 Task: Go to Program & Features. Select Whole Food Market. Add to cart Organic Garlic-2. Select Amazon Health. Add to cart Glucosamine and chondroitin supplement-1. Place order for Dominique Adams, _x000D_
1834 Forehand Rd_x000D_
Vienna, Georgia(GA), 31092, Cell Number (229) 268-4953
Action: Mouse moved to (17, 101)
Screenshot: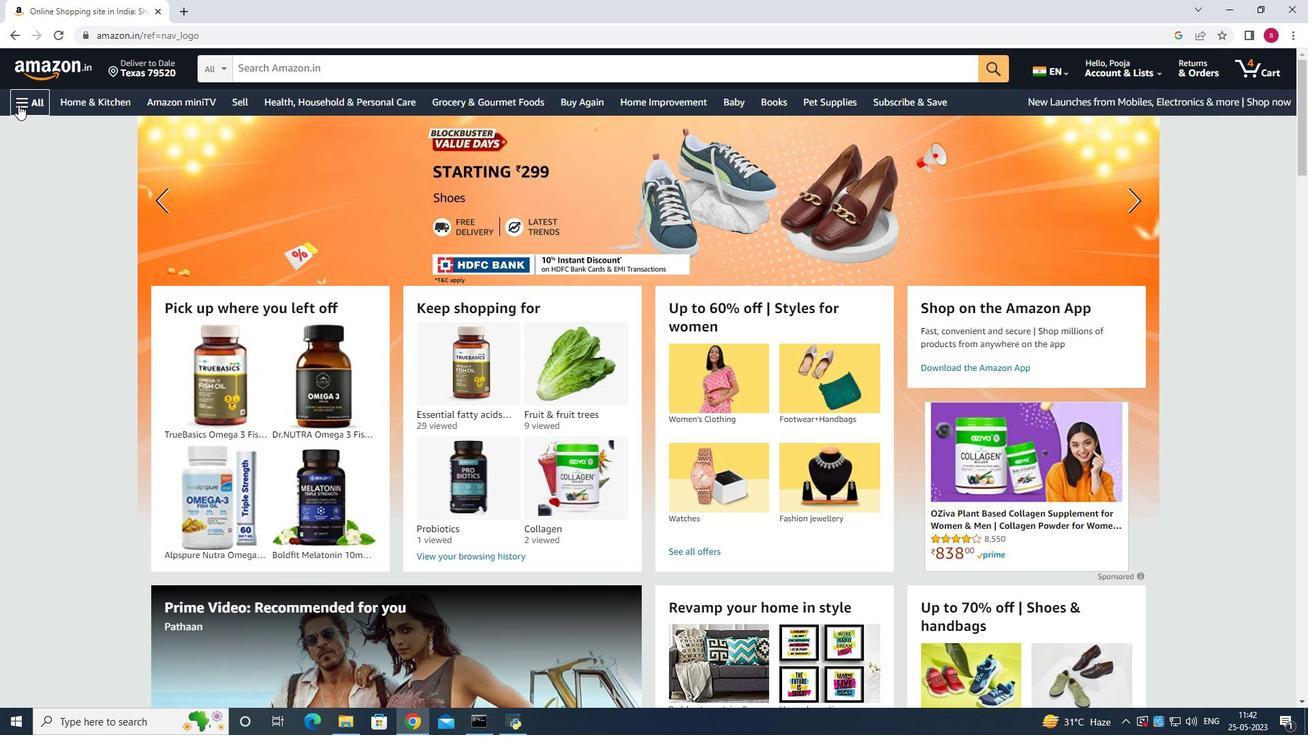
Action: Mouse pressed left at (17, 101)
Screenshot: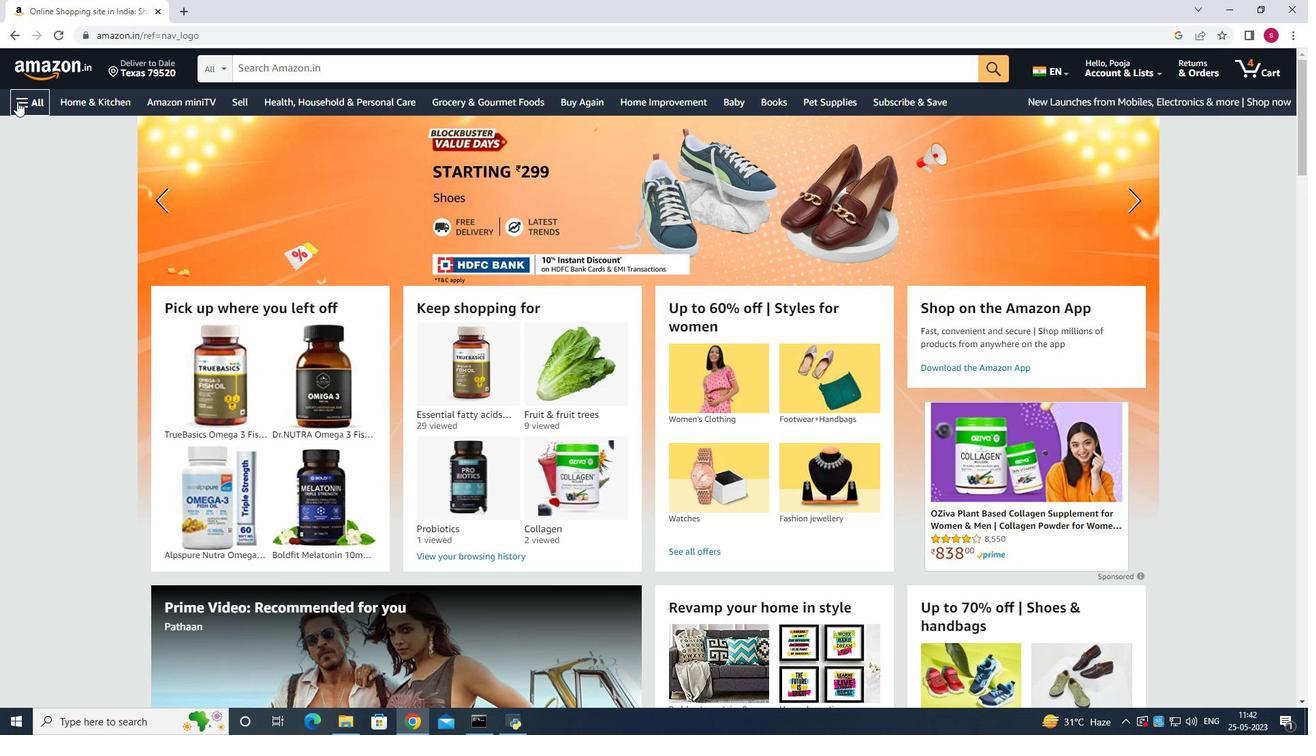 
Action: Mouse moved to (153, 273)
Screenshot: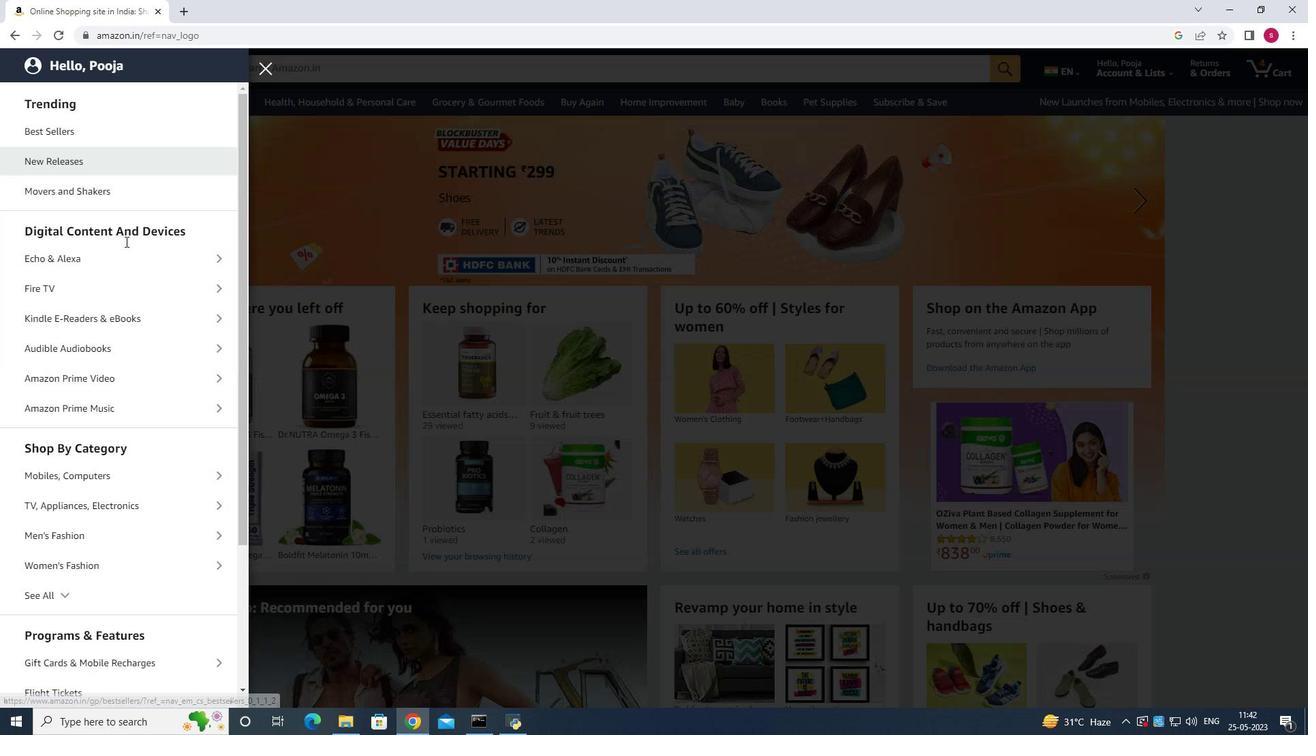 
Action: Mouse scrolled (153, 273) with delta (0, 0)
Screenshot: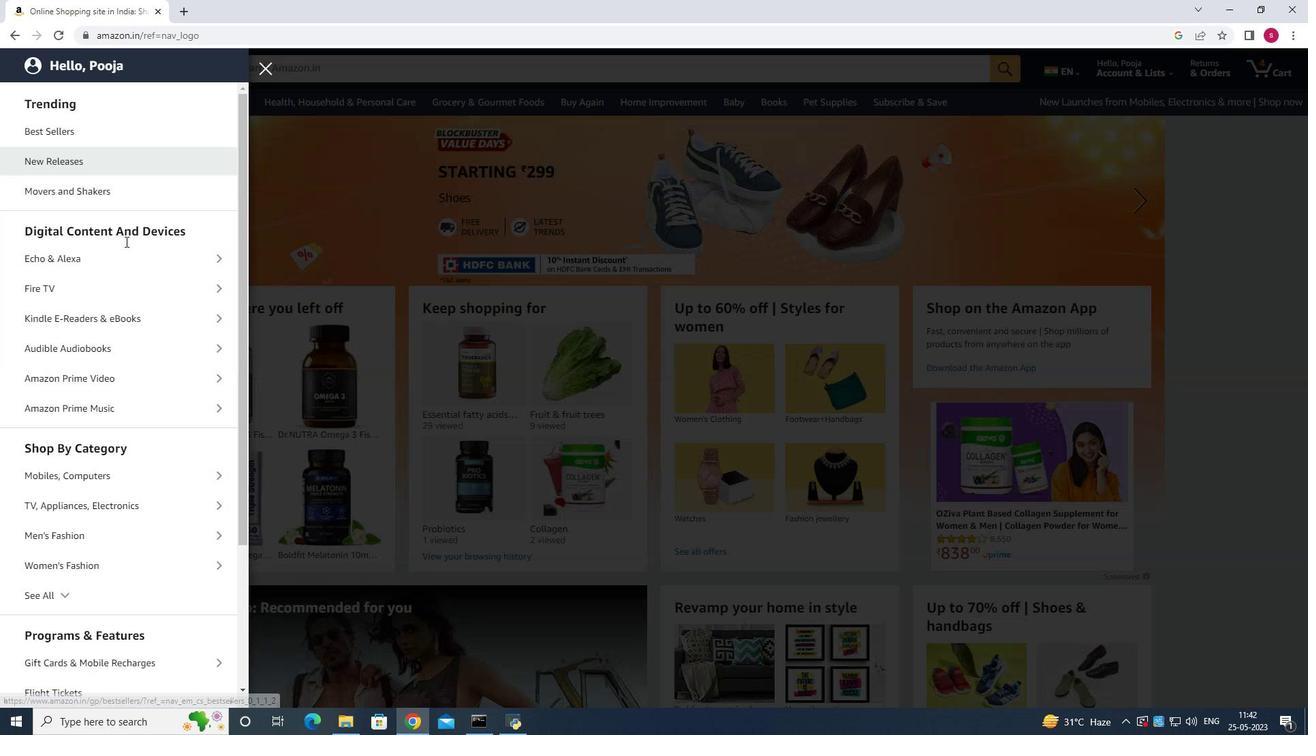 
Action: Mouse moved to (157, 287)
Screenshot: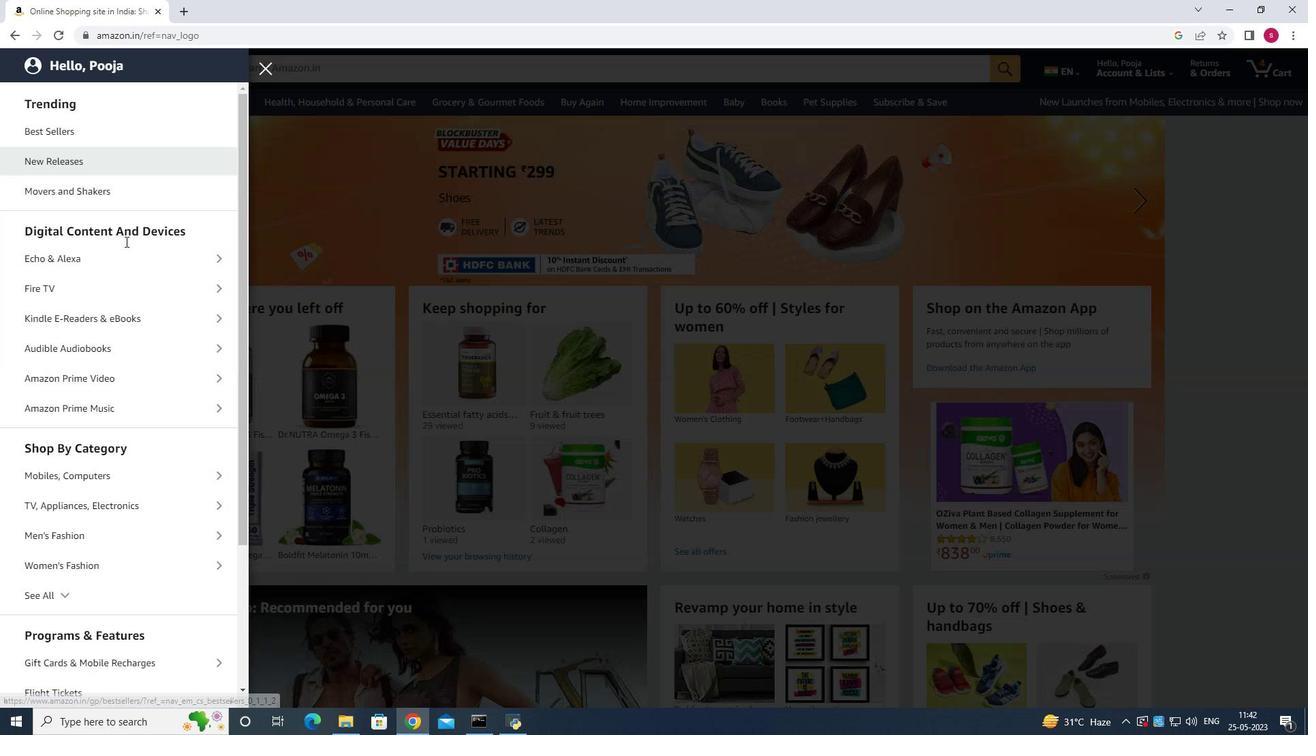 
Action: Mouse scrolled (157, 286) with delta (0, 0)
Screenshot: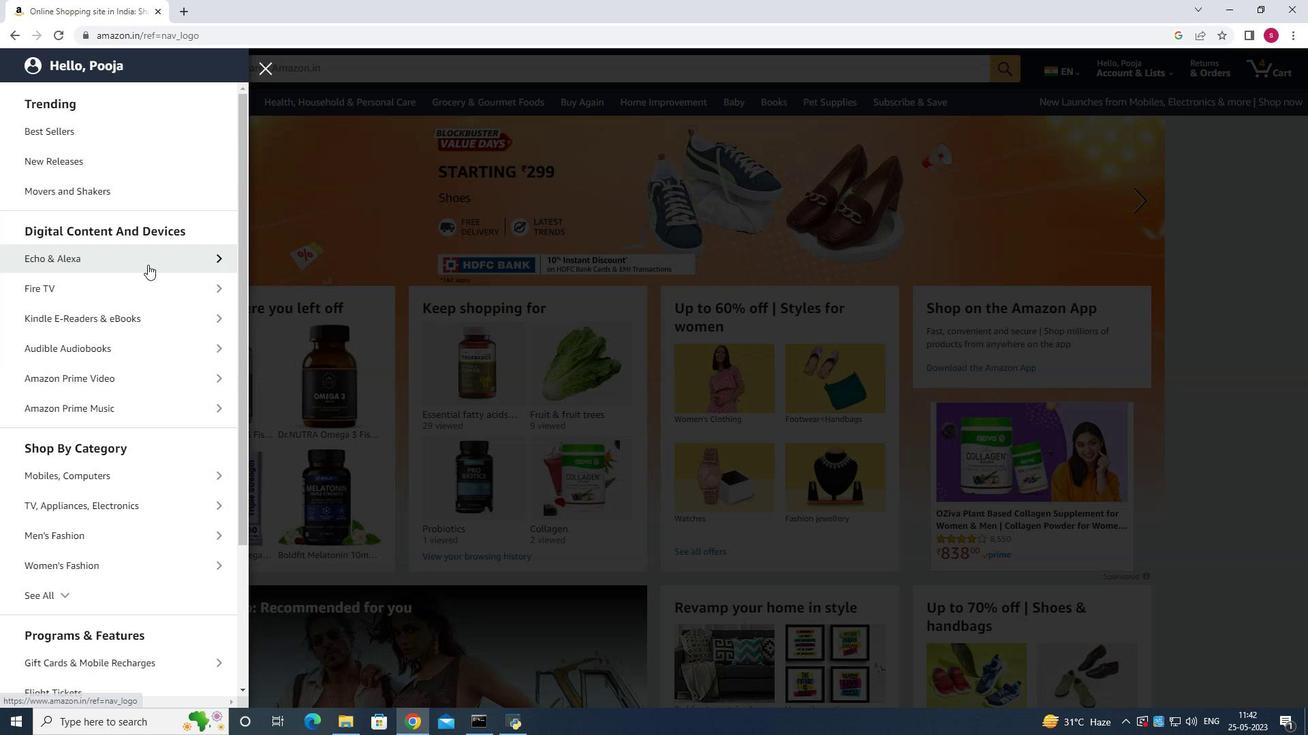 
Action: Mouse moved to (158, 291)
Screenshot: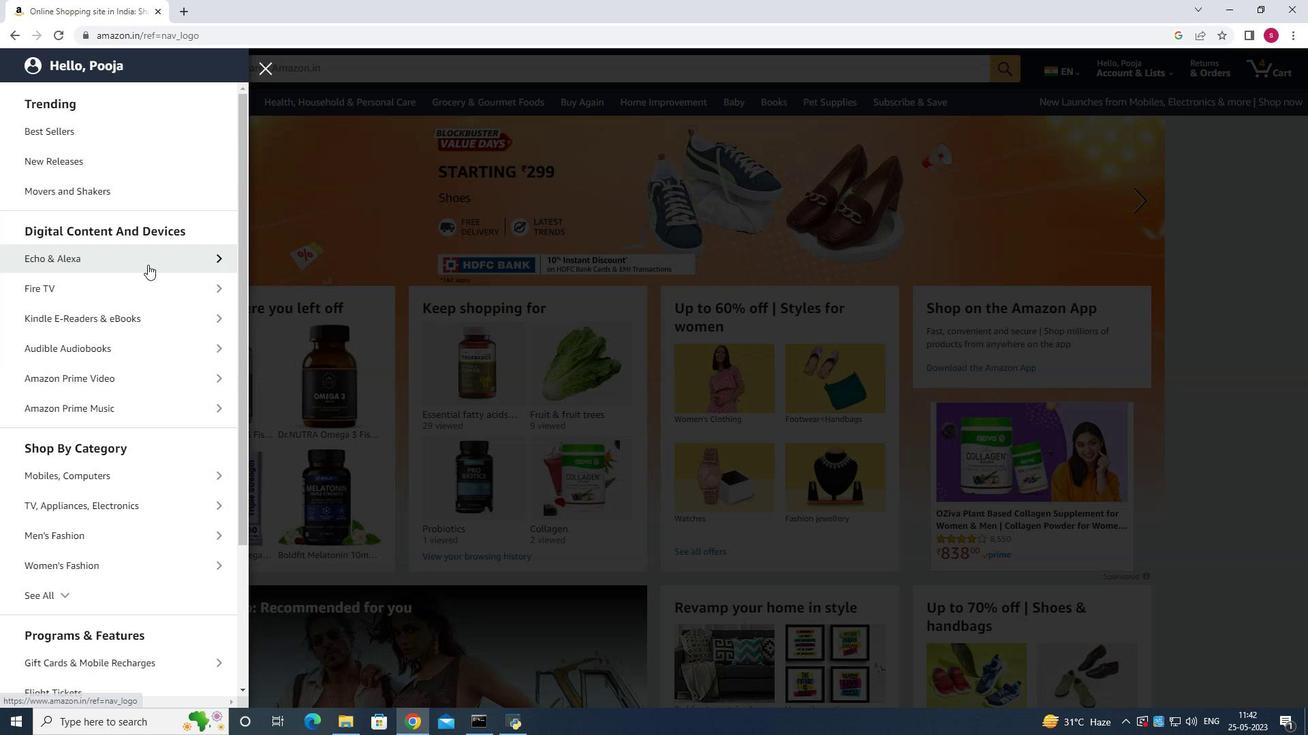 
Action: Mouse scrolled (158, 290) with delta (0, 0)
Screenshot: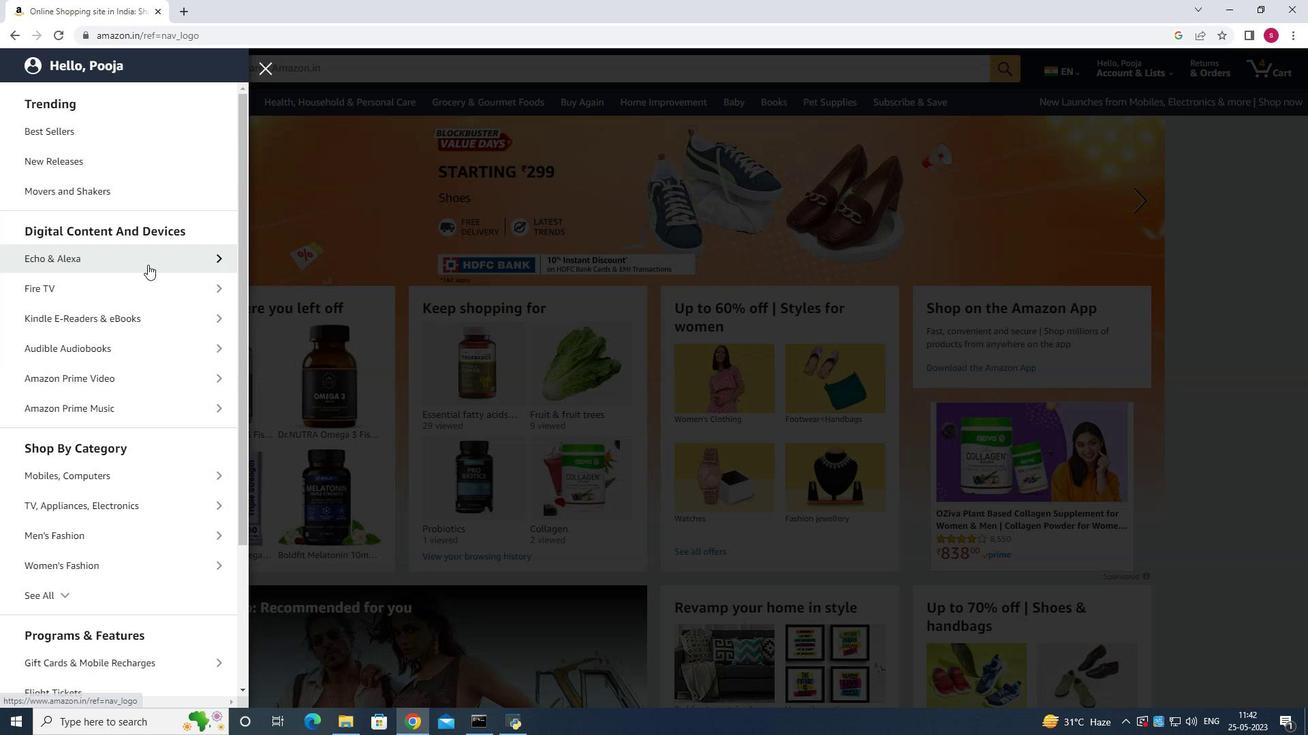 
Action: Mouse scrolled (158, 290) with delta (0, 0)
Screenshot: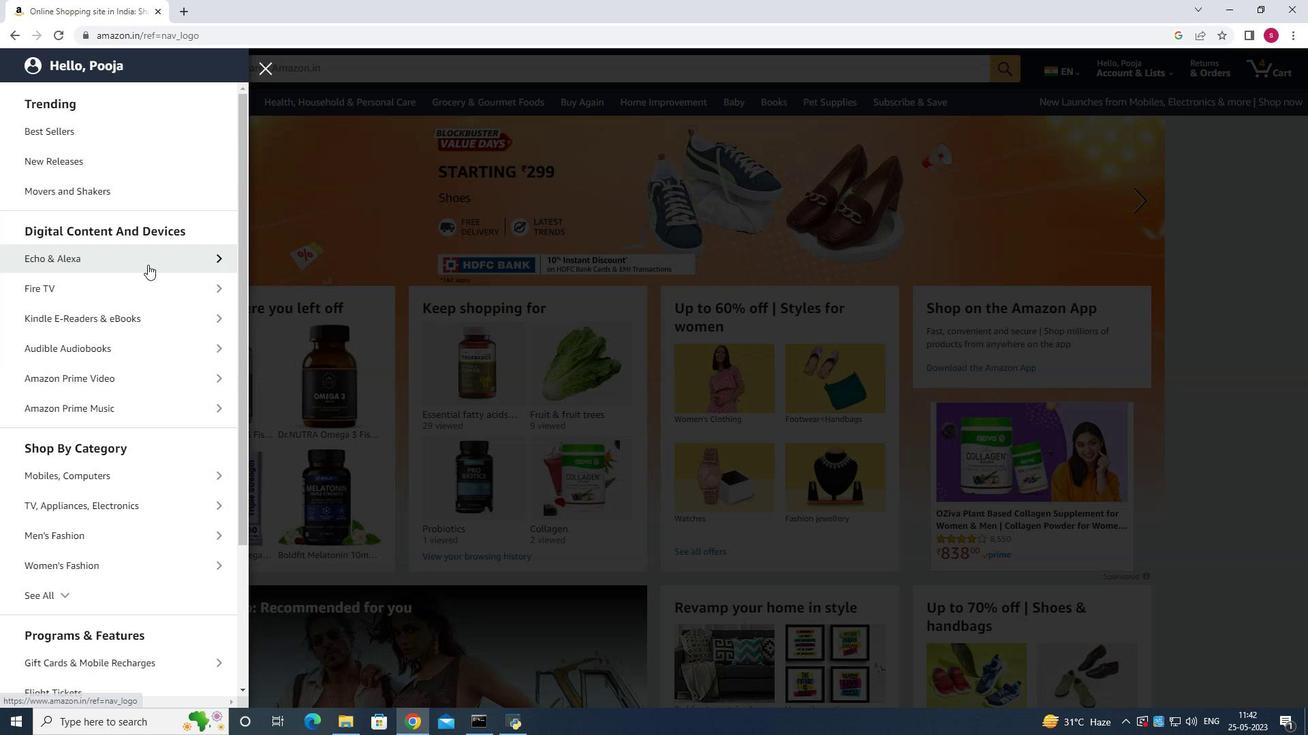 
Action: Mouse moved to (159, 292)
Screenshot: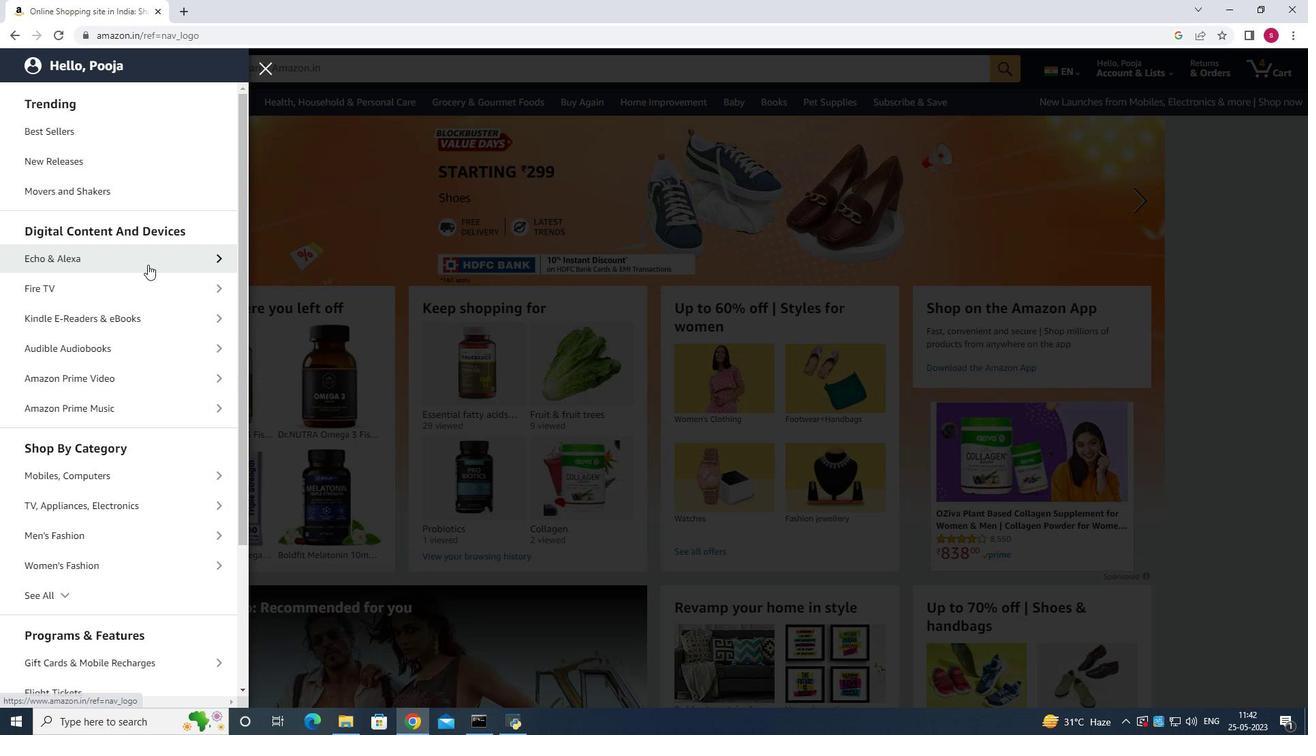 
Action: Mouse scrolled (159, 291) with delta (0, 0)
Screenshot: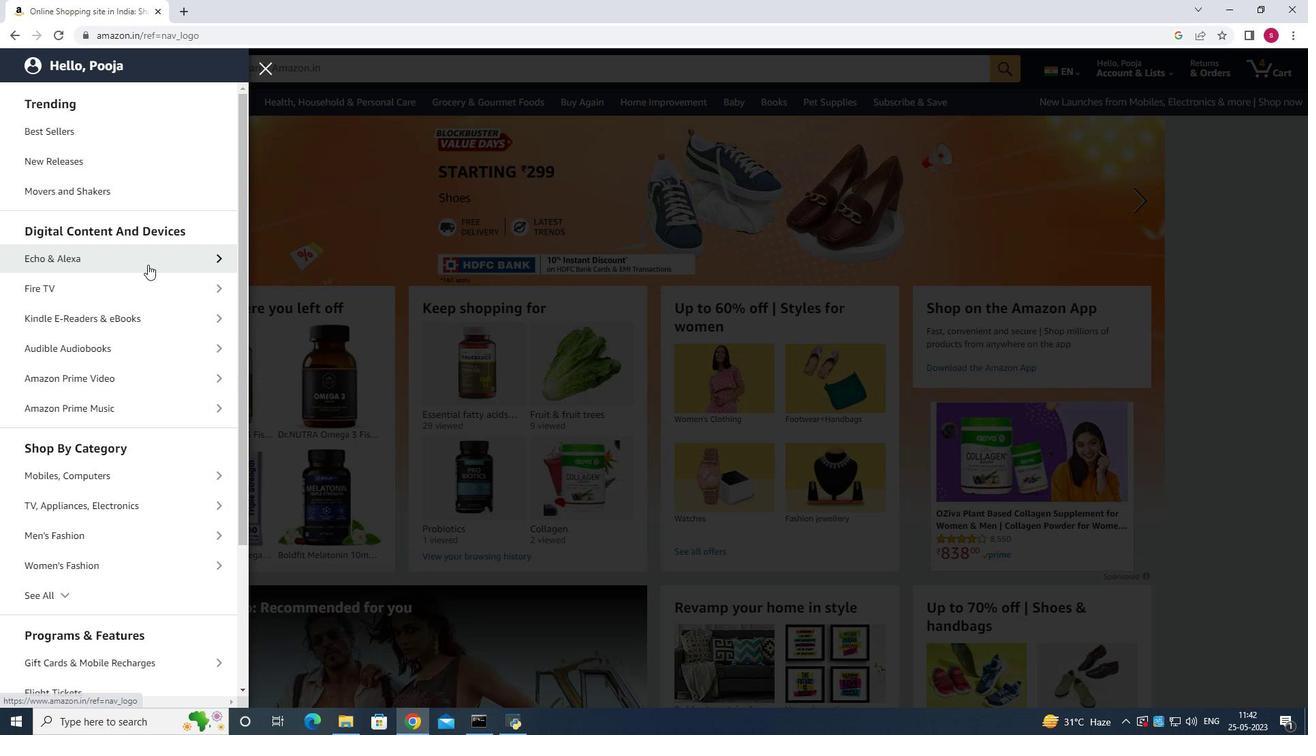 
Action: Mouse moved to (160, 292)
Screenshot: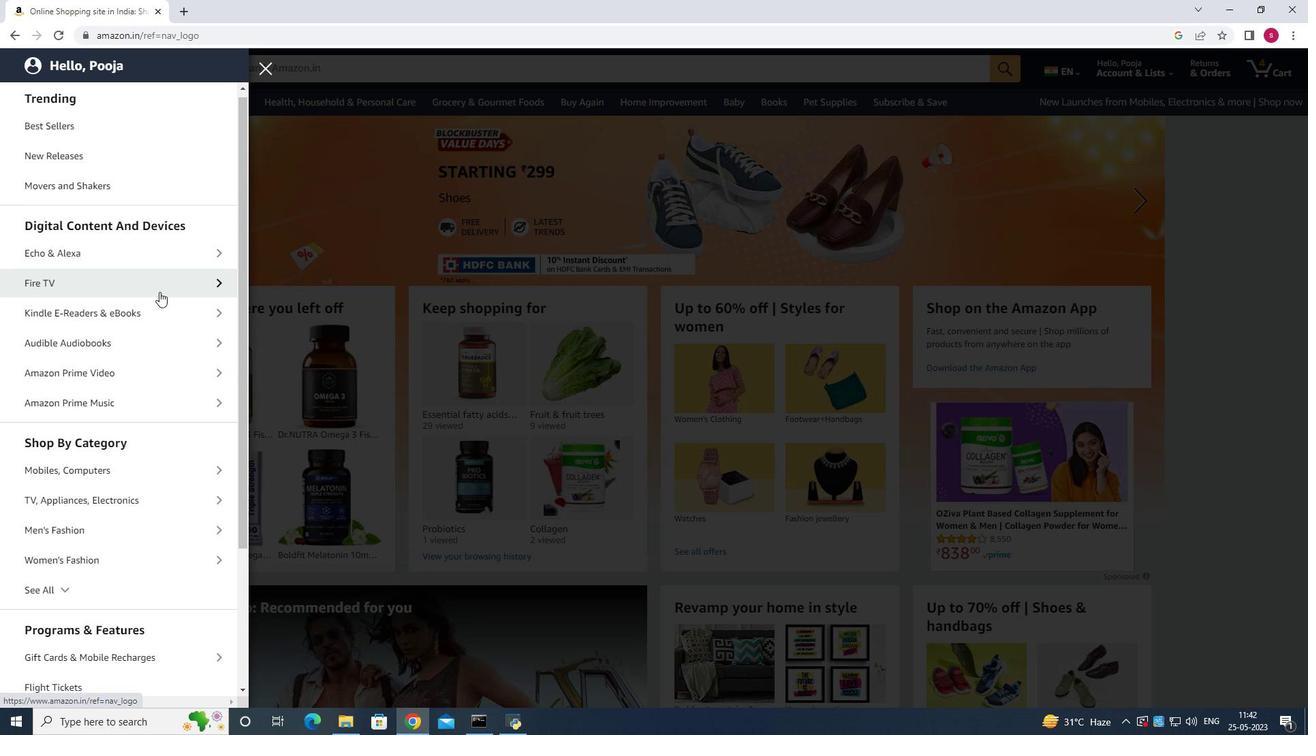 
Action: Mouse scrolled (160, 291) with delta (0, 0)
Screenshot: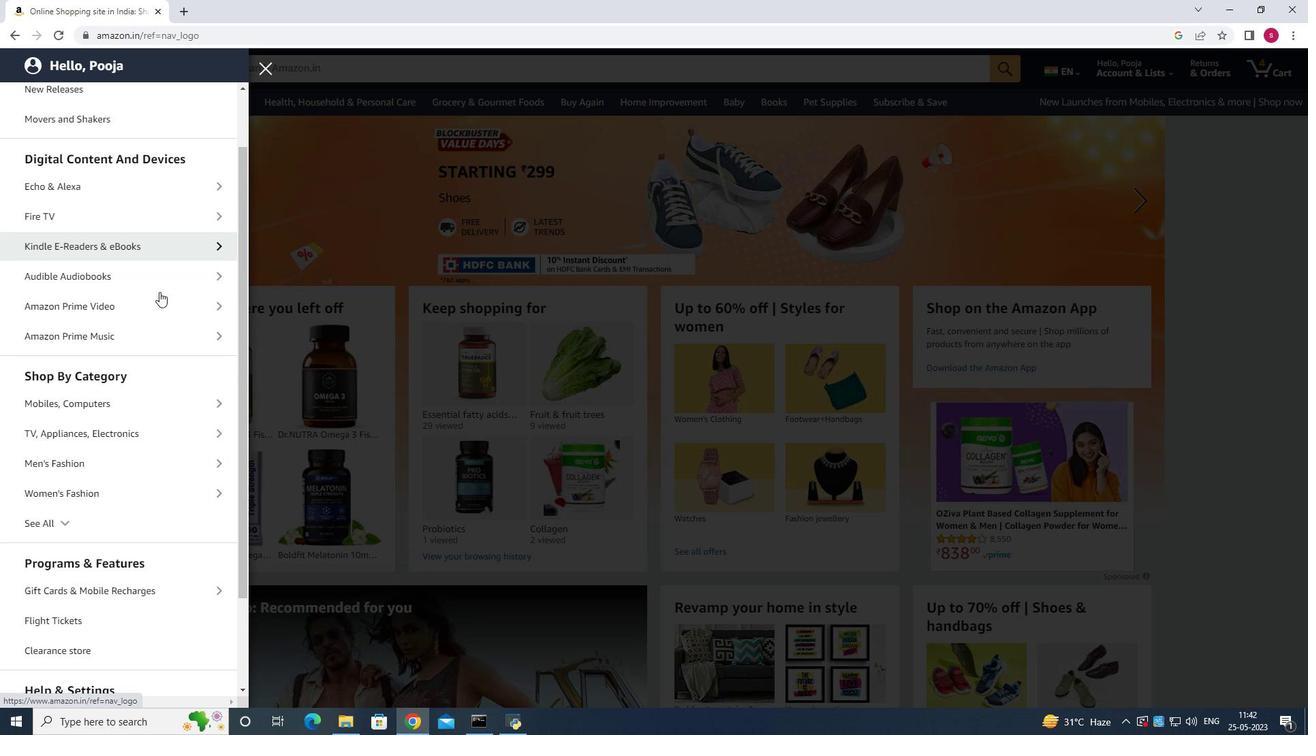 
Action: Mouse scrolled (160, 291) with delta (0, 0)
Screenshot: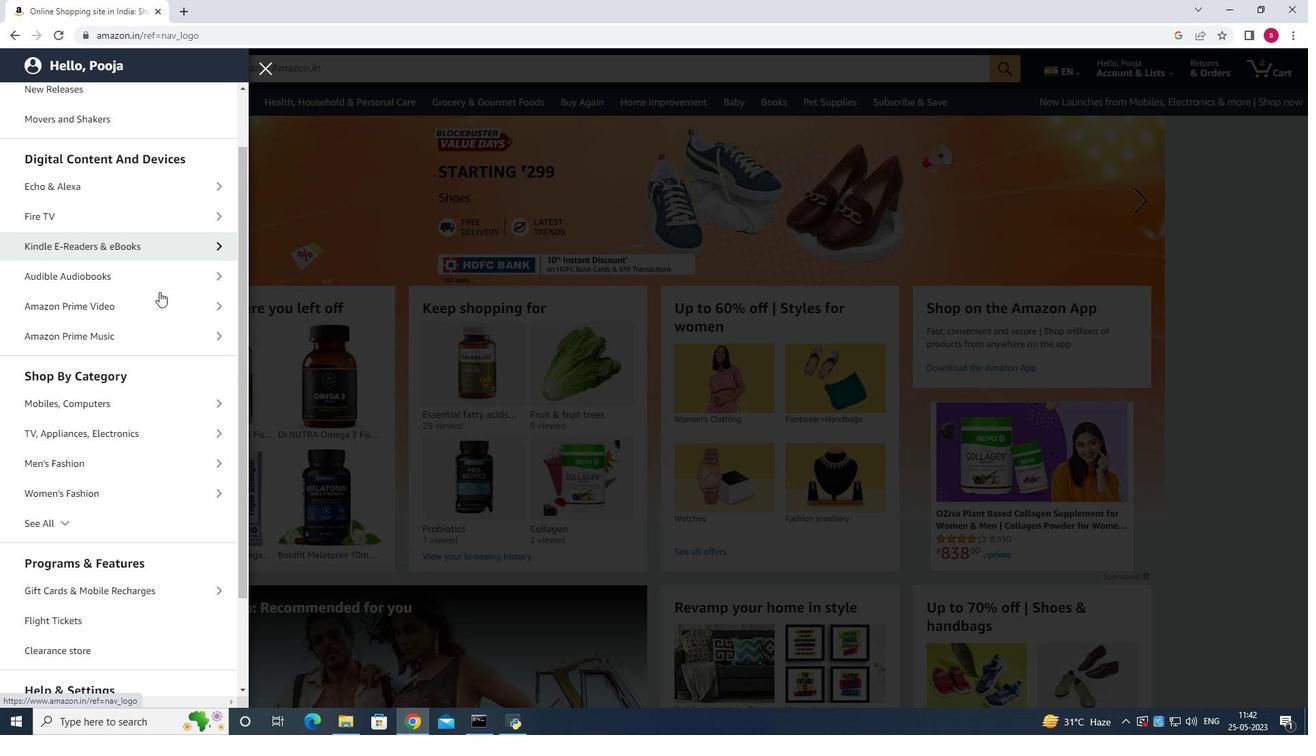 
Action: Mouse scrolled (160, 291) with delta (0, 0)
Screenshot: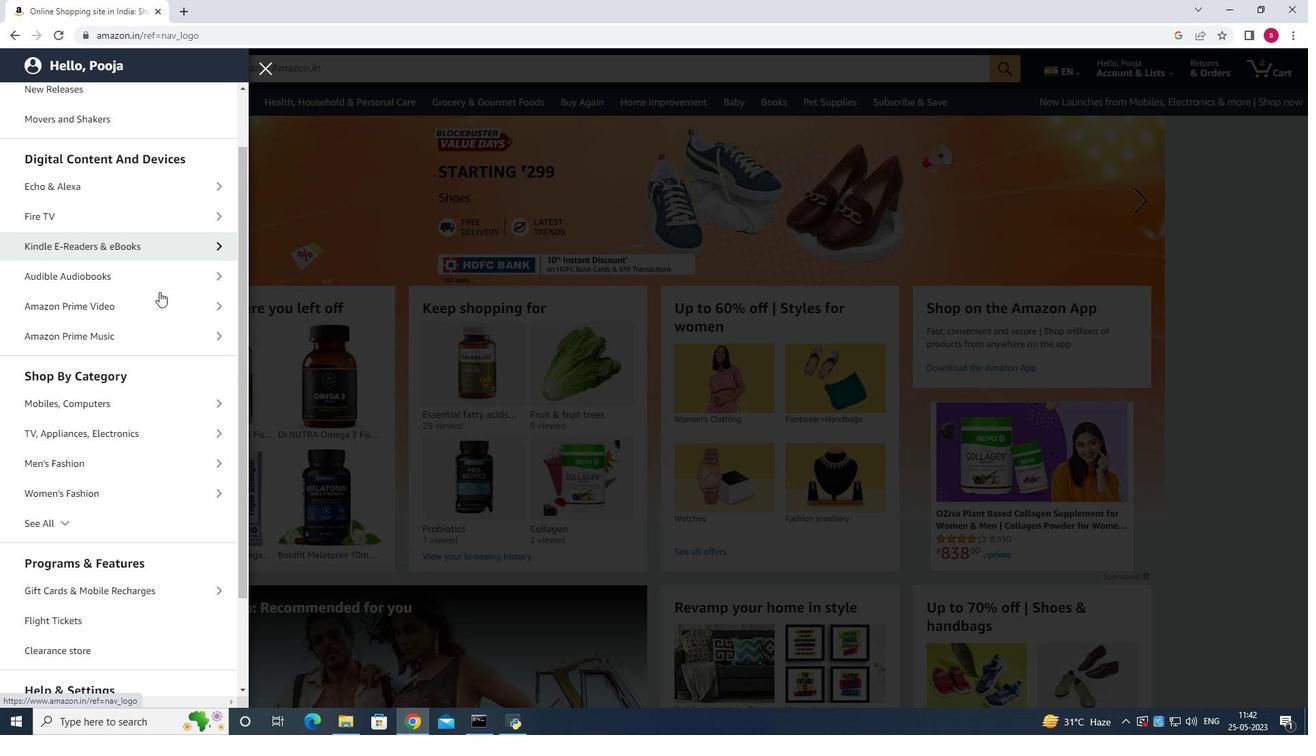 
Action: Mouse scrolled (160, 291) with delta (0, 0)
Screenshot: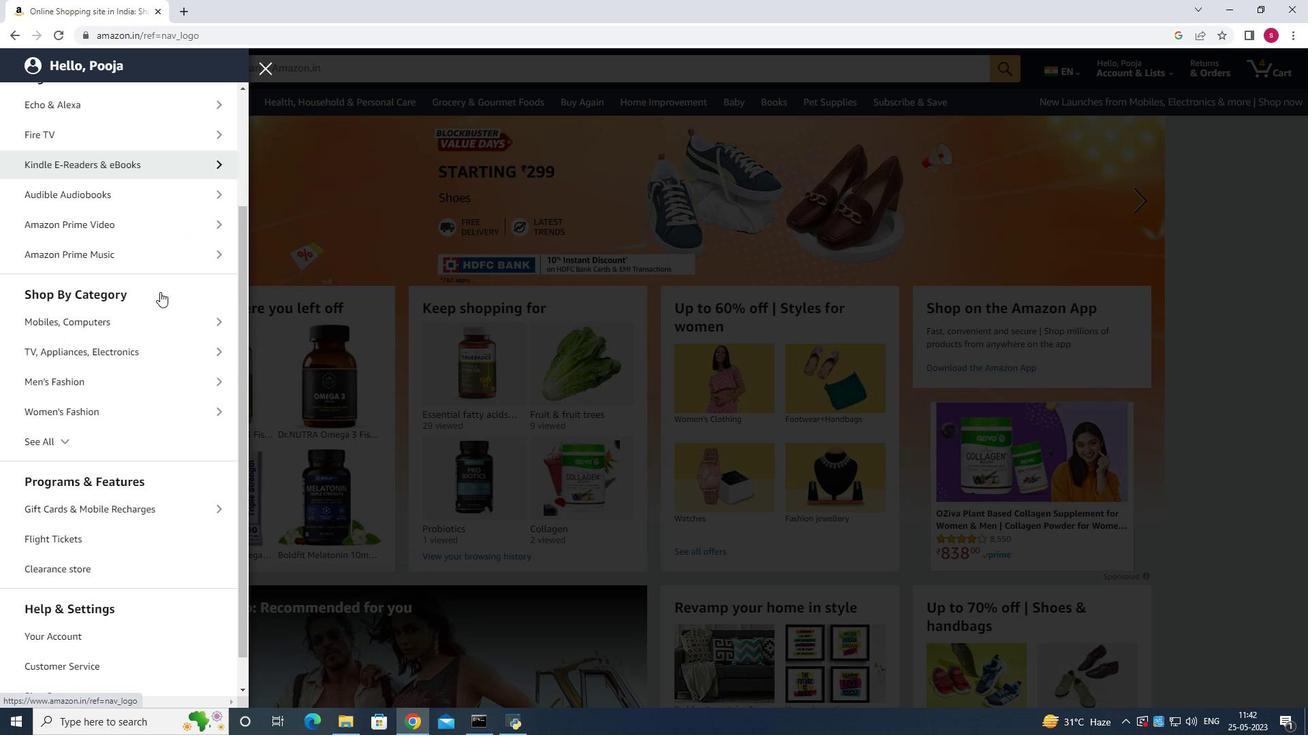 
Action: Mouse scrolled (160, 291) with delta (0, 0)
Screenshot: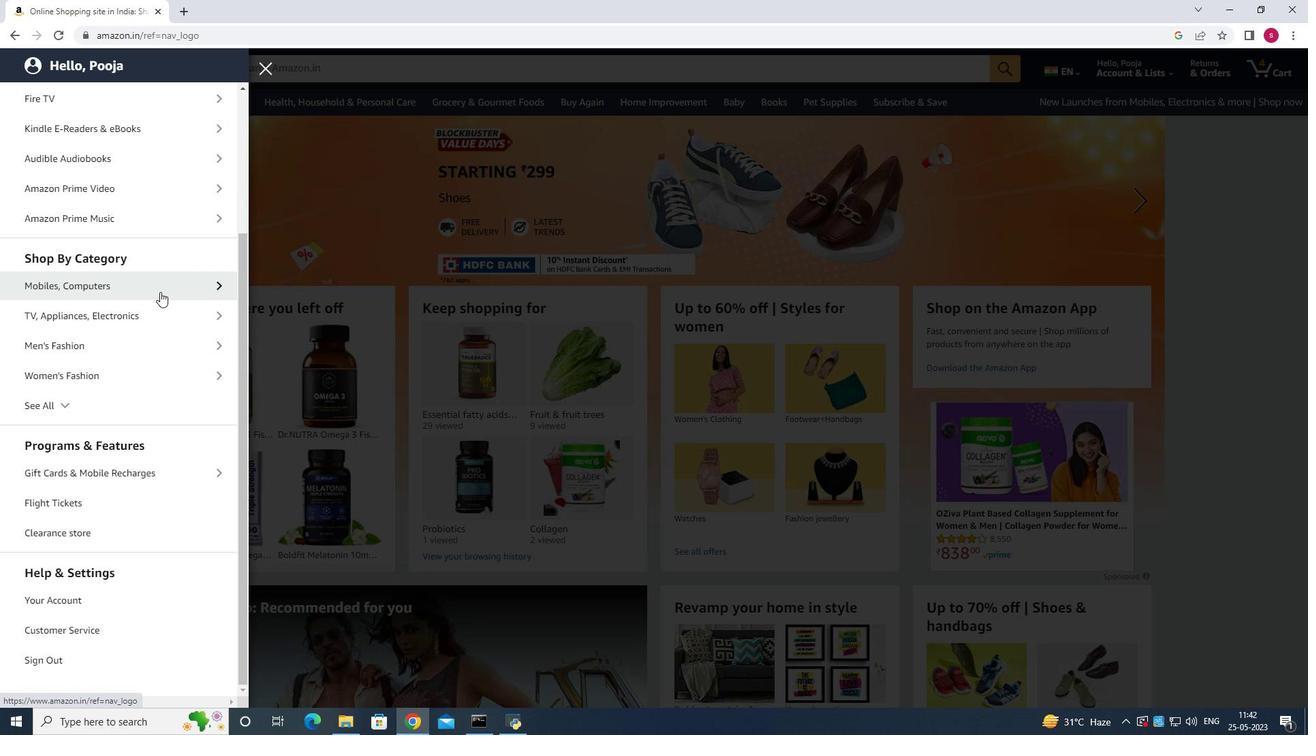 
Action: Mouse moved to (167, 477)
Screenshot: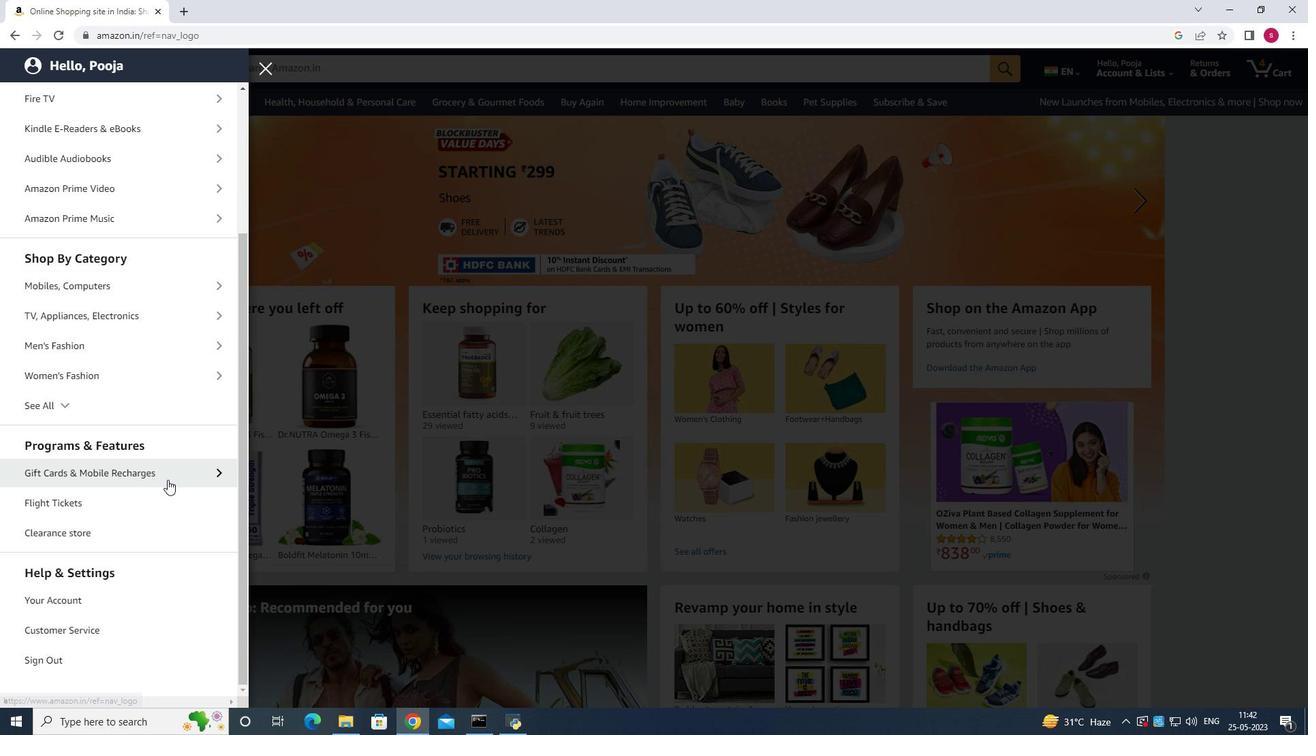 
Action: Mouse pressed left at (167, 477)
Screenshot: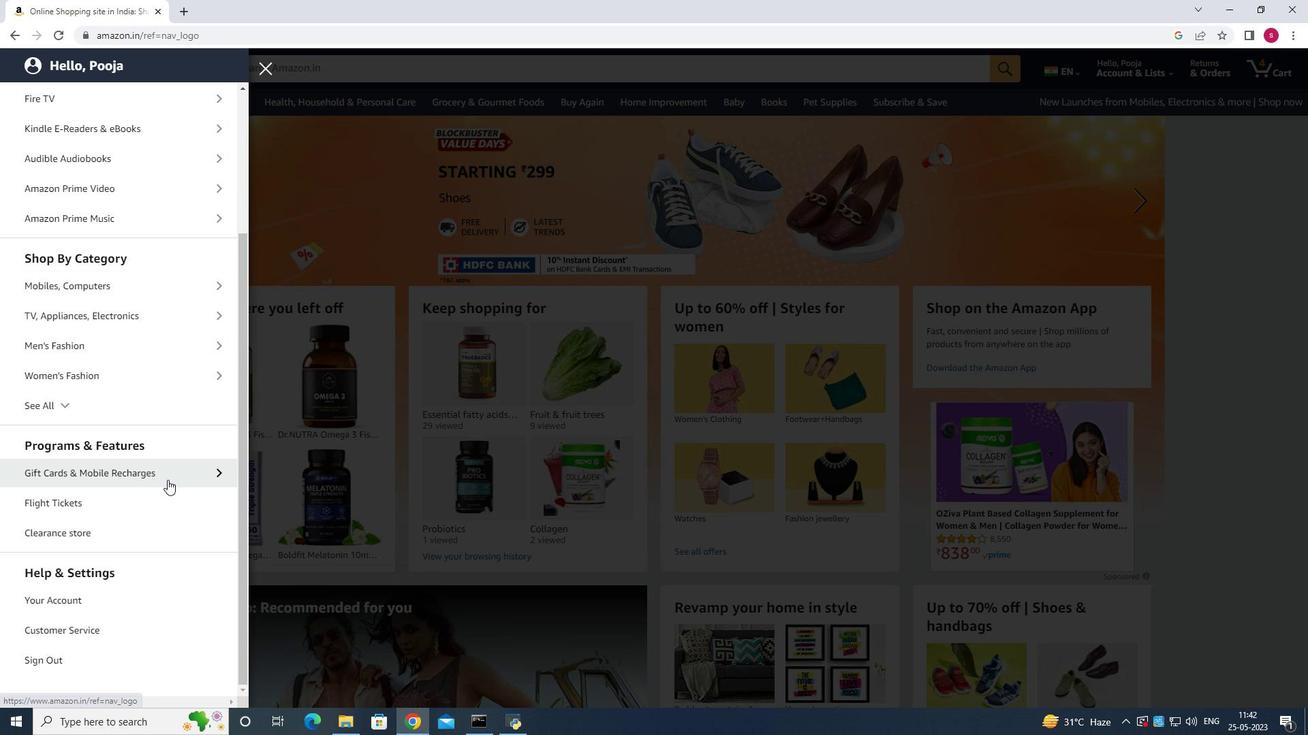
Action: Mouse moved to (268, 60)
Screenshot: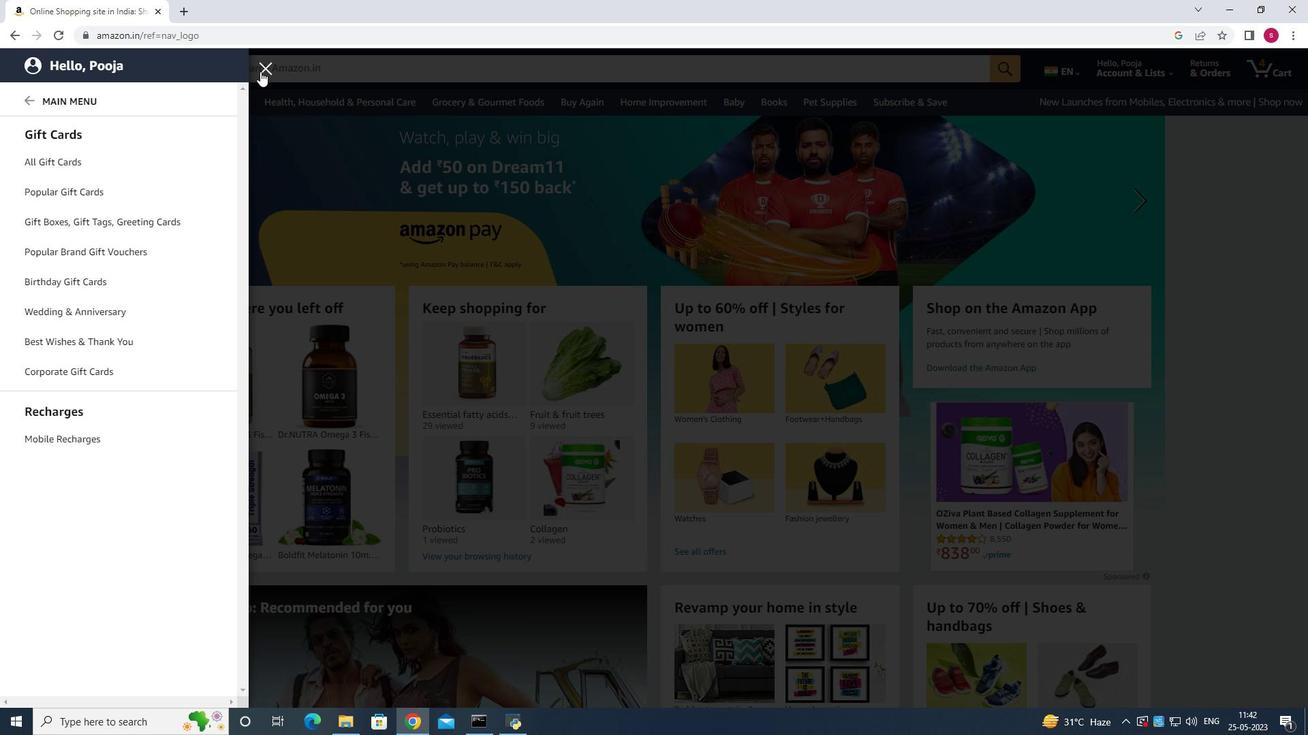 
Action: Mouse pressed left at (268, 60)
Screenshot: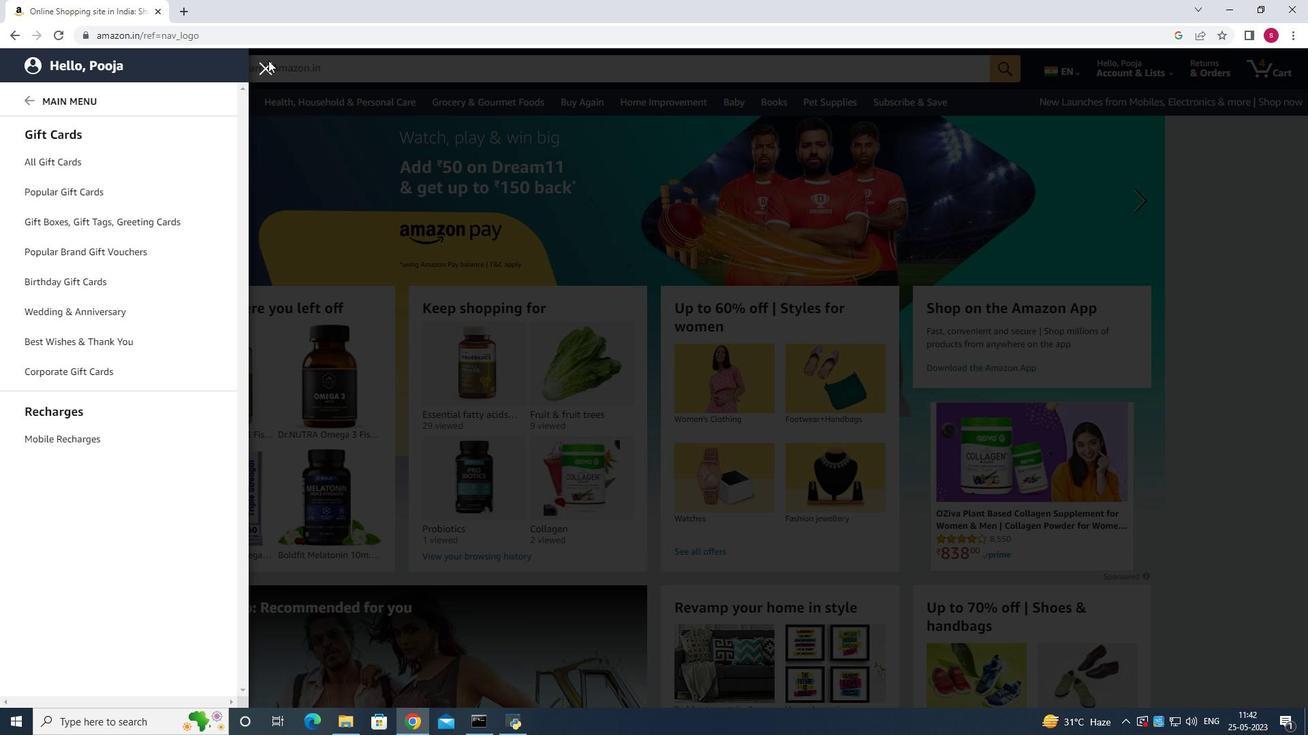 
Action: Mouse moved to (310, 64)
Screenshot: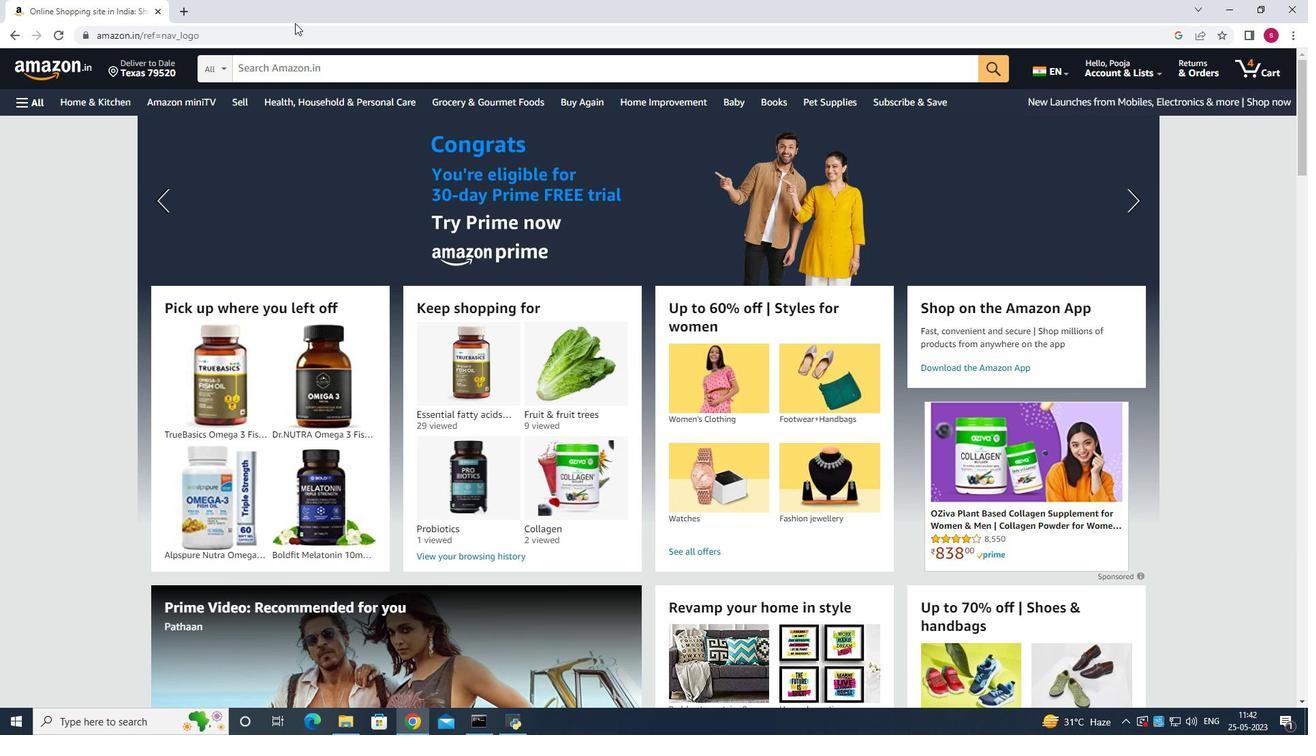
Action: Mouse pressed left at (310, 64)
Screenshot: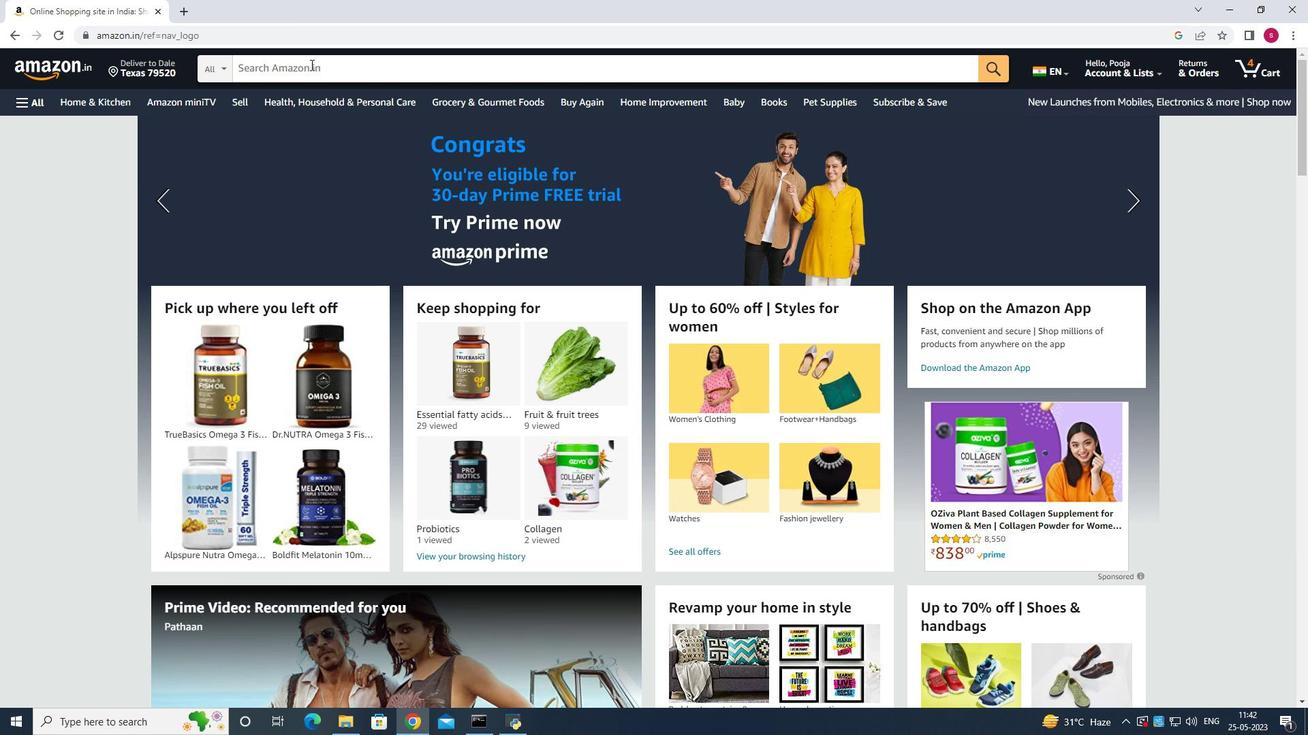 
Action: Mouse moved to (298, 64)
Screenshot: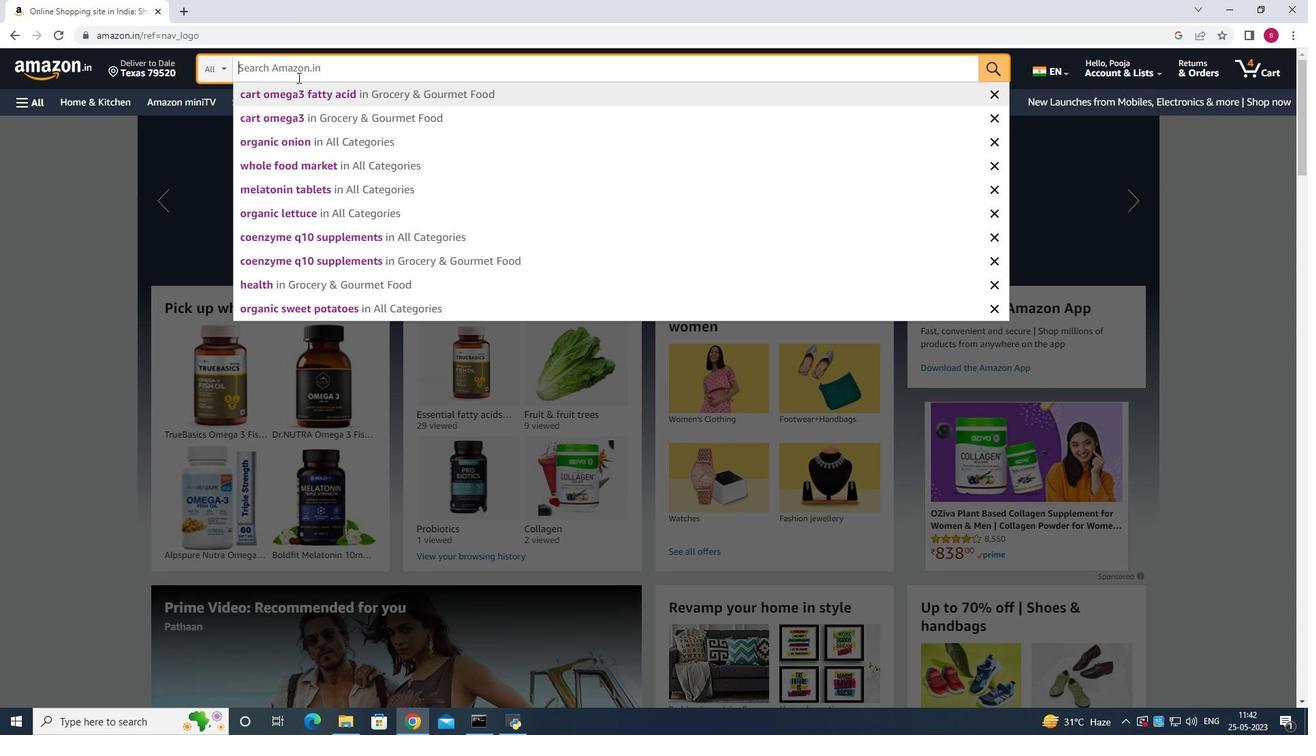 
Action: Mouse pressed left at (298, 64)
Screenshot: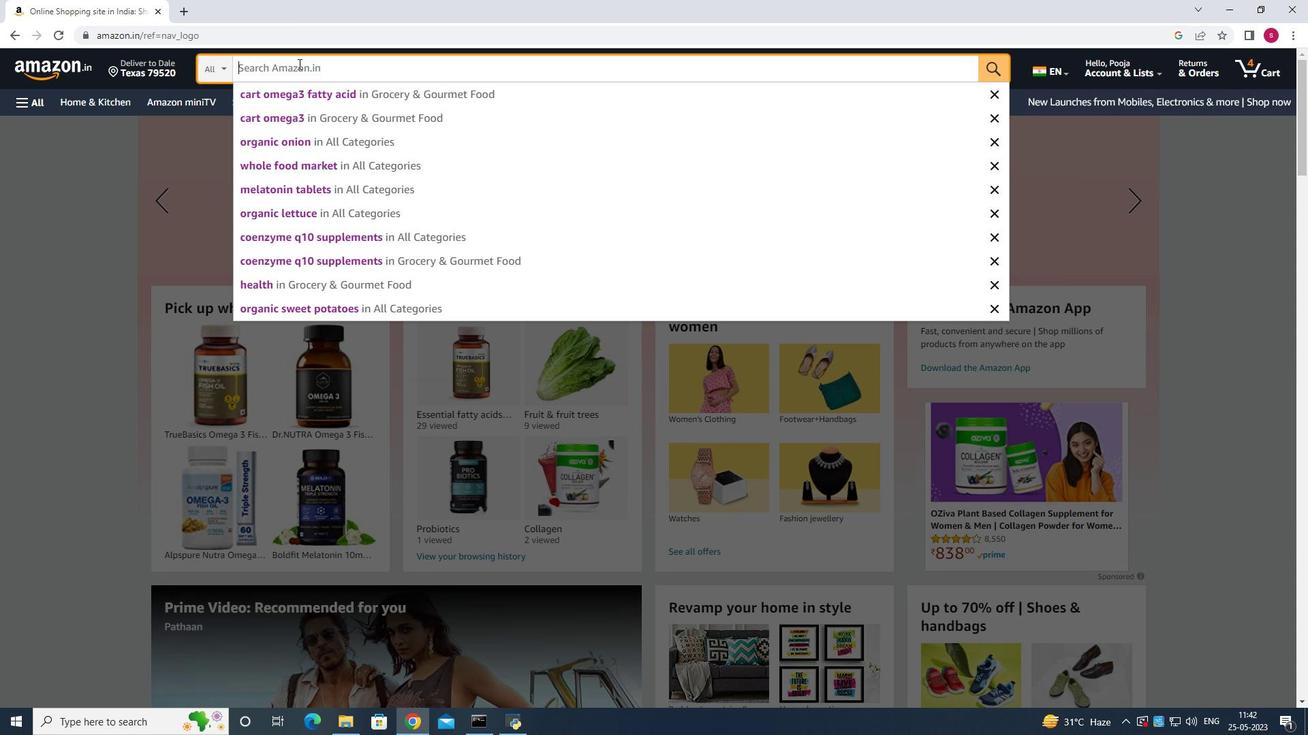 
Action: Mouse moved to (292, 67)
Screenshot: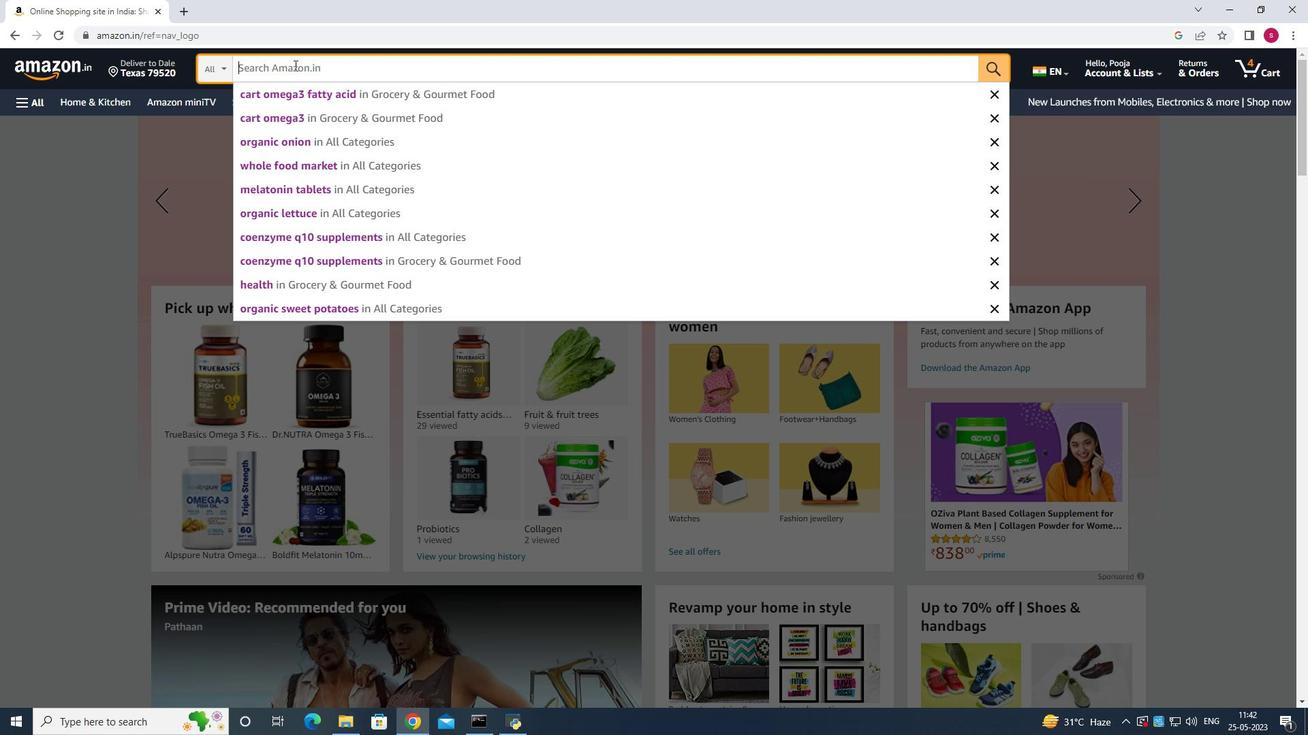 
Action: Key pressed whole<Key.space>food<Key.space>market<Key.enter>
Screenshot: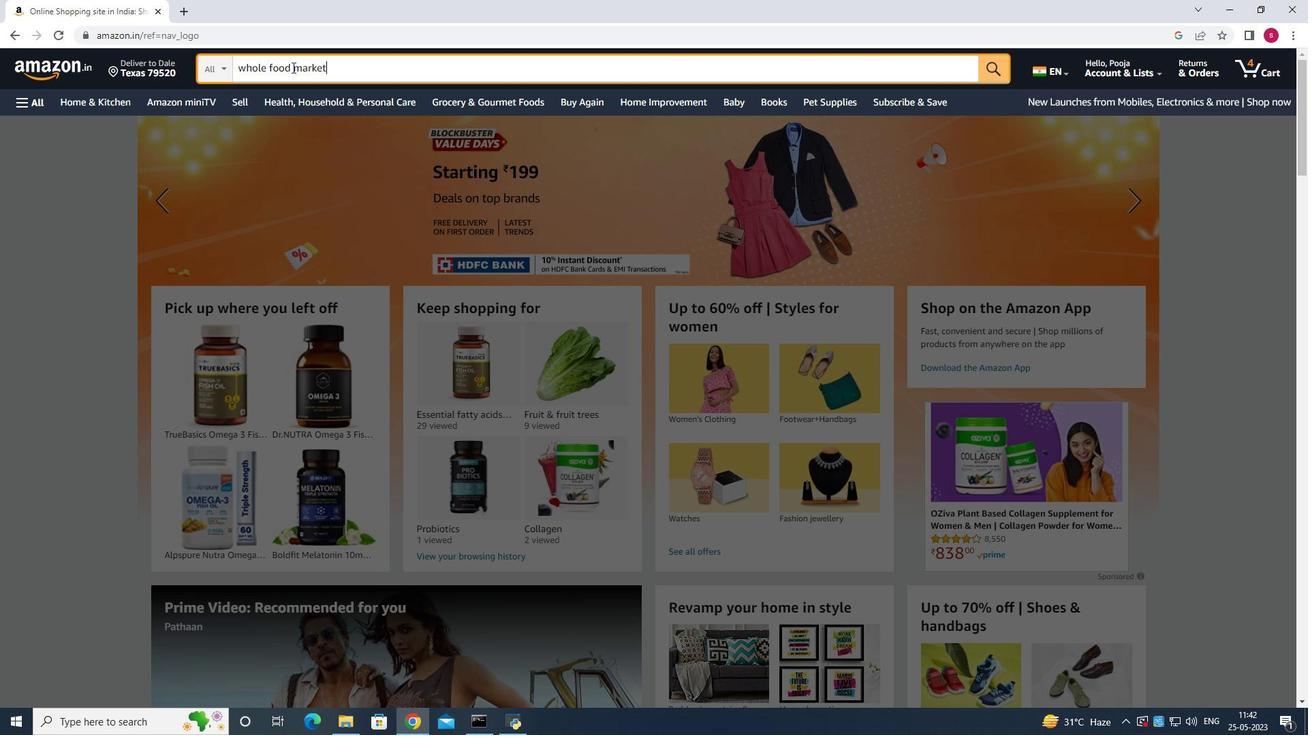 
Action: Mouse moved to (415, 66)
Screenshot: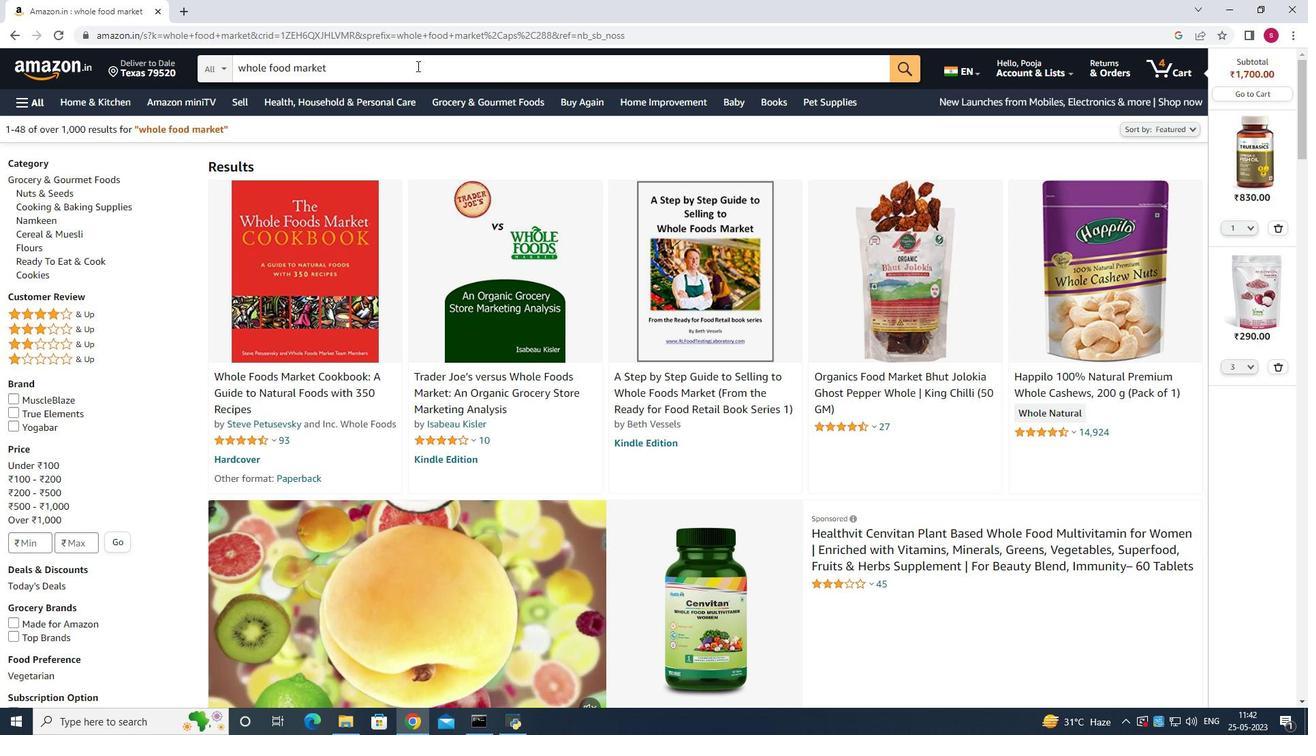 
Action: Mouse pressed left at (415, 66)
Screenshot: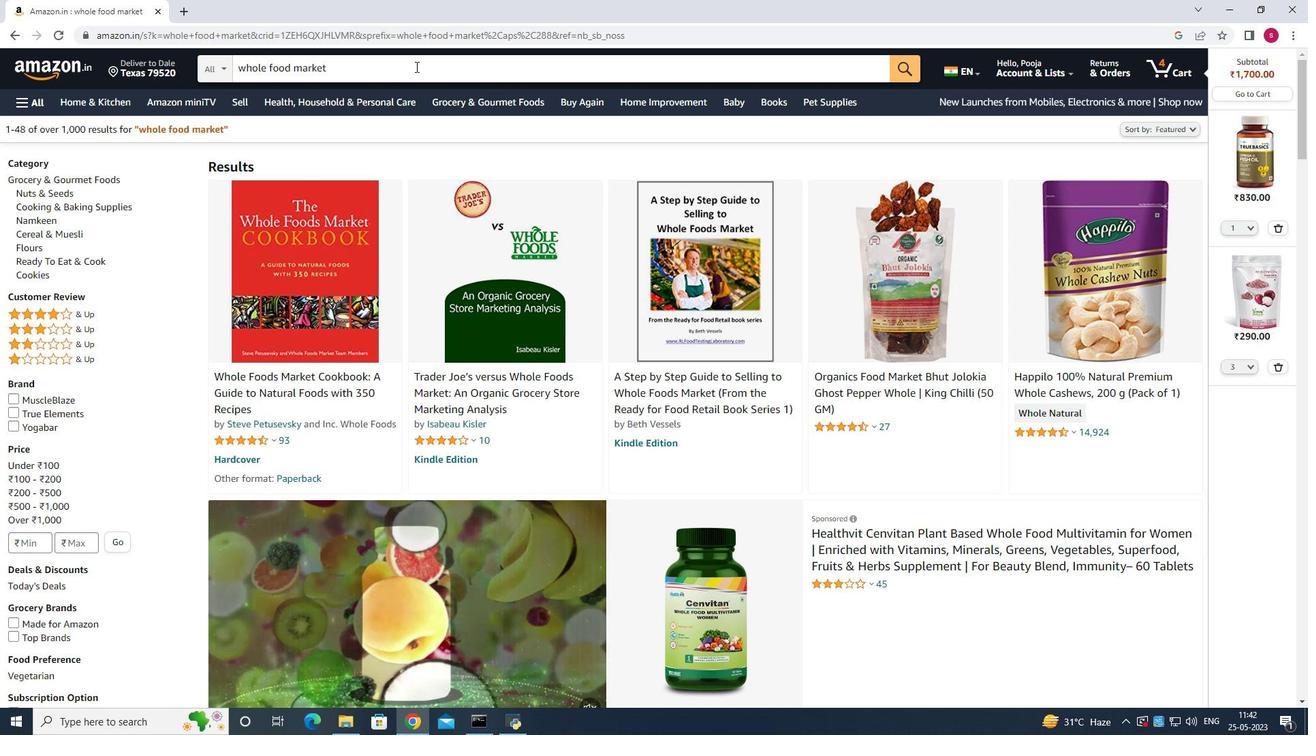 
Action: Key pressed <Key.enter>
Screenshot: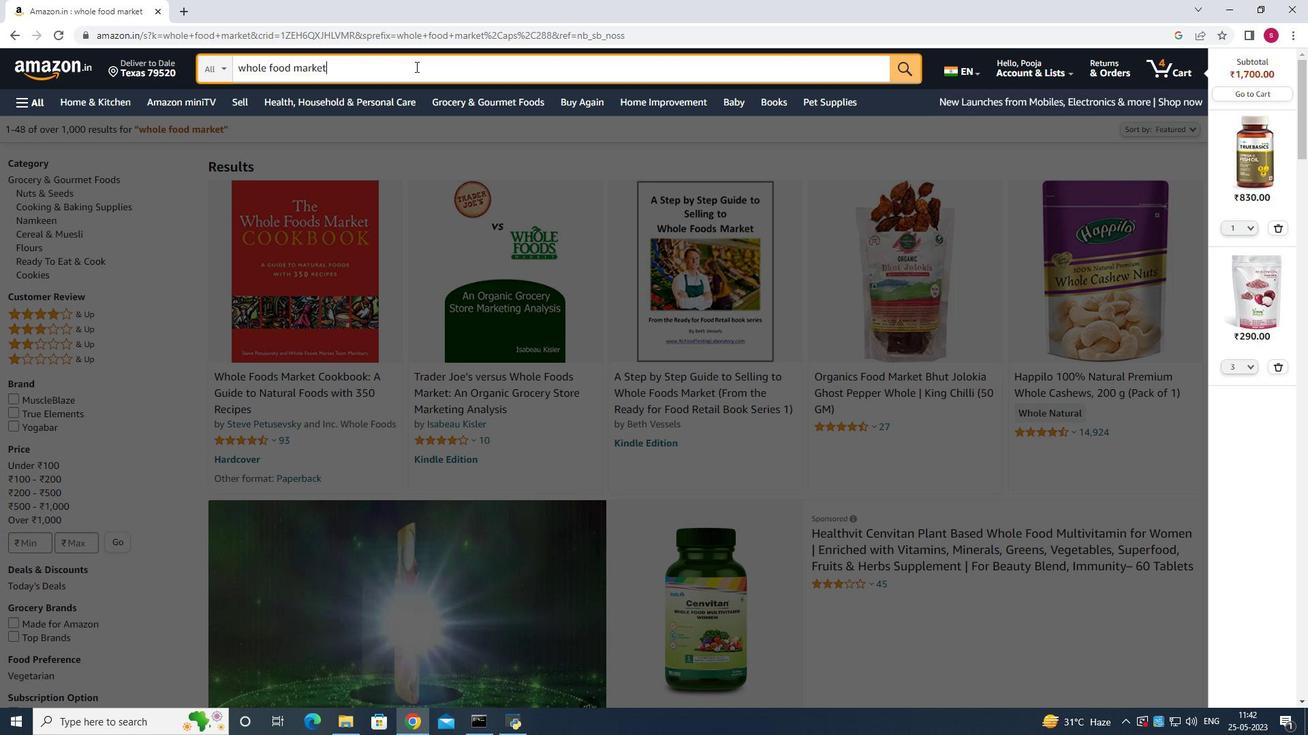
Action: Mouse pressed left at (415, 66)
Screenshot: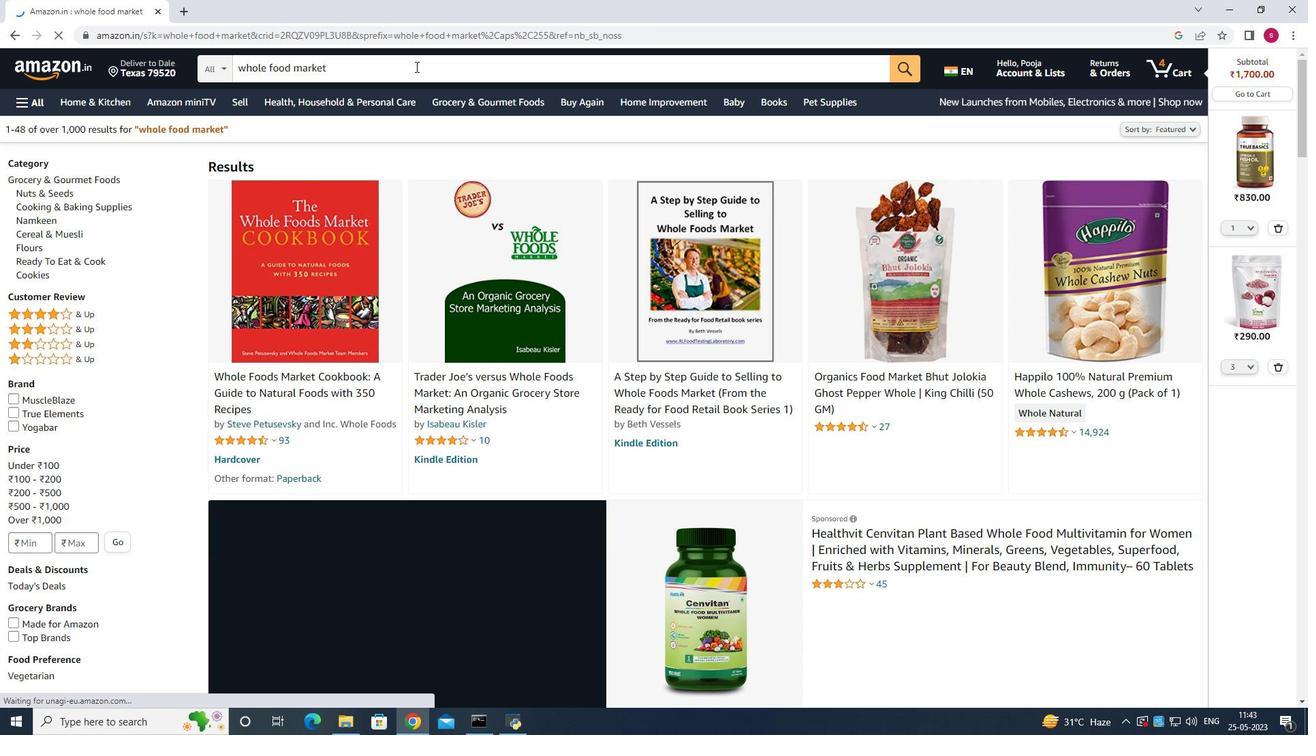 
Action: Key pressed <Key.backspace><Key.backspace><Key.backspace><Key.backspace><Key.backspace><Key.backspace><Key.backspace><Key.backspace><Key.backspace><Key.backspace><Key.backspace><Key.backspace><Key.backspace><Key.backspace><Key.backspace><Key.backspace><Key.backspace><Key.backspace><Key.backspace><Key.backspace><Key.backspace><Key.backspace><Key.backspace><Key.backspace><Key.backspace><Key.backspace><Key.backspace><Key.backspace><Key.backspace><Key.backspace><Key.backspace><Key.backspace><Key.backspace><Key.backspace><Key.backspace><Key.backspace><Key.backspace><Key.backspace><Key.backspace><Key.backspace><Key.shift>Organic<Key.space>garlic
Screenshot: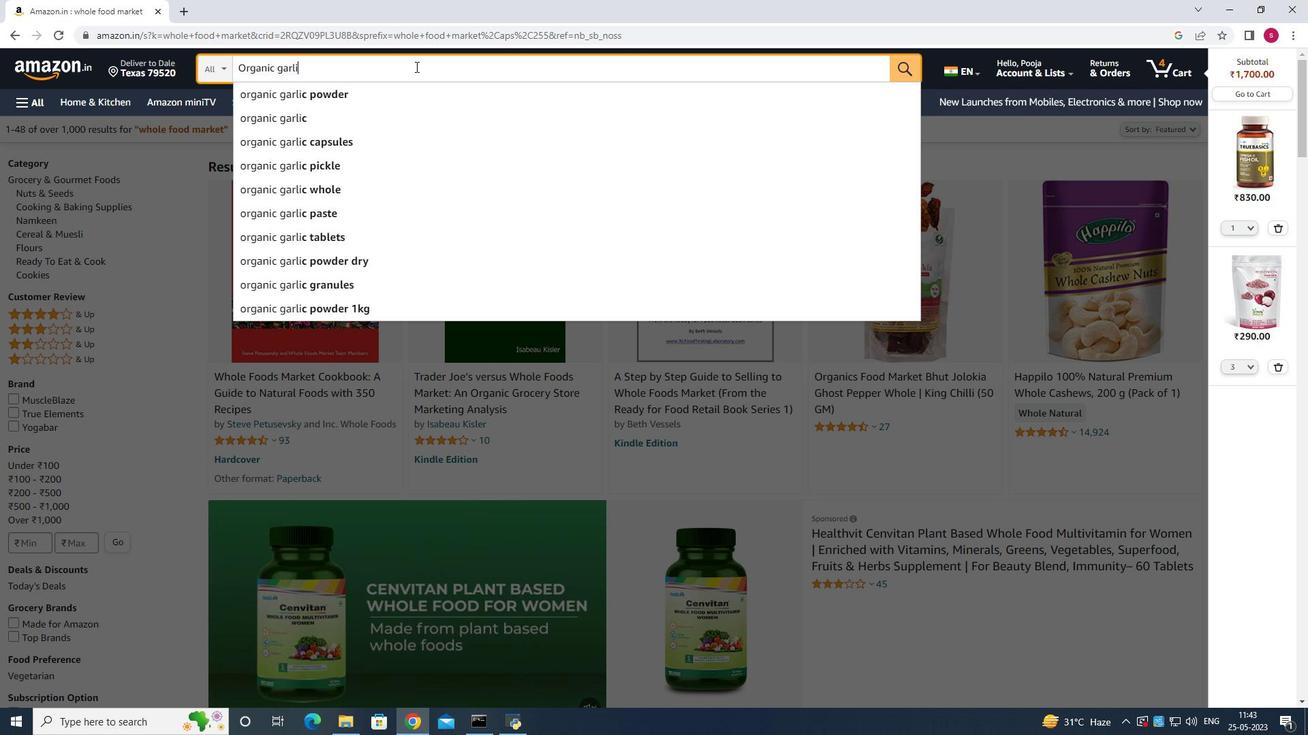 
Action: Mouse moved to (412, 66)
Screenshot: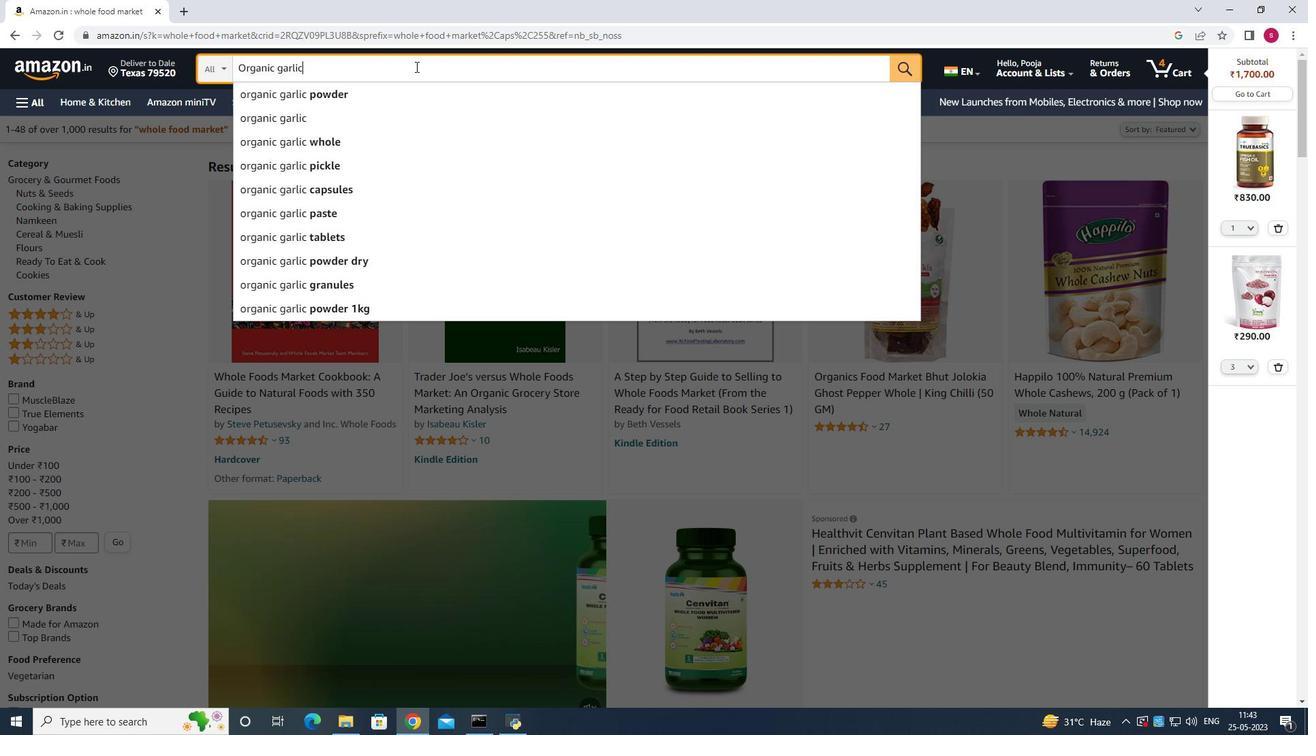 
Action: Key pressed <Key.enter>
Screenshot: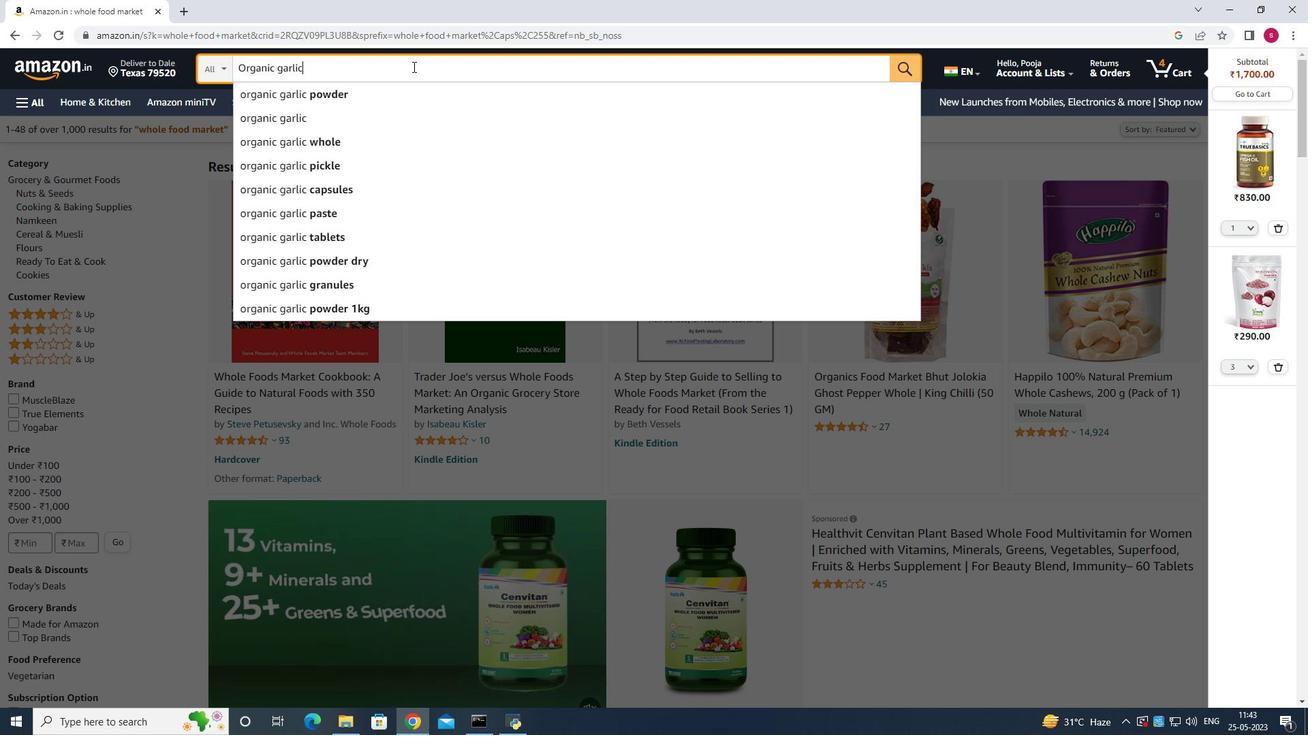 
Action: Mouse moved to (317, 492)
Screenshot: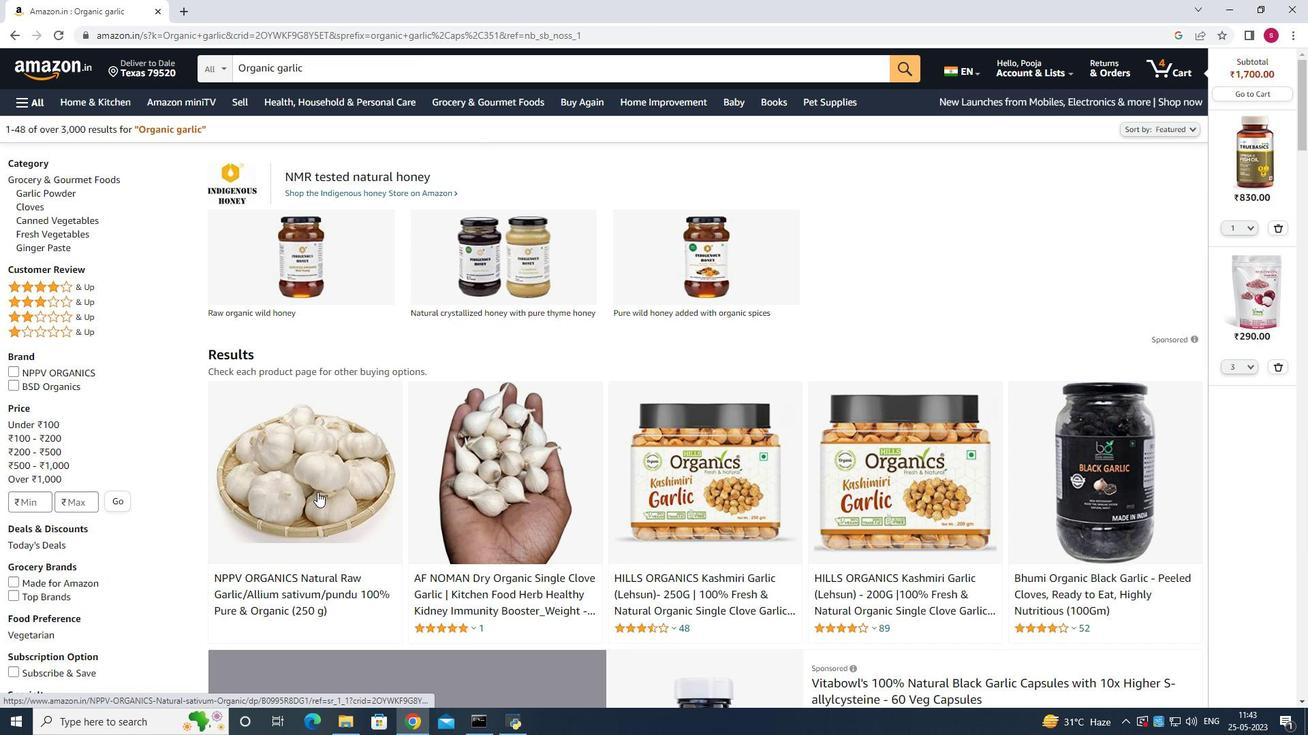 
Action: Mouse scrolled (317, 491) with delta (0, 0)
Screenshot: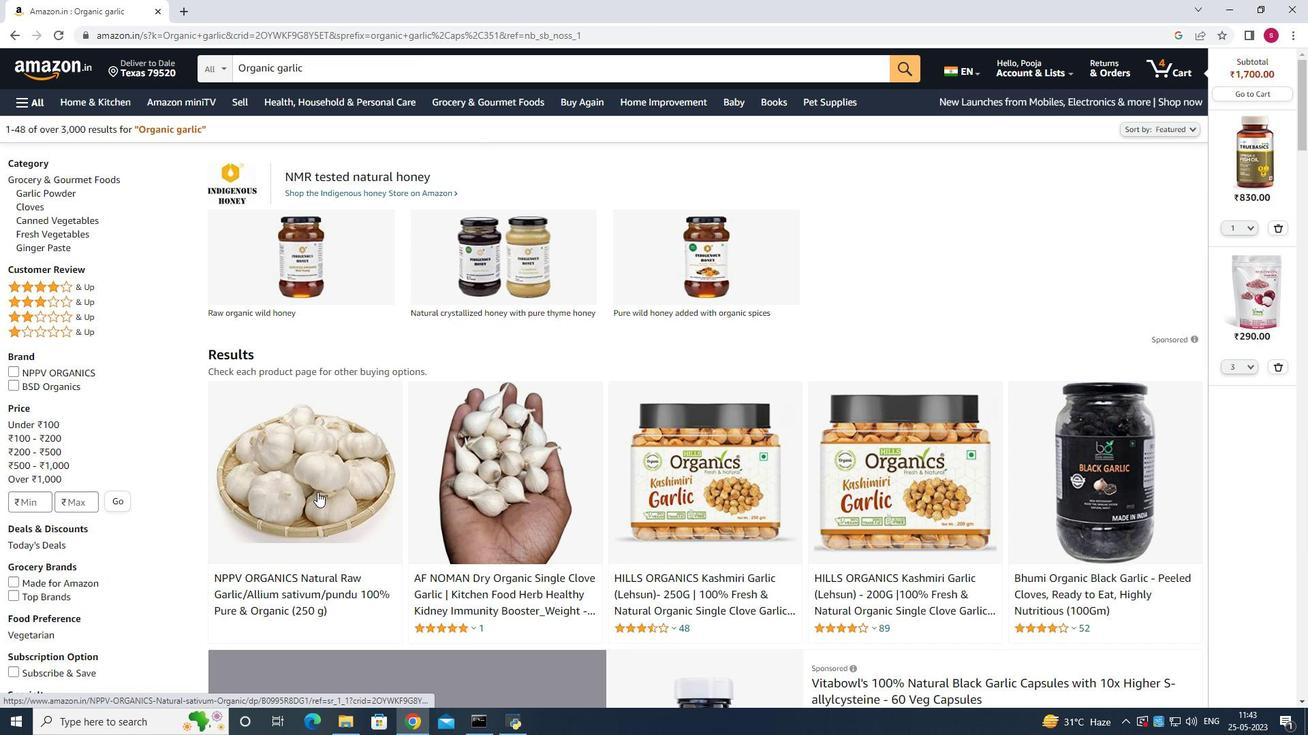 
Action: Mouse scrolled (317, 491) with delta (0, 0)
Screenshot: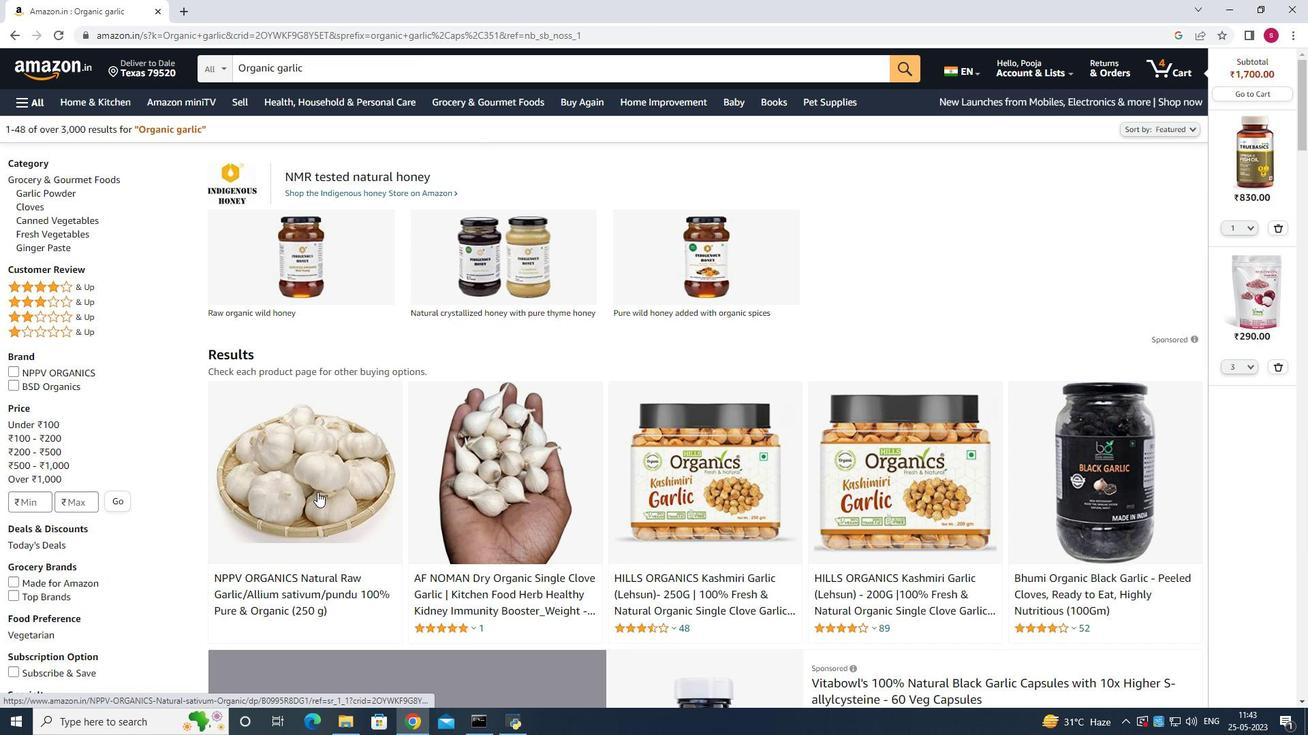 
Action: Mouse scrolled (317, 491) with delta (0, 0)
Screenshot: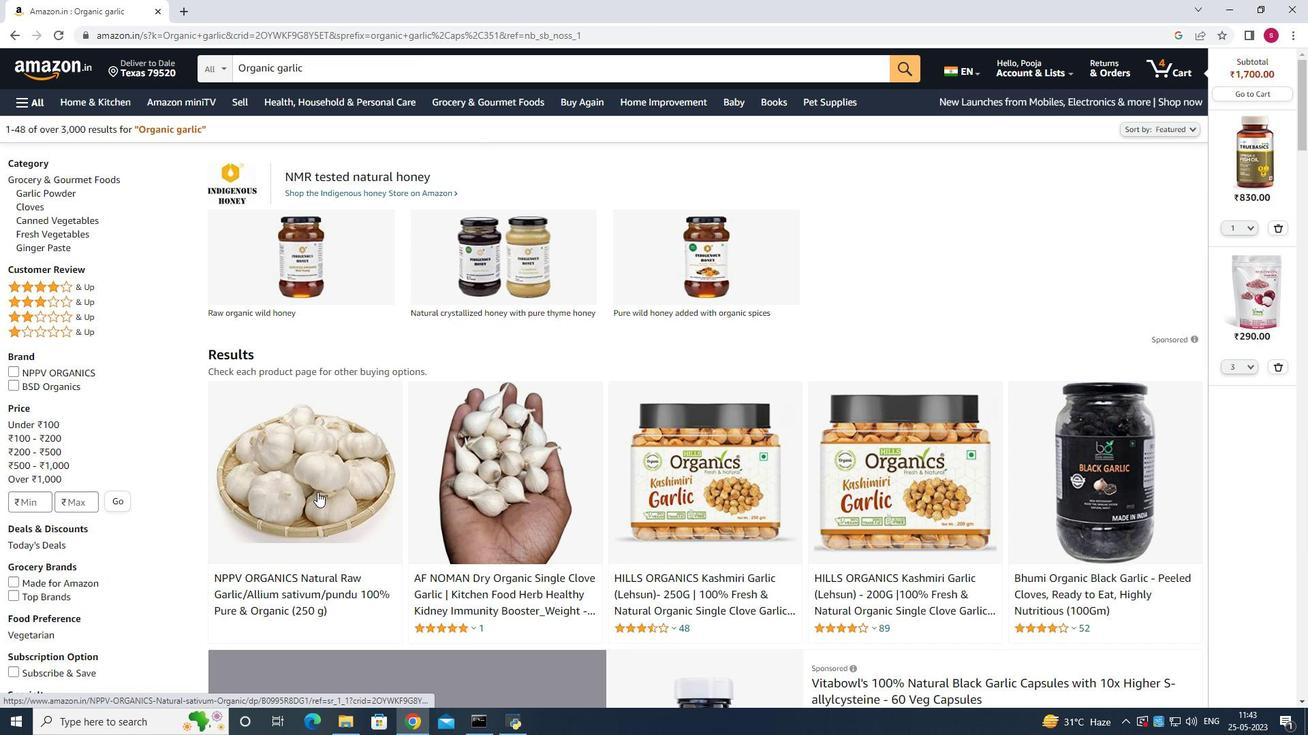 
Action: Mouse moved to (526, 323)
Screenshot: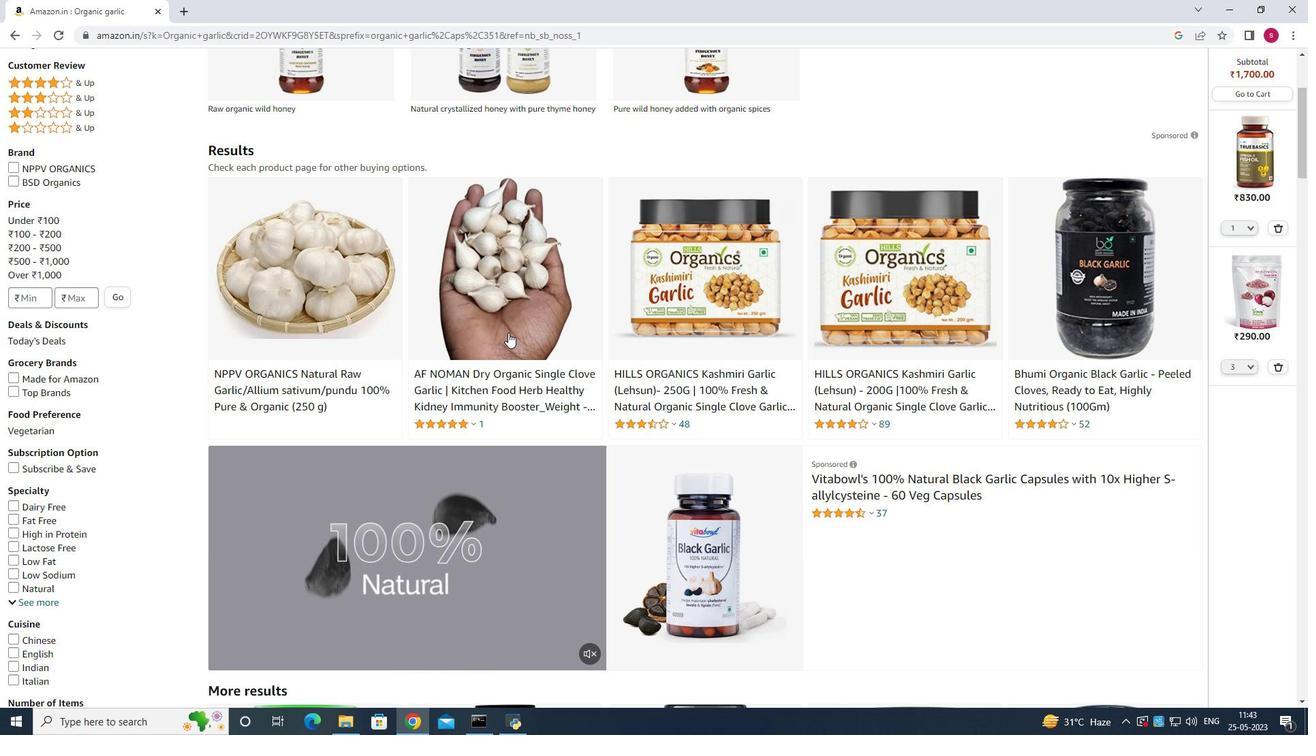 
Action: Mouse pressed left at (526, 323)
Screenshot: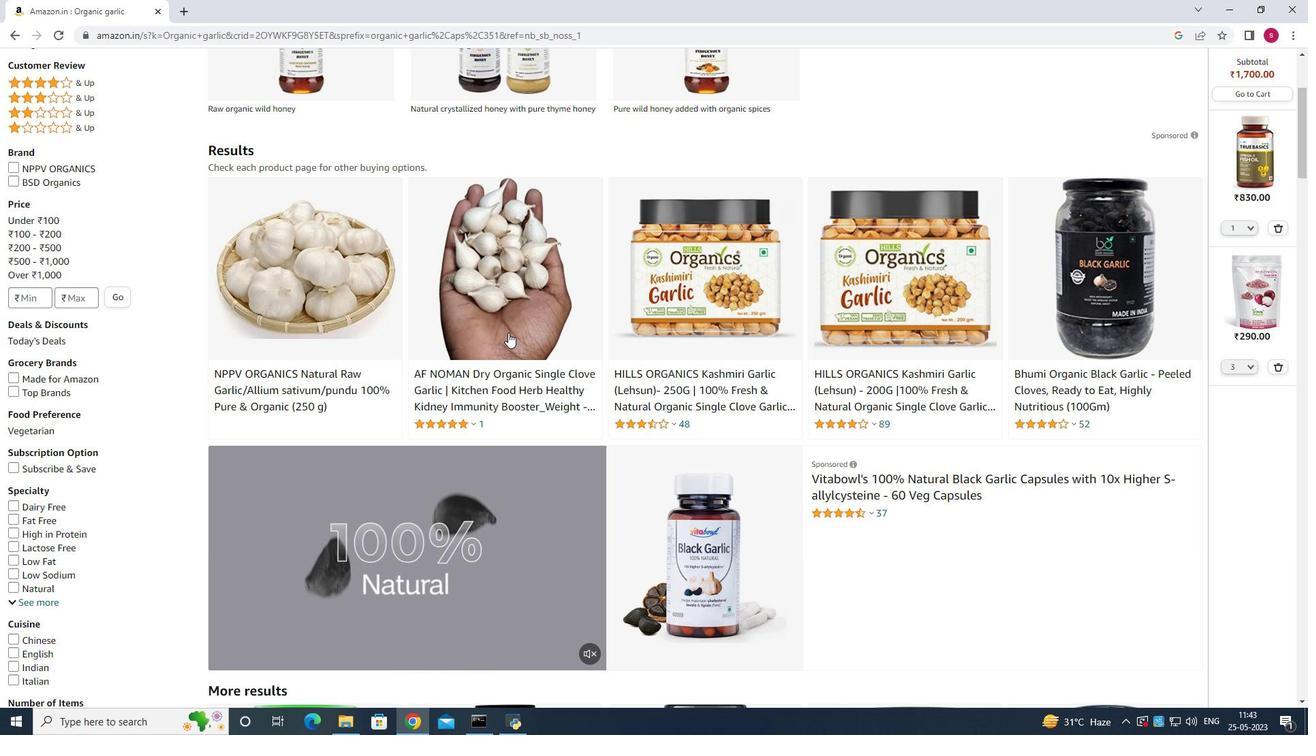 
Action: Mouse moved to (527, 322)
Screenshot: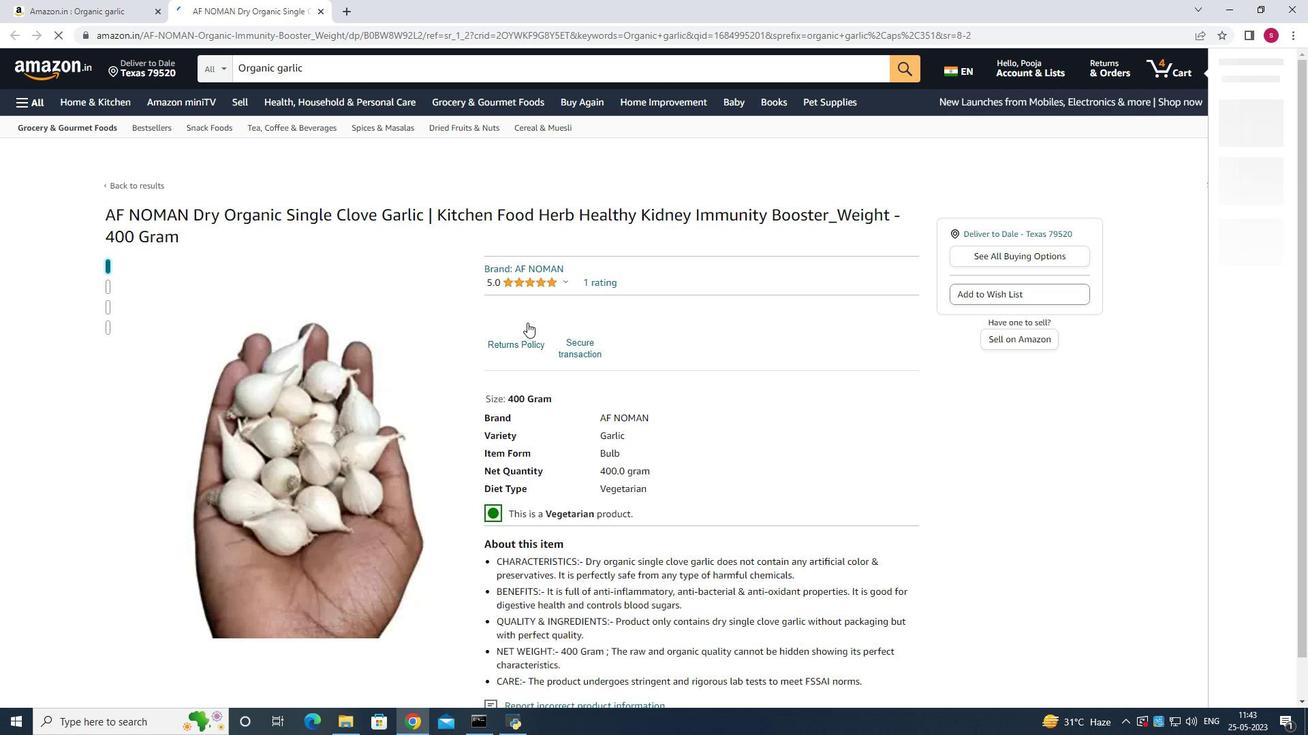
Action: Mouse scrolled (527, 321) with delta (0, 0)
Screenshot: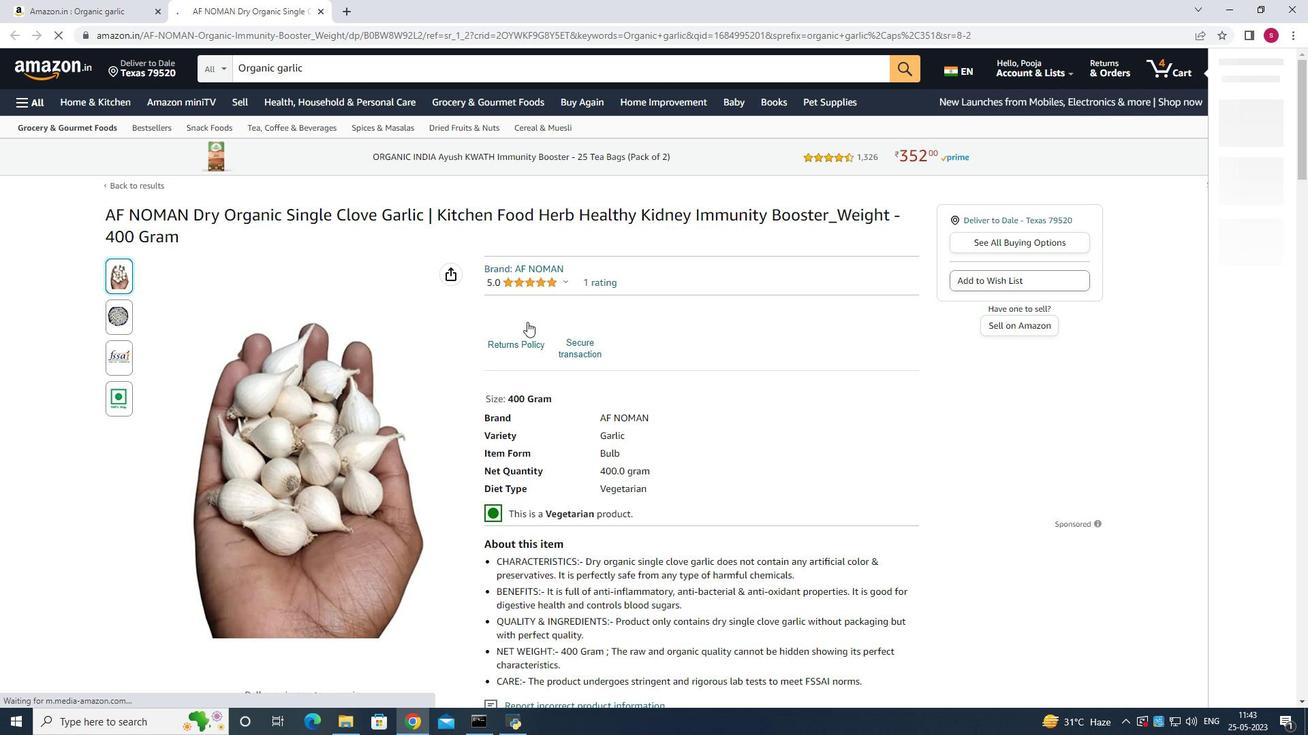 
Action: Mouse scrolled (527, 321) with delta (0, 0)
Screenshot: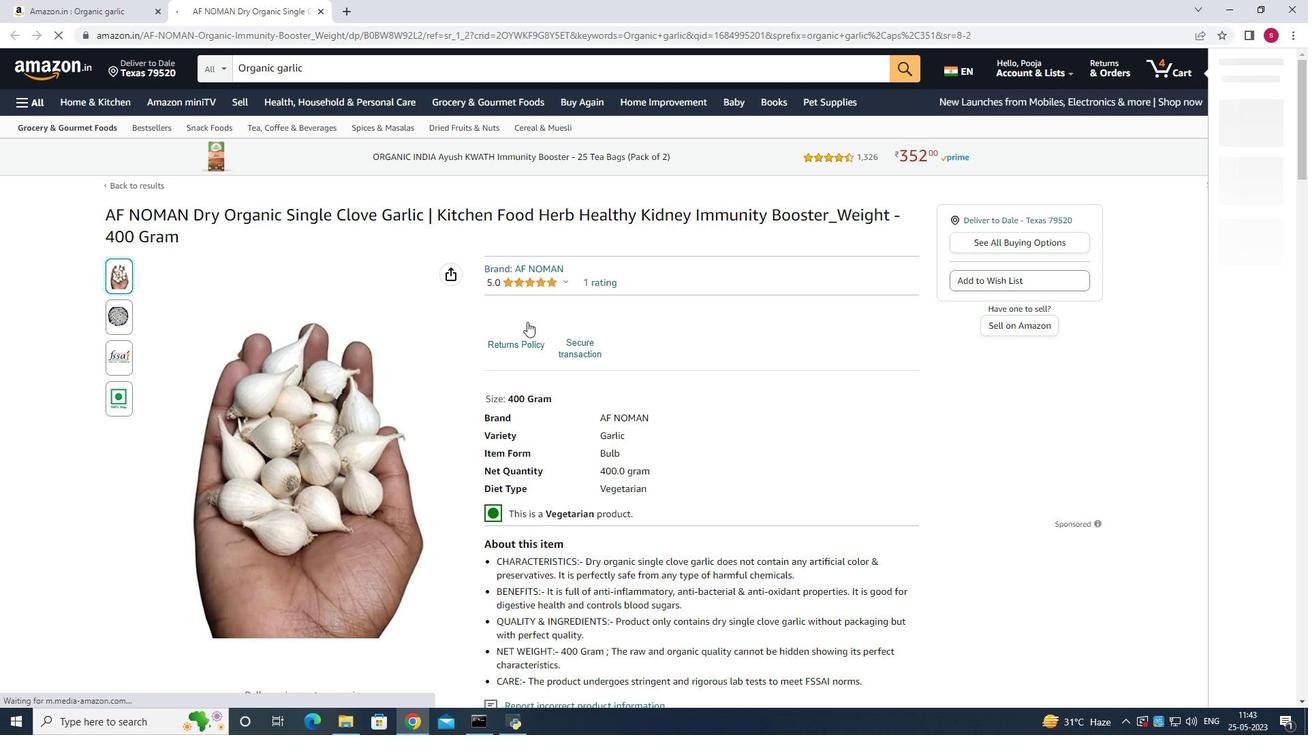 
Action: Mouse scrolled (527, 321) with delta (0, 0)
Screenshot: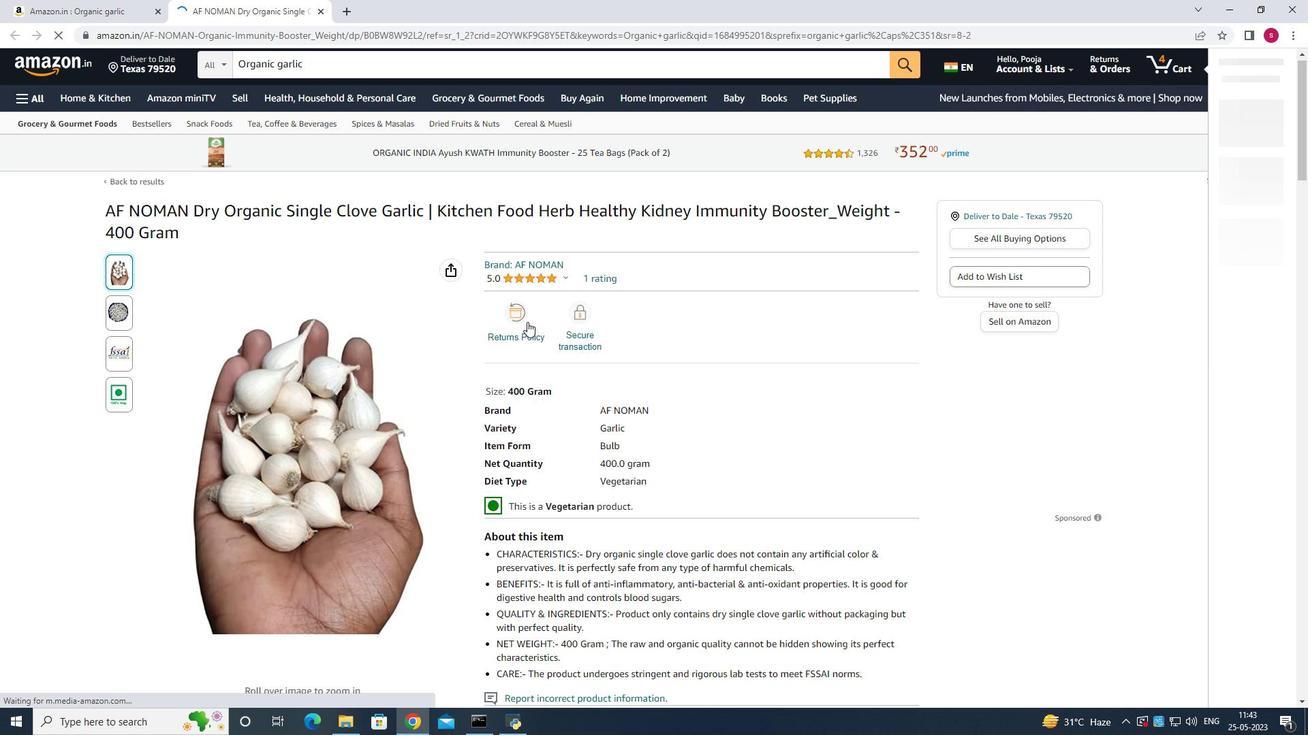 
Action: Mouse scrolled (527, 322) with delta (0, 0)
Screenshot: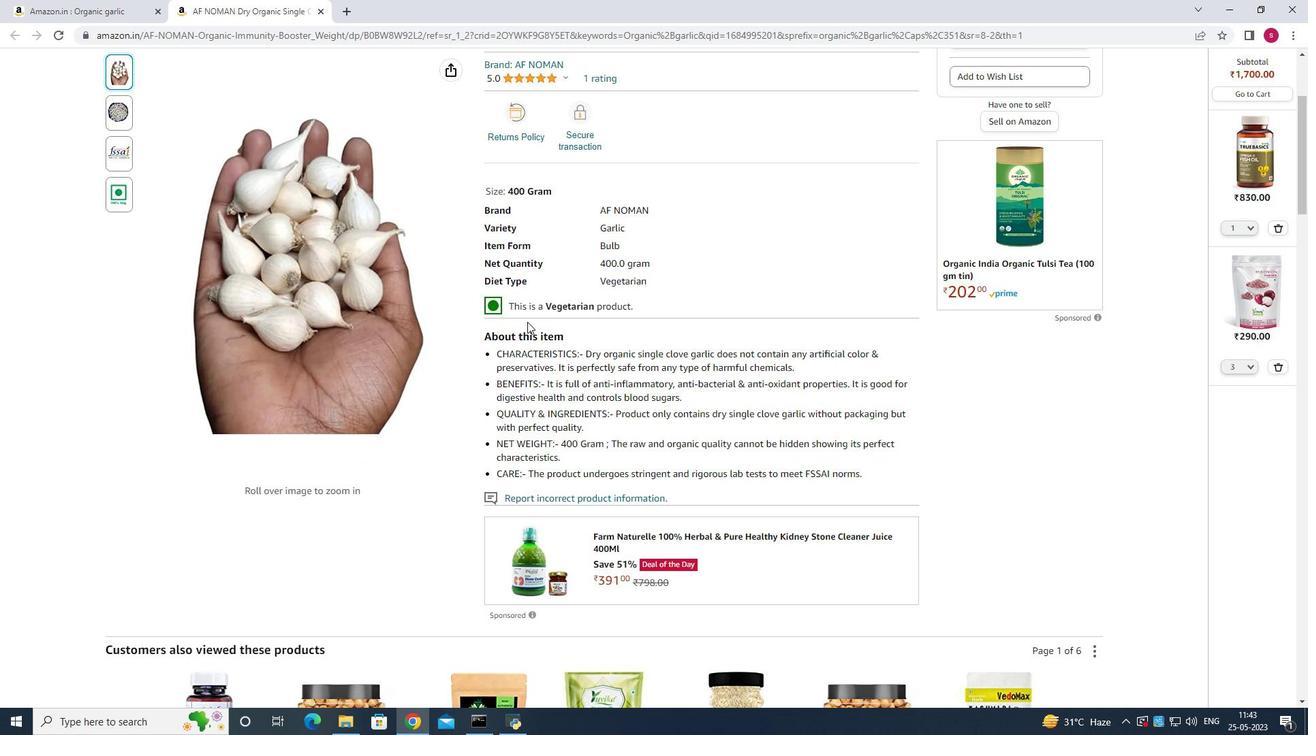 
Action: Mouse moved to (509, 233)
Screenshot: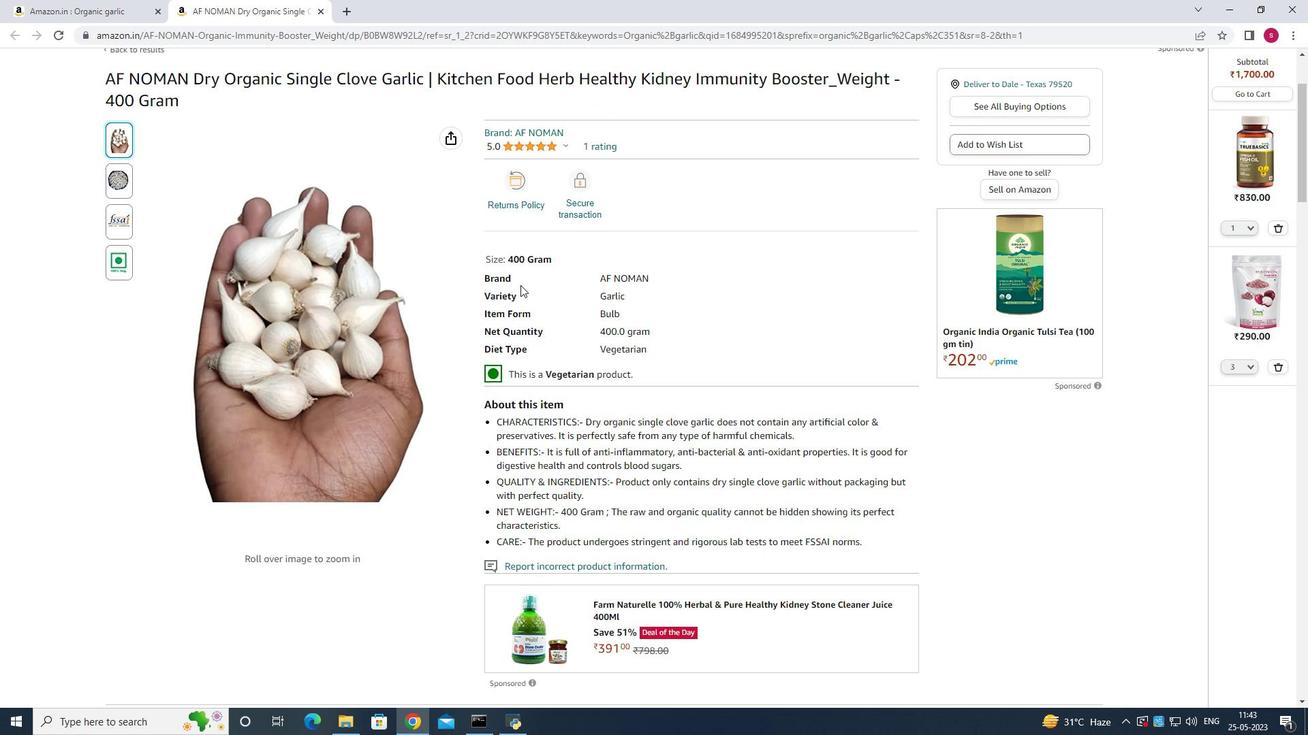 
Action: Mouse scrolled (509, 234) with delta (0, 0)
Screenshot: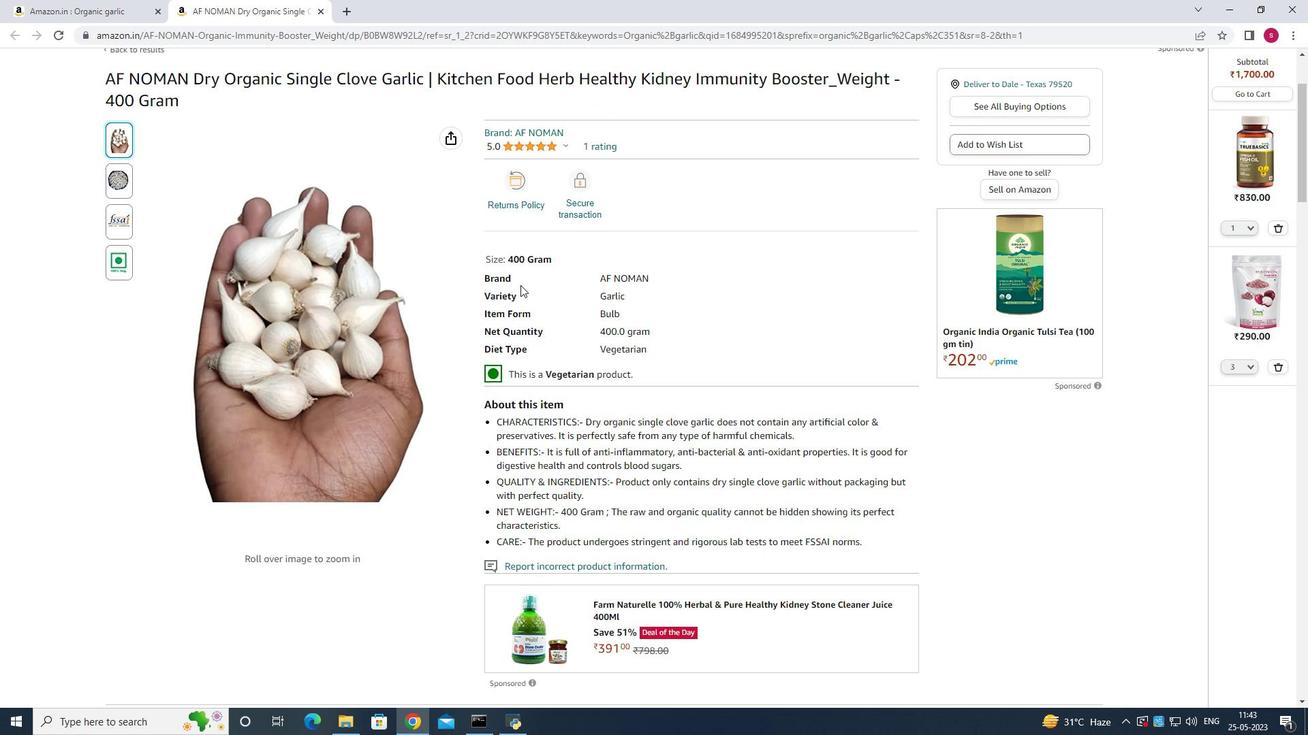 
Action: Mouse moved to (513, 314)
Screenshot: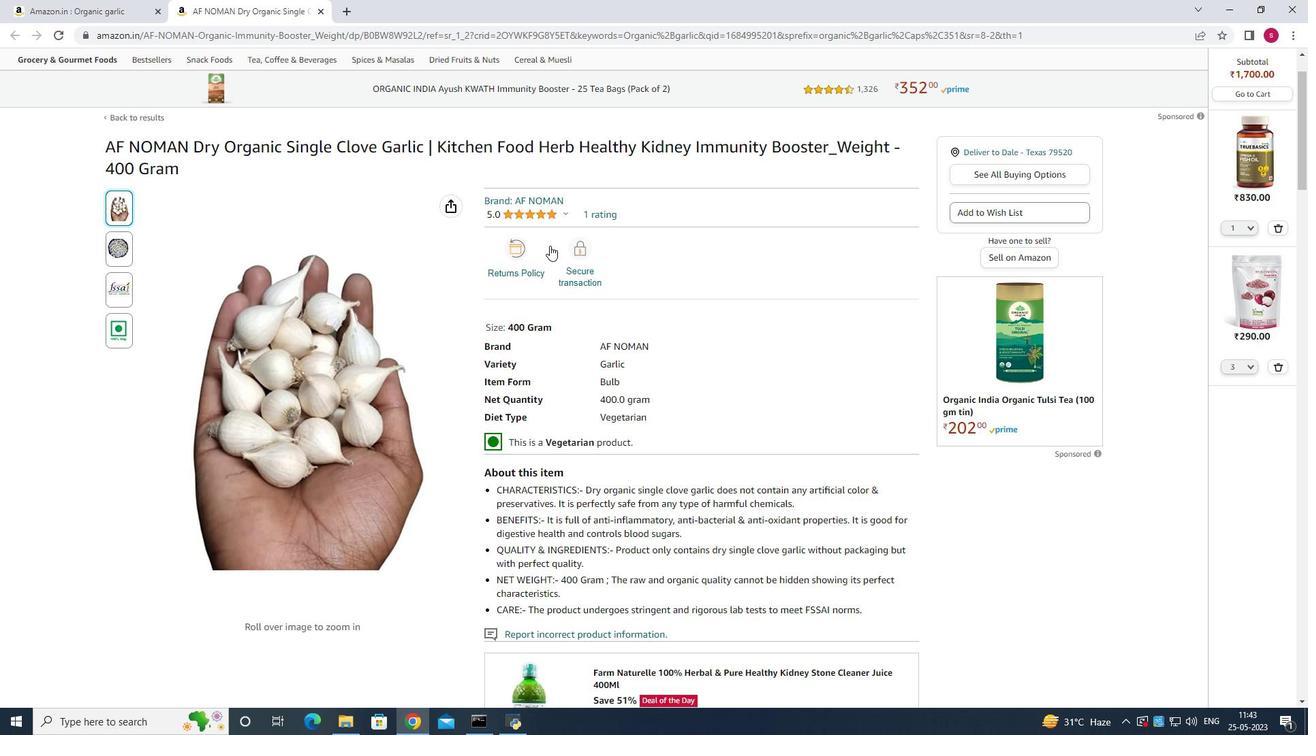 
Action: Mouse scrolled (513, 314) with delta (0, 0)
Screenshot: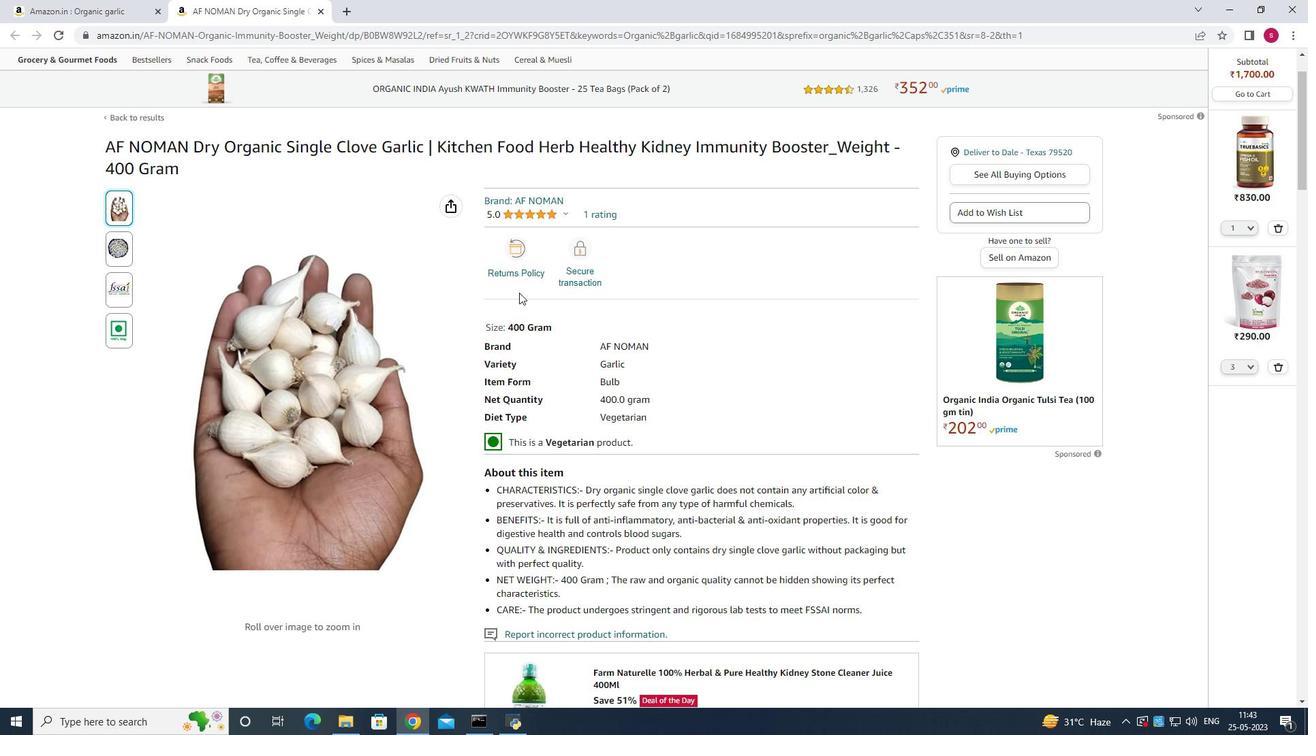 
Action: Mouse scrolled (513, 314) with delta (0, 0)
Screenshot: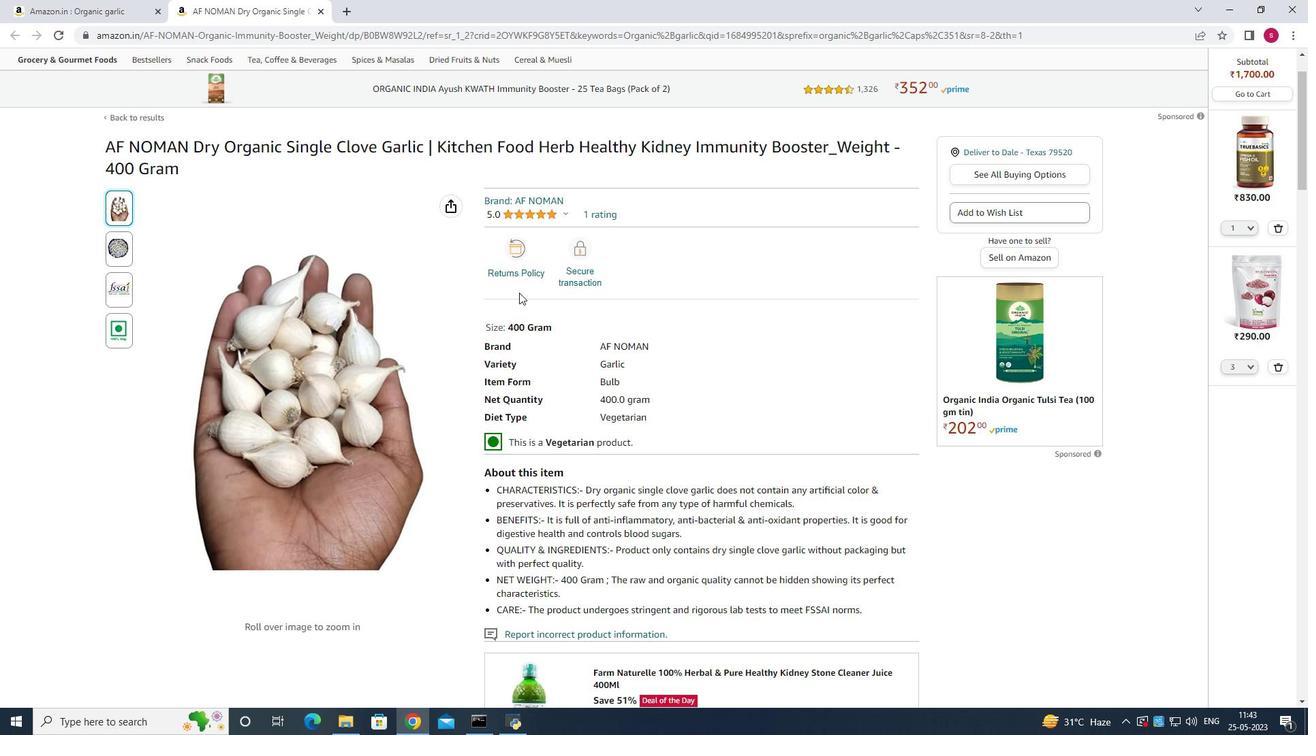
Action: Mouse scrolled (513, 314) with delta (0, 0)
Screenshot: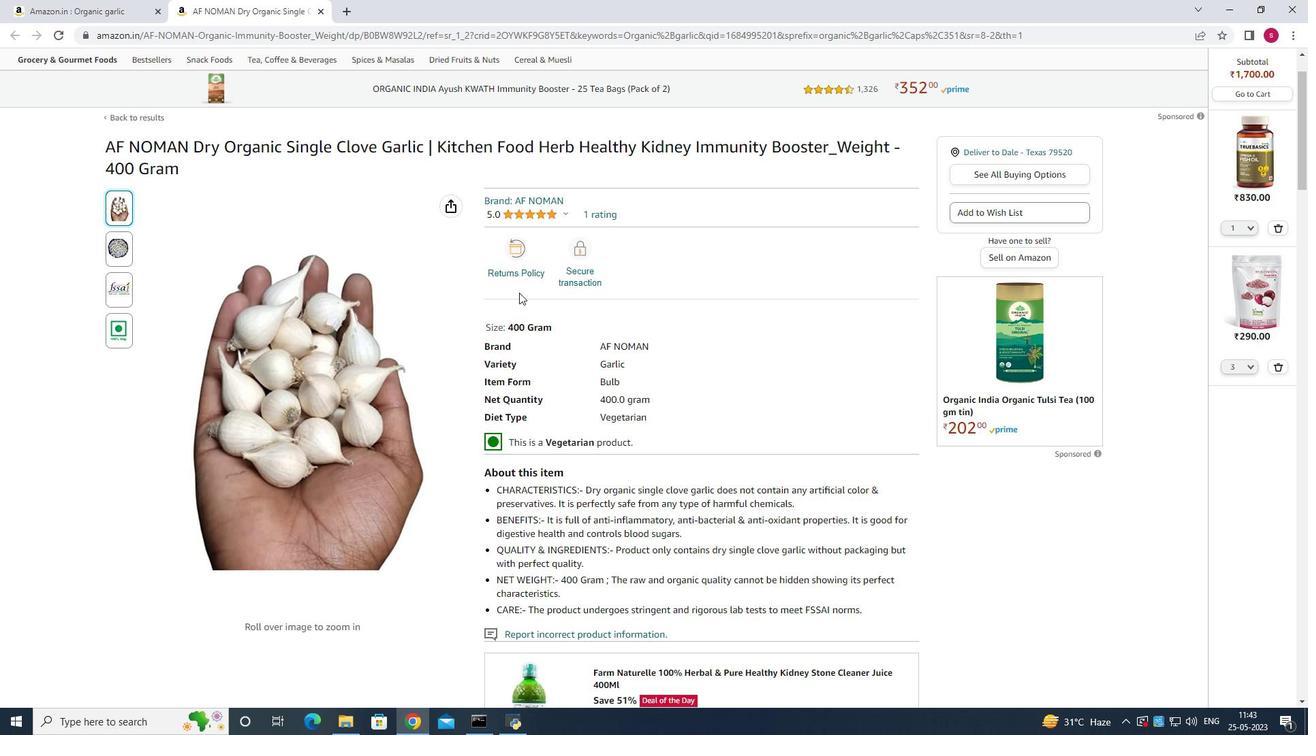
Action: Mouse scrolled (513, 314) with delta (0, 0)
Screenshot: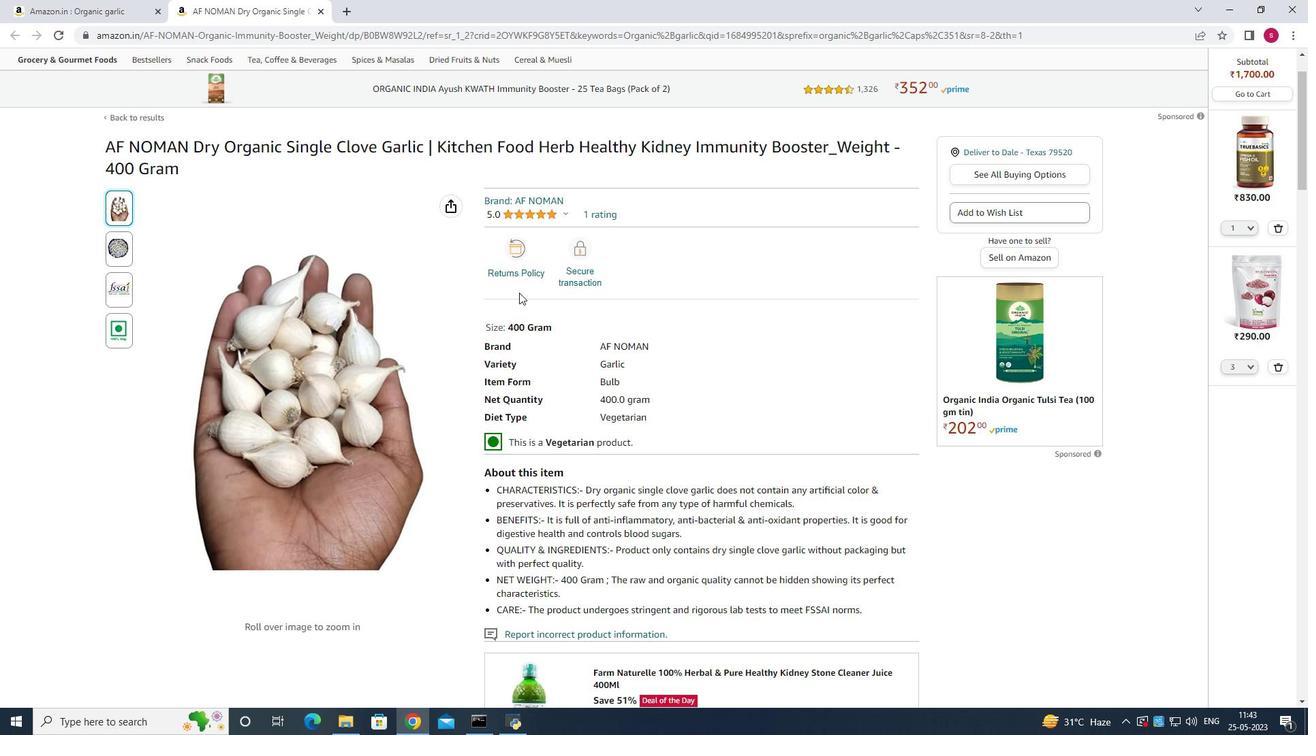 
Action: Mouse scrolled (513, 314) with delta (0, 0)
Screenshot: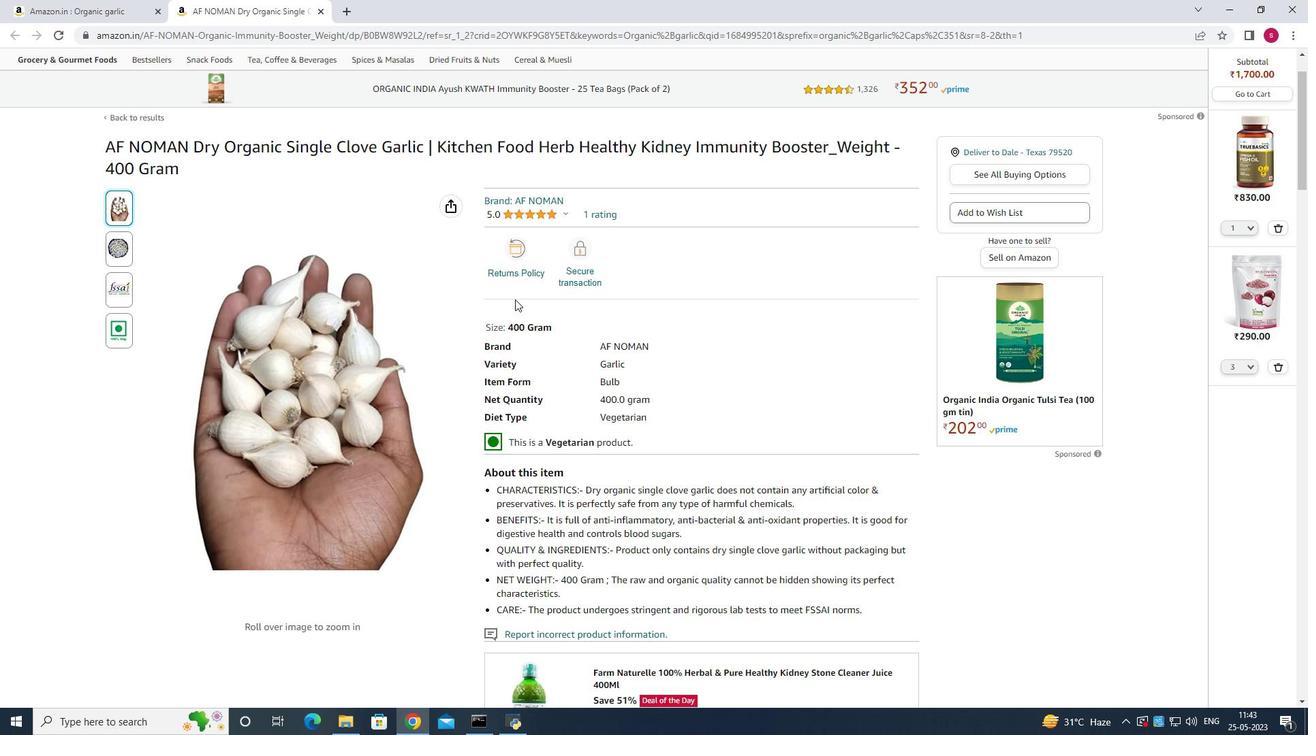 
Action: Mouse scrolled (513, 314) with delta (0, 0)
Screenshot: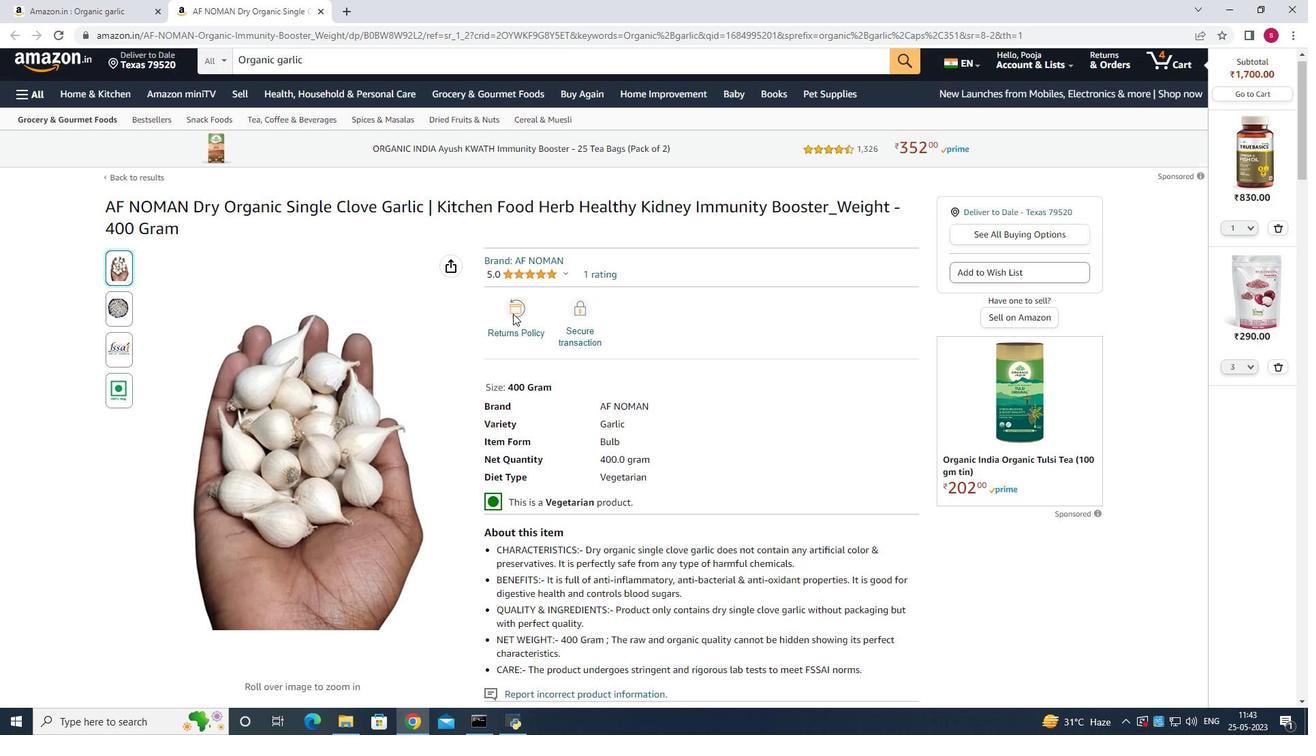 
Action: Mouse scrolled (513, 314) with delta (0, 0)
Screenshot: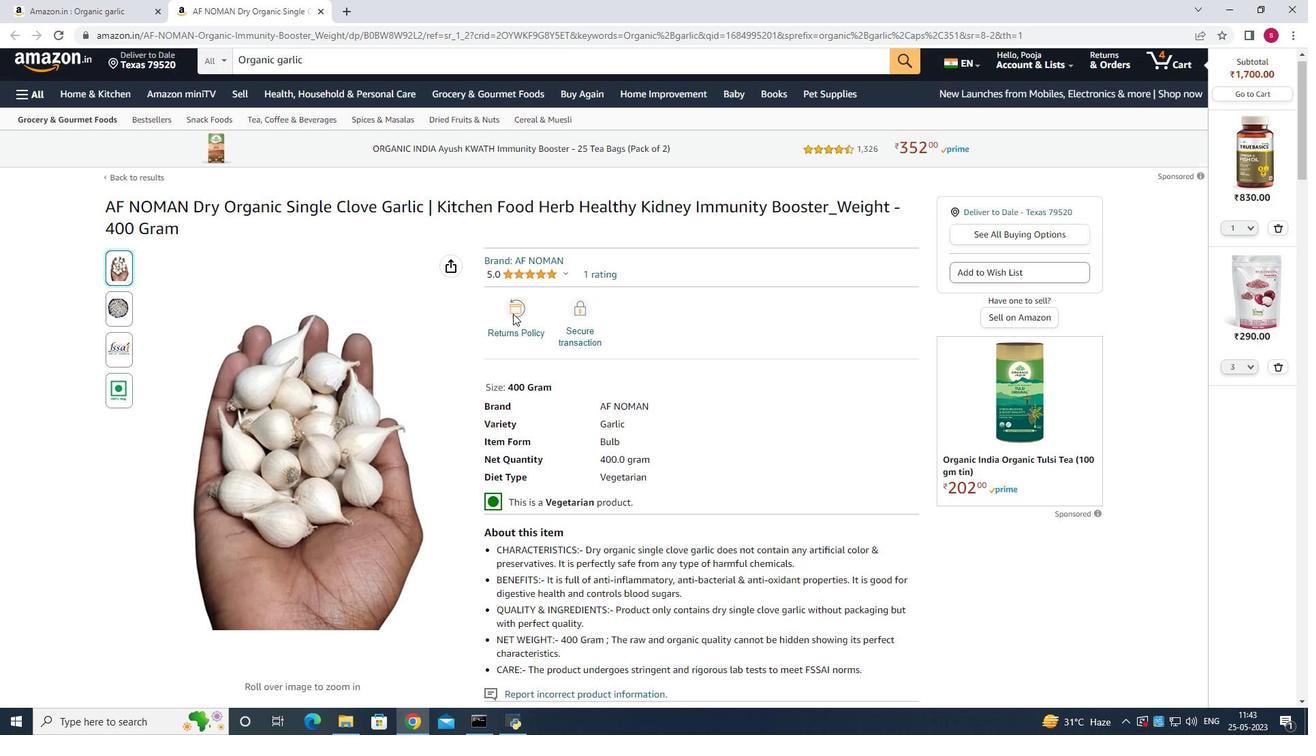 
Action: Mouse scrolled (513, 314) with delta (0, 0)
Screenshot: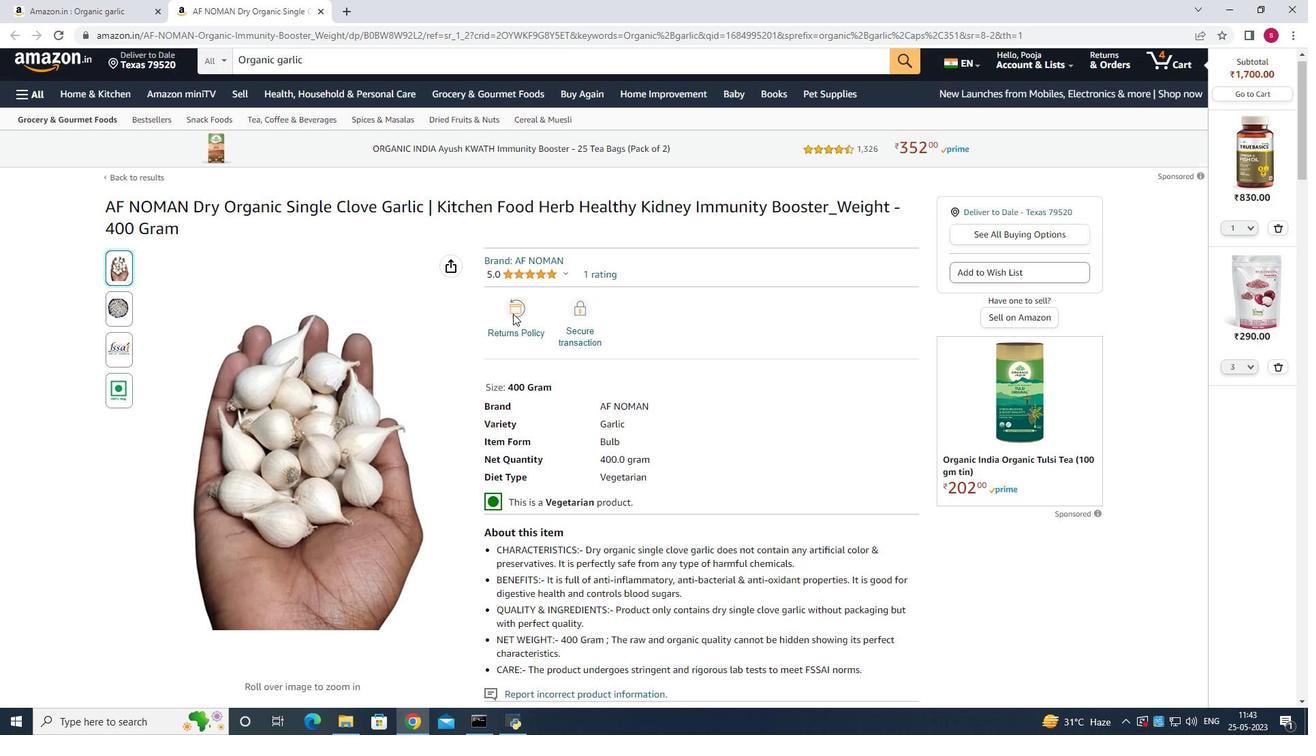
Action: Mouse scrolled (513, 314) with delta (0, 0)
Screenshot: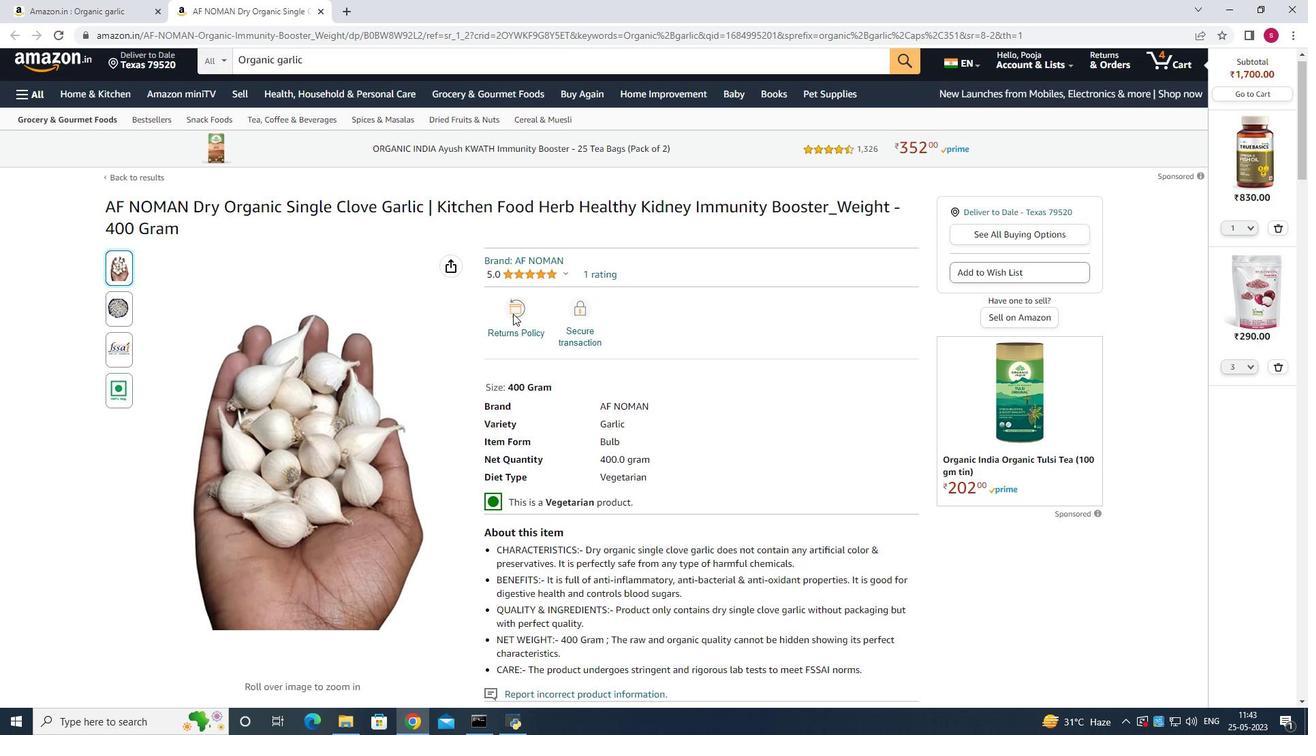
Action: Mouse moved to (989, 238)
Screenshot: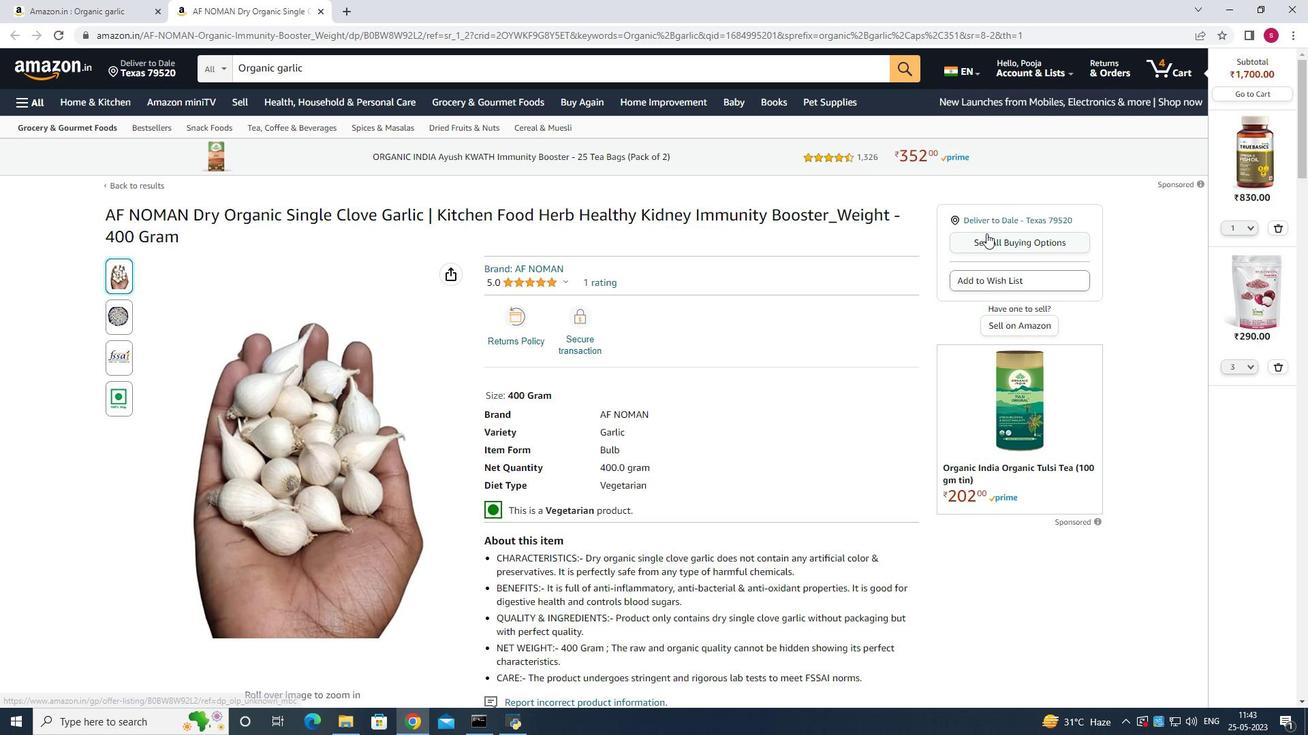 
Action: Mouse pressed left at (989, 238)
Screenshot: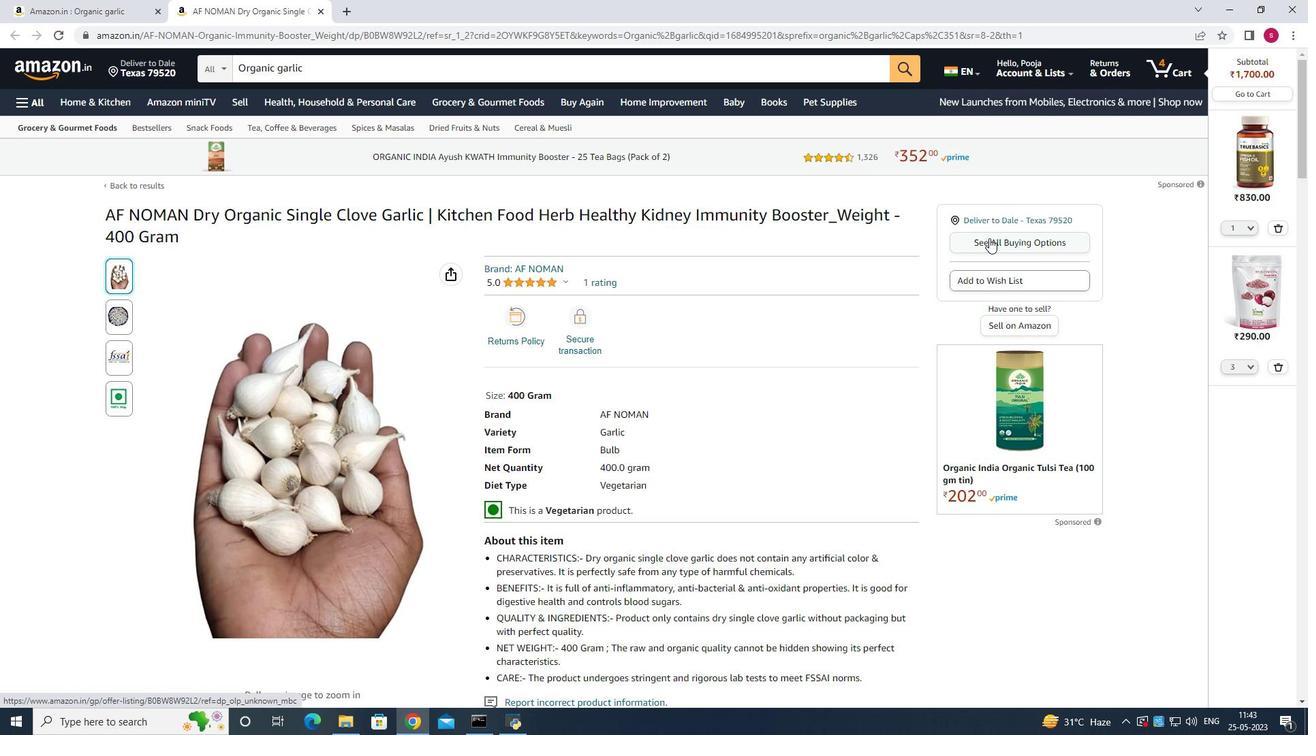 
Action: Mouse moved to (1245, 233)
Screenshot: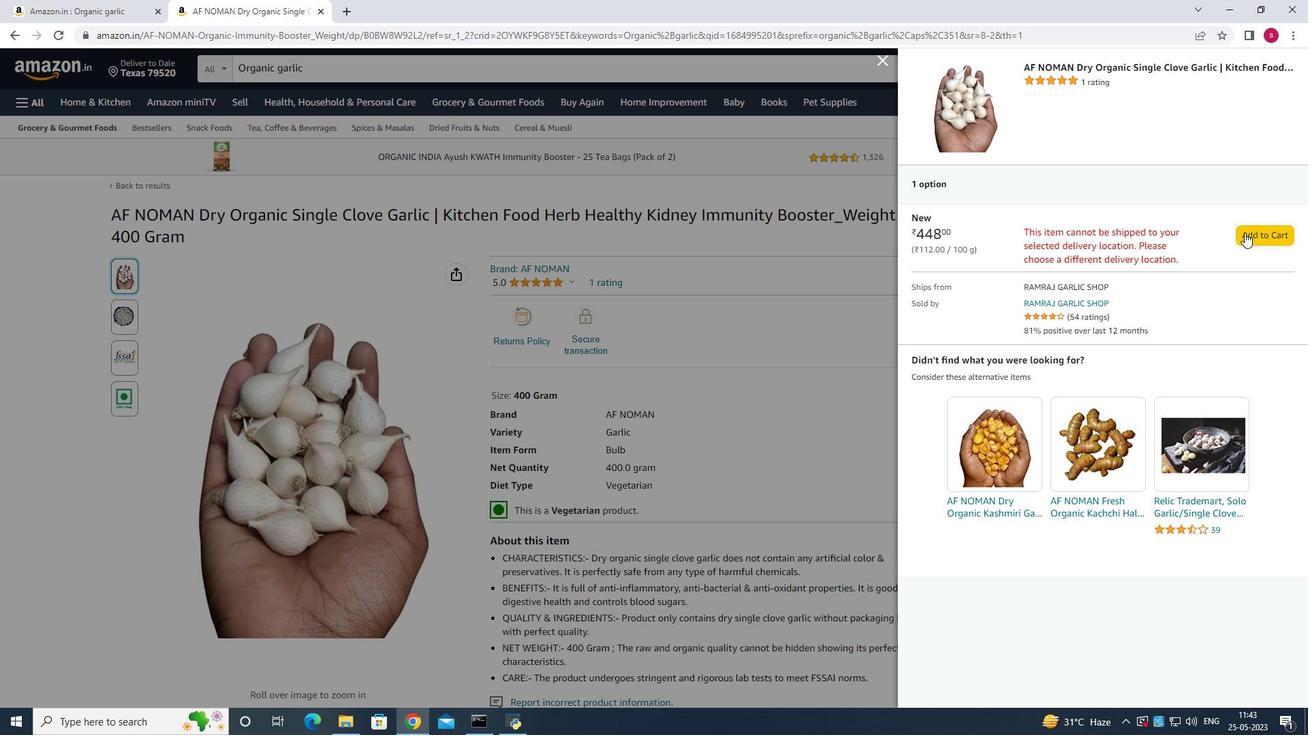 
Action: Mouse pressed left at (1245, 233)
Screenshot: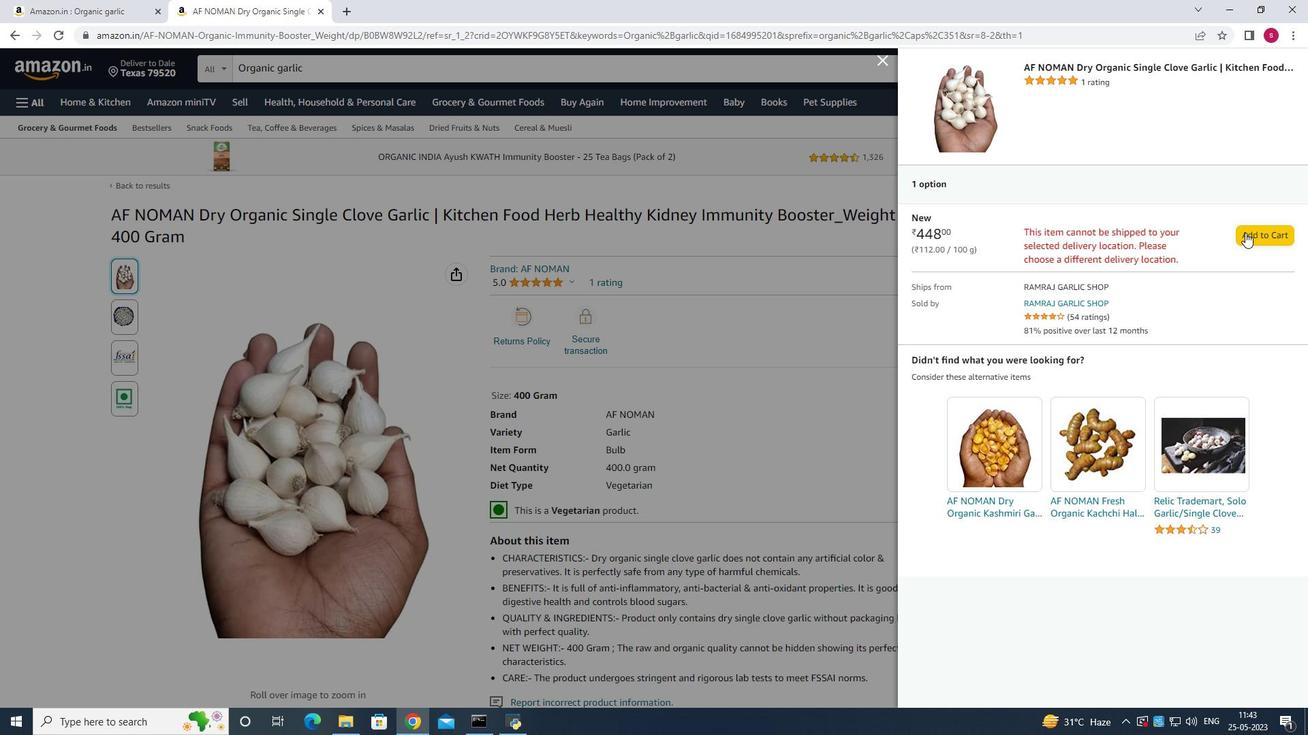 
Action: Mouse moved to (1270, 229)
Screenshot: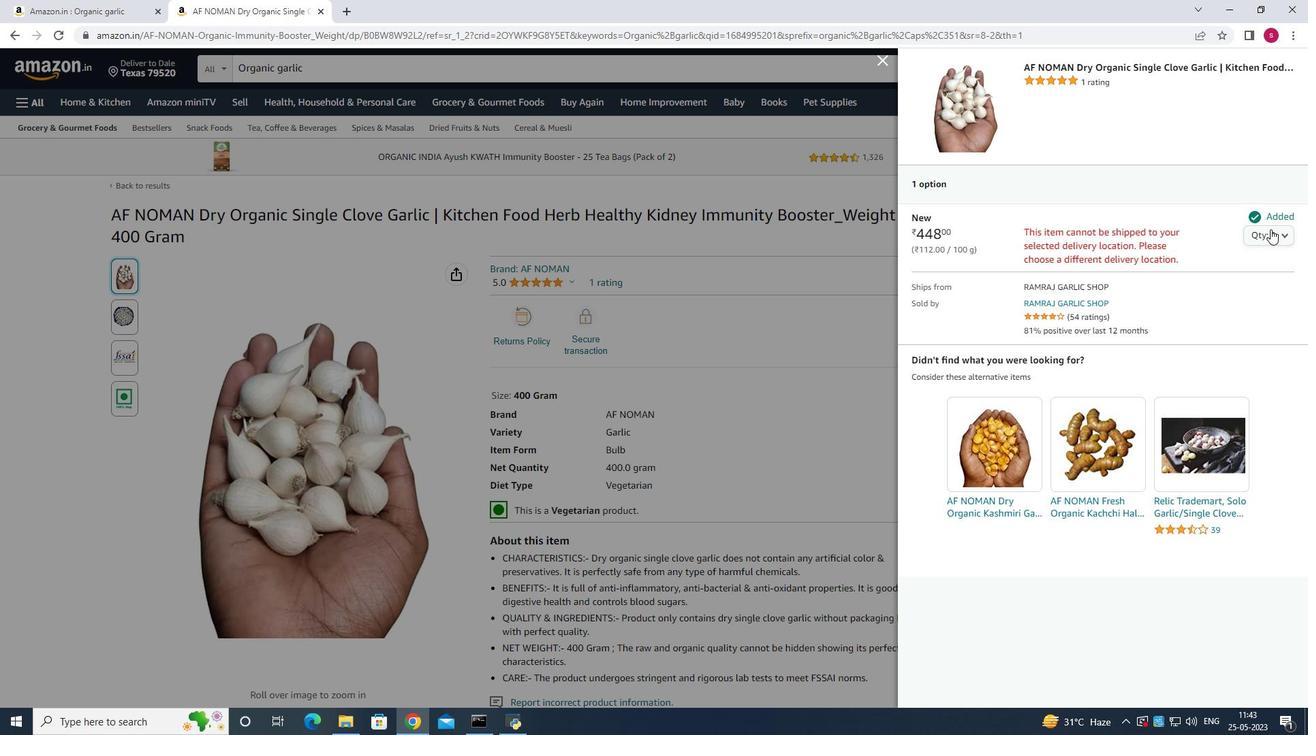 
Action: Mouse pressed left at (1270, 229)
Screenshot: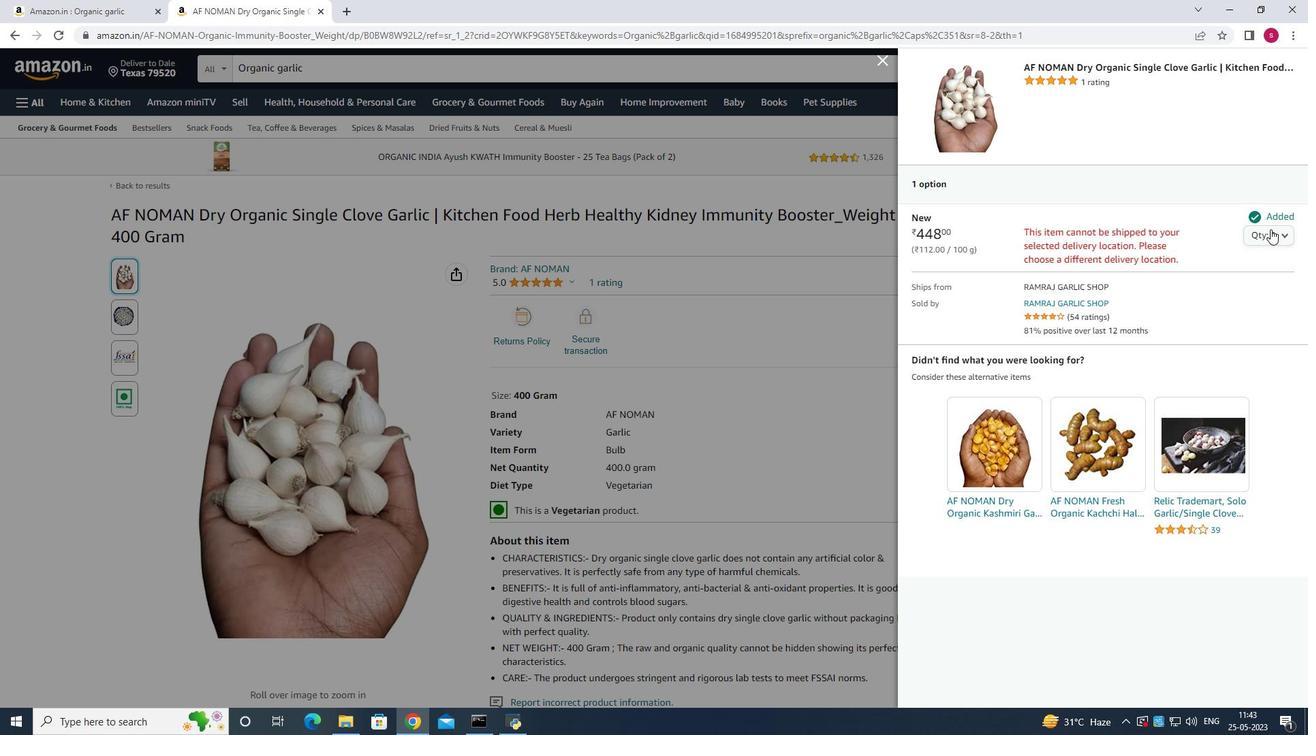 
Action: Mouse moved to (1268, 254)
Screenshot: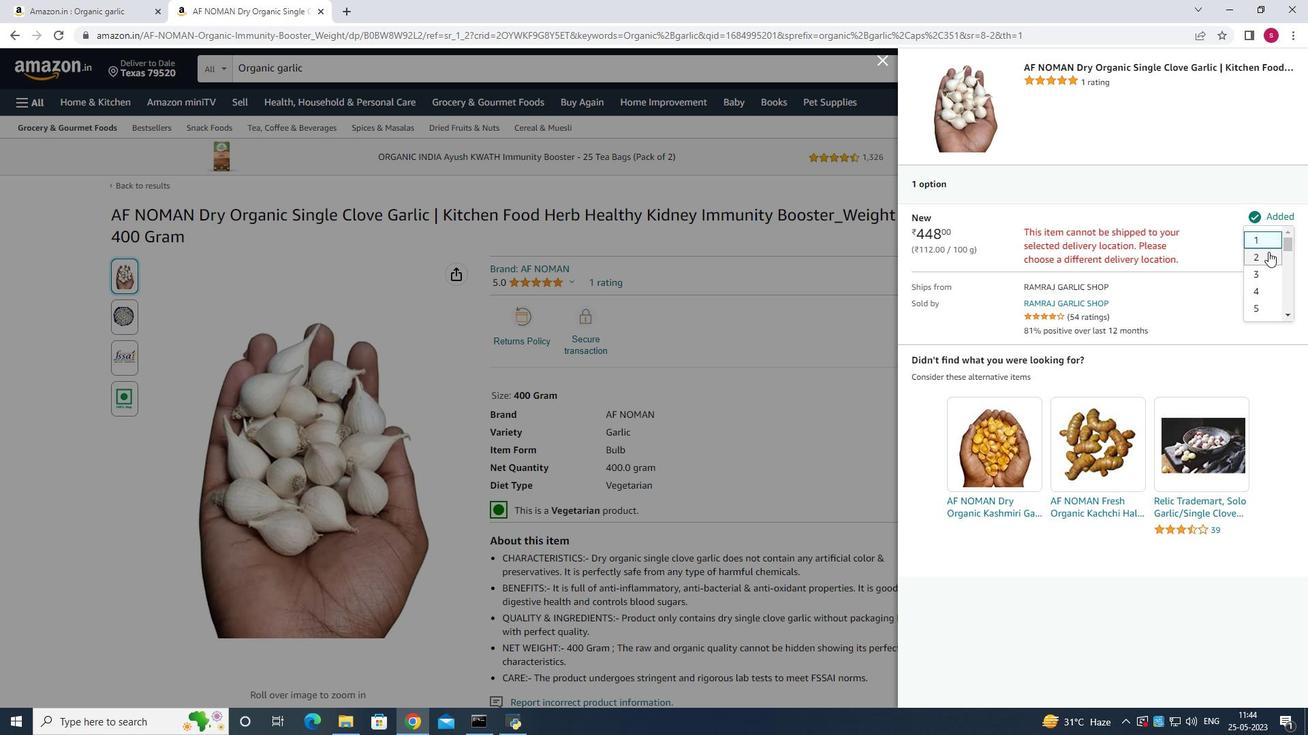 
Action: Mouse pressed left at (1268, 254)
Screenshot: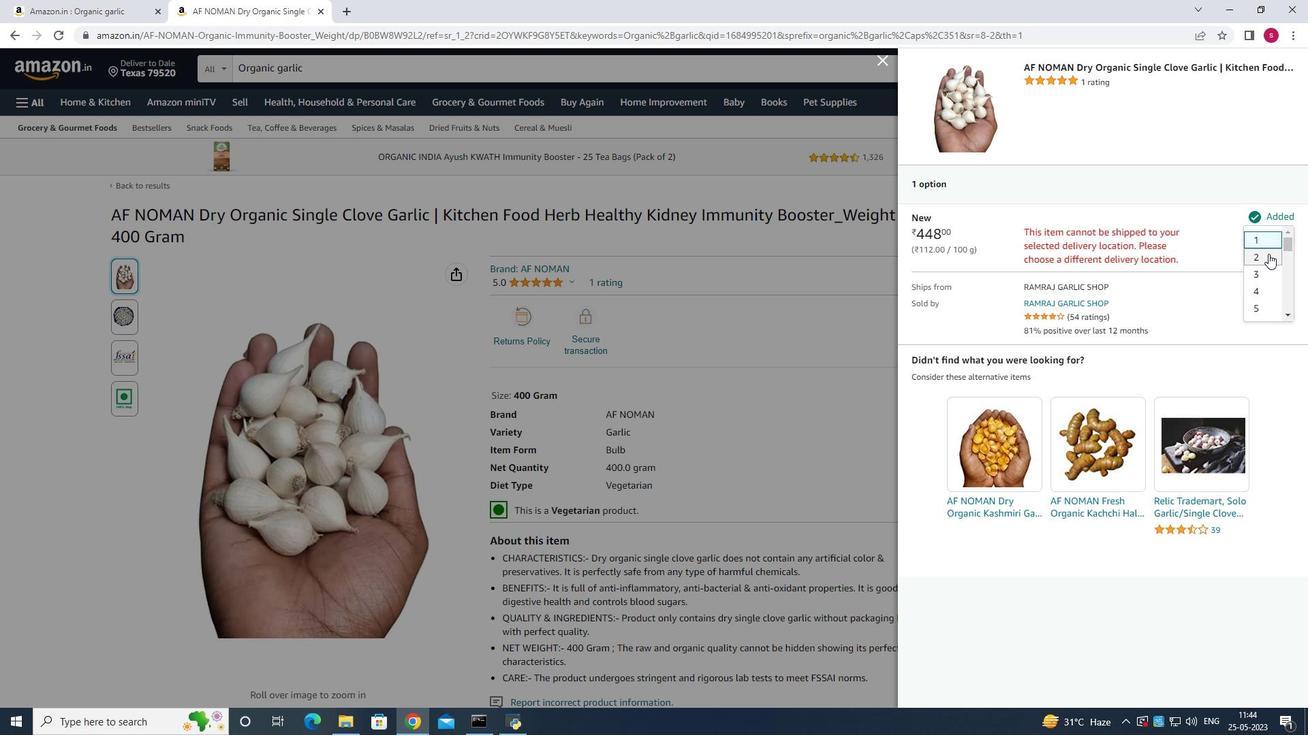 
Action: Mouse moved to (739, 367)
Screenshot: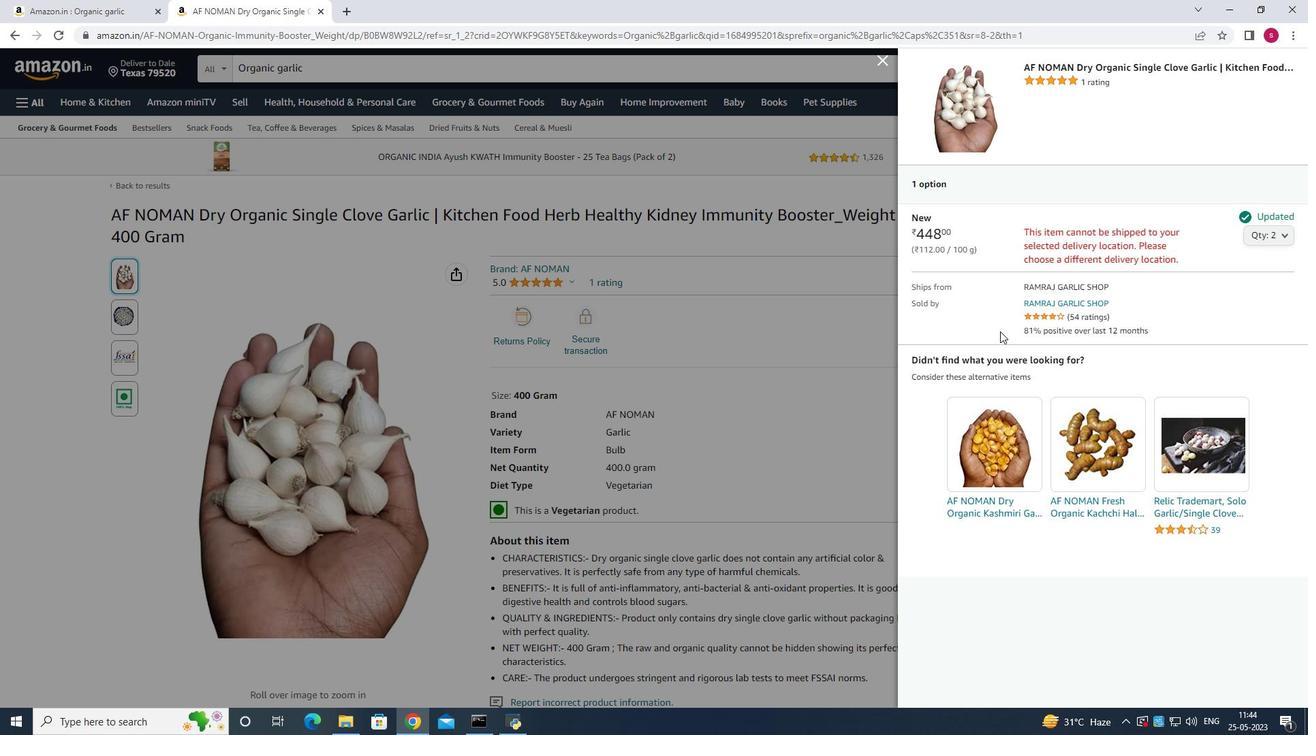 
Action: Mouse pressed left at (739, 367)
Screenshot: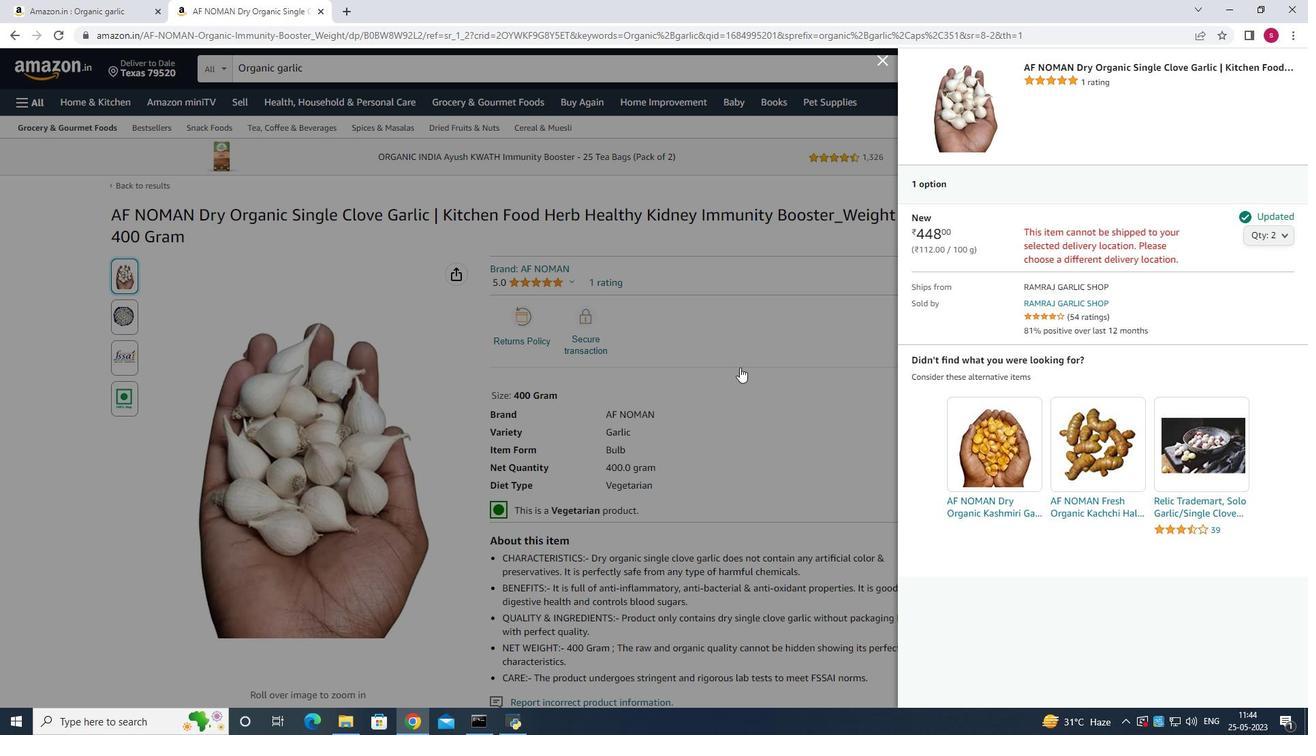 
Action: Mouse moved to (1231, 231)
Screenshot: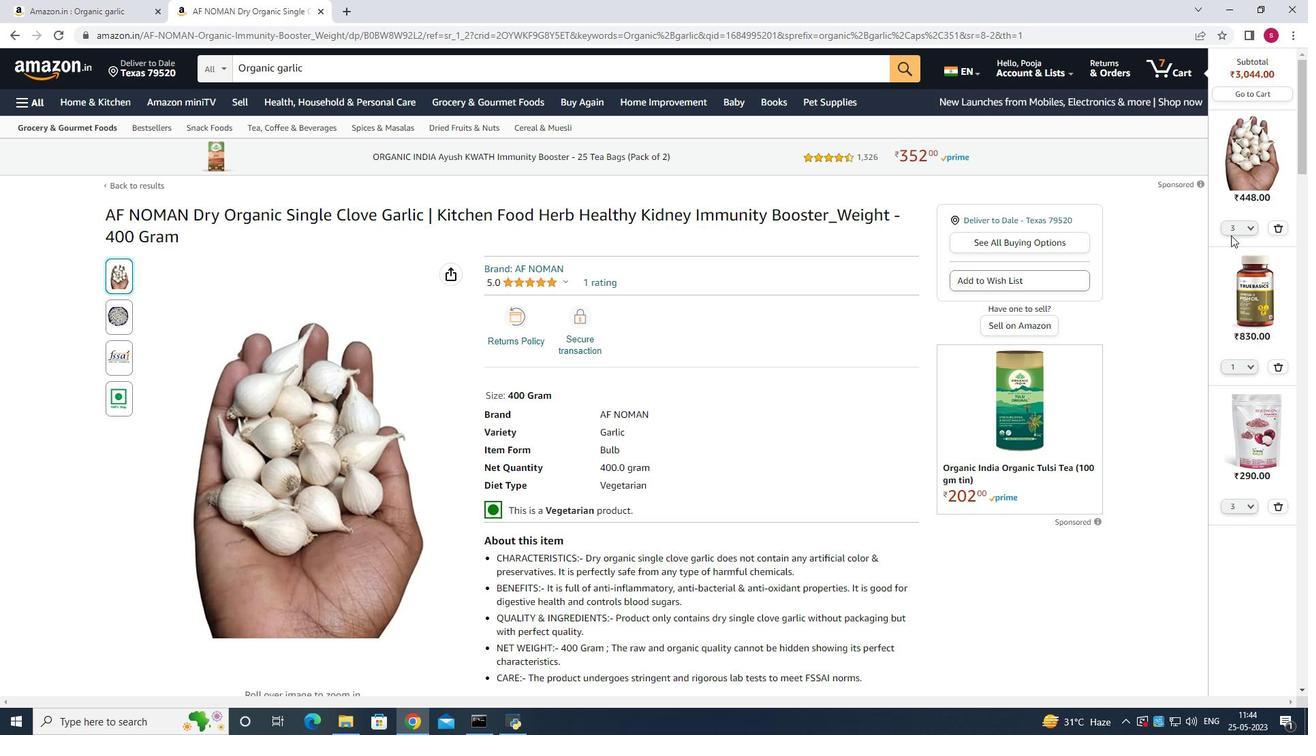 
Action: Mouse pressed left at (1231, 231)
Screenshot: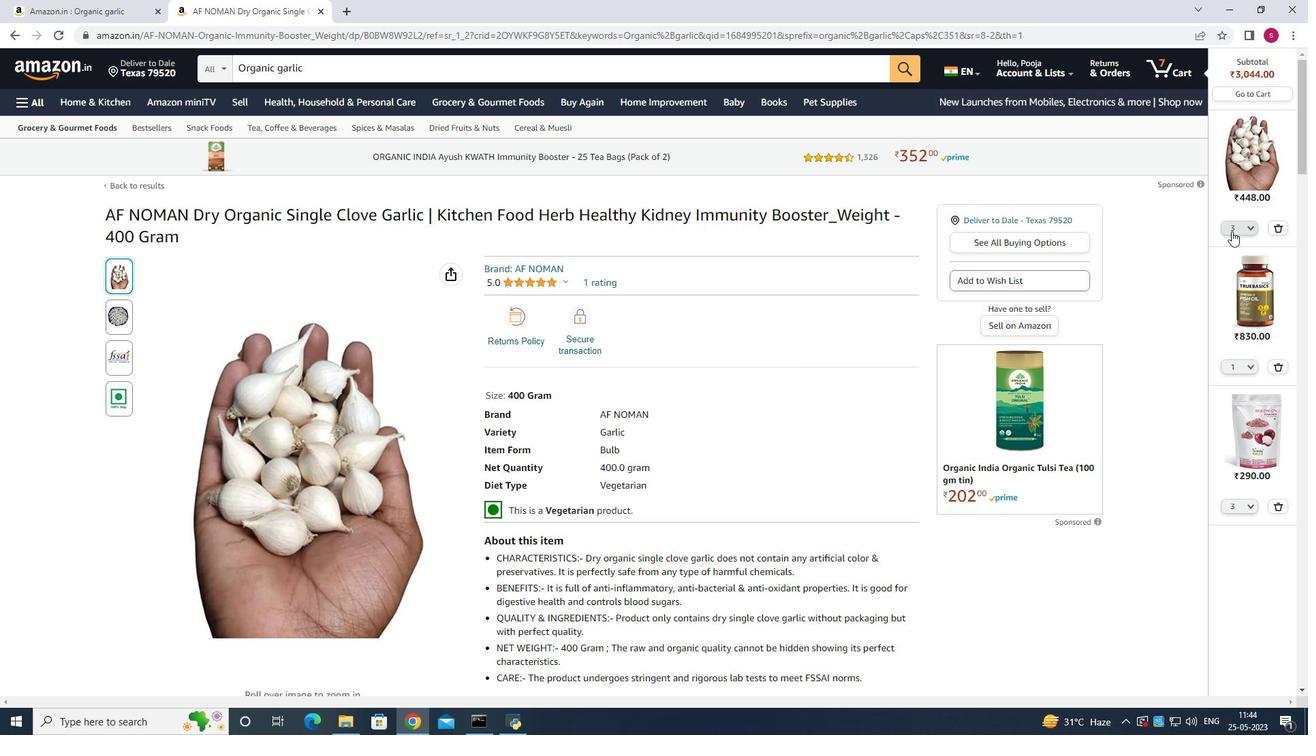 
Action: Mouse moved to (1221, 267)
Screenshot: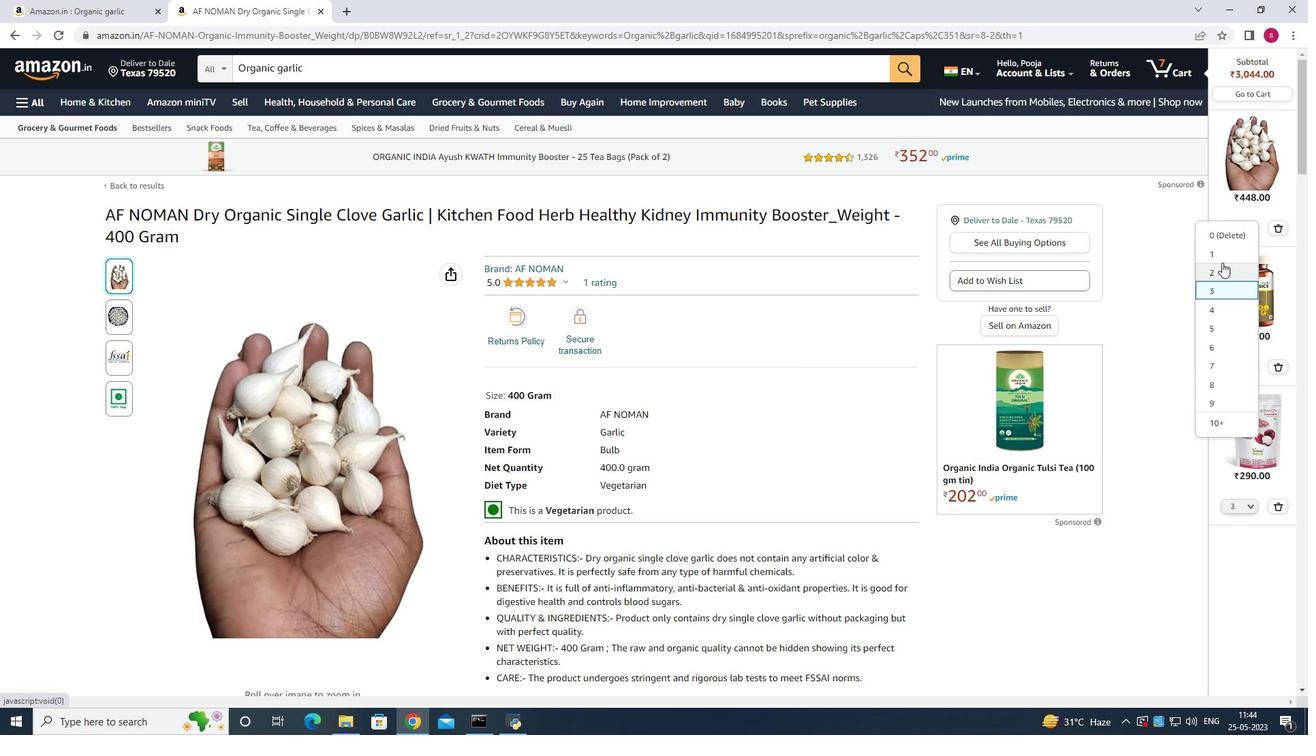 
Action: Mouse pressed left at (1221, 267)
Screenshot: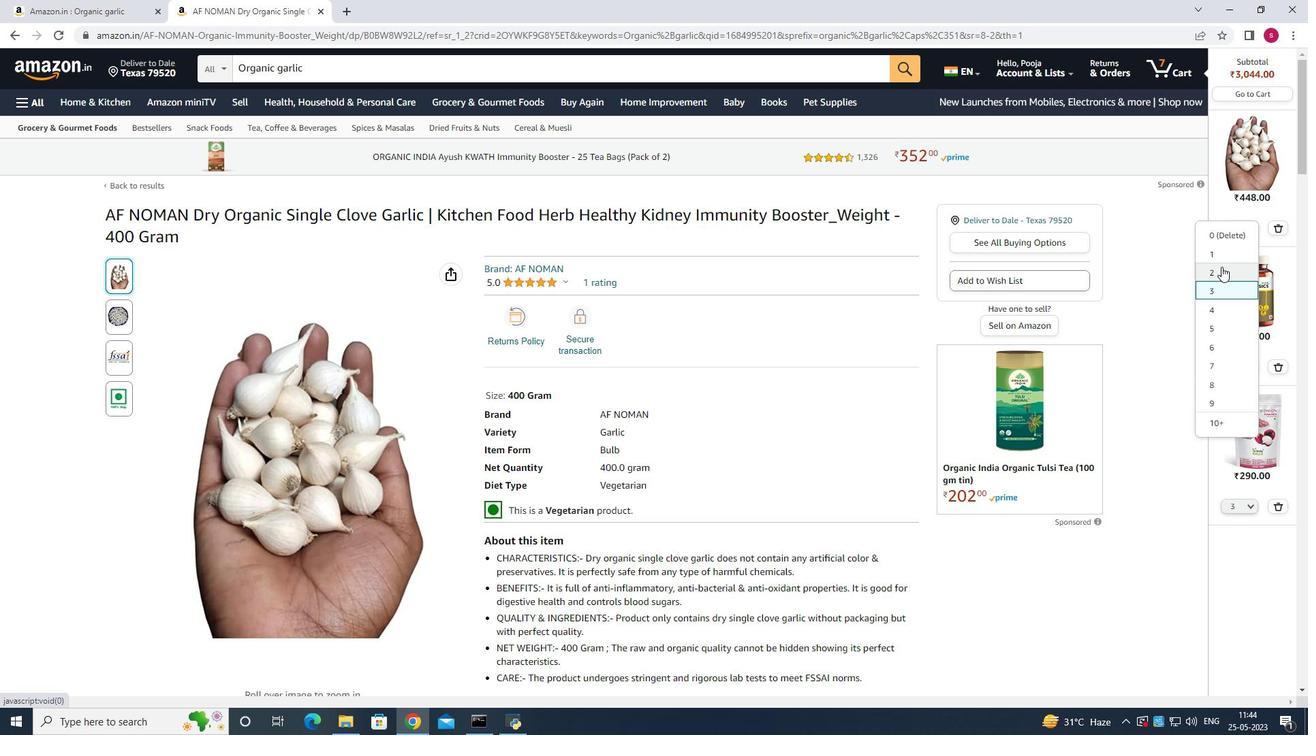 
Action: Mouse moved to (1276, 363)
Screenshot: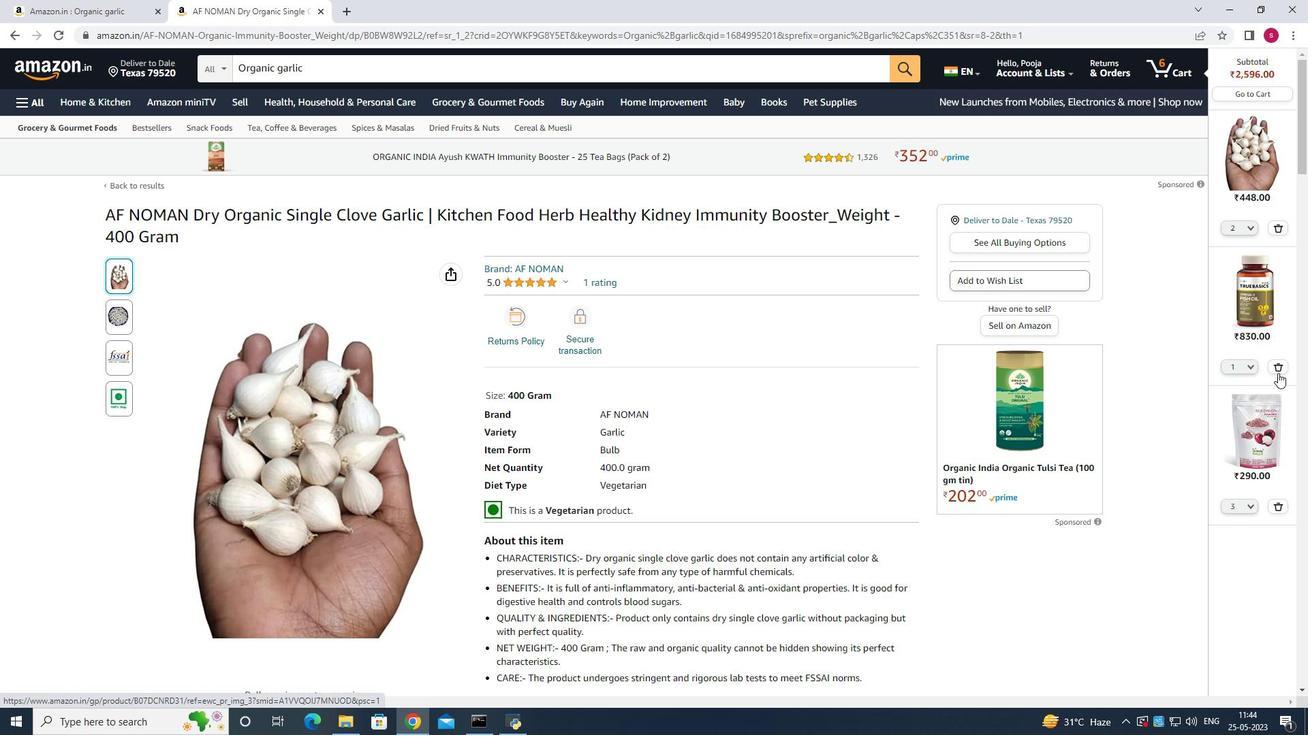 
Action: Mouse pressed left at (1276, 363)
Screenshot: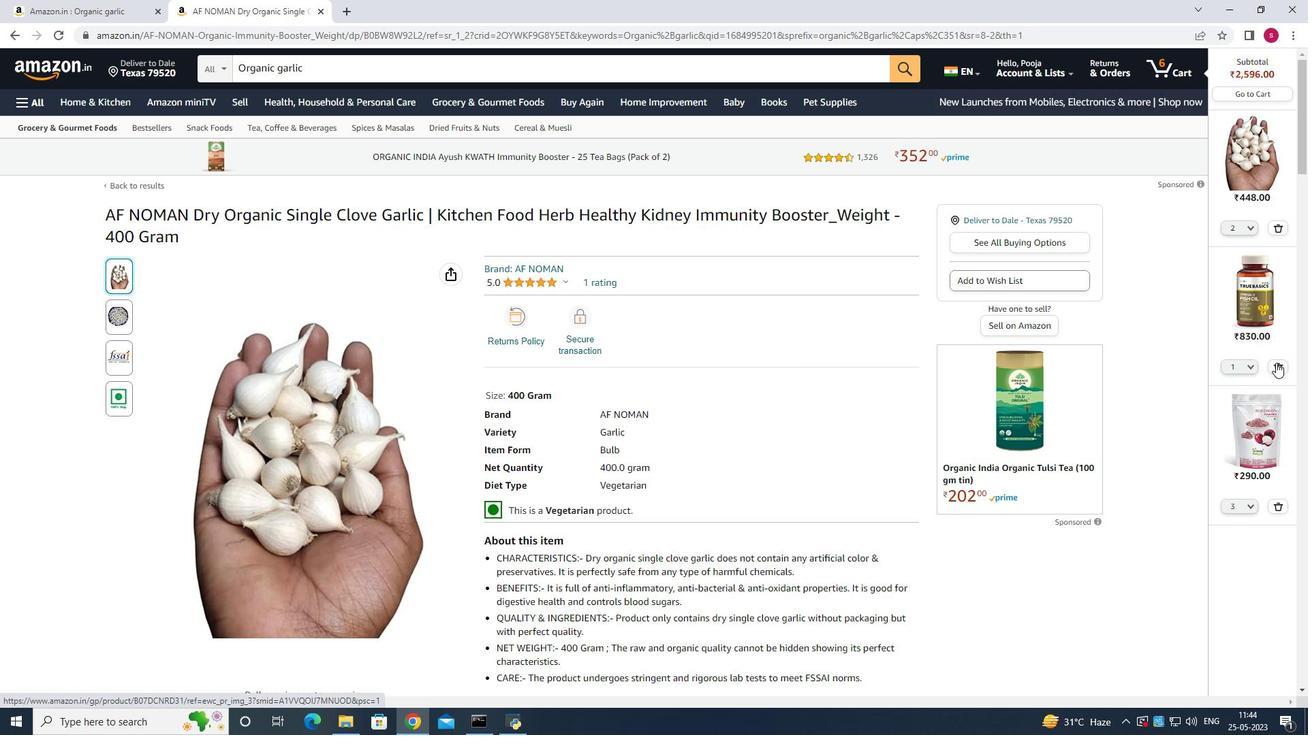 
Action: Mouse moved to (1271, 432)
Screenshot: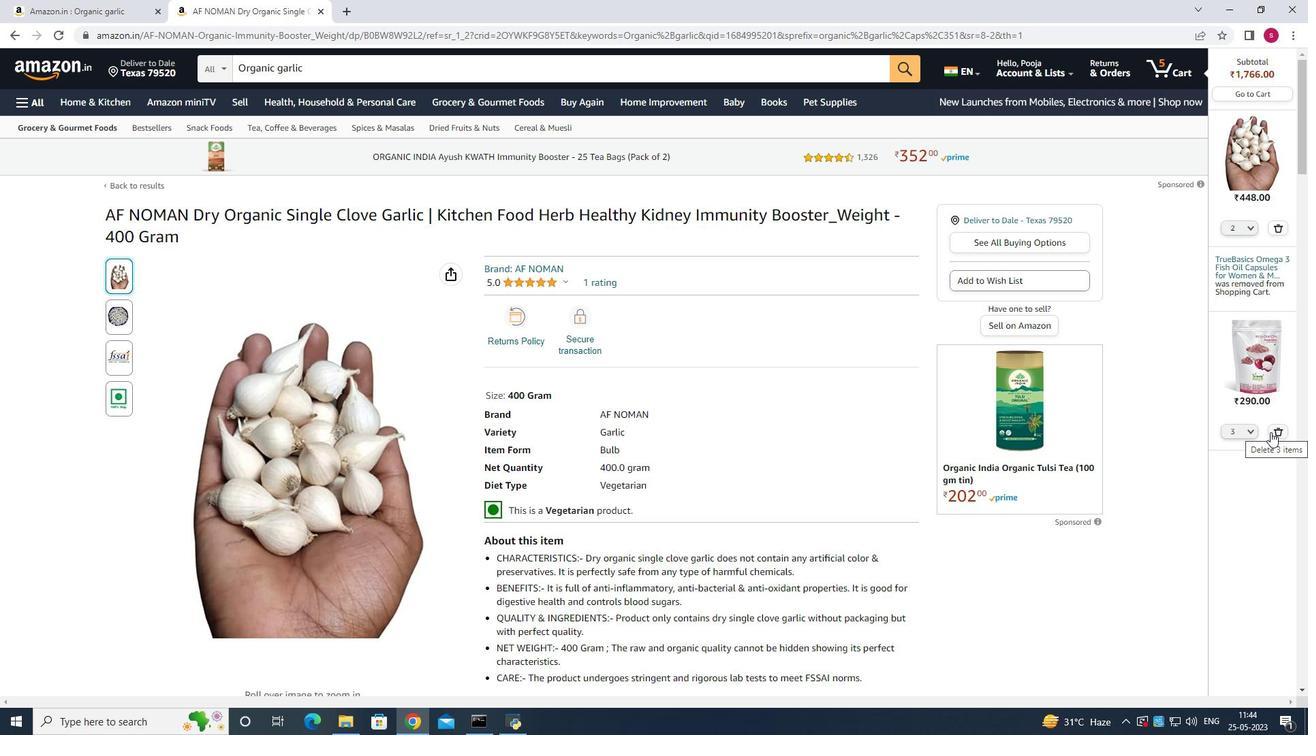
Action: Mouse pressed left at (1271, 432)
Screenshot: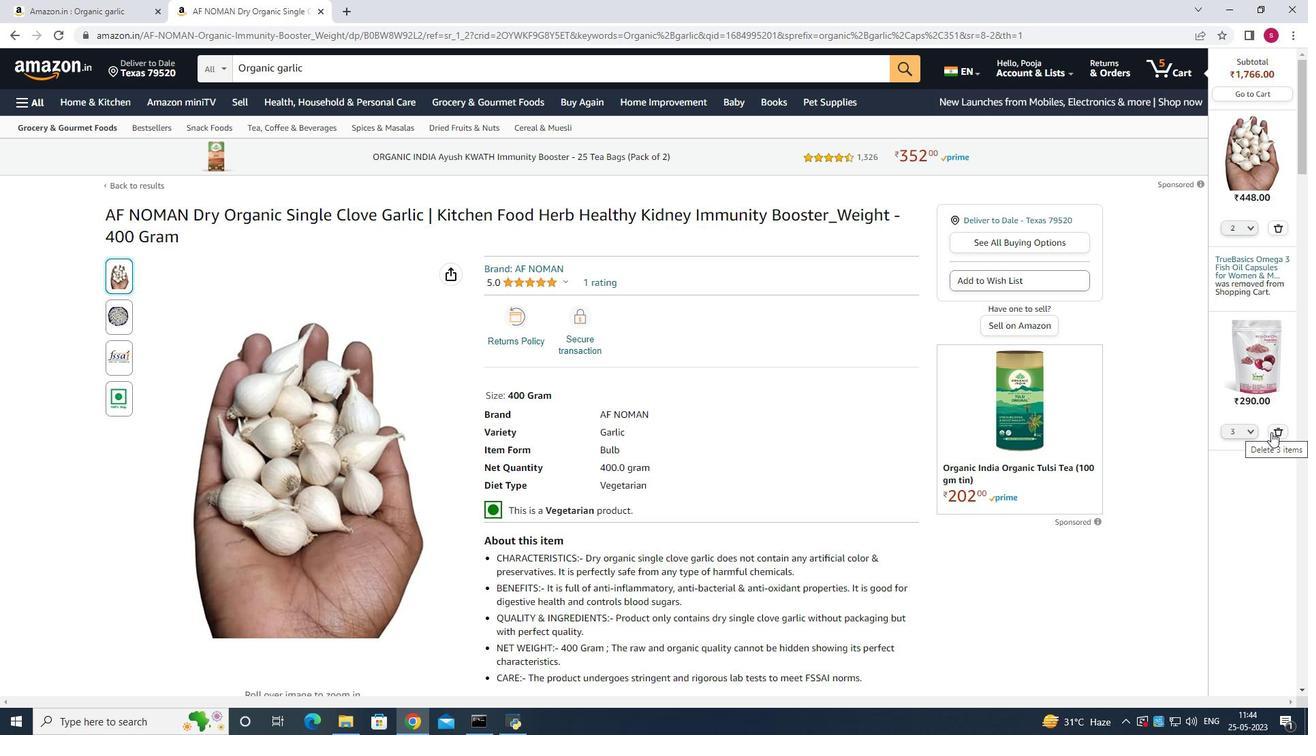 
Action: Mouse moved to (579, 57)
Screenshot: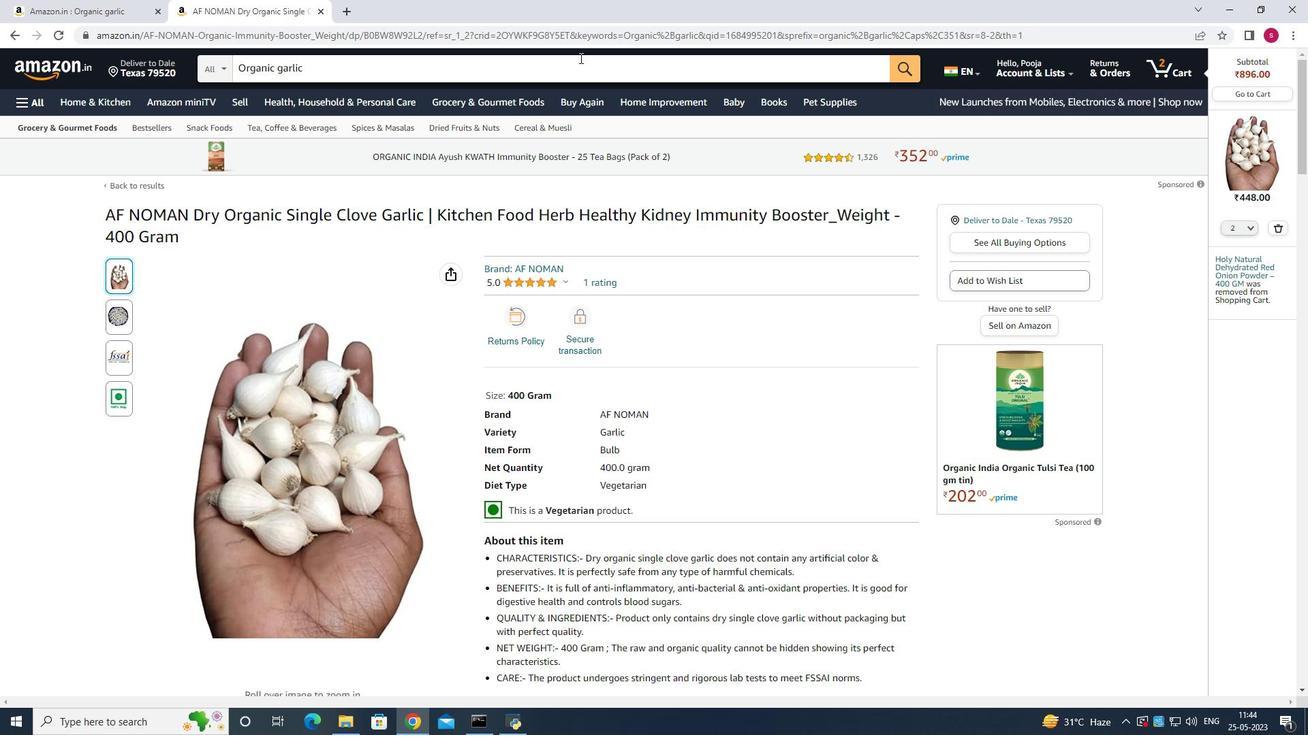 
Action: Mouse pressed left at (579, 57)
Screenshot: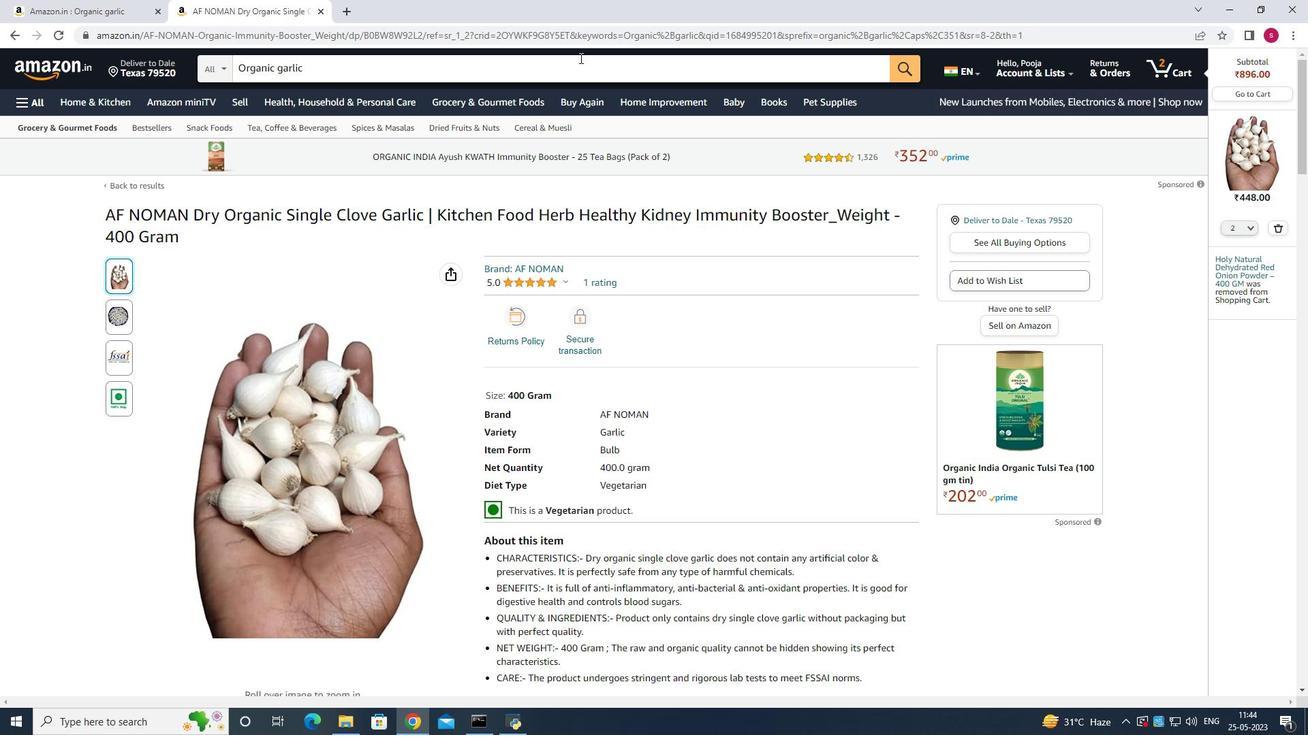 
Action: Key pressed <Key.backspace><Key.backspace><Key.backspace><Key.backspace><Key.backspace><Key.backspace><Key.backspace><Key.backspace><Key.backspace><Key.backspace><Key.backspace><Key.backspace><Key.backspace><Key.backspace><Key.backspace><Key.backspace><Key.backspace><Key.backspace><Key.backspace><Key.backspace><Key.backspace><Key.backspace><Key.backspace><Key.backspace><Key.backspace><Key.backspace><Key.backspace><Key.backspace><Key.backspace><Key.backspace><Key.backspace>g<Key.shift>lucosamine<Key.space>am<Key.backspace>nd<Key.space>chordtroiyin<Key.enter>
Screenshot: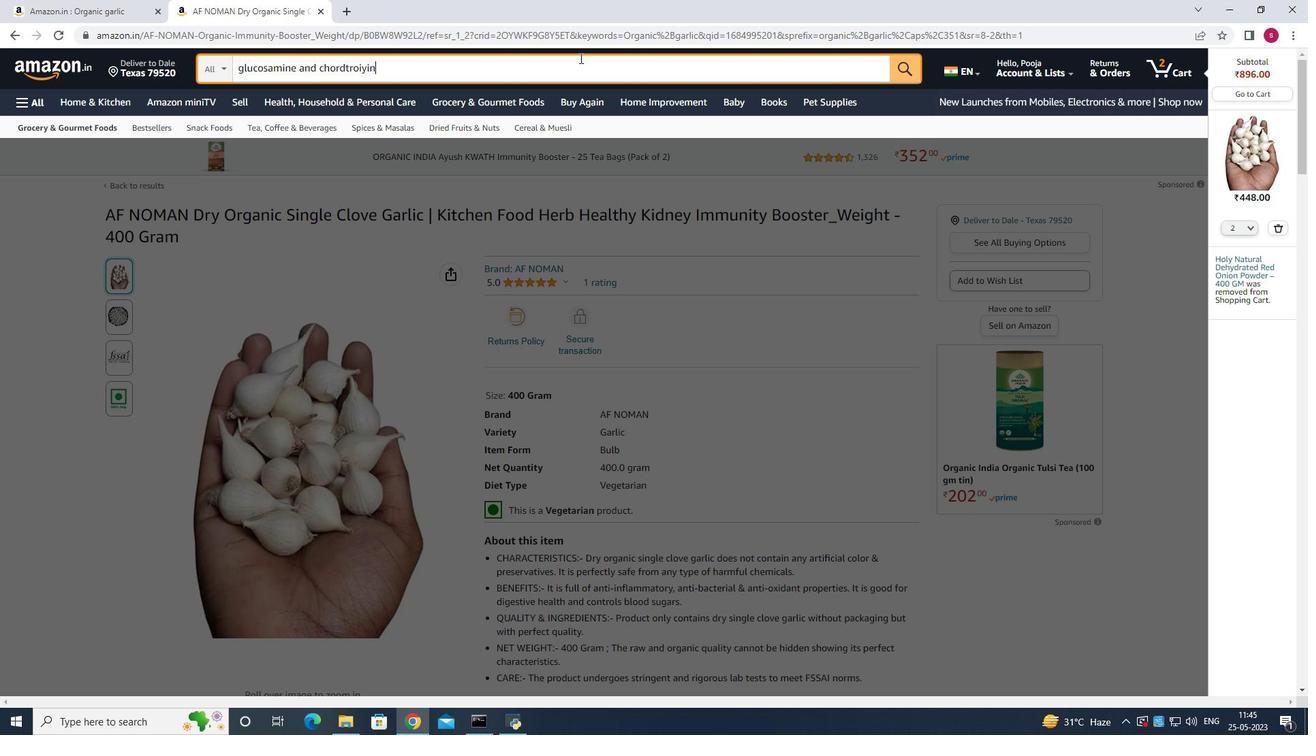 
Action: Mouse moved to (368, 70)
Screenshot: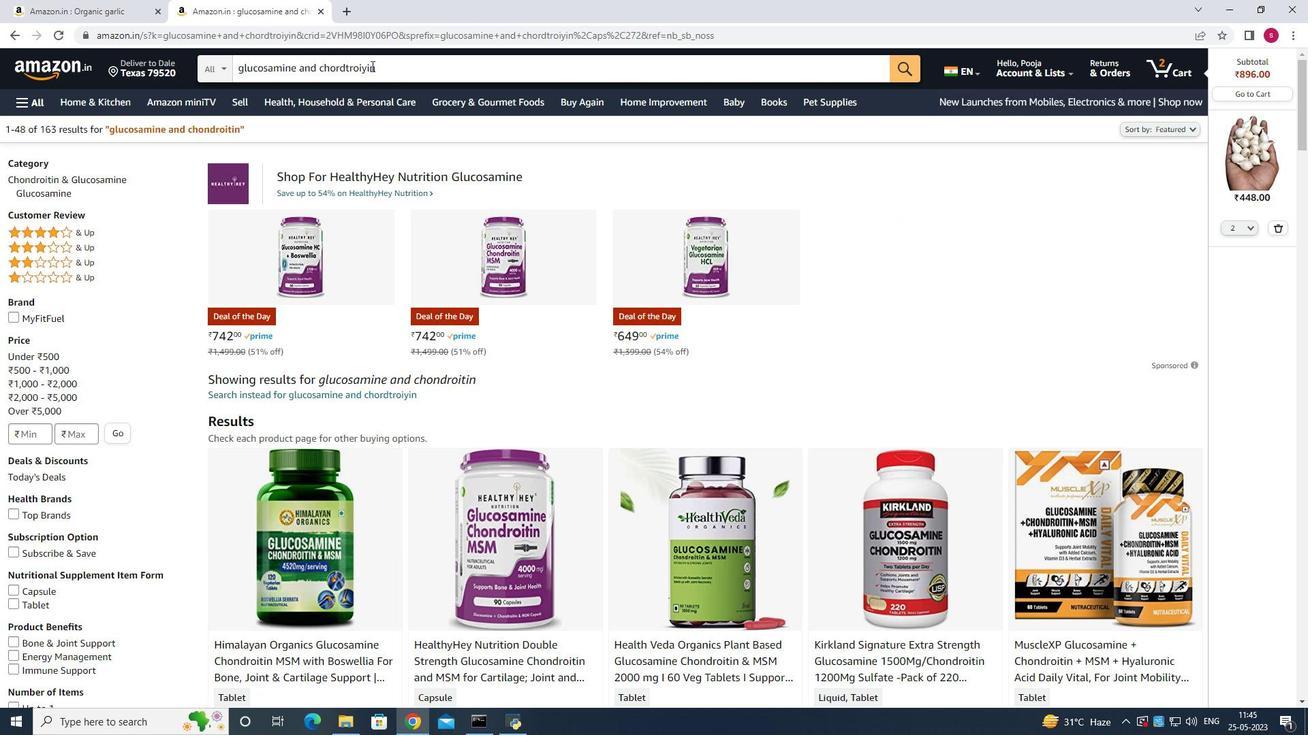 
Action: Mouse pressed left at (368, 70)
Screenshot: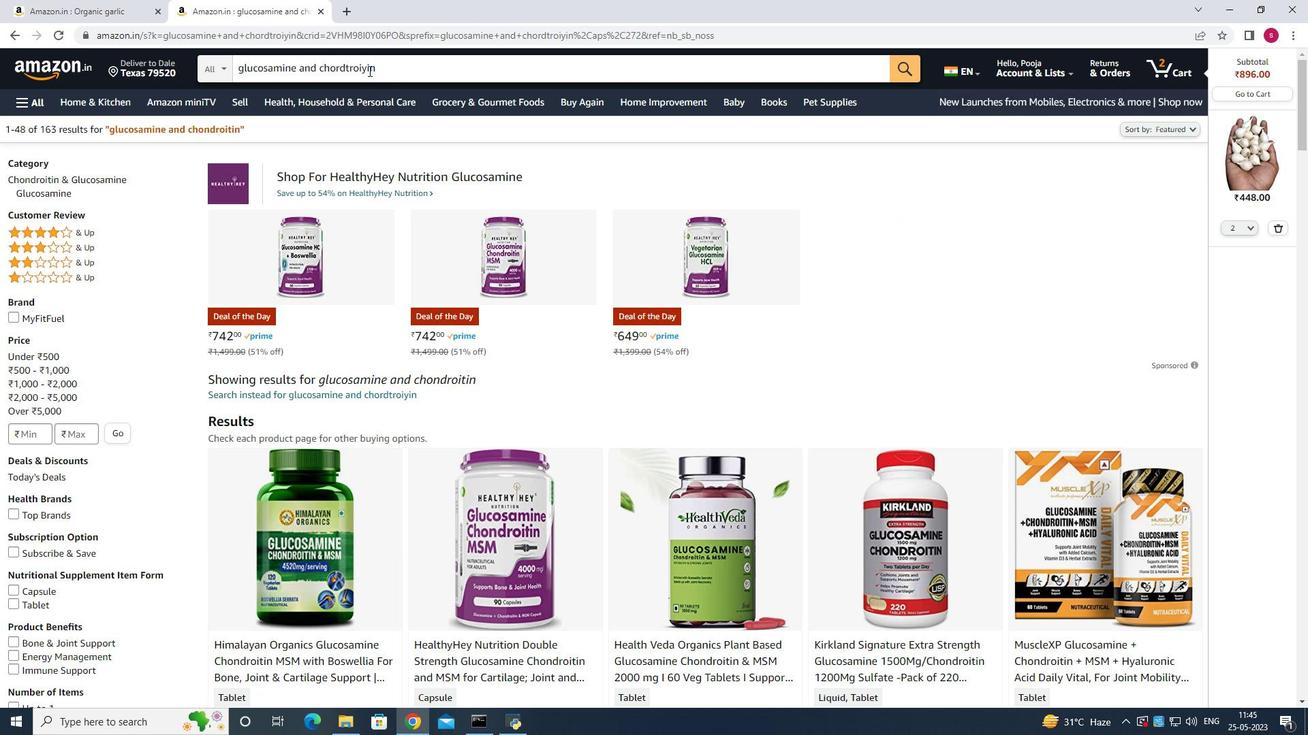 
Action: Mouse moved to (369, 70)
Screenshot: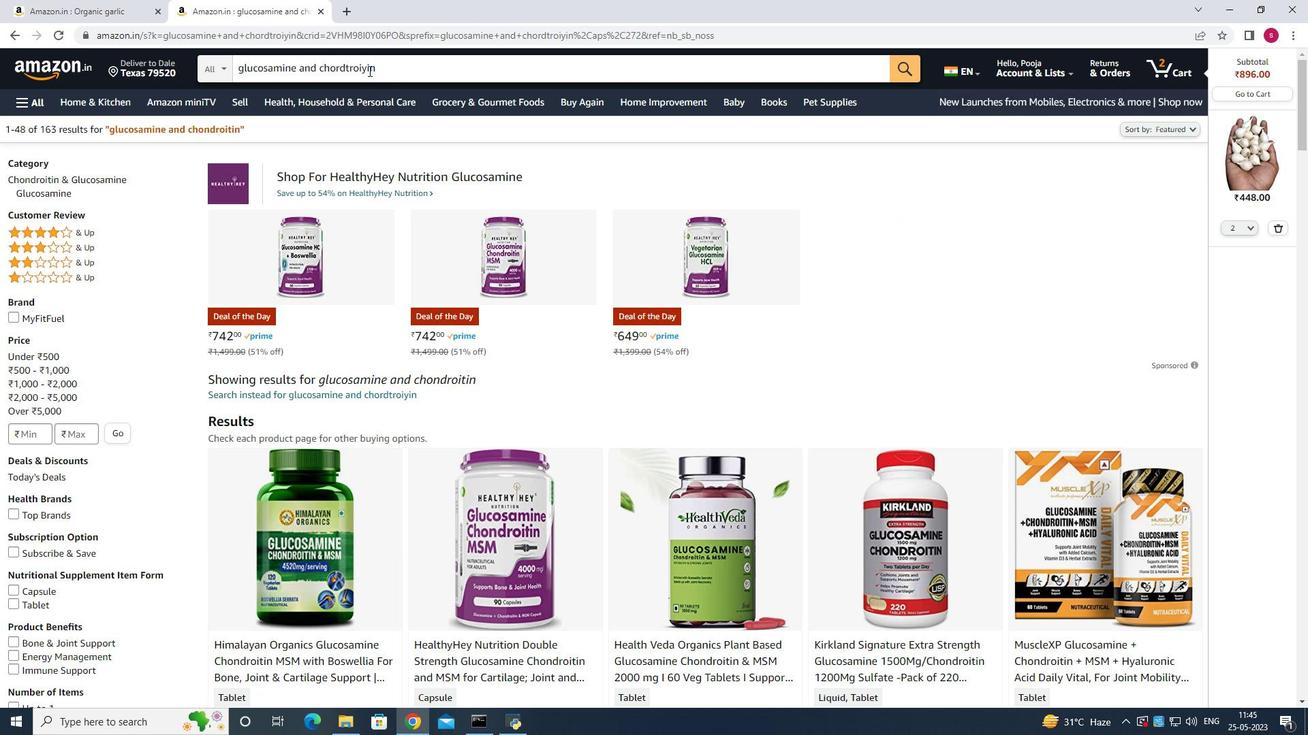 
Action: Key pressed <Key.backspace>
Screenshot: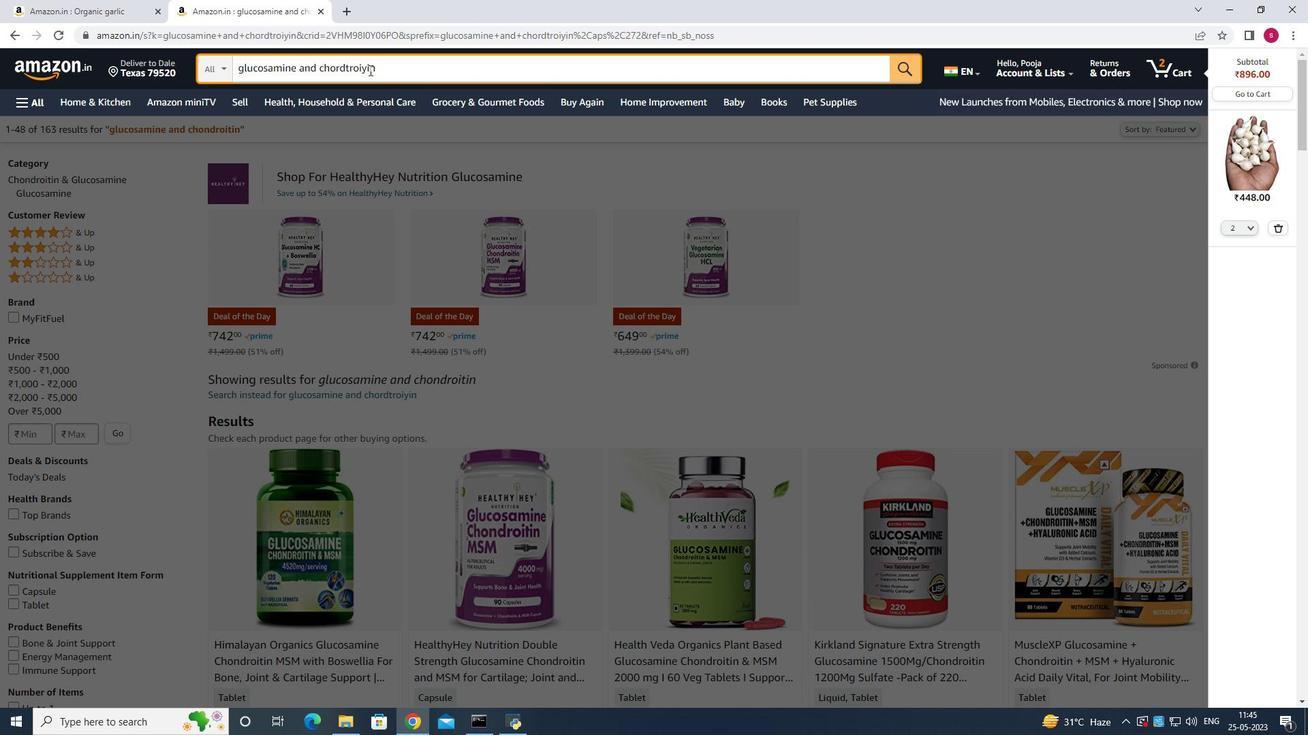
Action: Mouse moved to (343, 68)
Screenshot: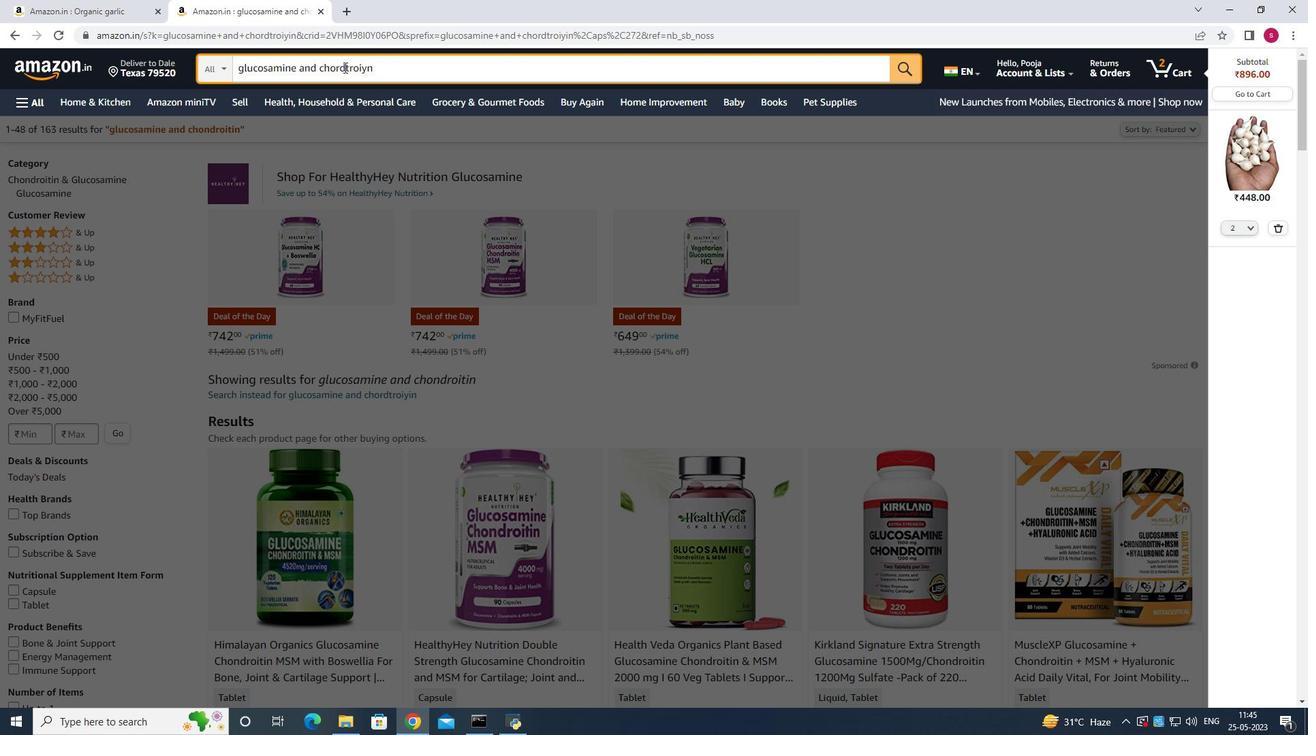 
Action: Mouse pressed left at (343, 68)
Screenshot: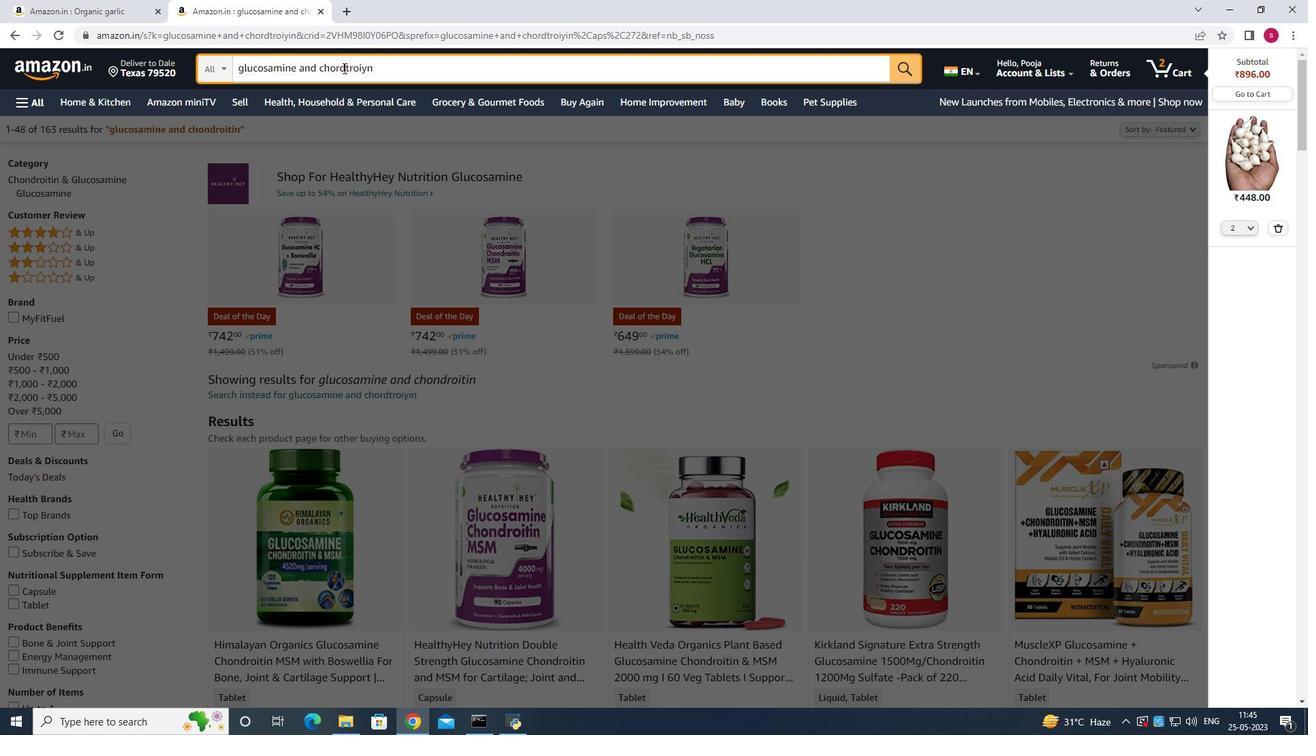 
Action: Key pressed <Key.backspace>n
Screenshot: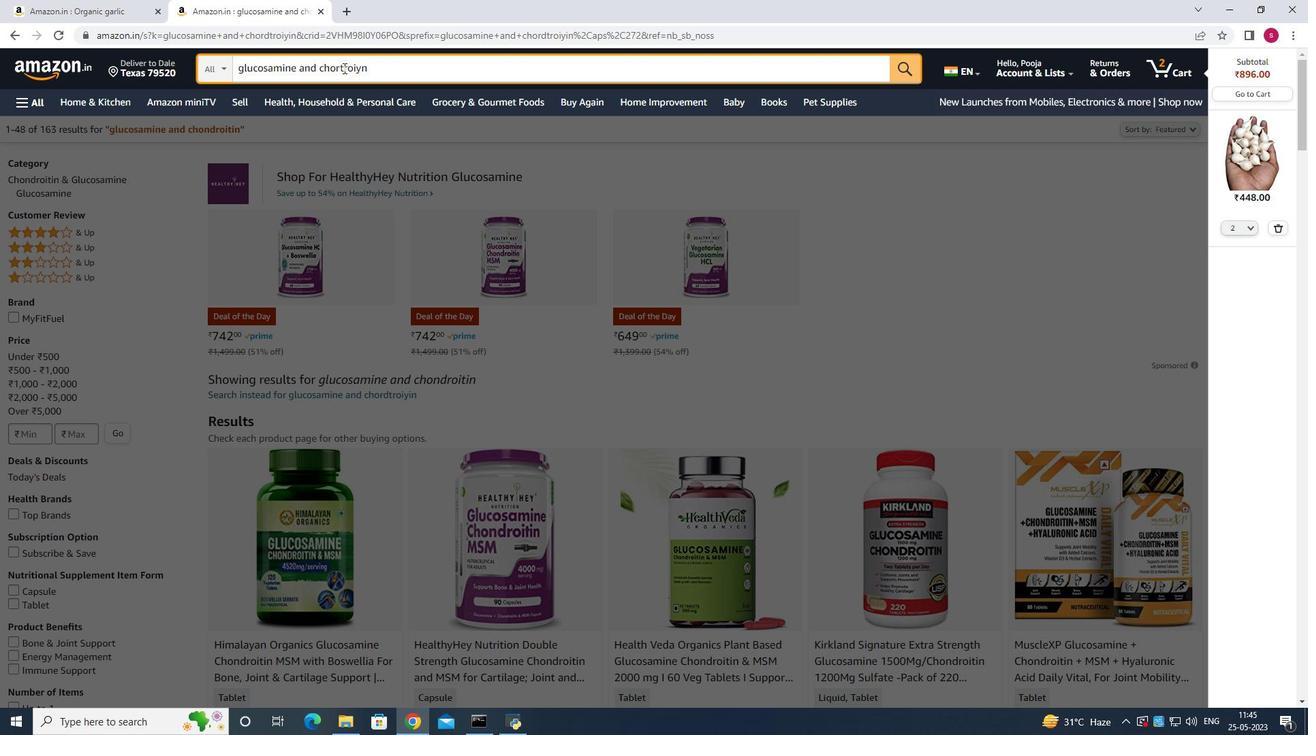 
Action: Mouse moved to (352, 63)
Screenshot: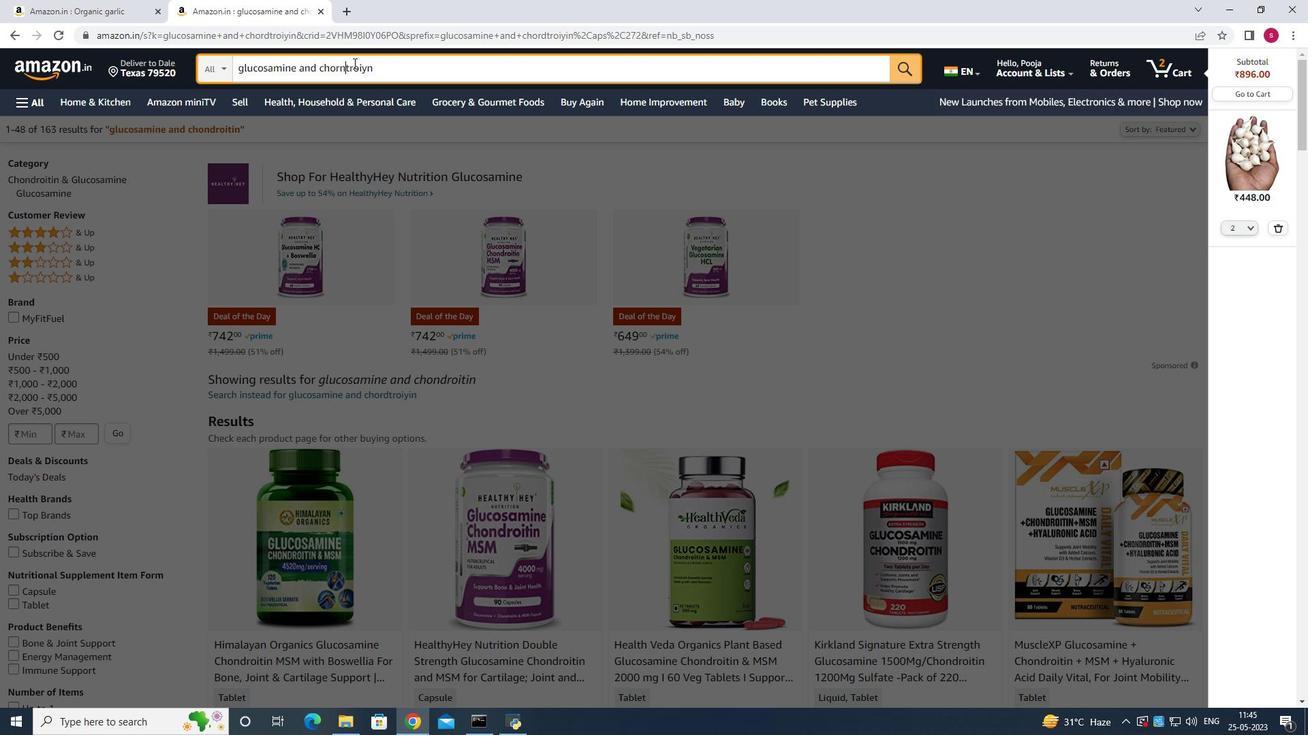 
Action: Key pressed dr
Screenshot: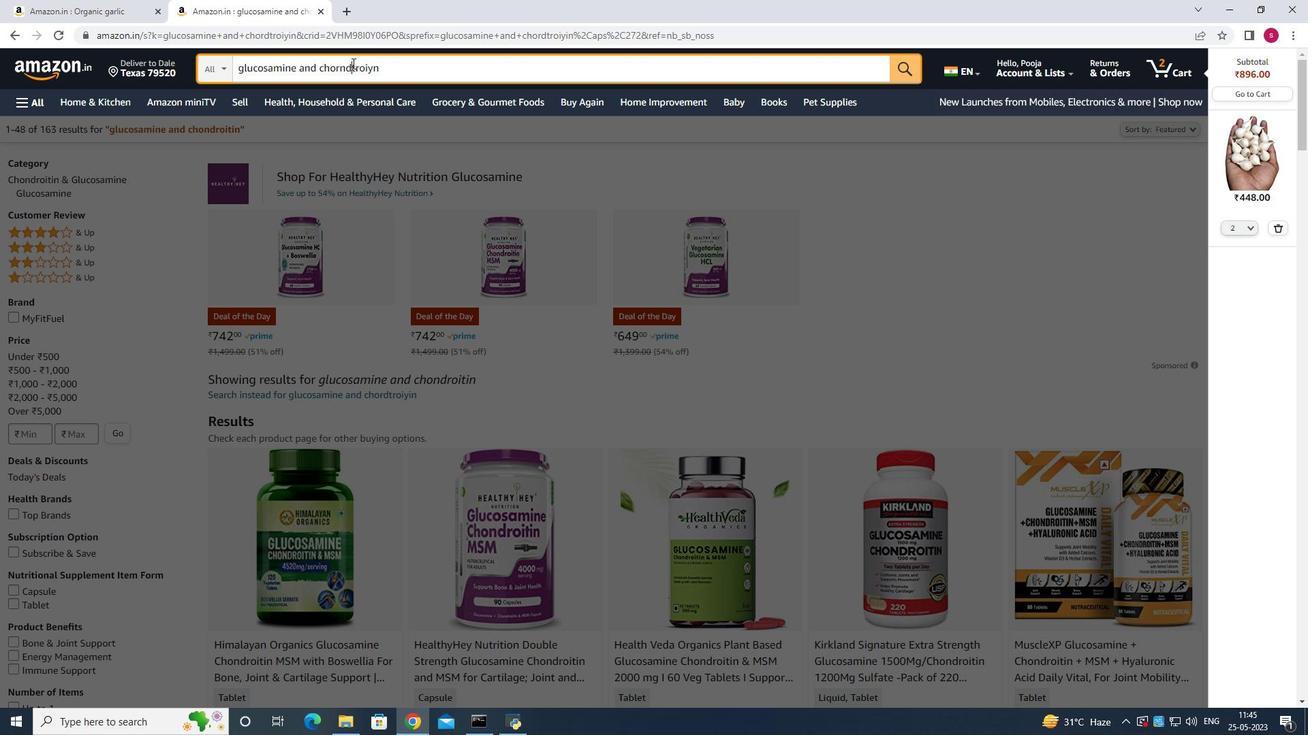 
Action: Mouse moved to (377, 67)
Screenshot: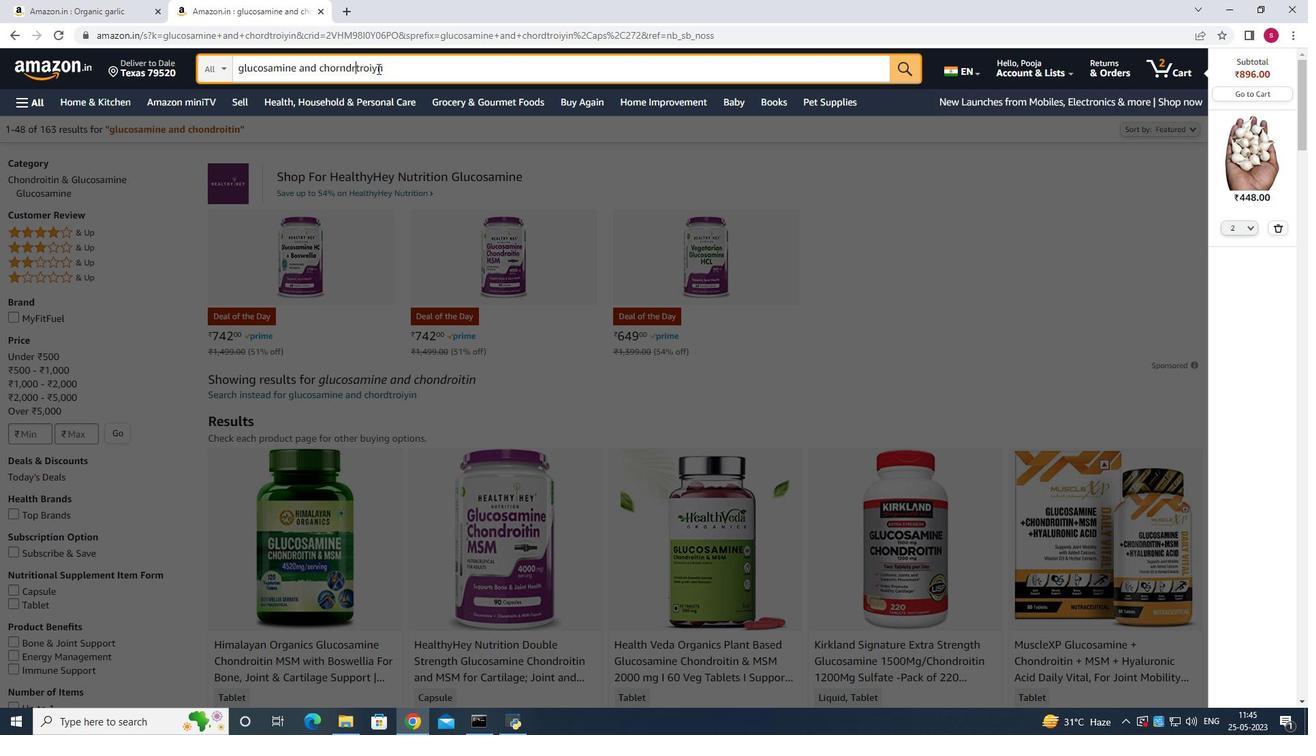 
Action: Mouse pressed left at (377, 67)
Screenshot: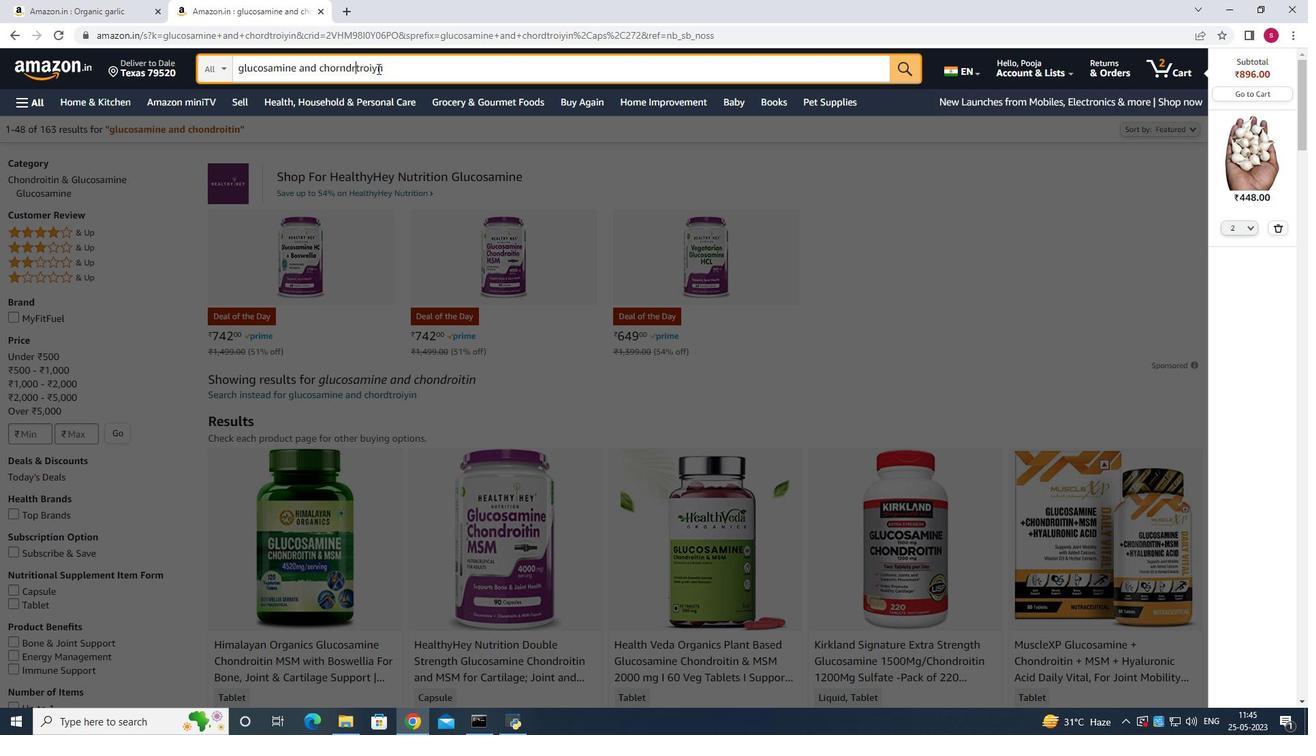 
Action: Key pressed <Key.backspace>
Screenshot: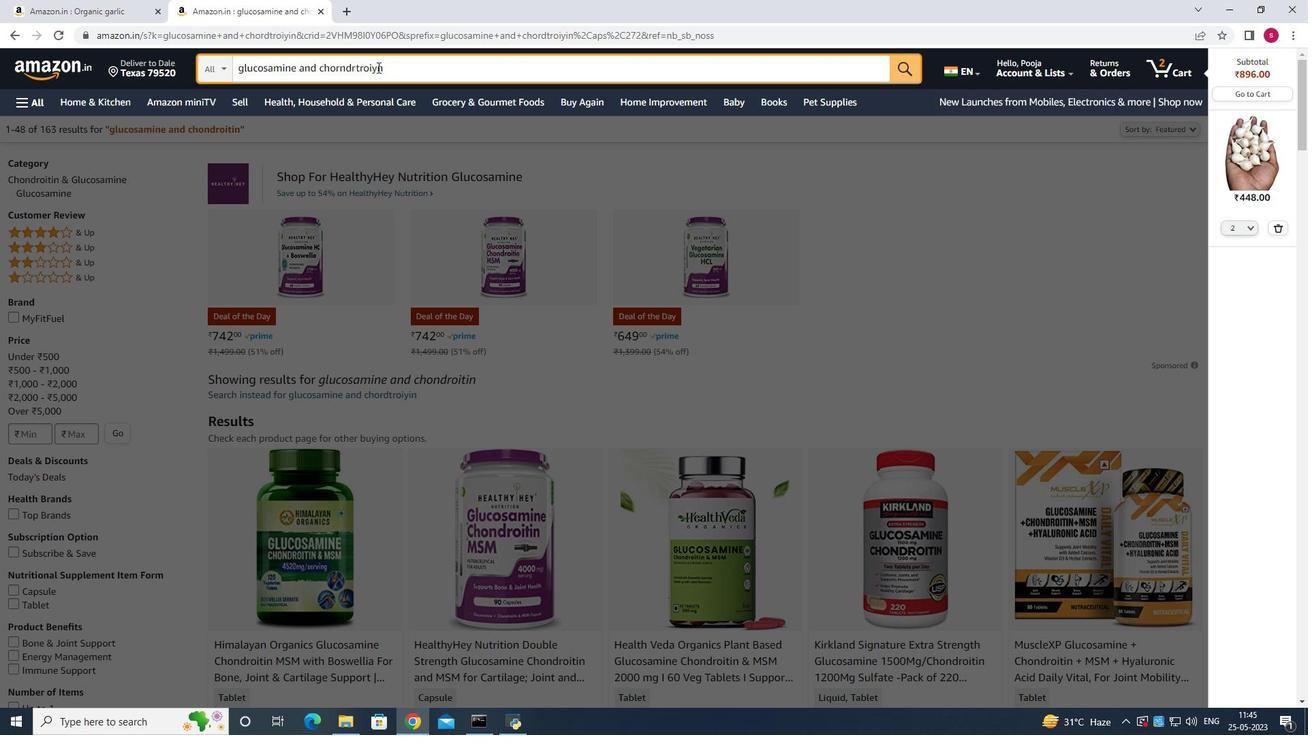 
Action: Mouse moved to (436, 68)
Screenshot: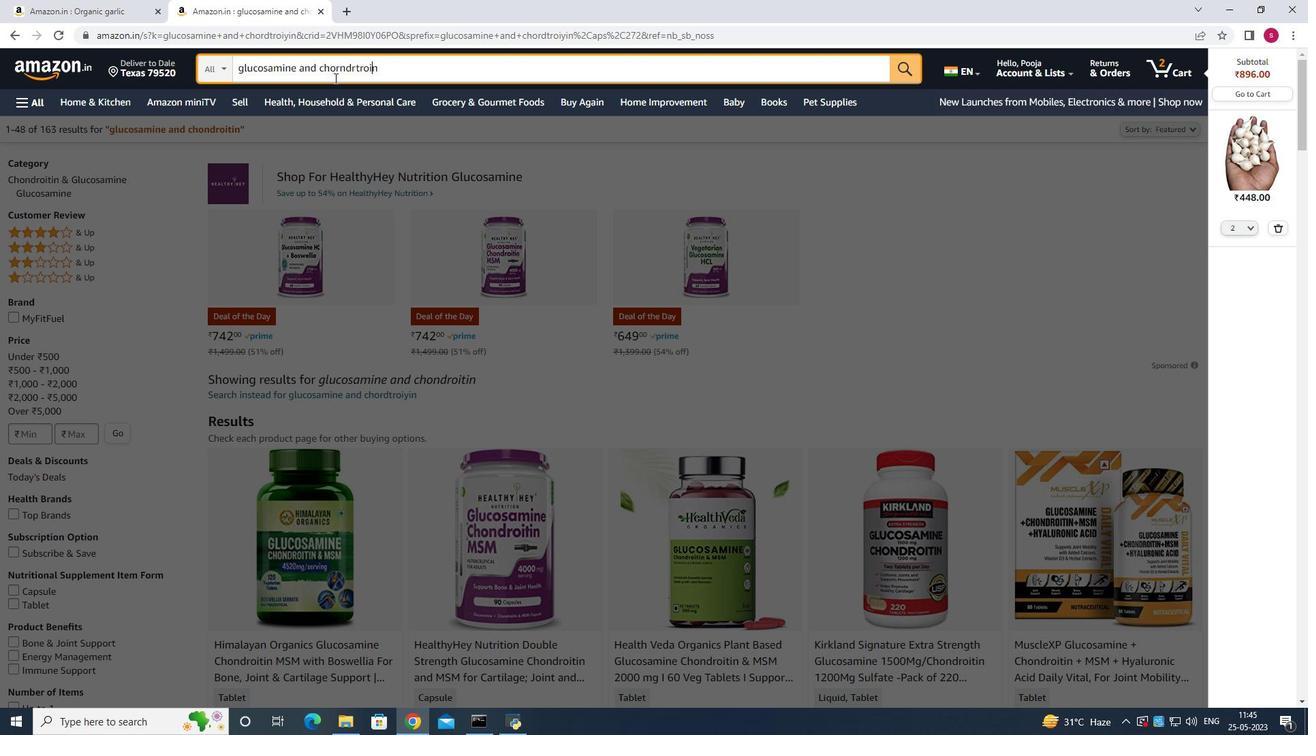 
Action: Mouse pressed left at (436, 68)
Screenshot: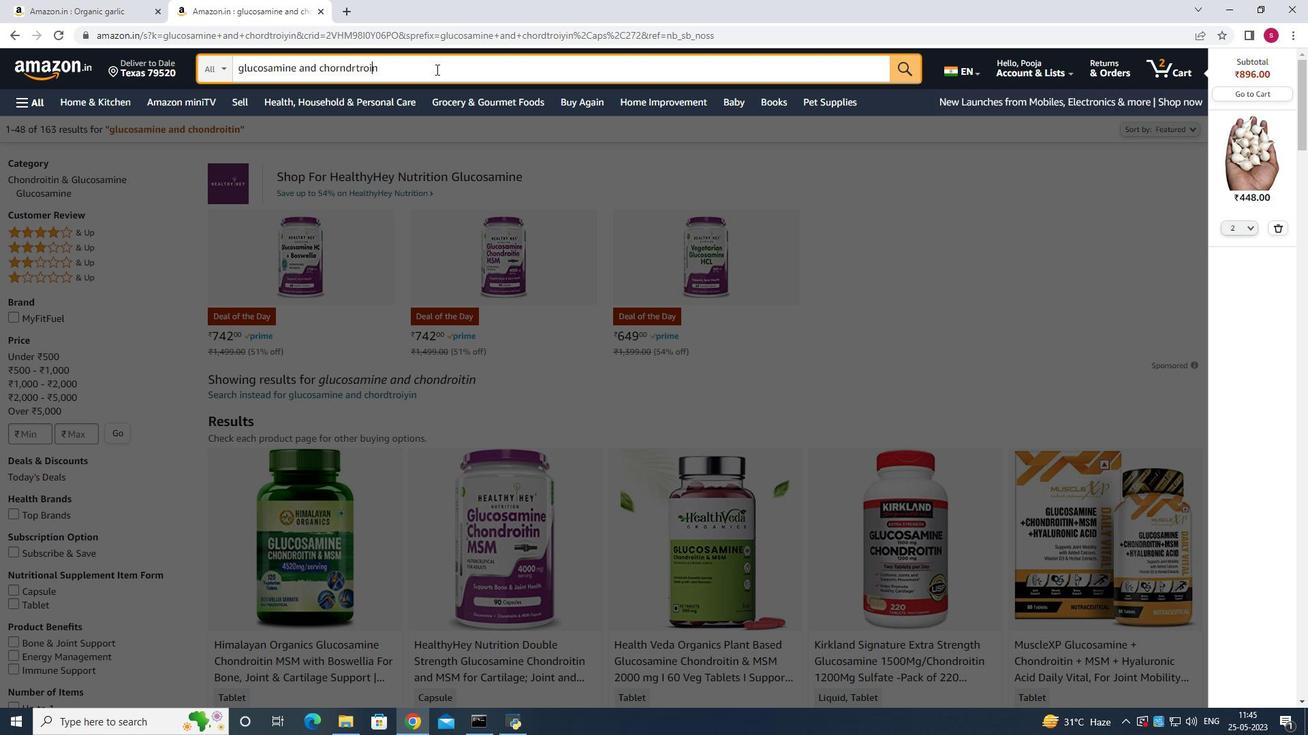 
Action: Mouse moved to (437, 68)
Screenshot: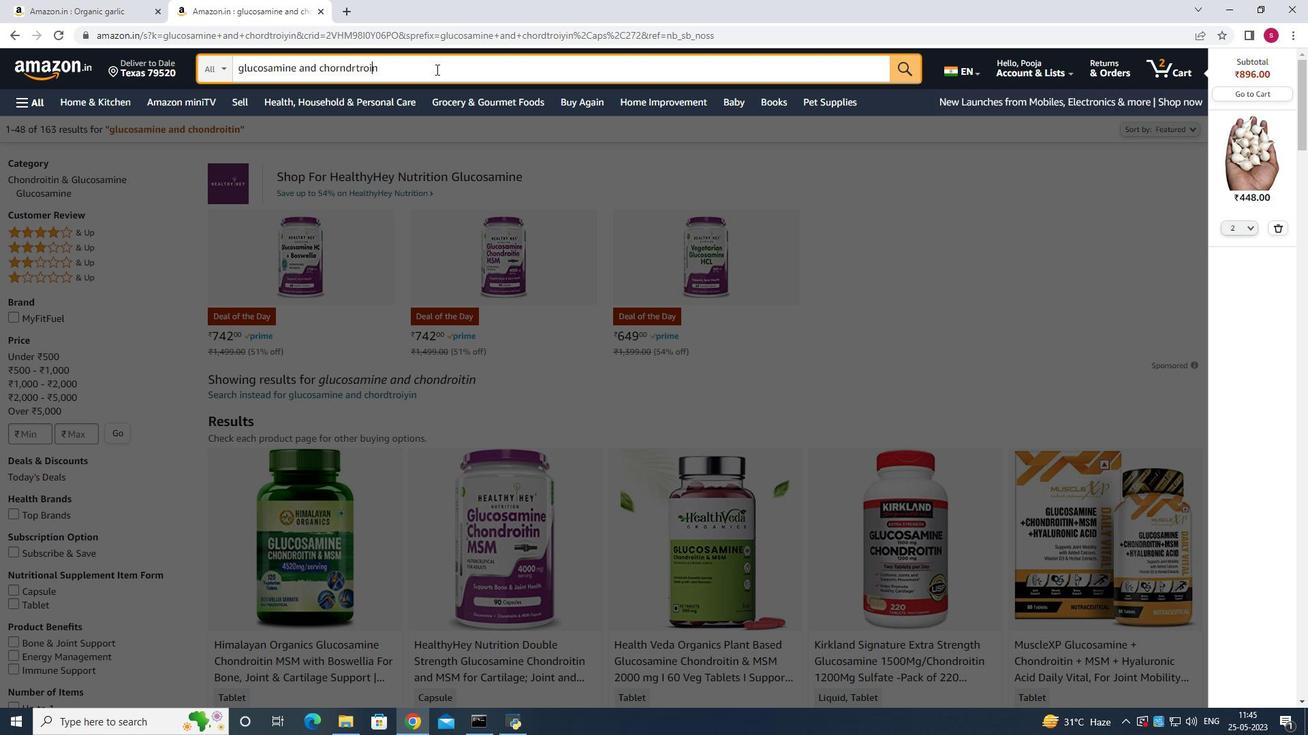 
Action: Key pressed <Key.backspace><Key.backspace><Key.backspace><Key.backspace><Key.backspace><Key.backspace><Key.backspace><Key.backspace><Key.backspace><Key.backspace><Key.backspace><Key.backspace>
Screenshot: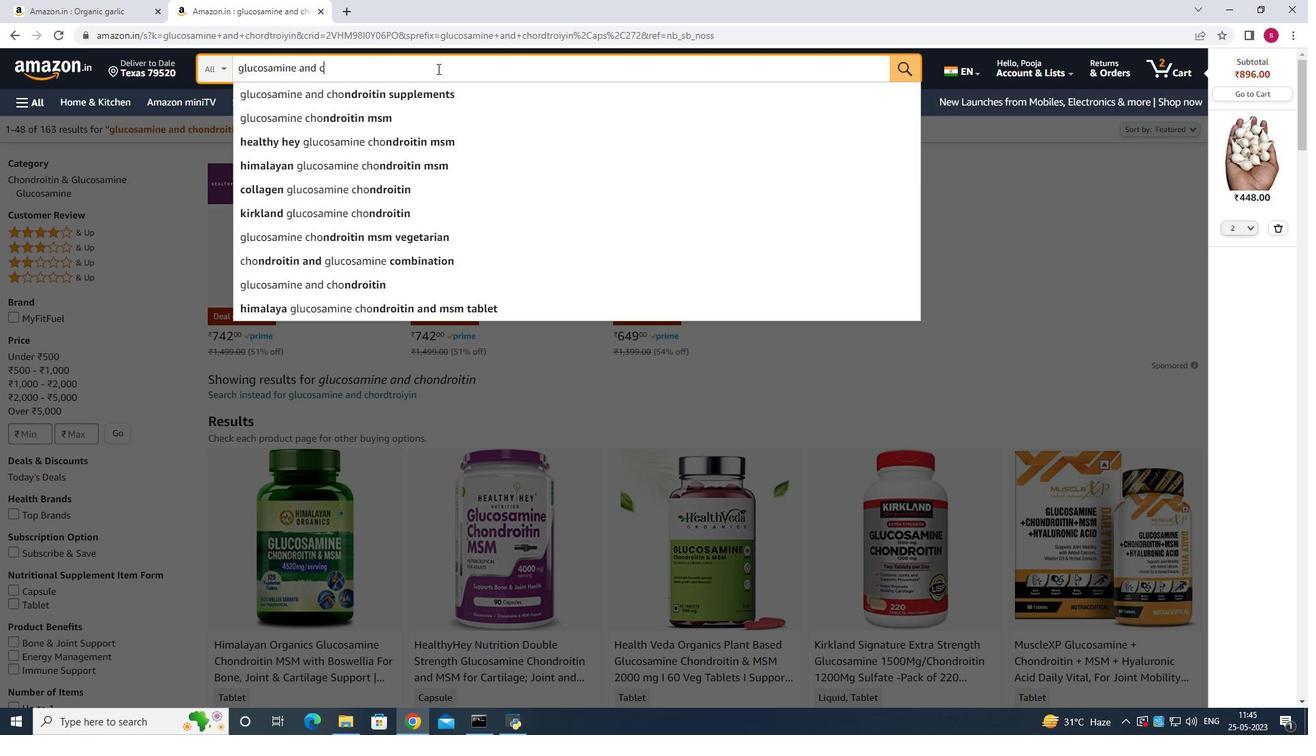 
Action: Mouse moved to (422, 100)
Screenshot: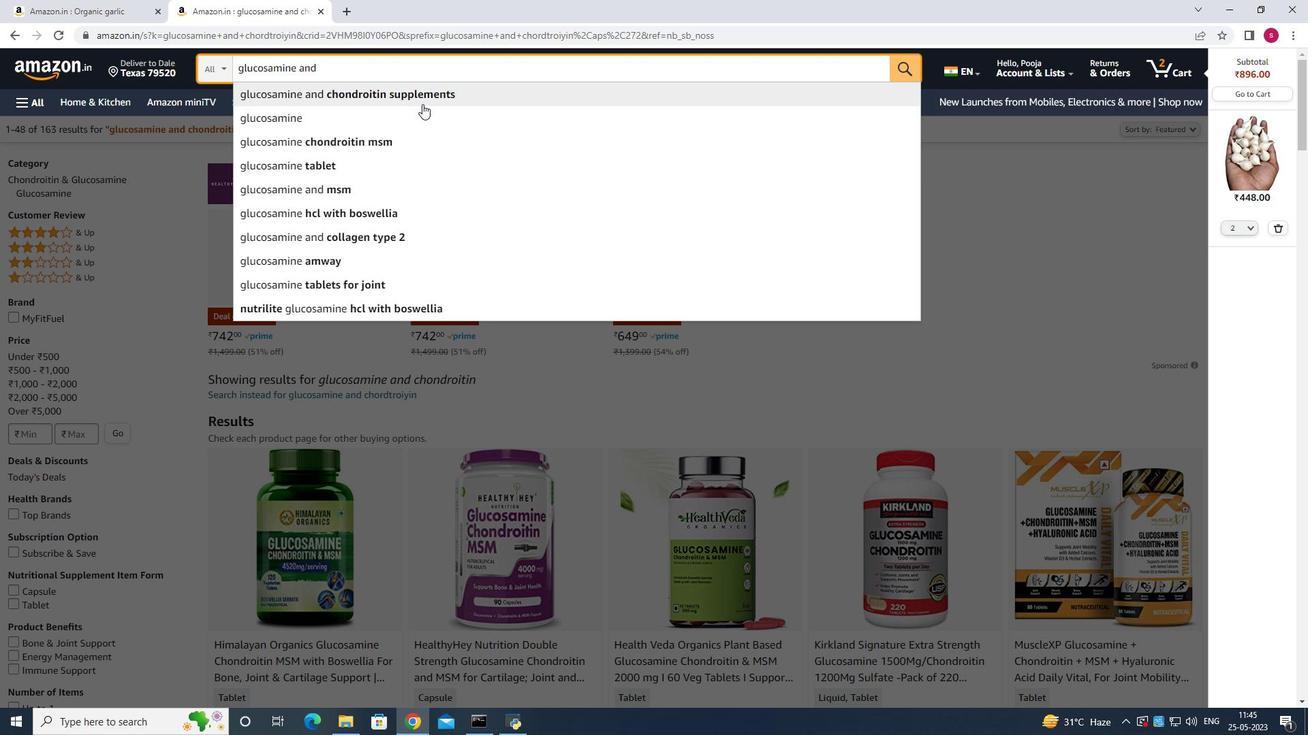 
Action: Mouse pressed left at (422, 100)
Screenshot: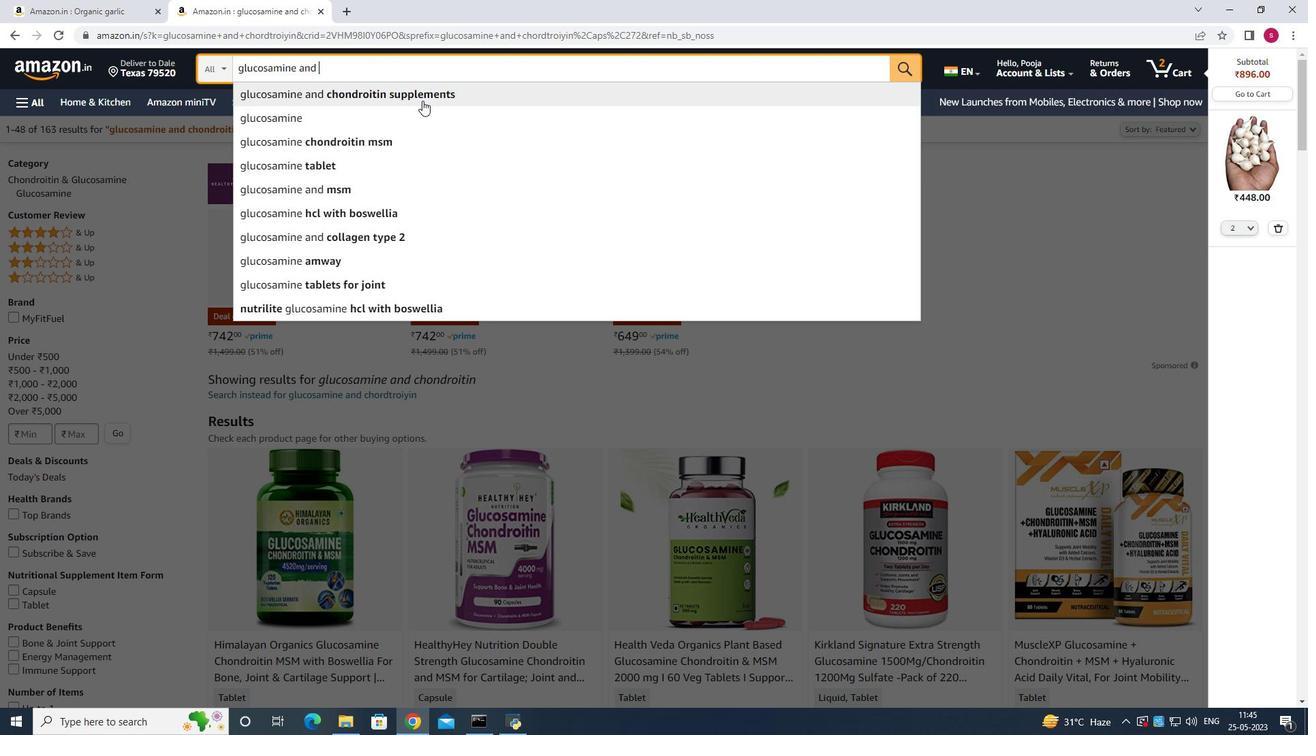 
Action: Mouse moved to (464, 313)
Screenshot: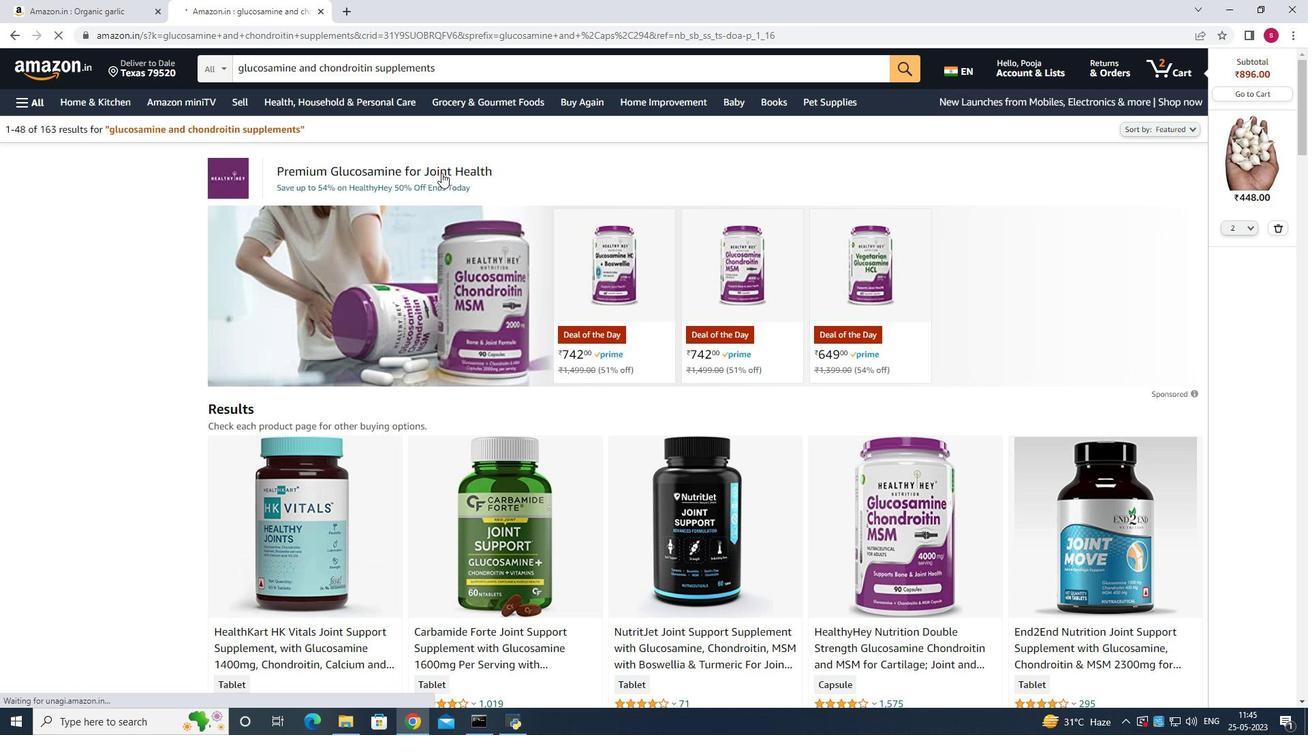 
Action: Mouse scrolled (464, 312) with delta (0, 0)
Screenshot: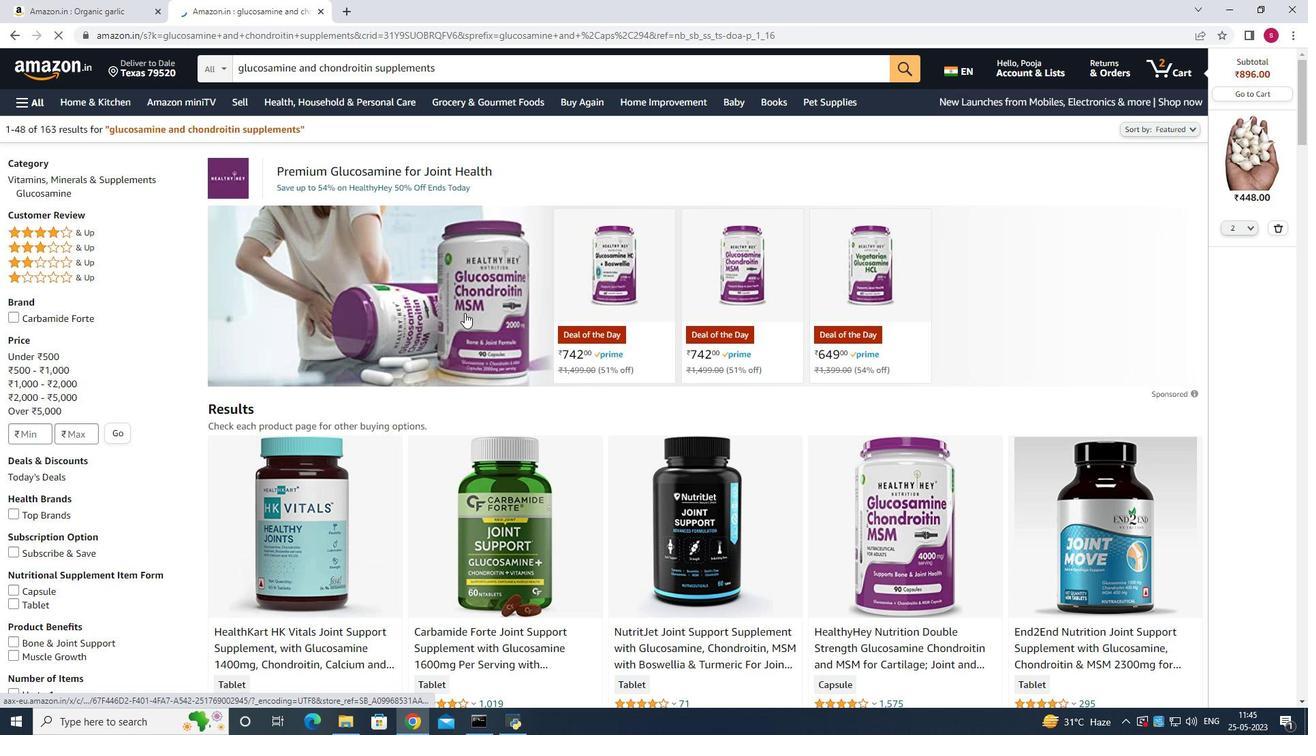 
Action: Mouse scrolled (464, 312) with delta (0, 0)
Screenshot: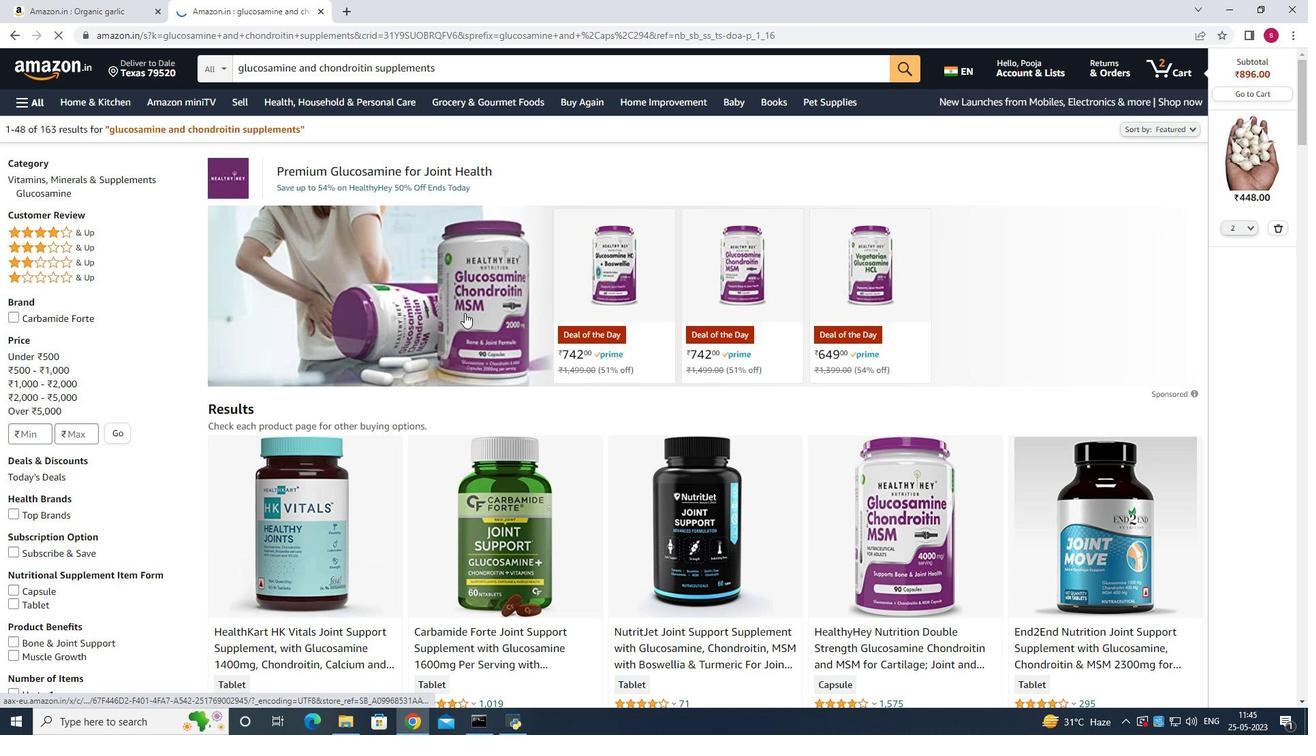 
Action: Mouse scrolled (464, 312) with delta (0, 0)
Screenshot: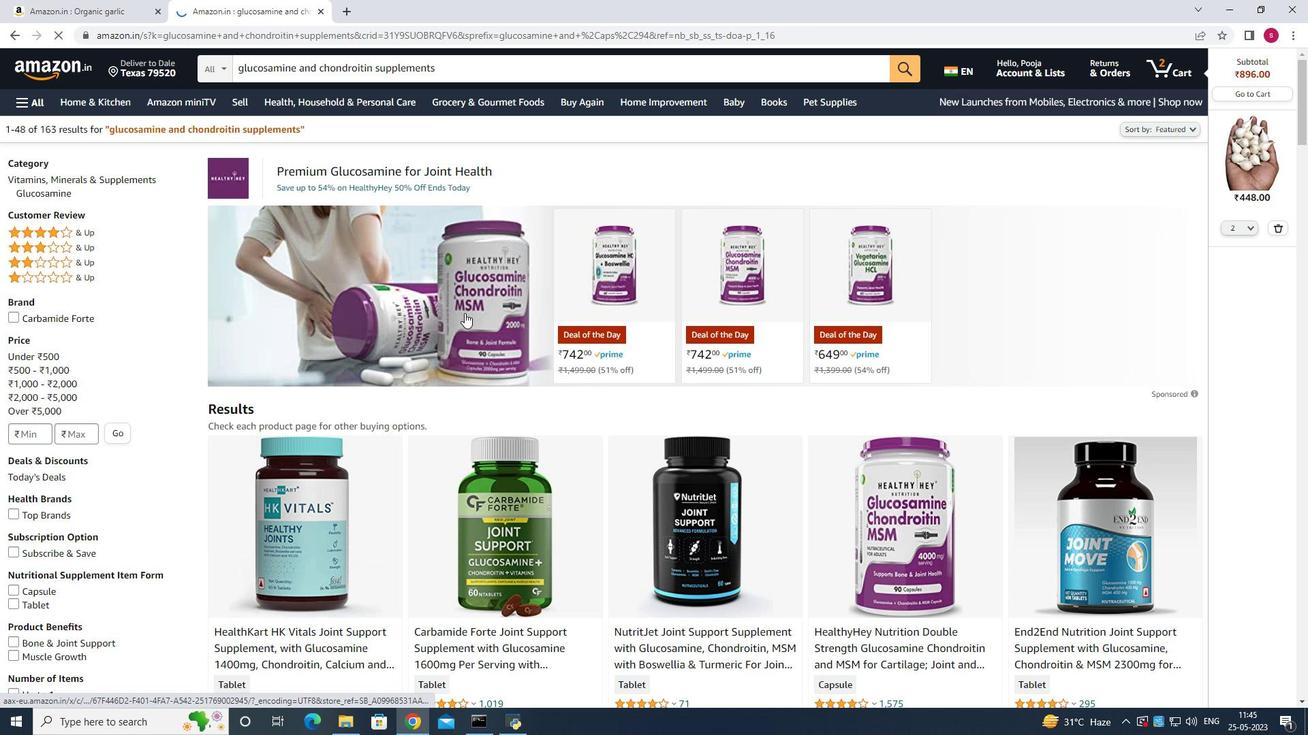 
Action: Mouse scrolled (464, 312) with delta (0, 0)
Screenshot: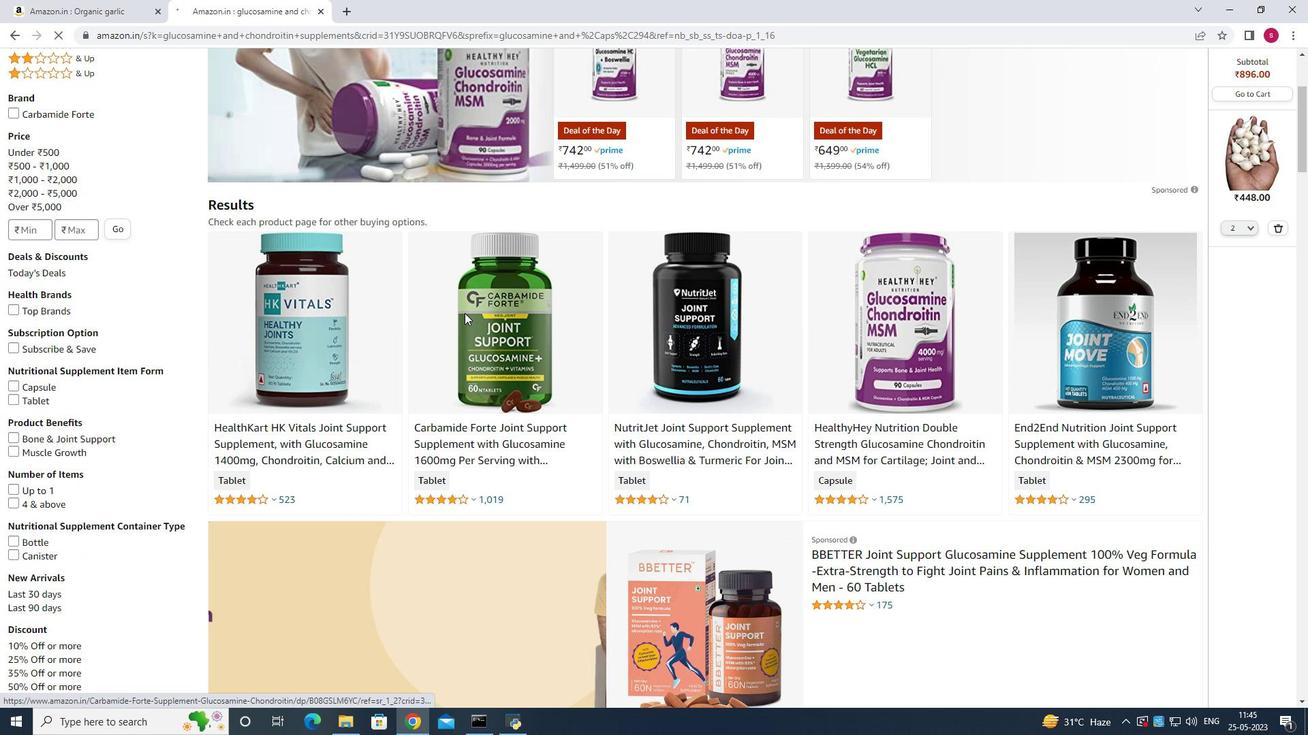 
Action: Mouse moved to (888, 285)
Screenshot: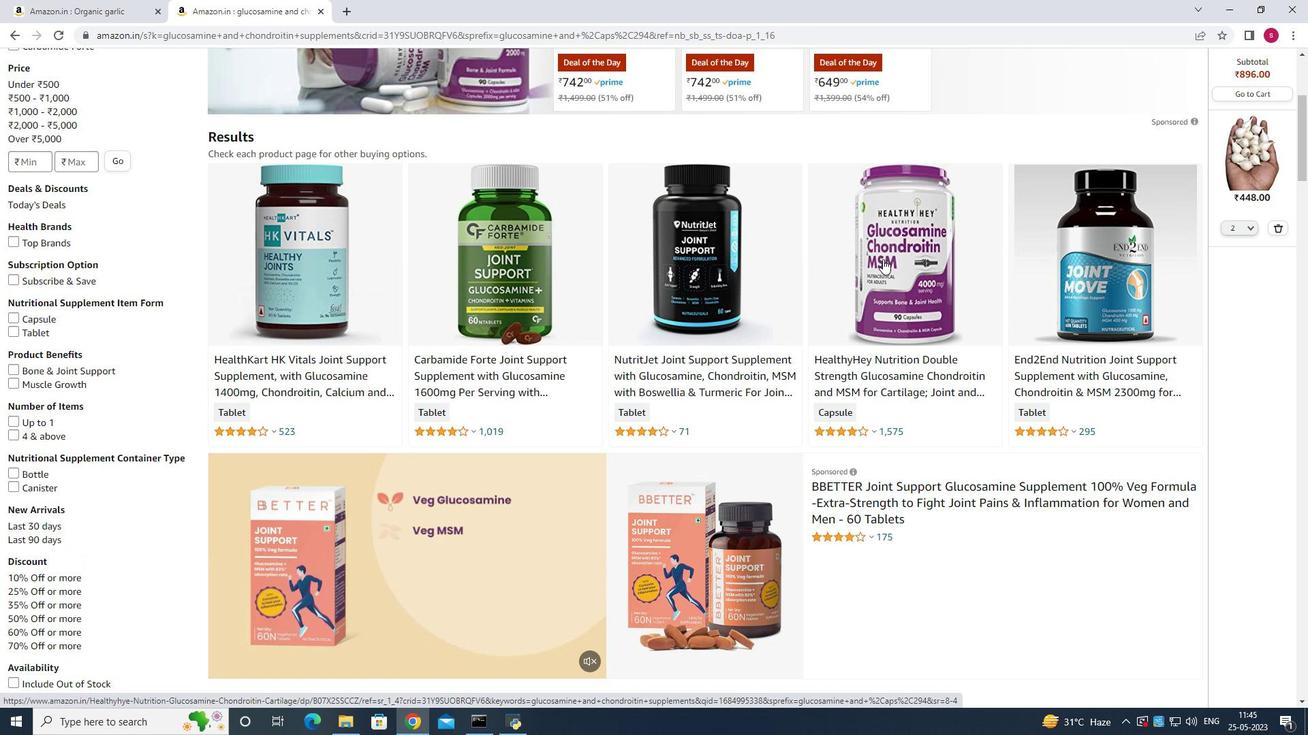 
Action: Mouse scrolled (888, 284) with delta (0, 0)
Screenshot: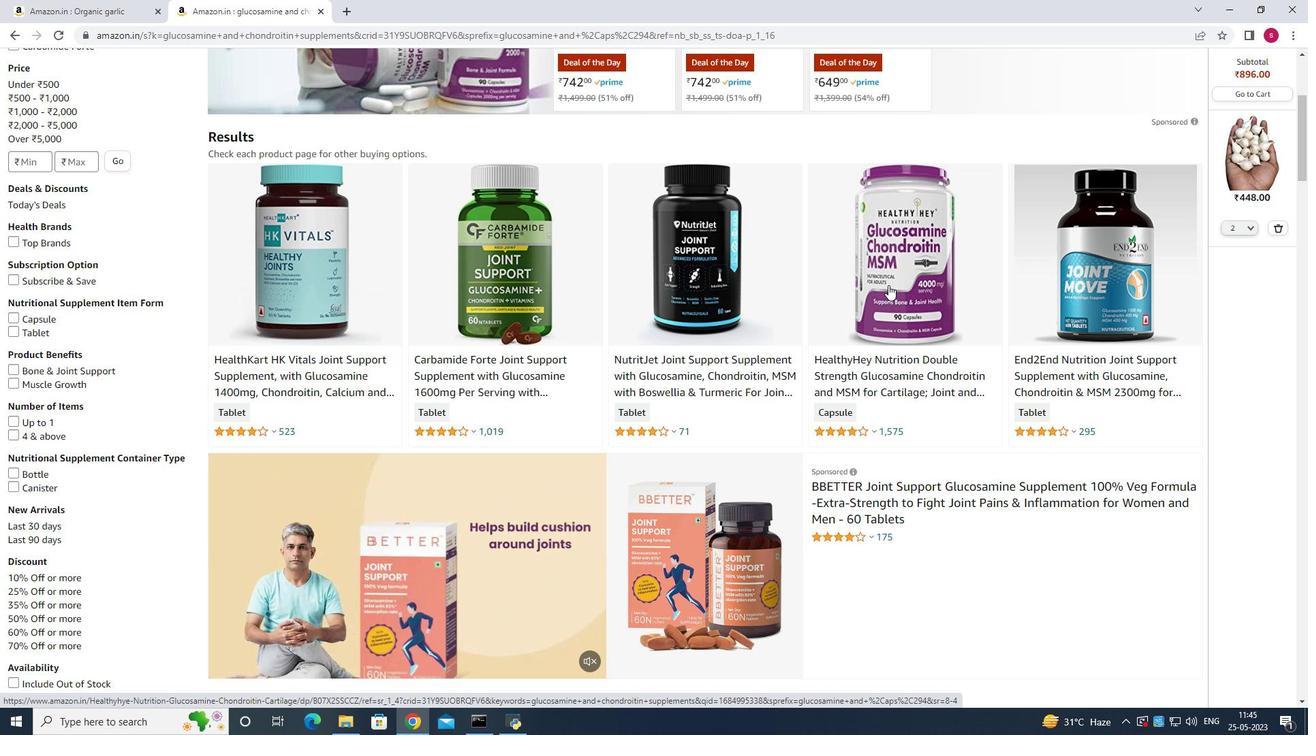 
Action: Mouse scrolled (888, 284) with delta (0, 0)
Screenshot: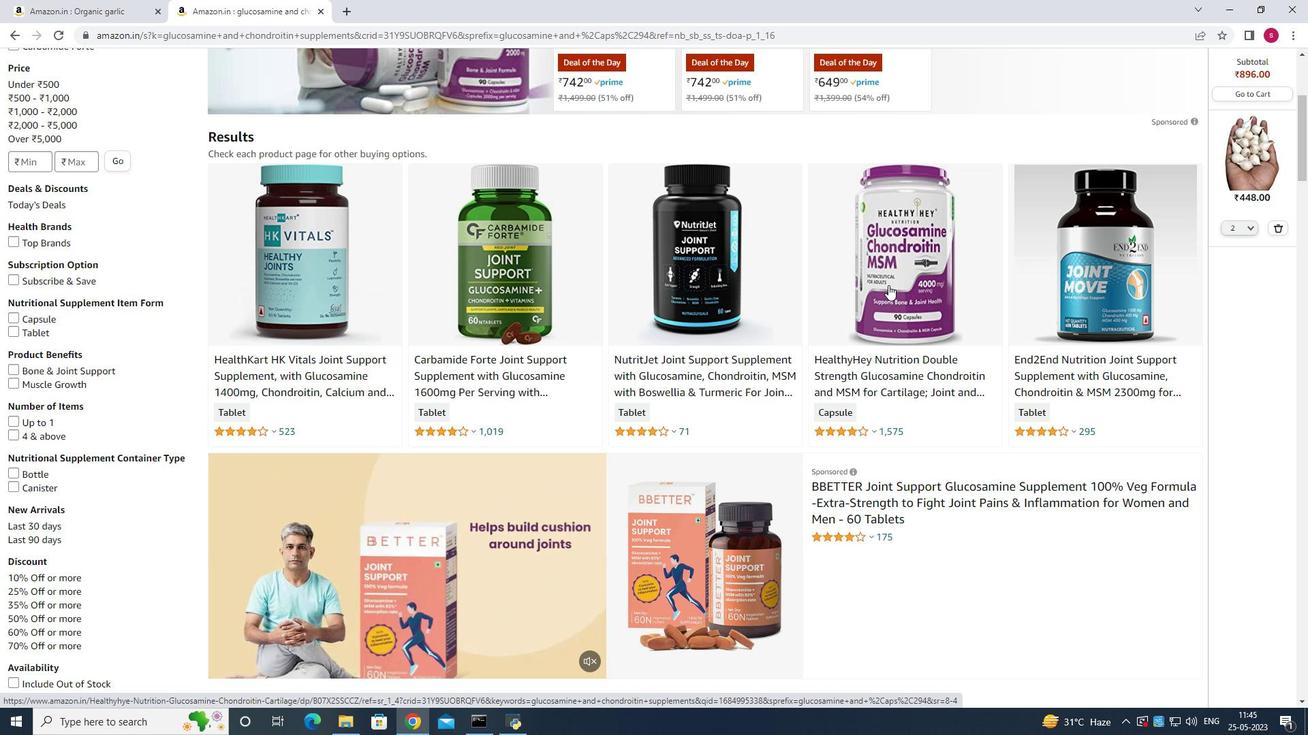 
Action: Mouse scrolled (888, 284) with delta (0, 0)
Screenshot: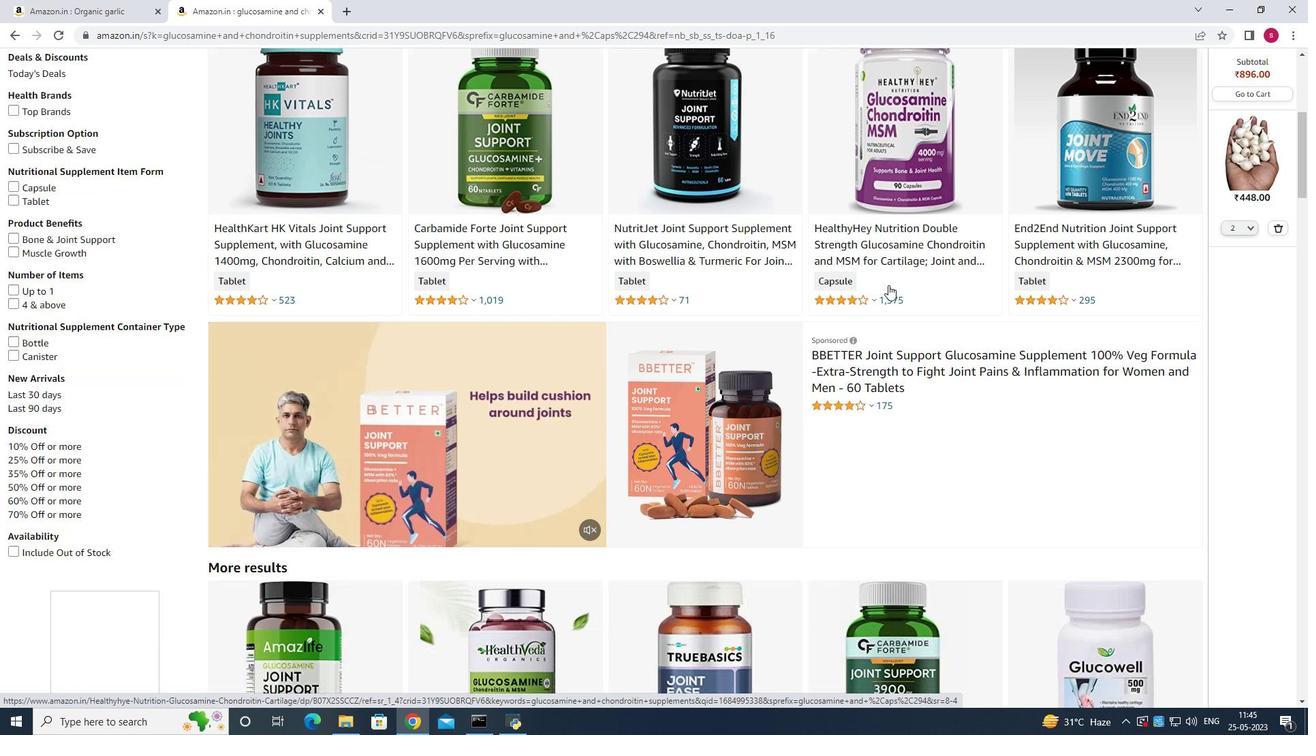 
Action: Mouse scrolled (888, 284) with delta (0, 0)
Screenshot: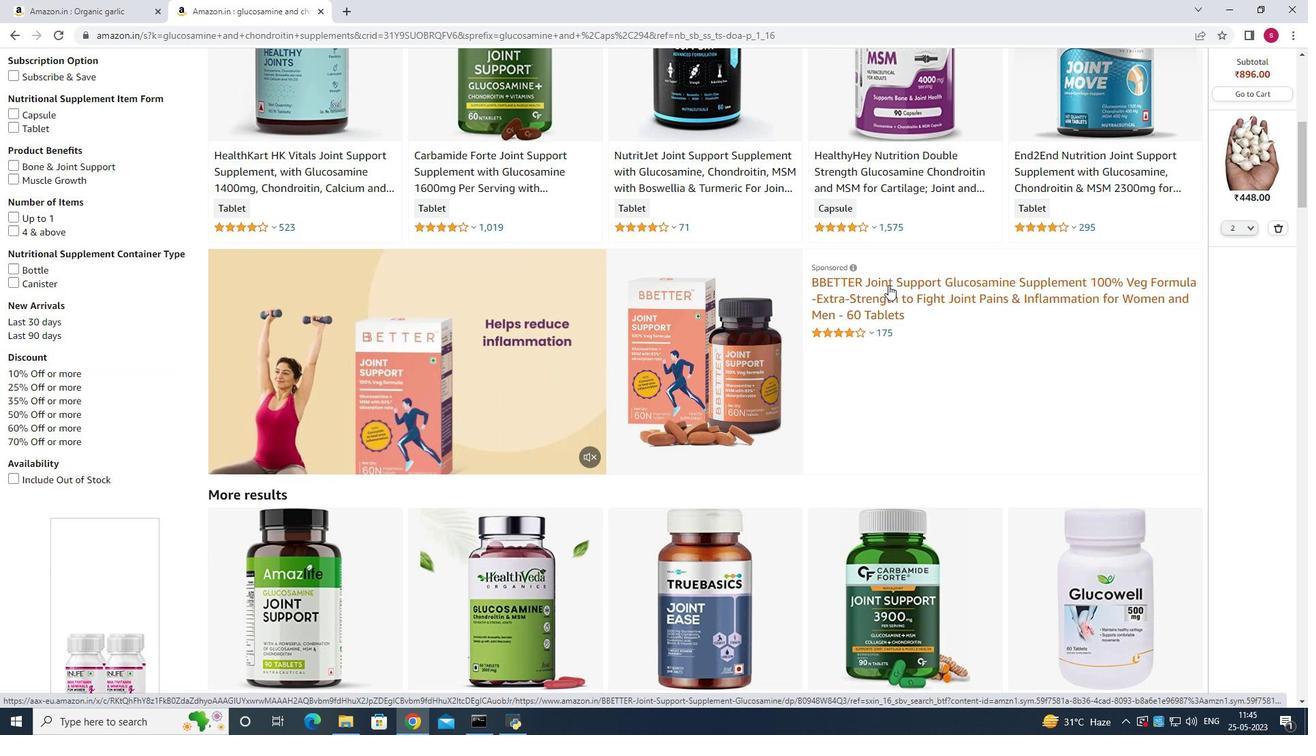 
Action: Mouse scrolled (888, 284) with delta (0, 0)
Screenshot: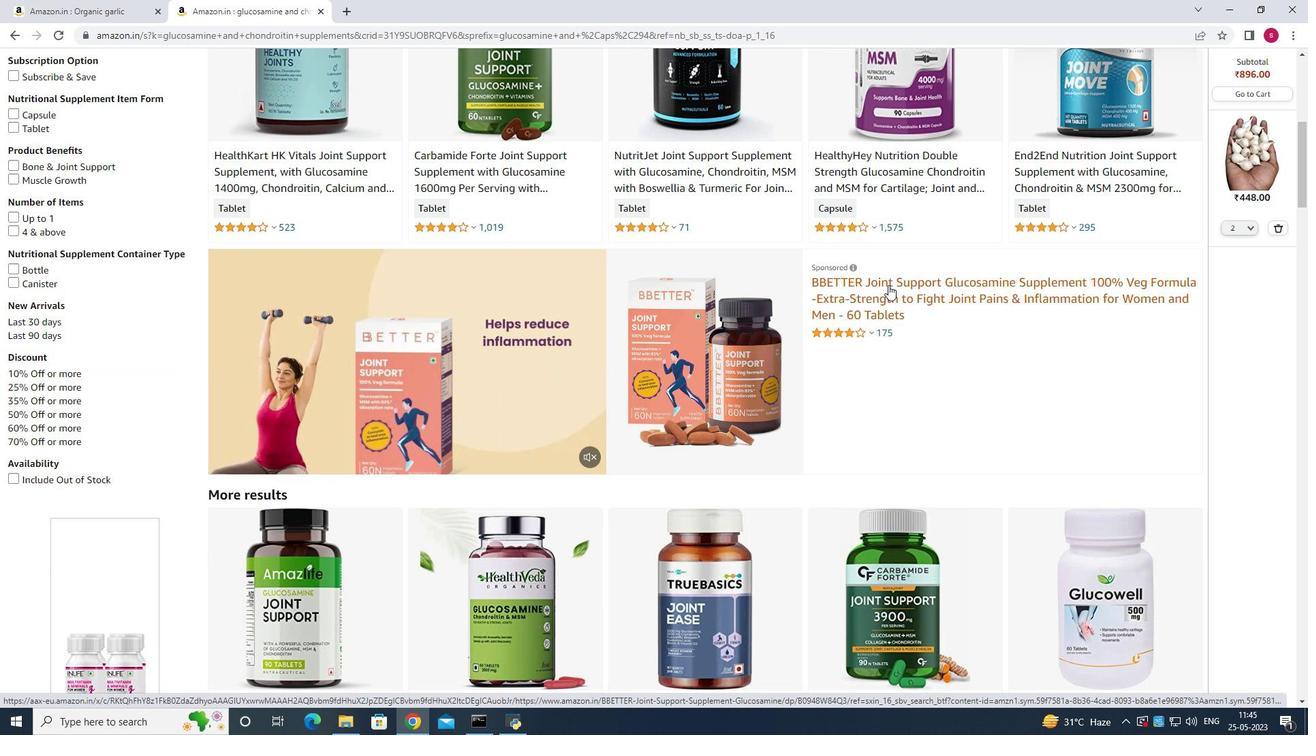 
Action: Mouse scrolled (888, 284) with delta (0, 0)
Screenshot: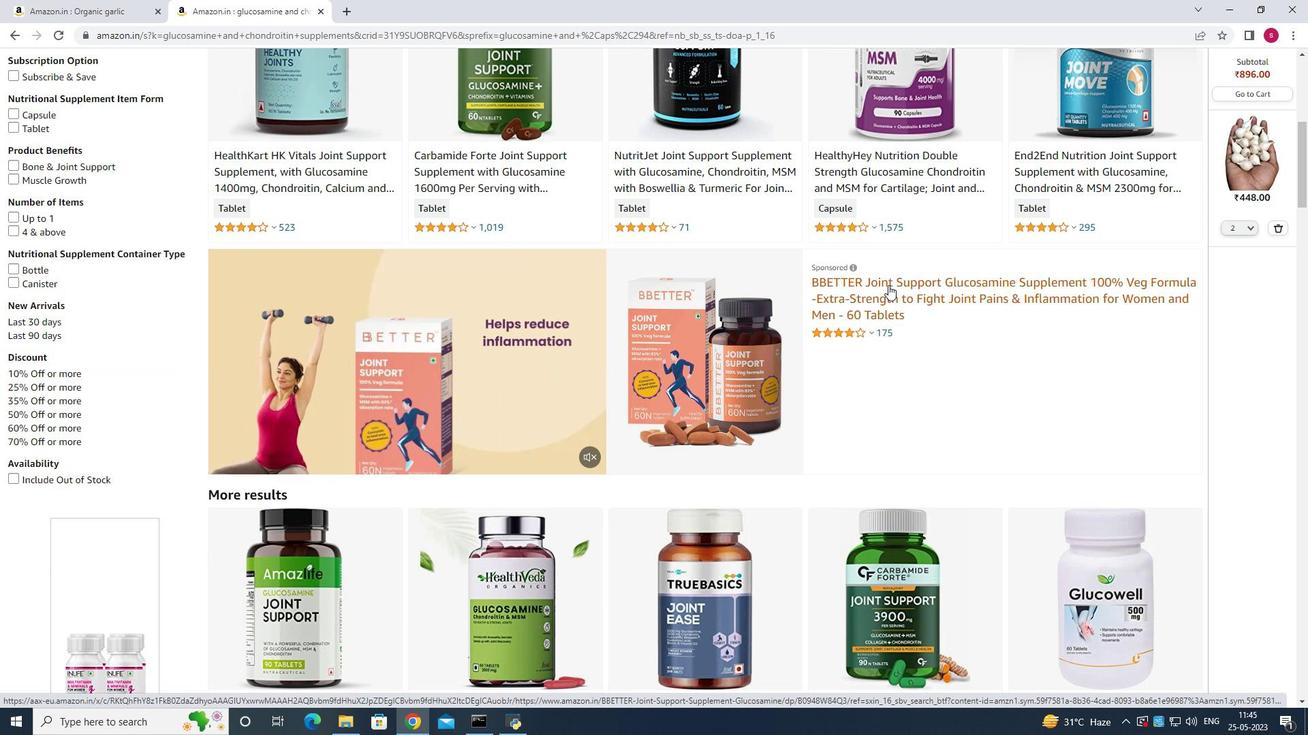 
Action: Mouse scrolled (888, 284) with delta (0, 0)
Screenshot: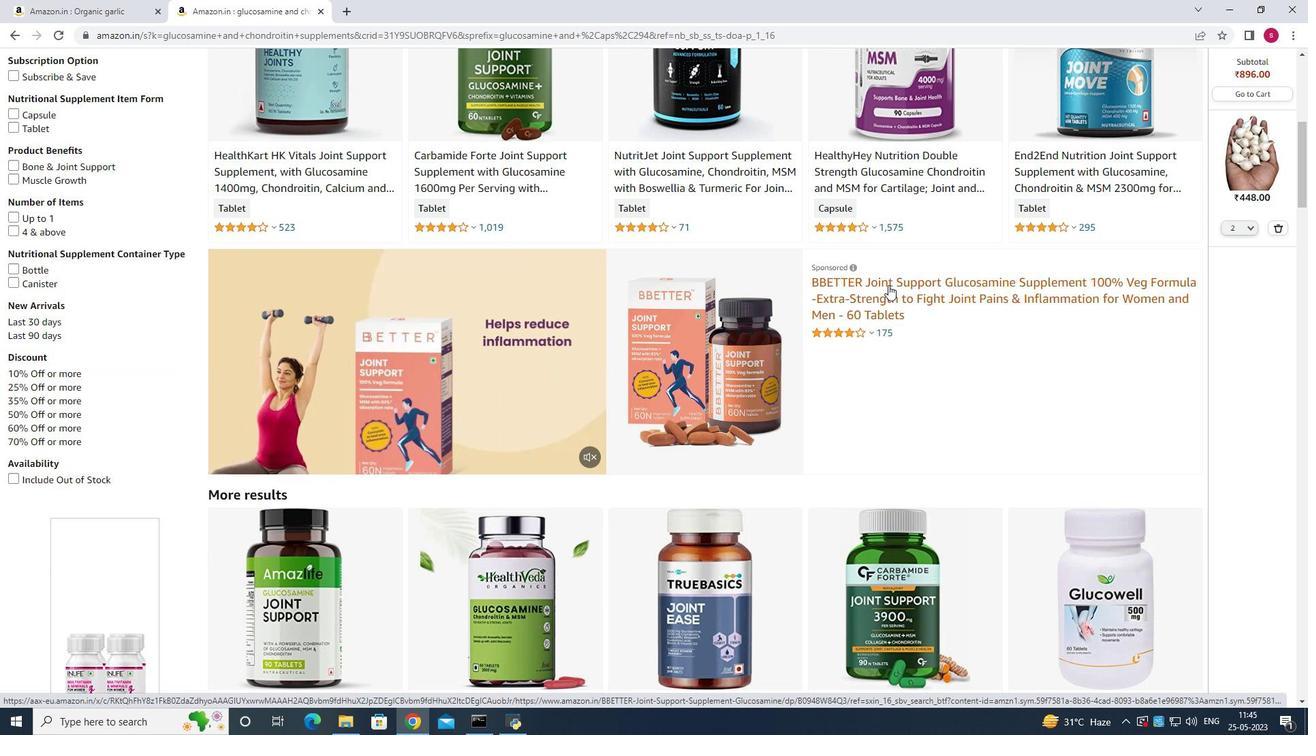 
Action: Mouse scrolled (888, 284) with delta (0, 0)
Screenshot: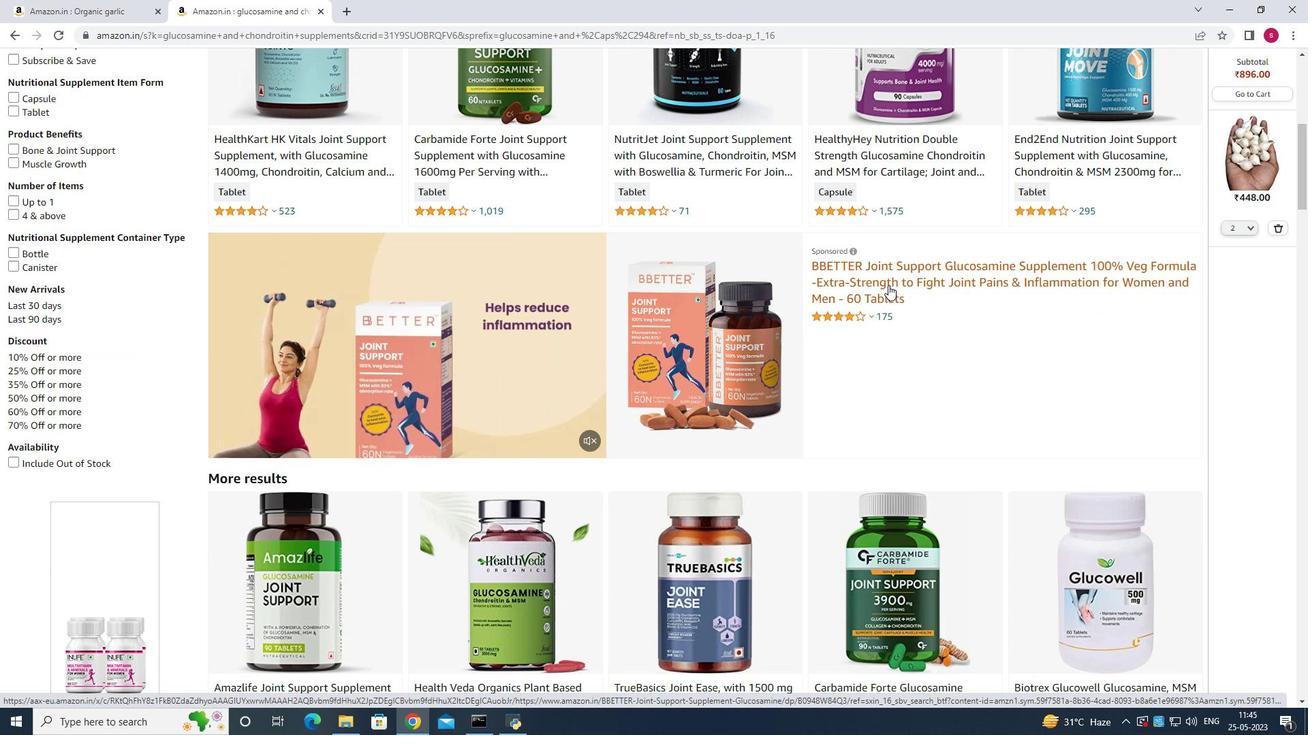 
Action: Mouse scrolled (888, 284) with delta (0, 0)
Screenshot: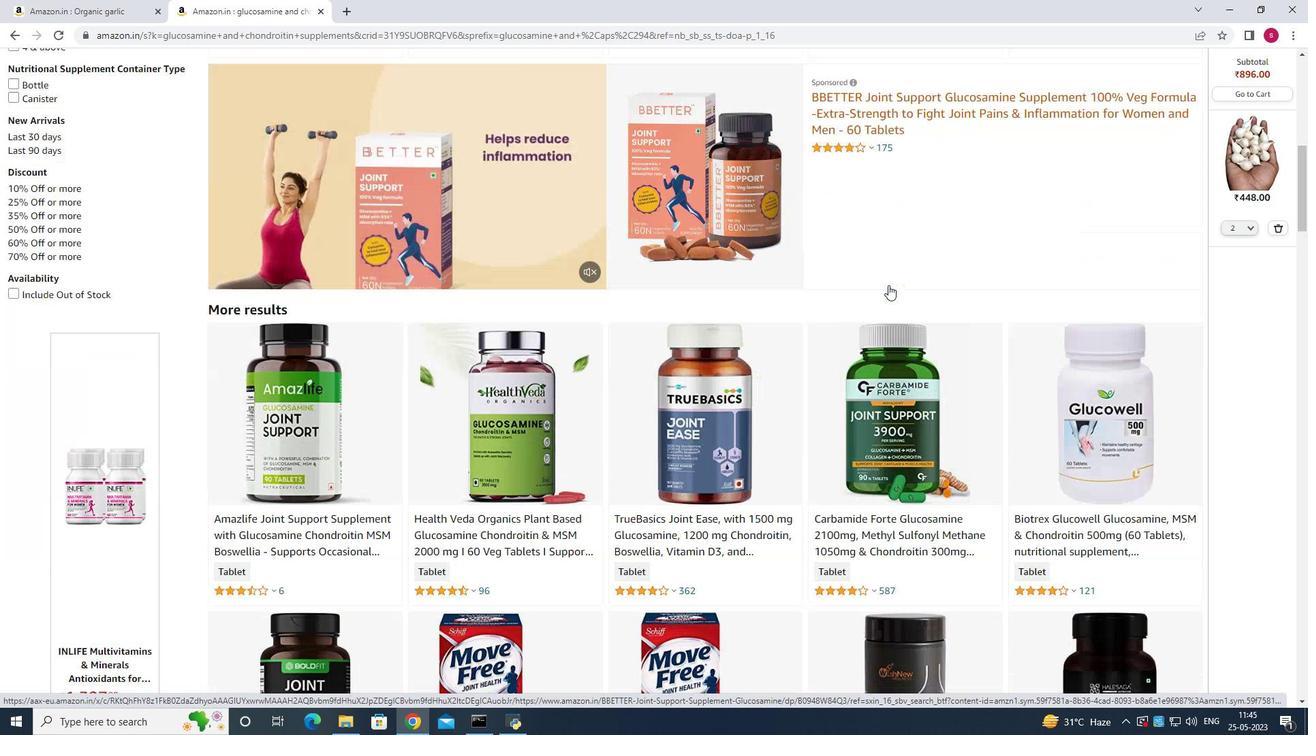 
Action: Mouse moved to (566, 534)
Screenshot: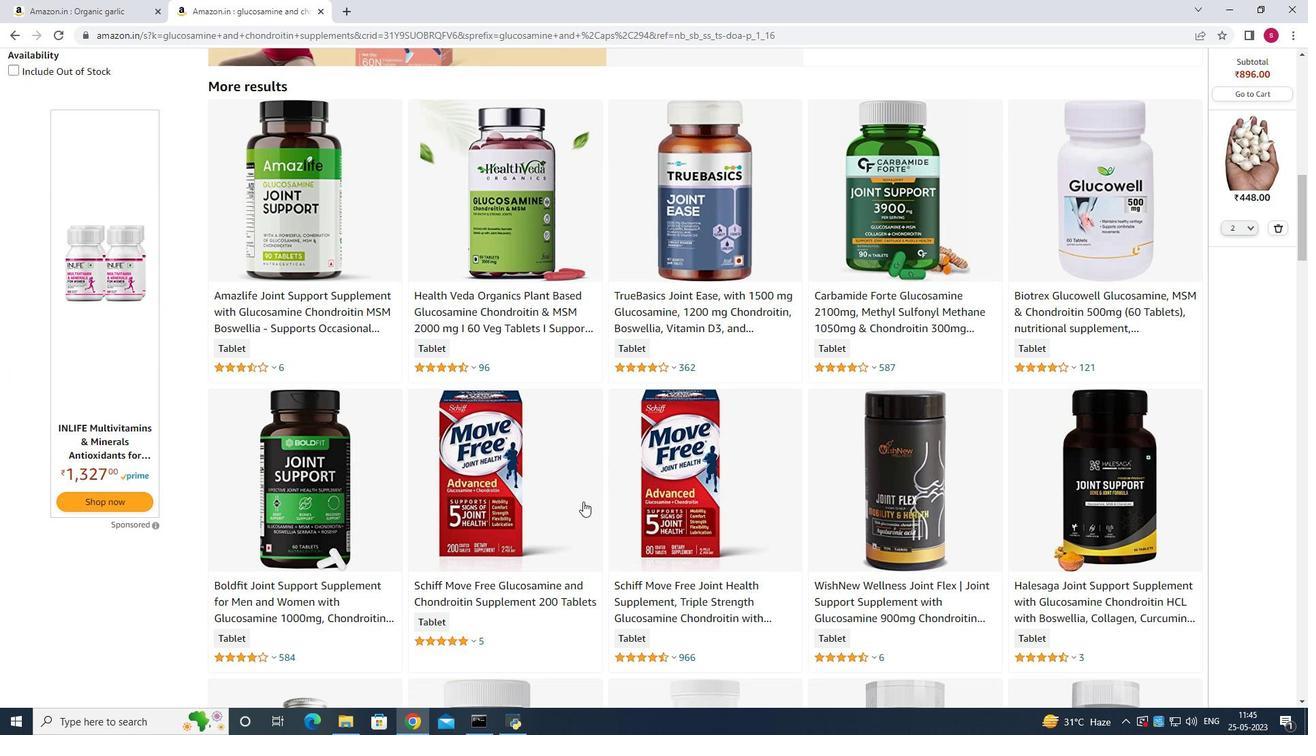 
Action: Mouse scrolled (566, 533) with delta (0, 0)
Screenshot: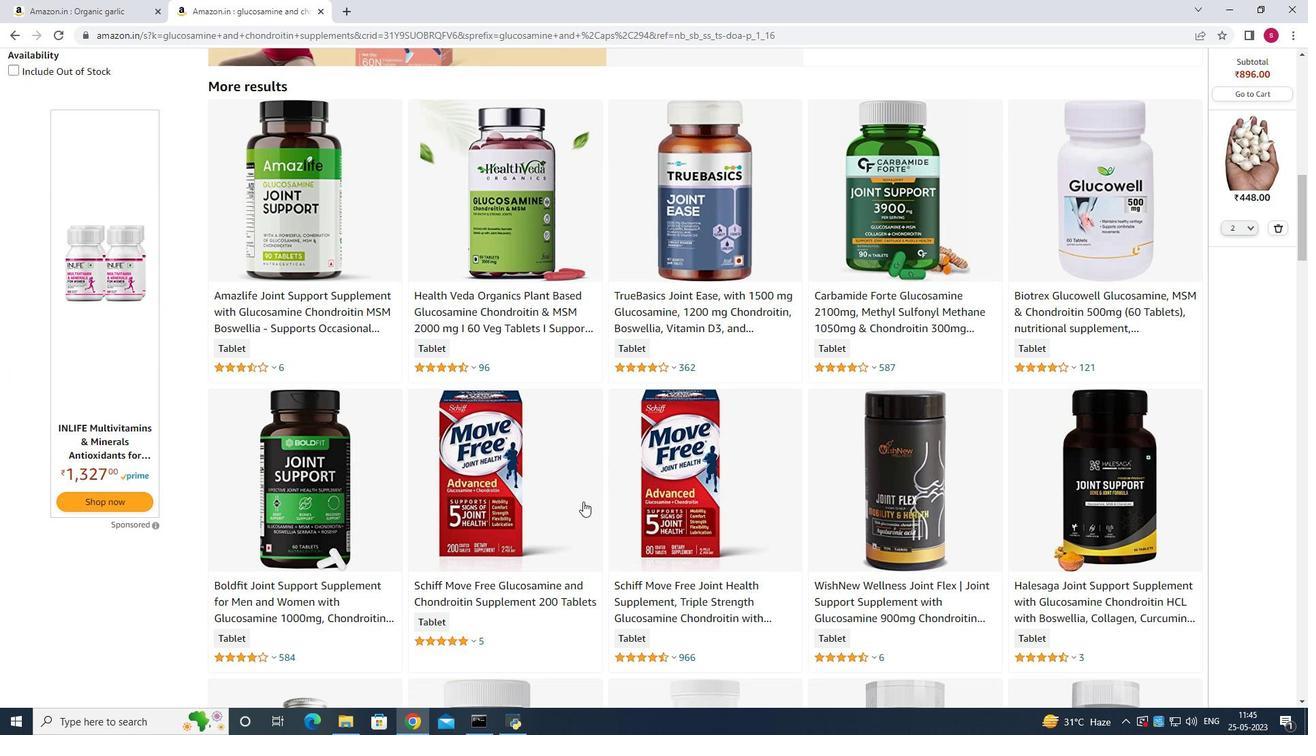 
Action: Mouse moved to (566, 534)
Screenshot: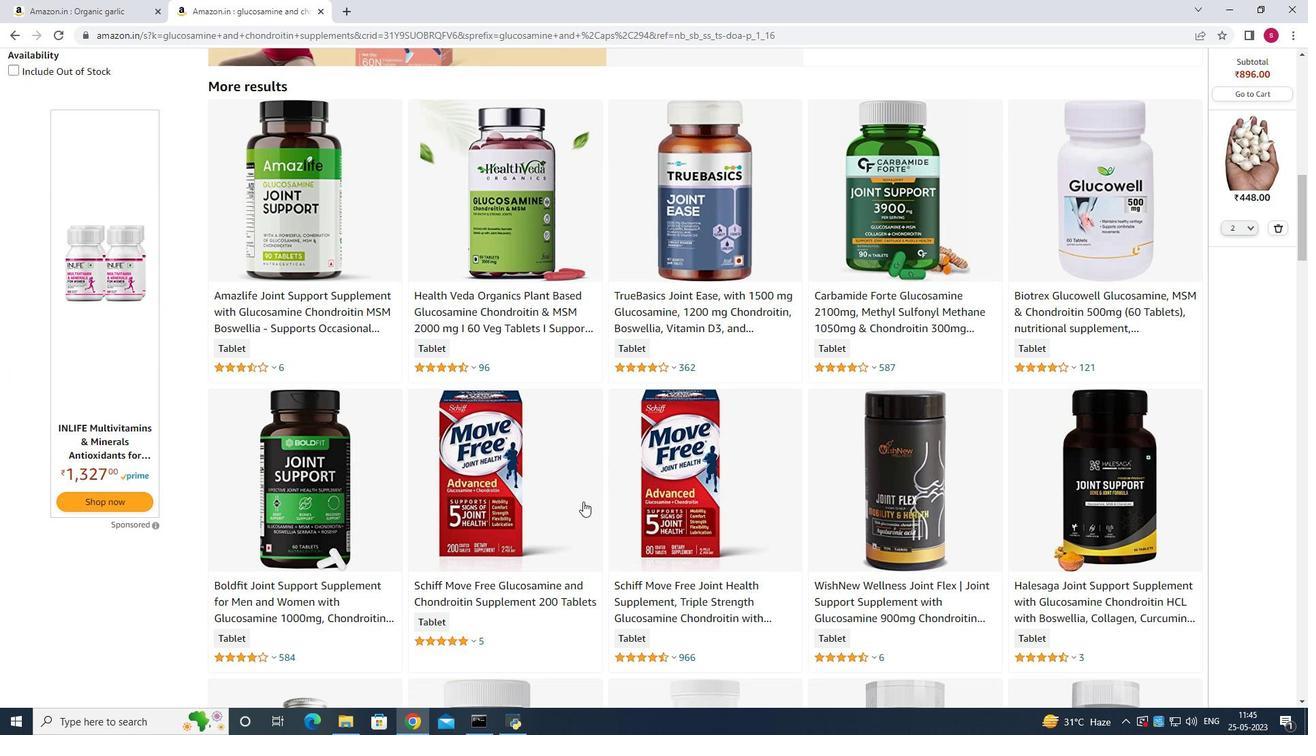 
Action: Mouse scrolled (566, 534) with delta (0, 0)
Screenshot: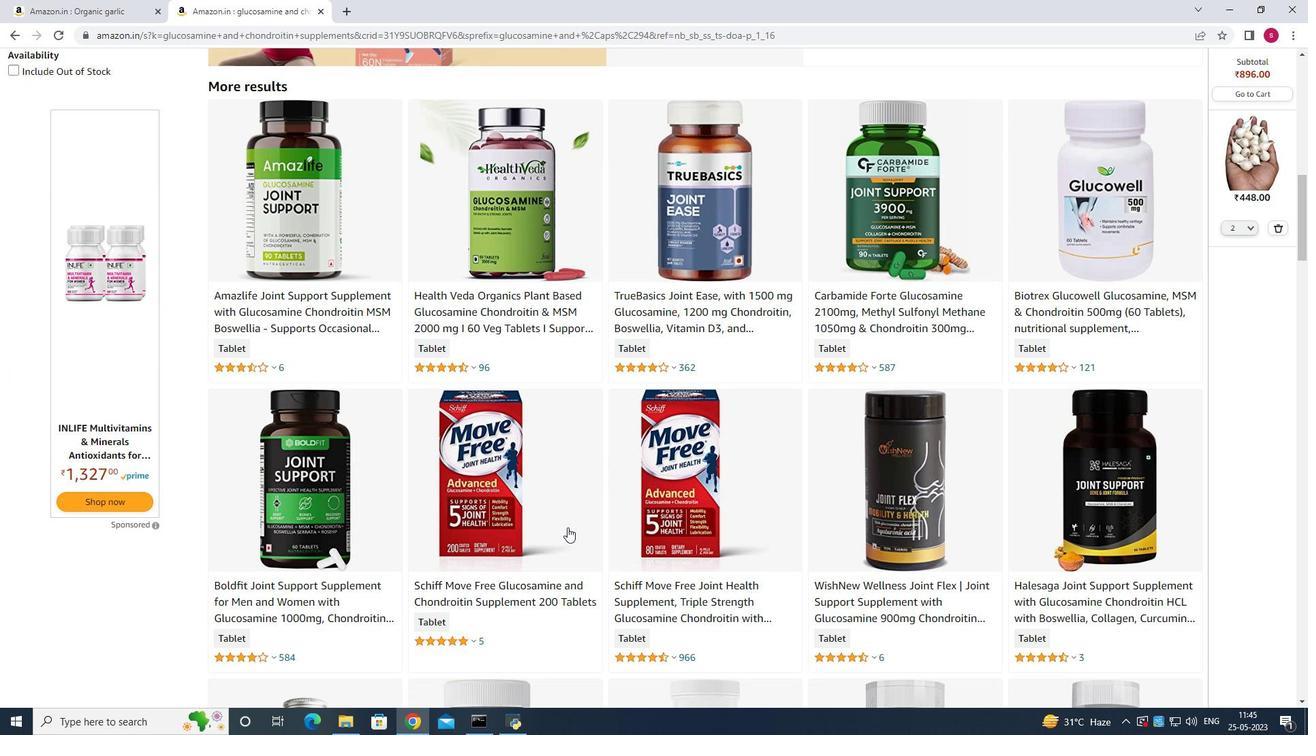 
Action: Mouse scrolled (566, 534) with delta (0, 0)
Screenshot: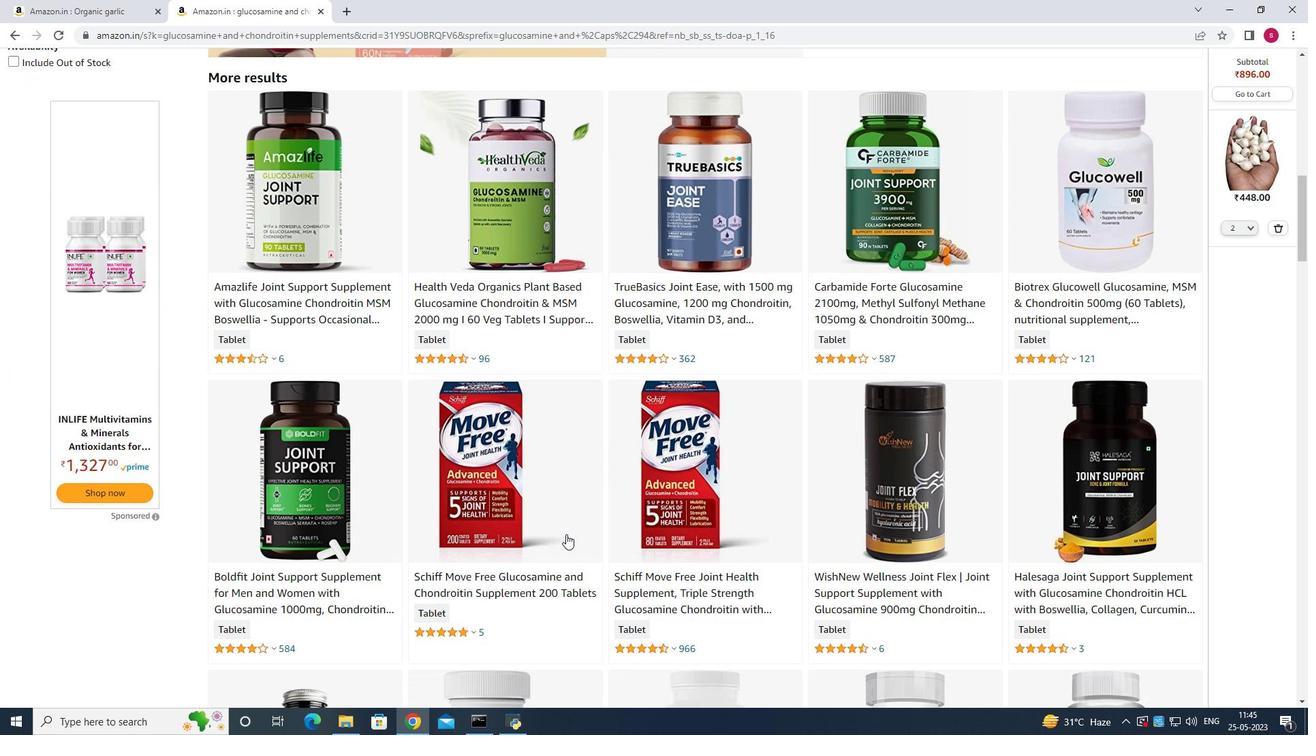 
Action: Mouse scrolled (566, 534) with delta (0, 0)
Screenshot: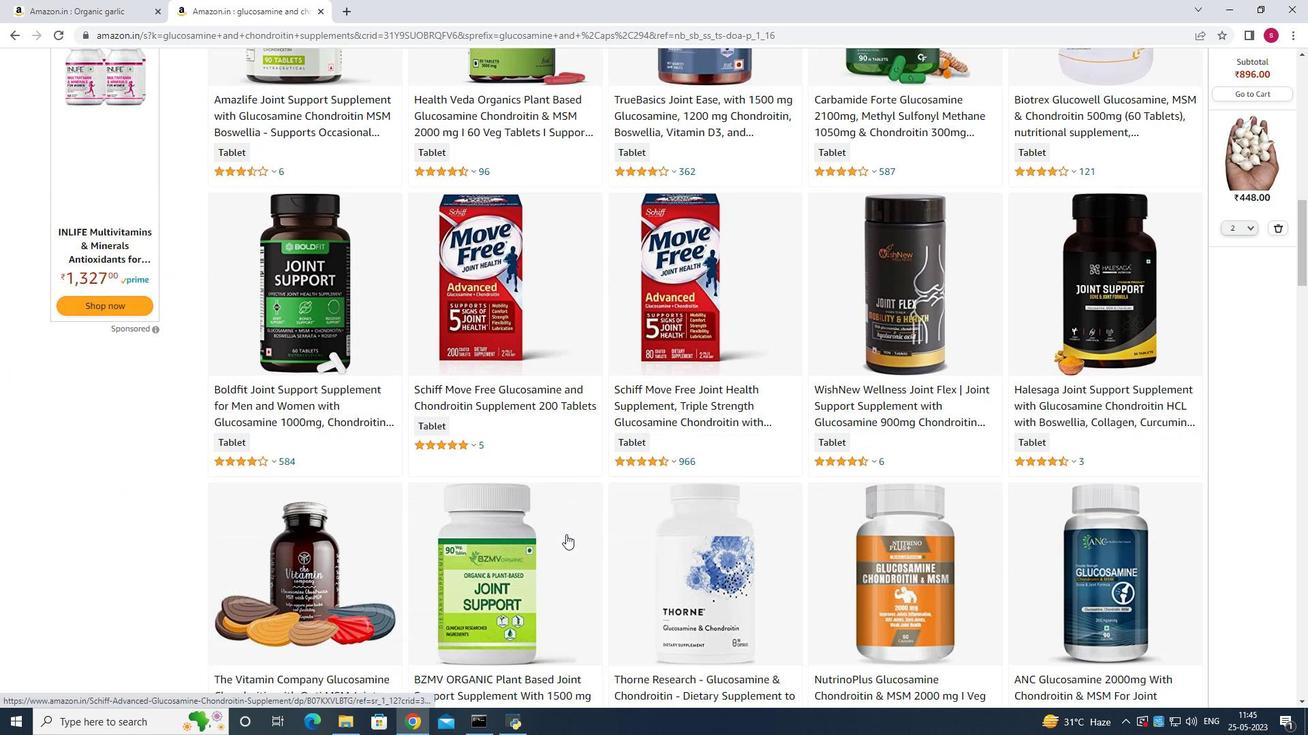 
Action: Mouse moved to (566, 534)
Screenshot: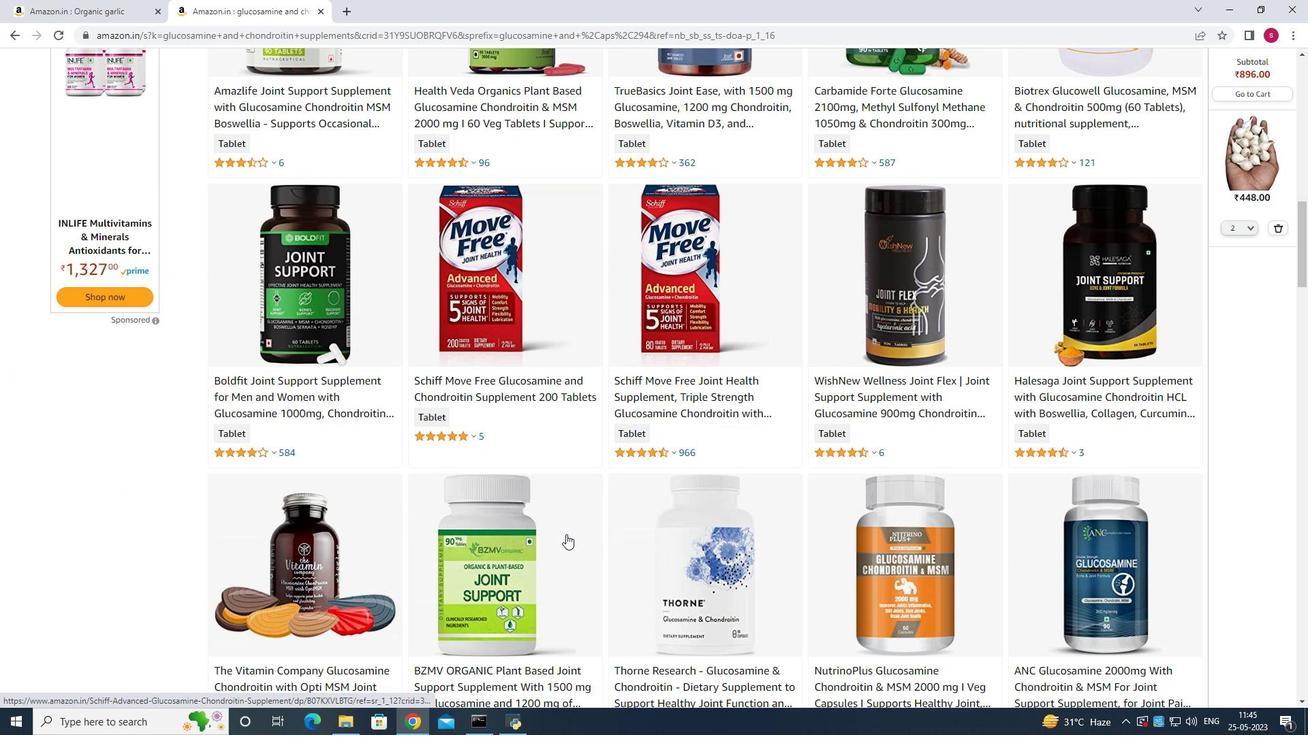 
Action: Mouse scrolled (566, 534) with delta (0, 0)
Screenshot: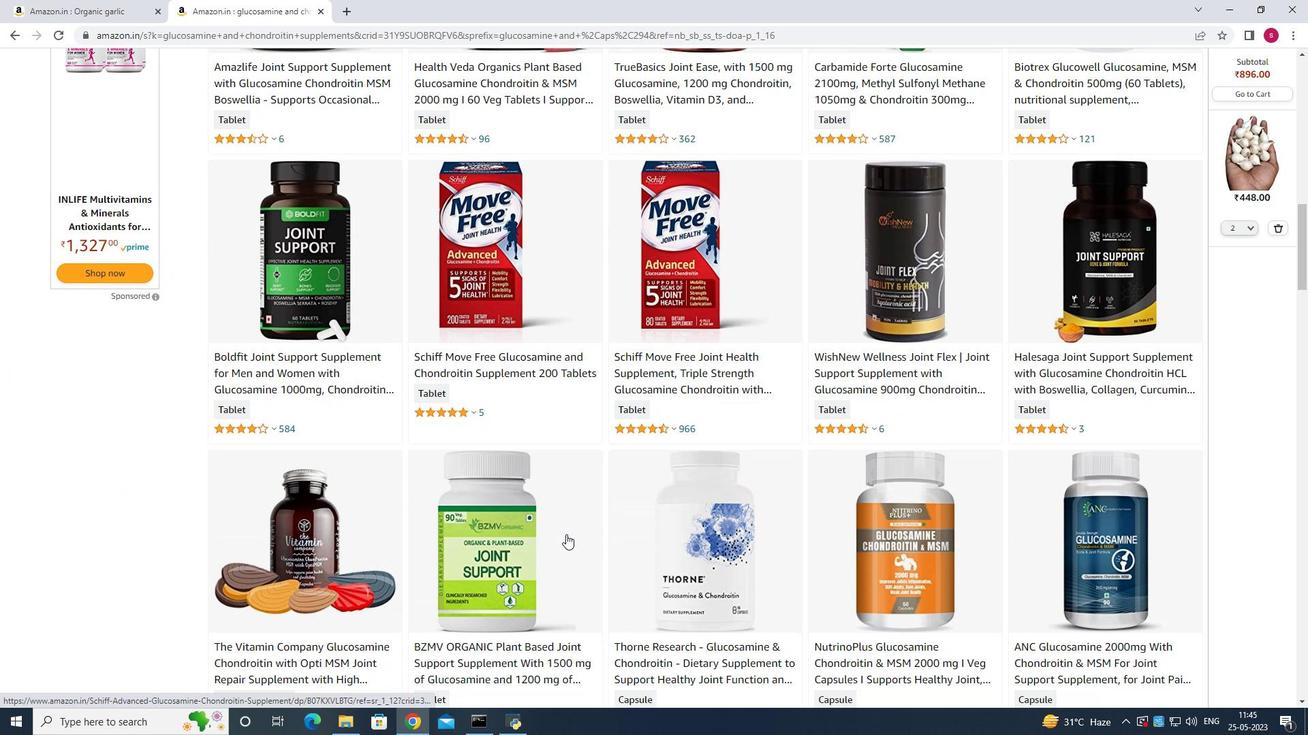 
Action: Mouse scrolled (566, 534) with delta (0, 0)
Screenshot: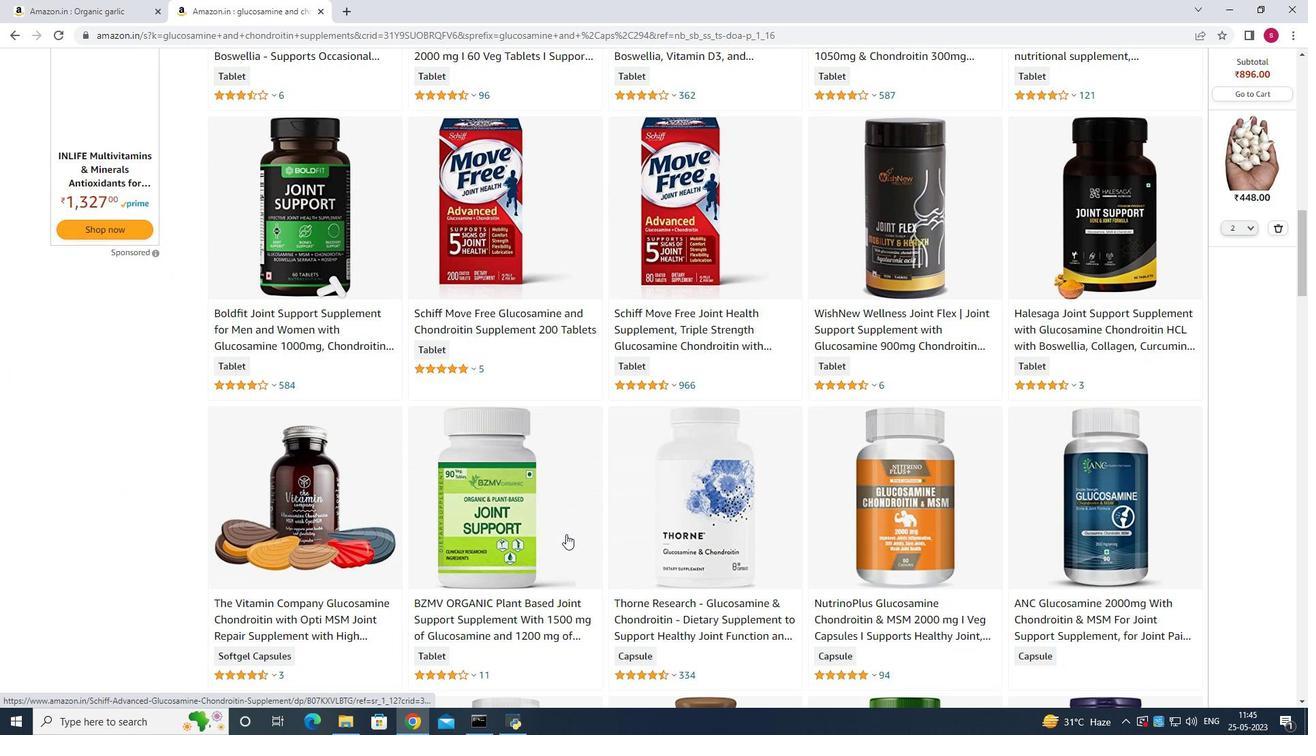 
Action: Mouse moved to (567, 534)
Screenshot: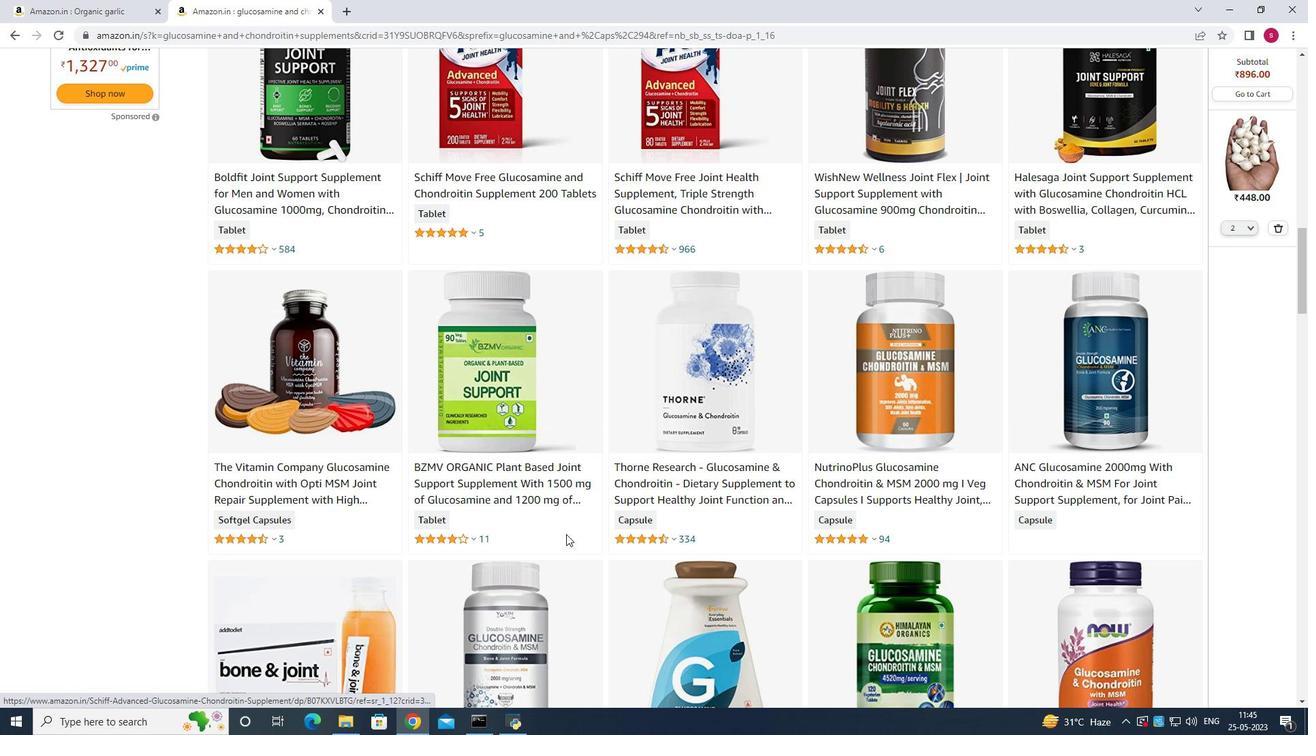 
Action: Mouse scrolled (567, 534) with delta (0, 0)
Screenshot: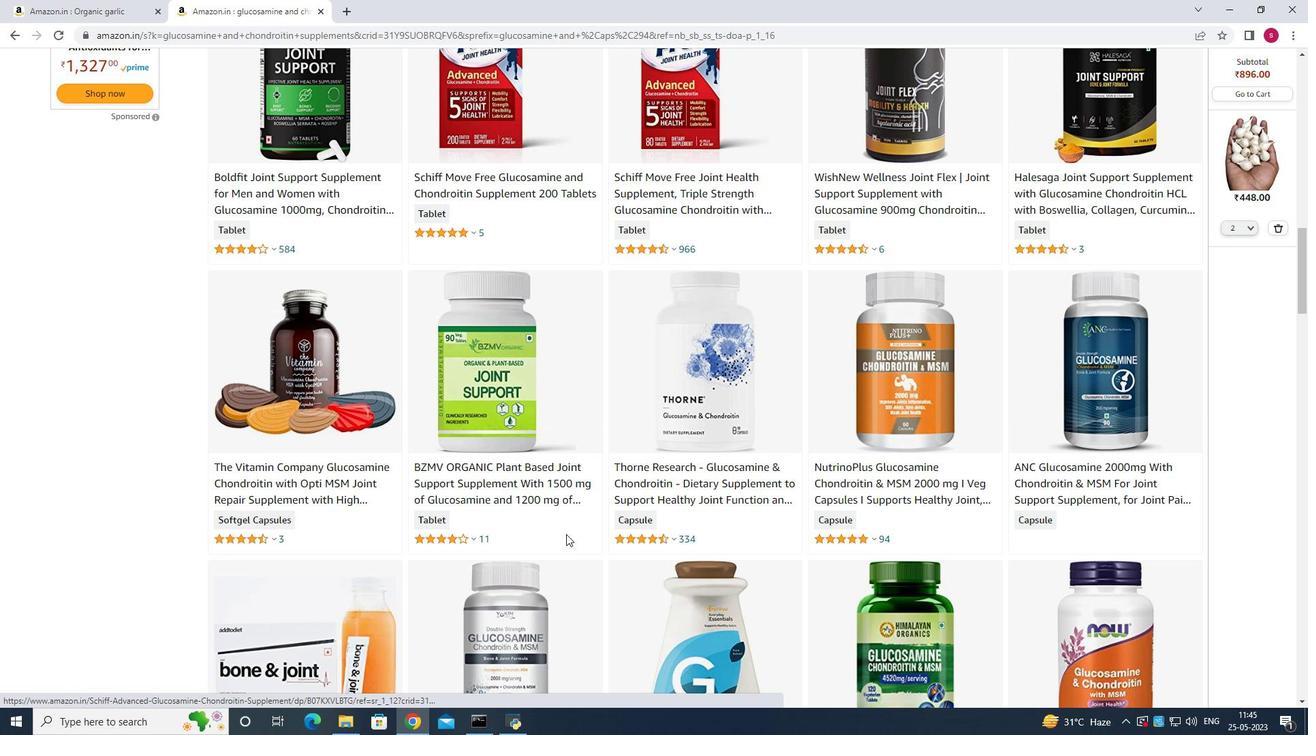 
Action: Mouse scrolled (567, 534) with delta (0, 0)
Screenshot: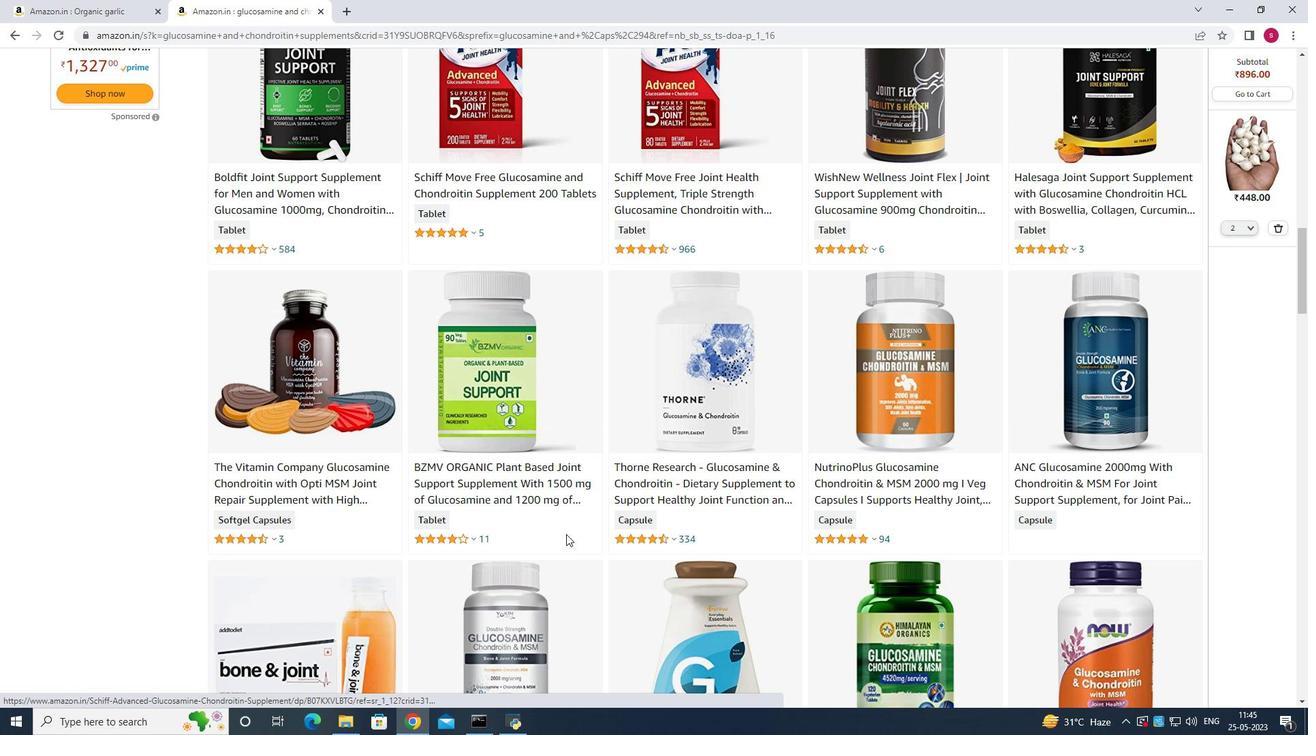 
Action: Mouse scrolled (567, 534) with delta (0, 0)
Screenshot: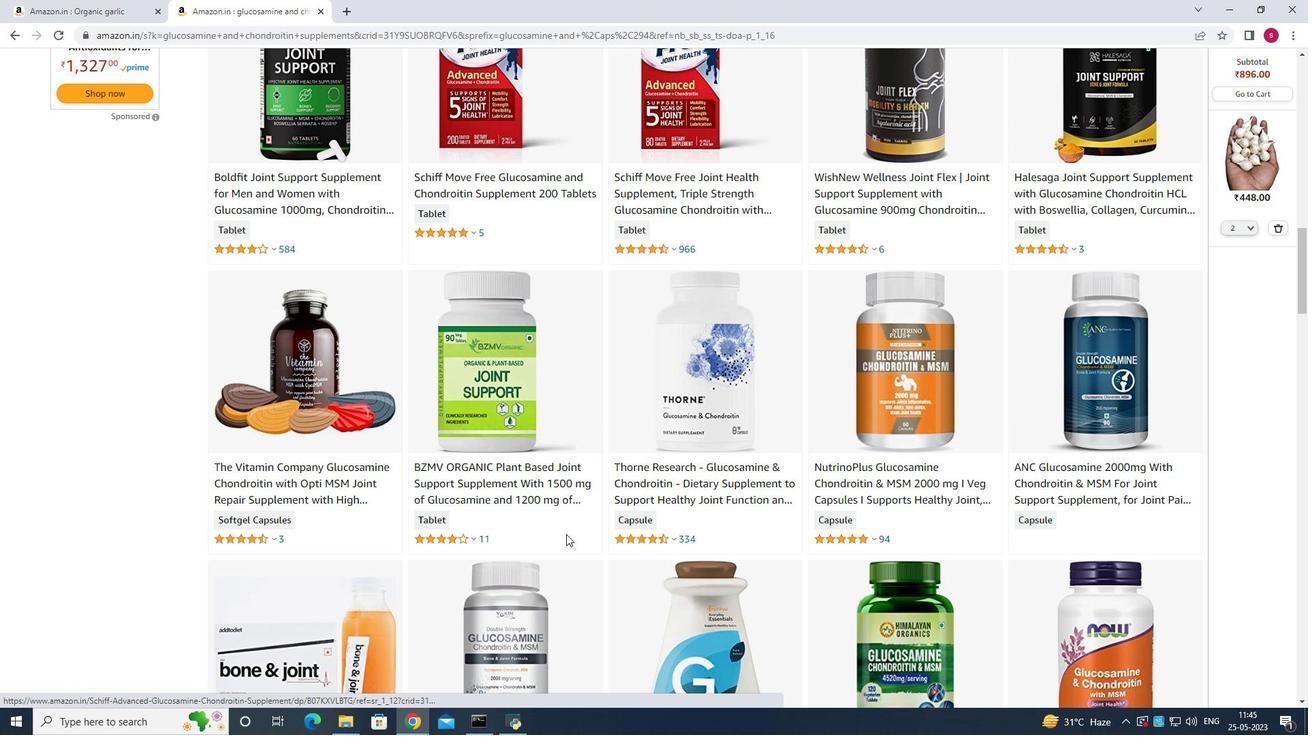 
Action: Mouse scrolled (567, 534) with delta (0, 0)
Screenshot: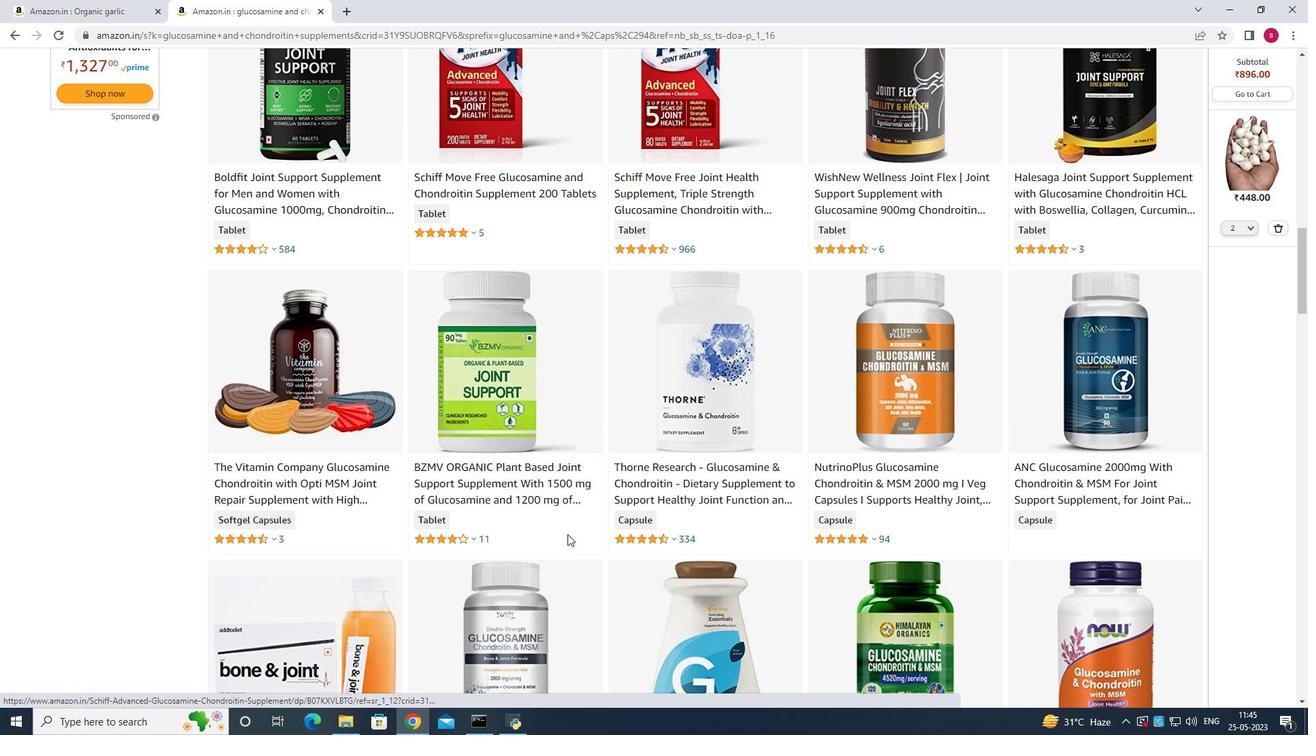 
Action: Mouse moved to (568, 534)
Screenshot: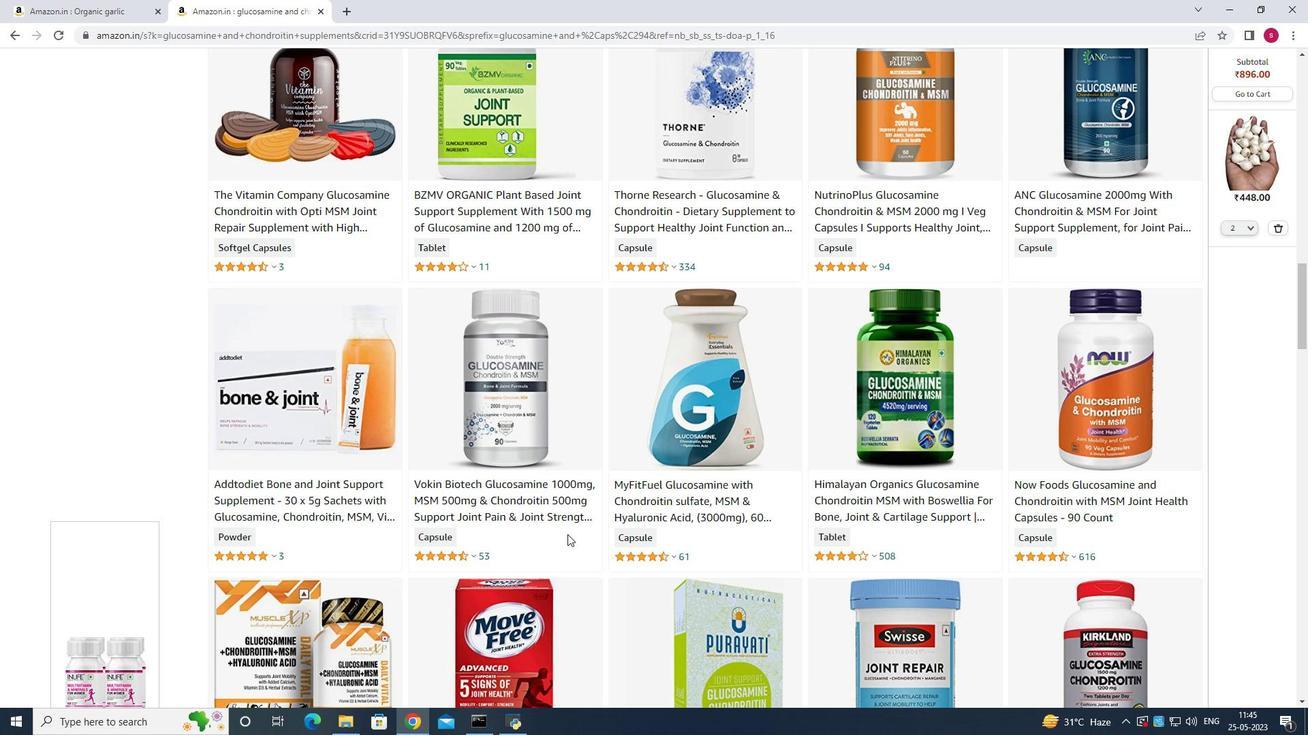 
Action: Mouse scrolled (568, 534) with delta (0, 0)
Screenshot: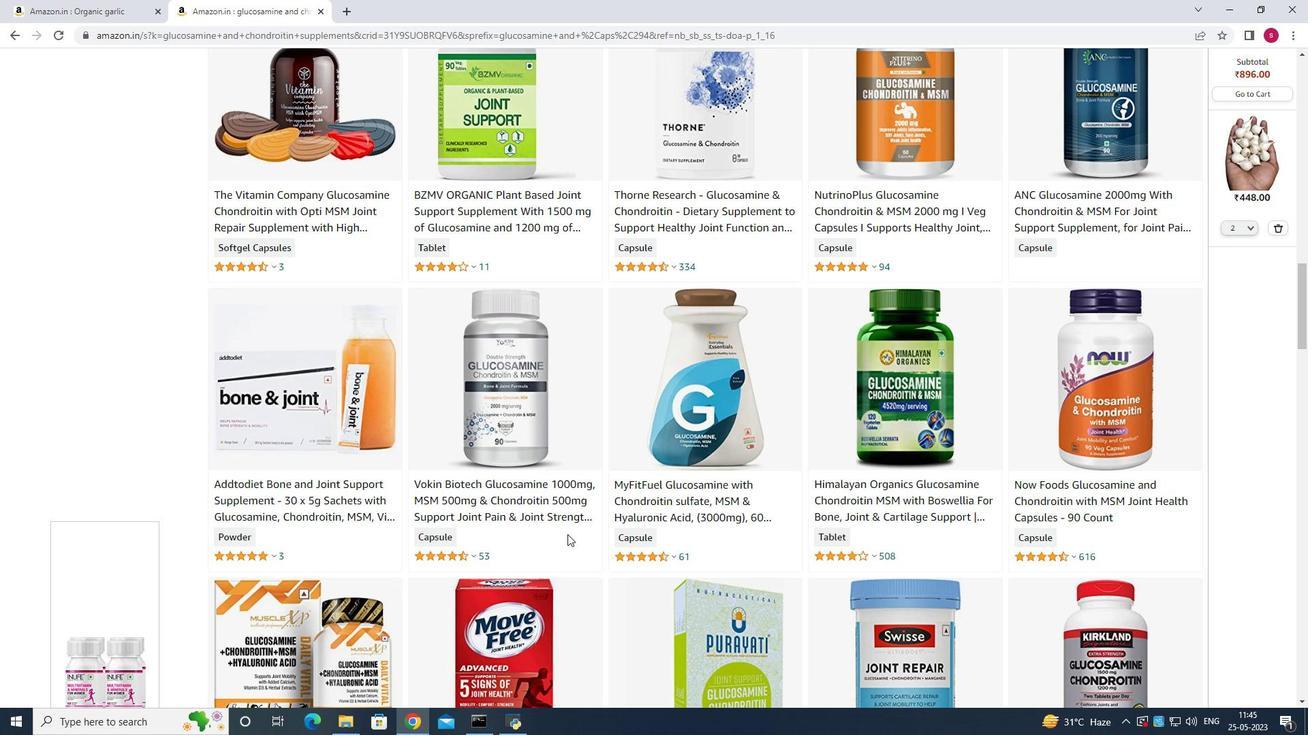 
Action: Mouse scrolled (568, 534) with delta (0, 0)
Screenshot: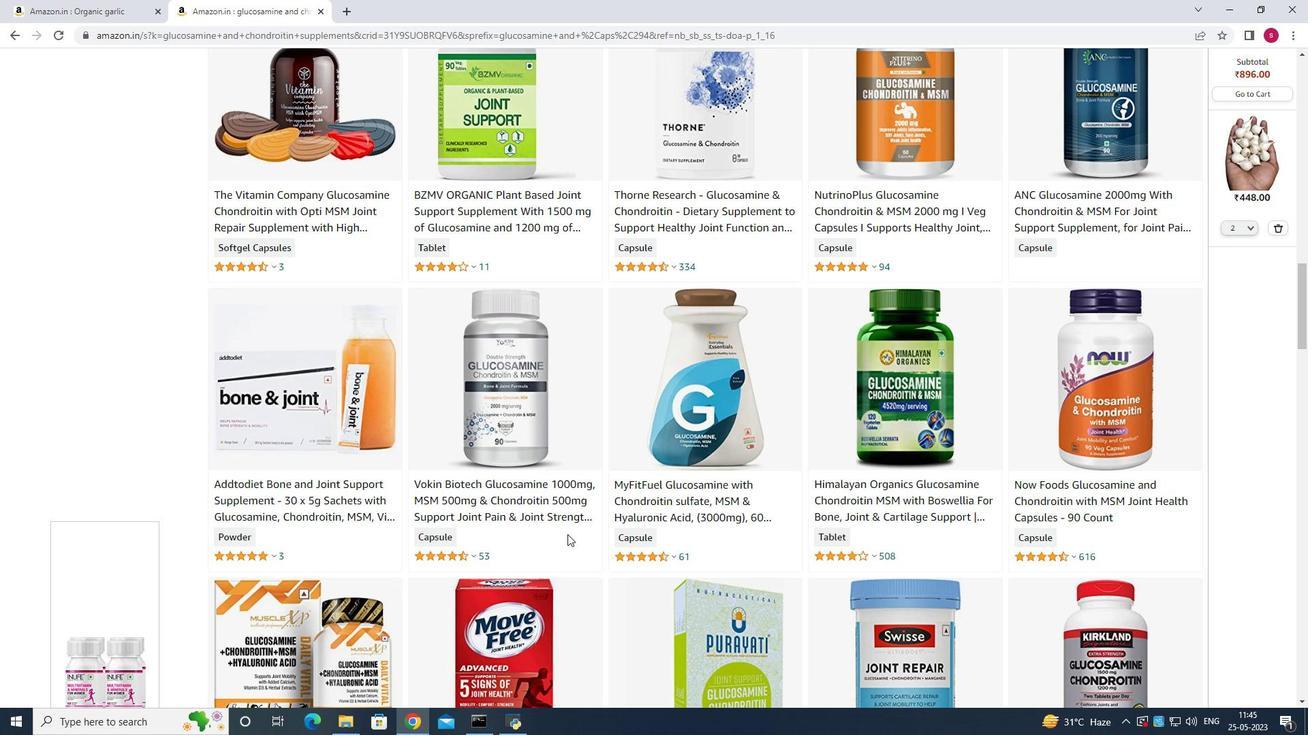 
Action: Mouse scrolled (568, 534) with delta (0, 0)
Screenshot: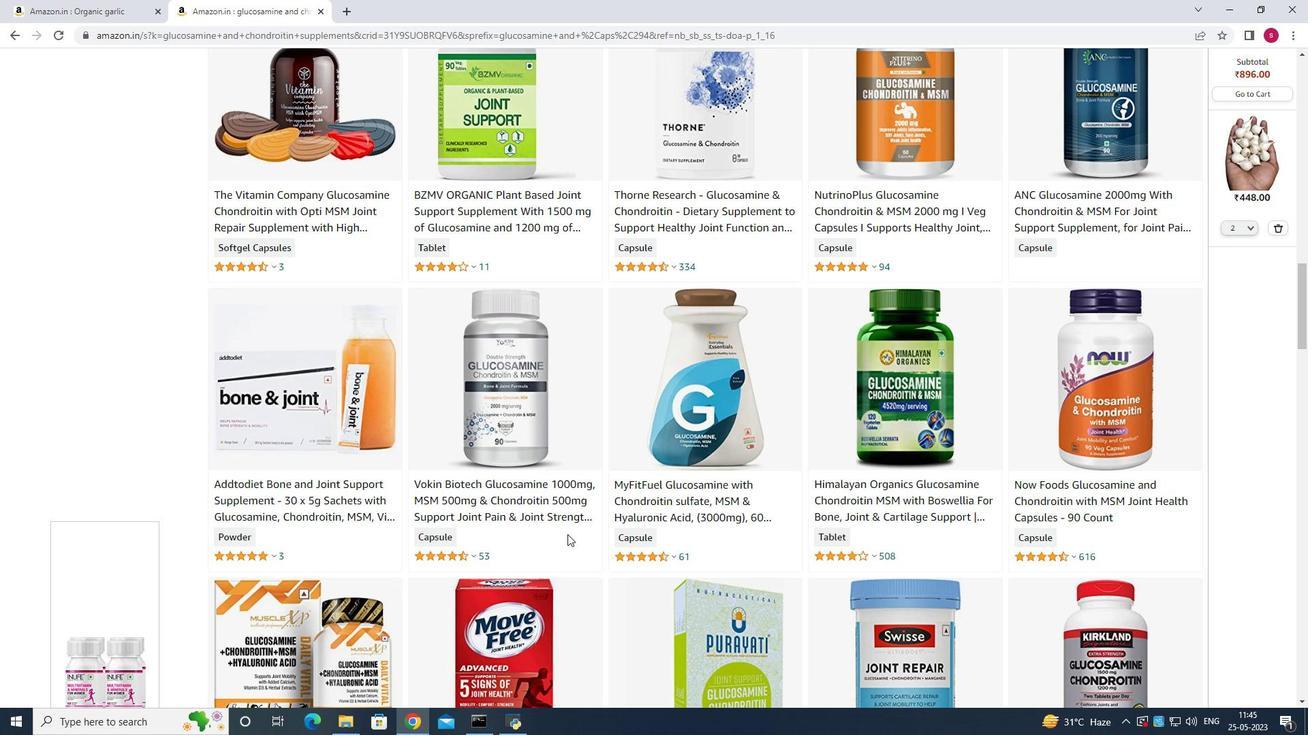 
Action: Mouse scrolled (568, 534) with delta (0, 0)
Screenshot: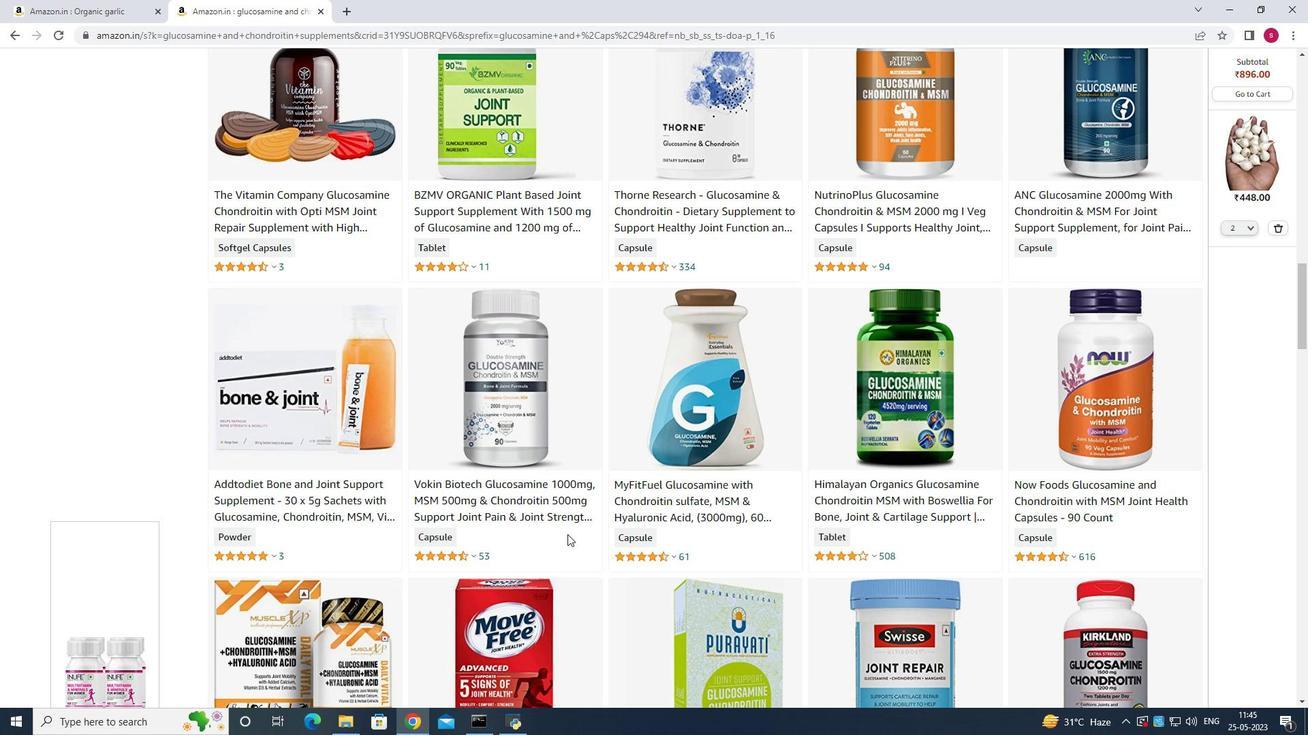 
Action: Mouse scrolled (568, 534) with delta (0, 0)
Screenshot: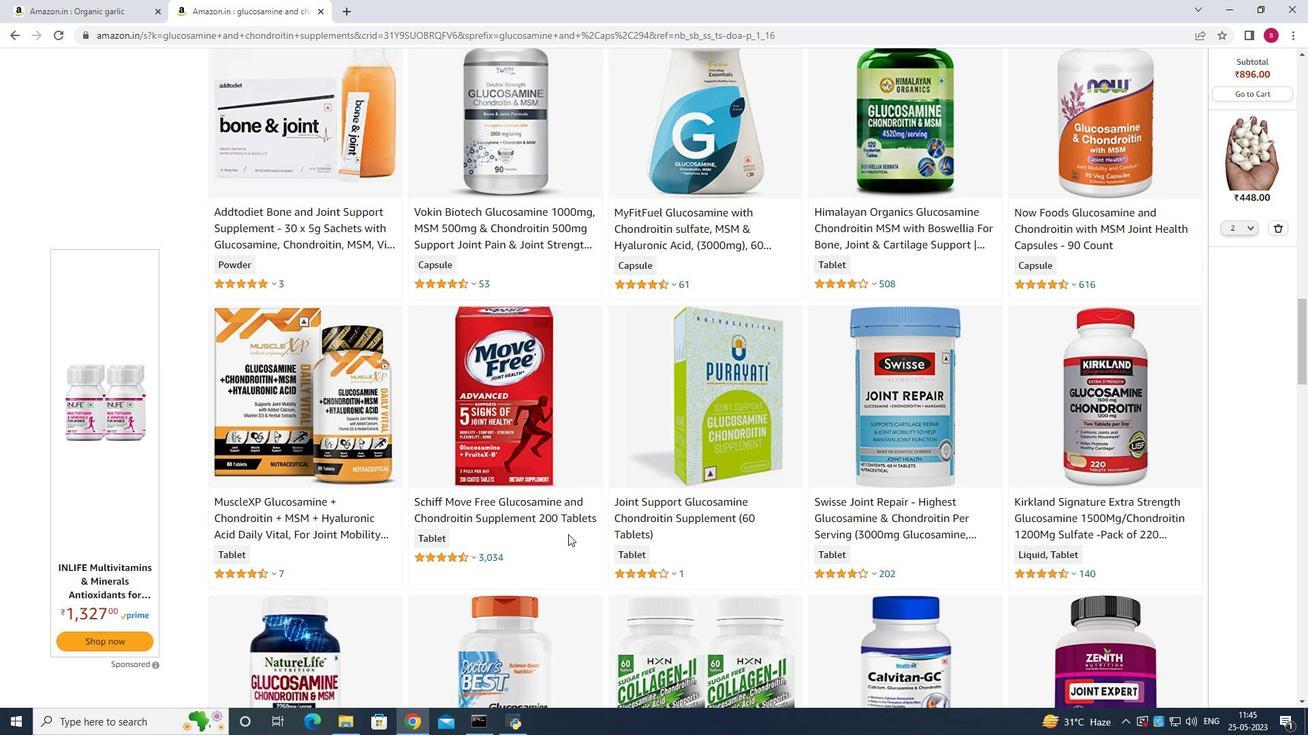 
Action: Mouse scrolled (568, 534) with delta (0, 0)
Screenshot: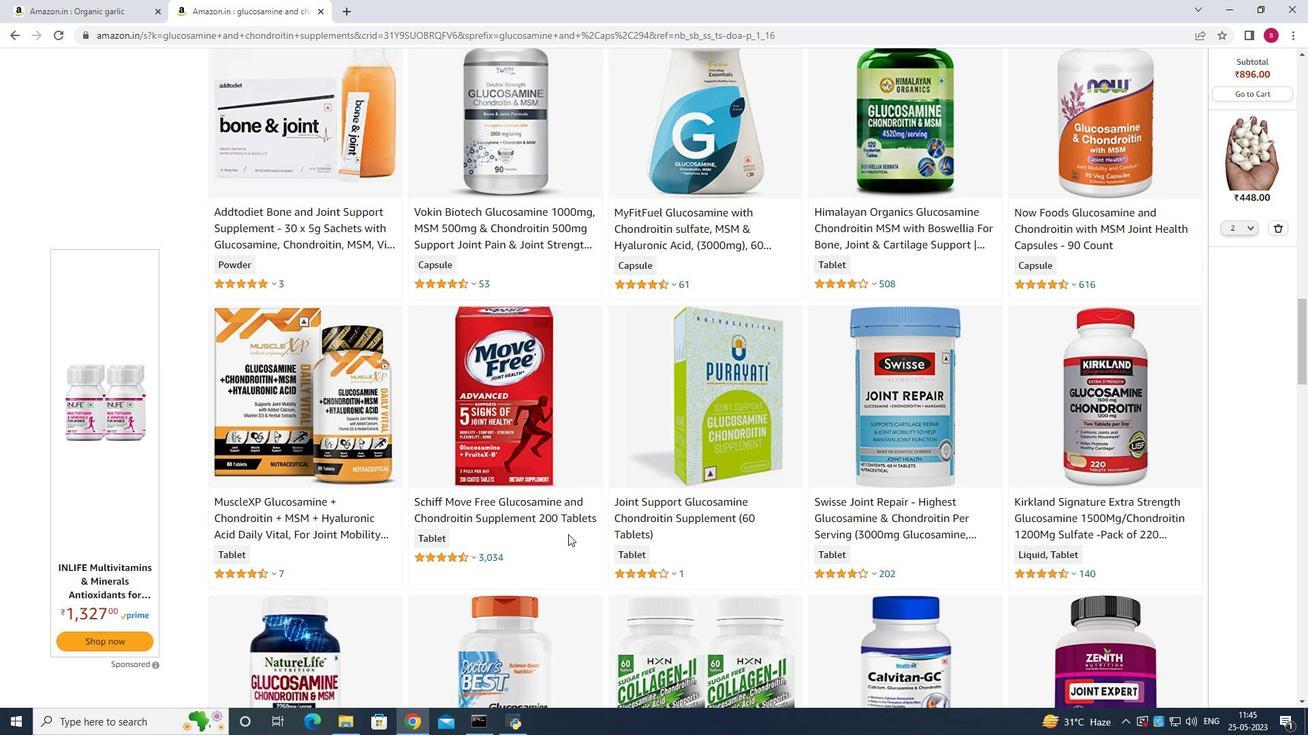 
Action: Mouse scrolled (568, 534) with delta (0, 0)
Screenshot: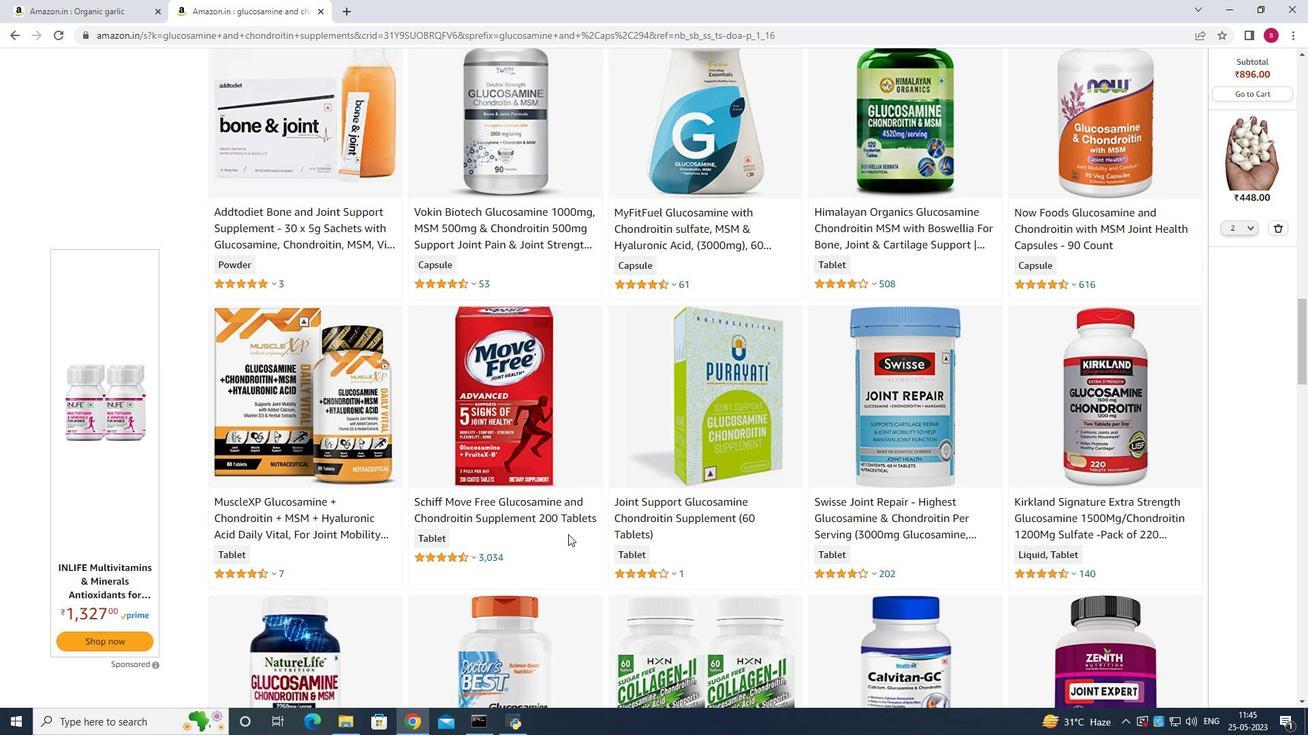 
Action: Mouse moved to (569, 534)
Screenshot: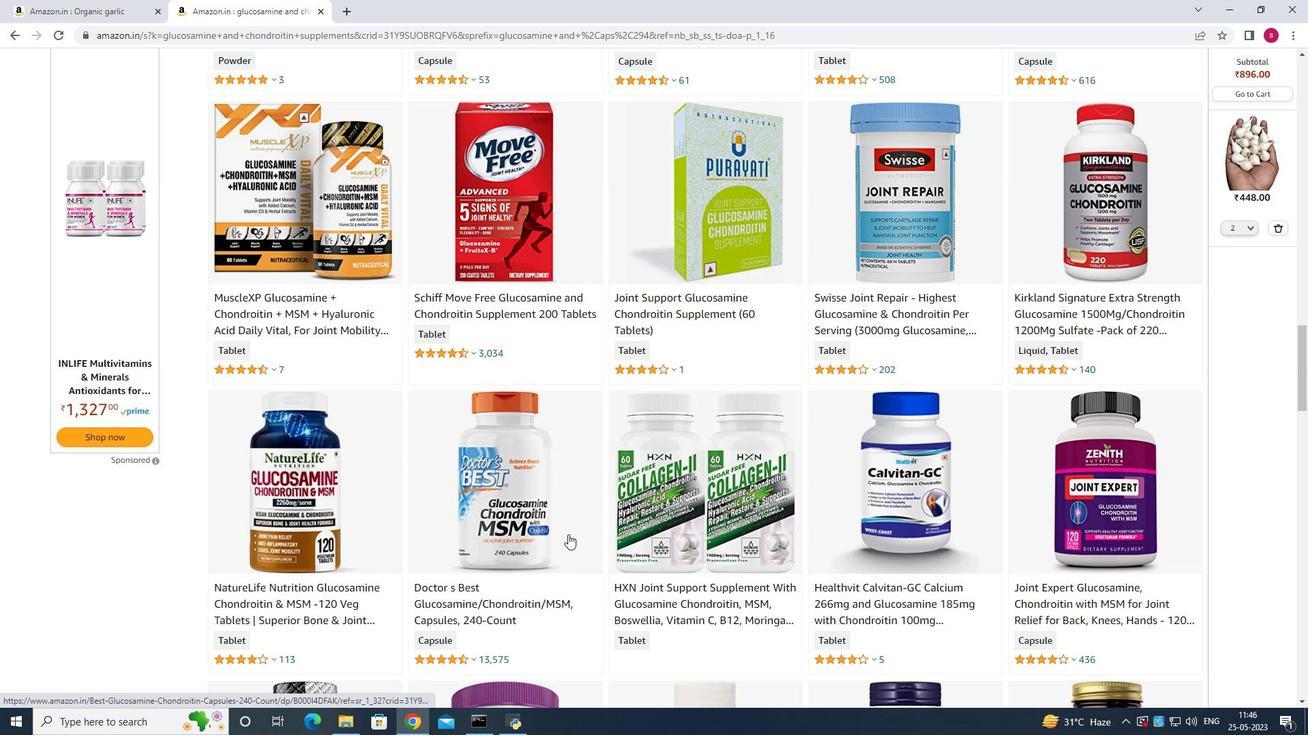
Action: Mouse scrolled (569, 535) with delta (0, 0)
Screenshot: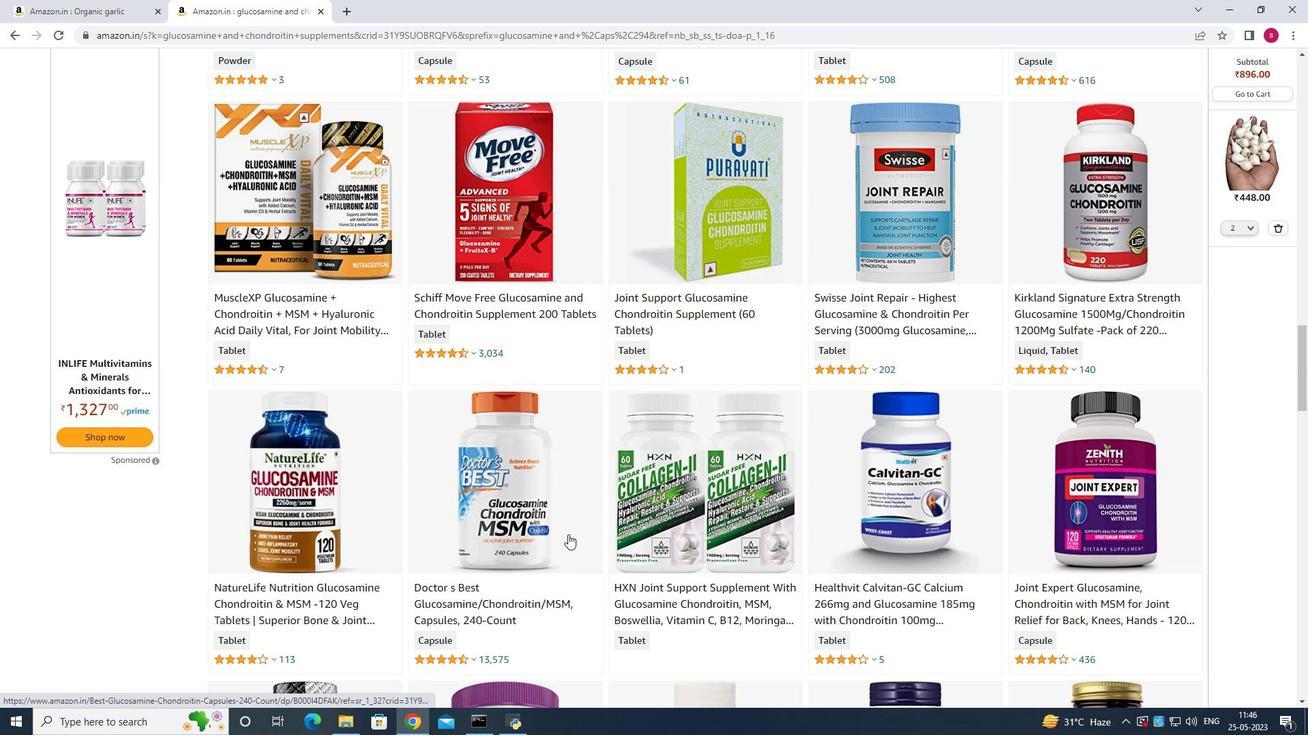 
Action: Mouse scrolled (569, 535) with delta (0, 0)
Screenshot: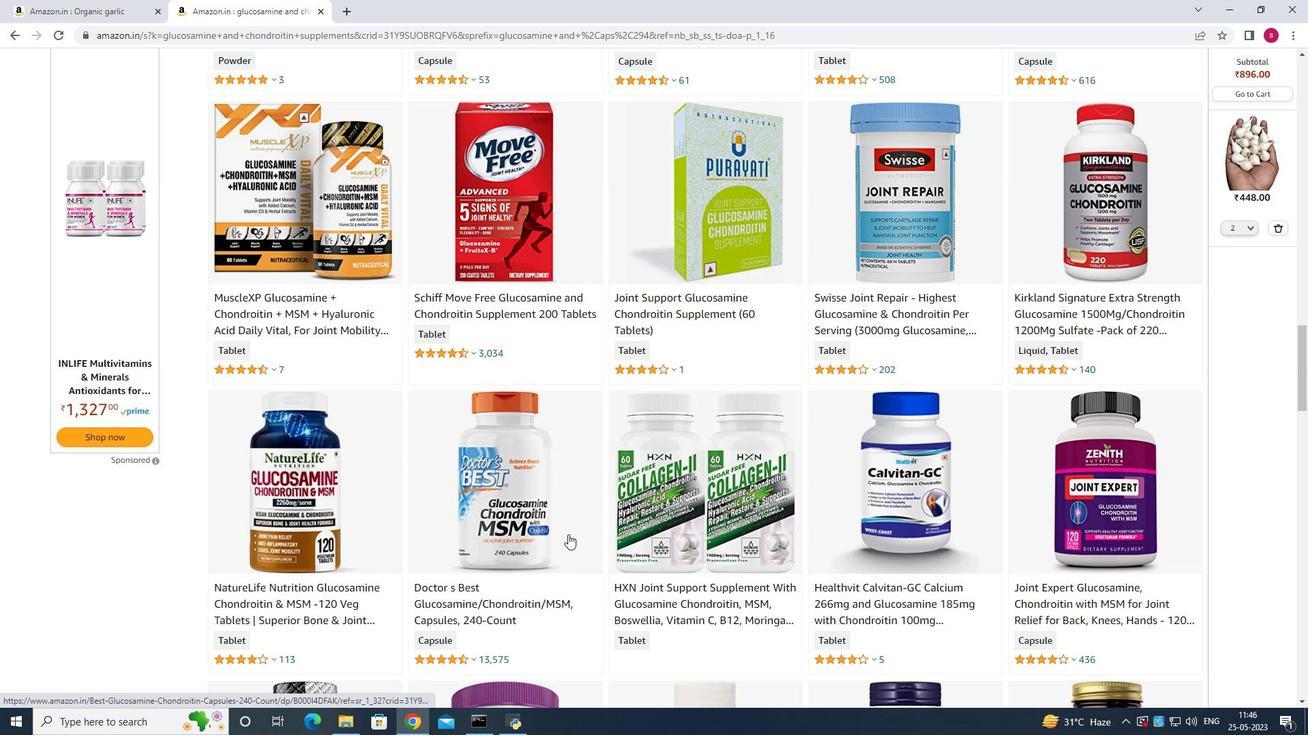 
Action: Mouse scrolled (569, 535) with delta (0, 0)
Screenshot: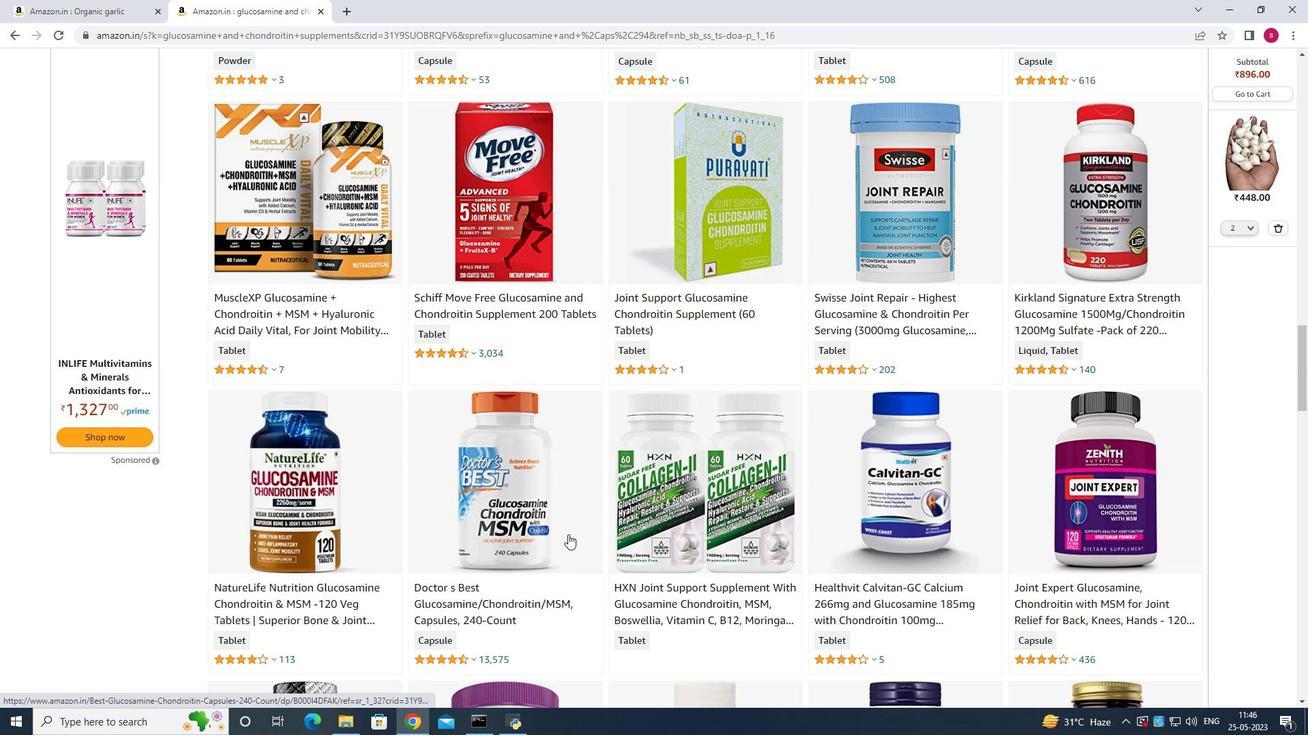 
Action: Mouse scrolled (569, 535) with delta (0, 0)
Screenshot: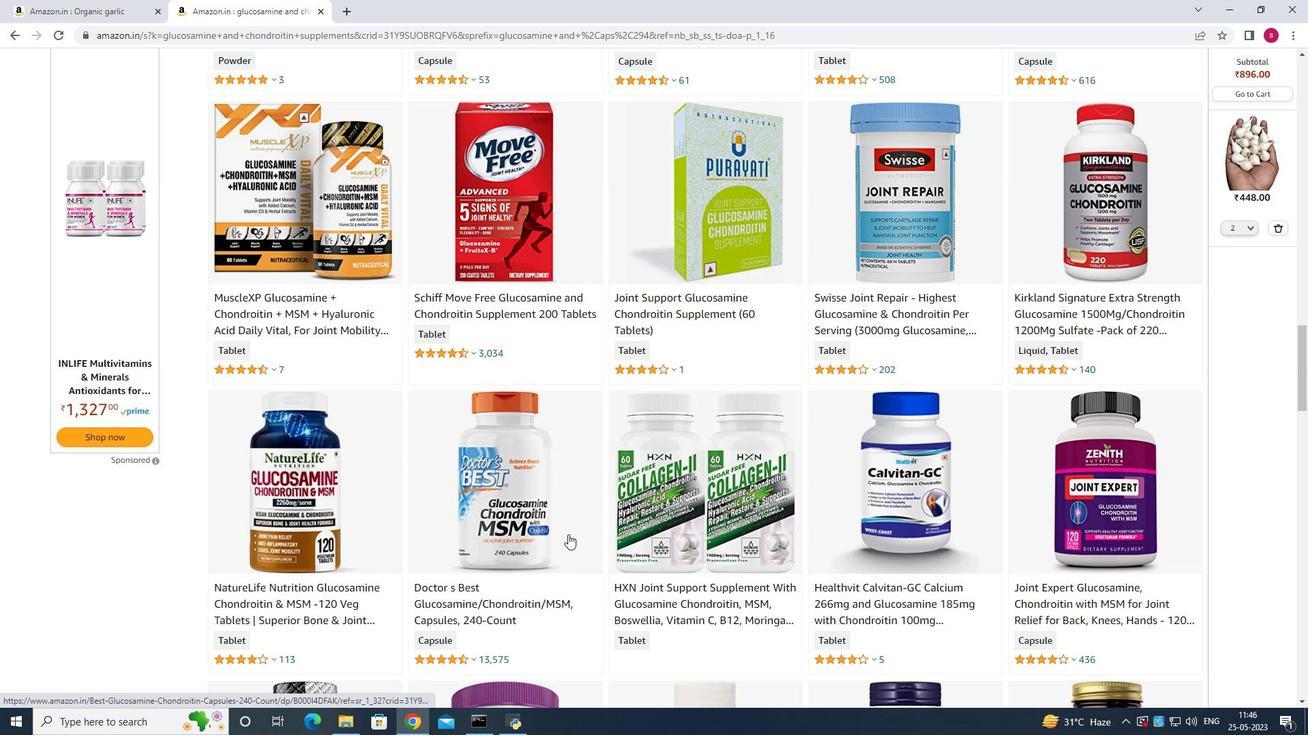 
Action: Mouse scrolled (569, 535) with delta (0, 0)
Screenshot: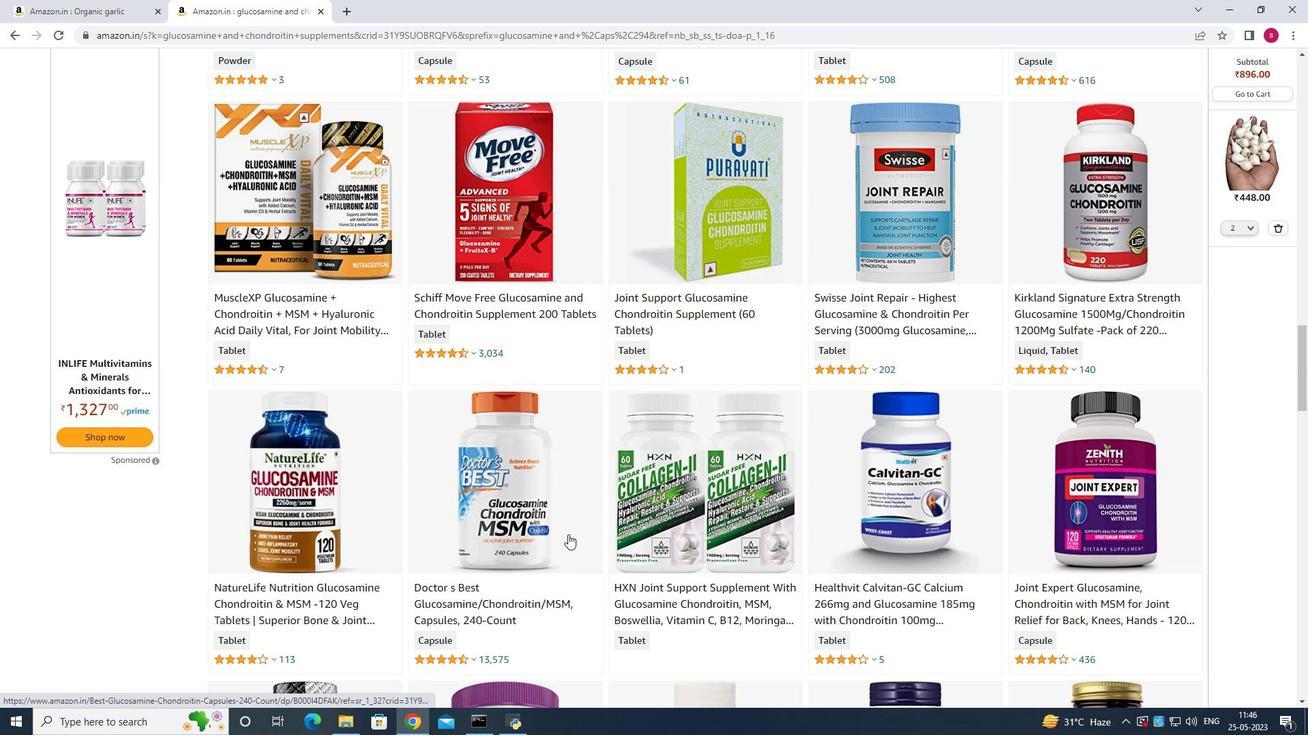
Action: Mouse scrolled (569, 535) with delta (0, 0)
Screenshot: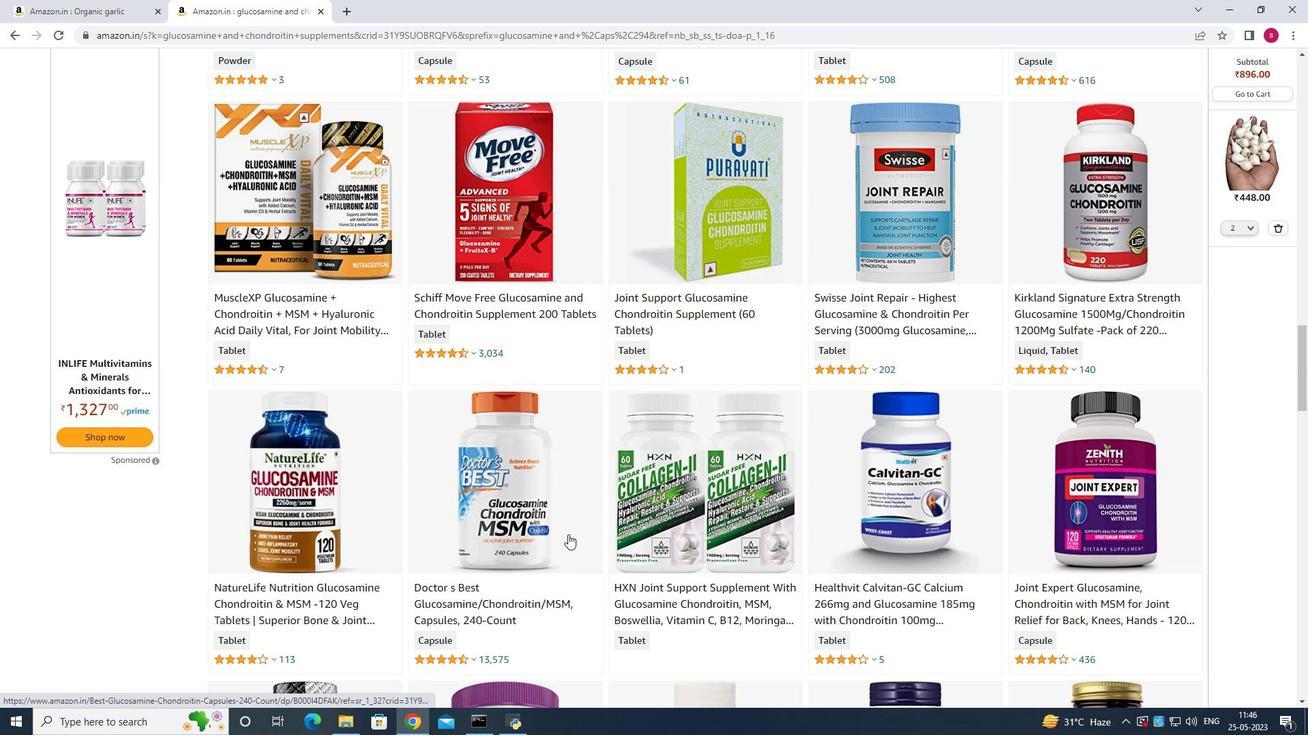 
Action: Mouse scrolled (569, 535) with delta (0, 0)
Screenshot: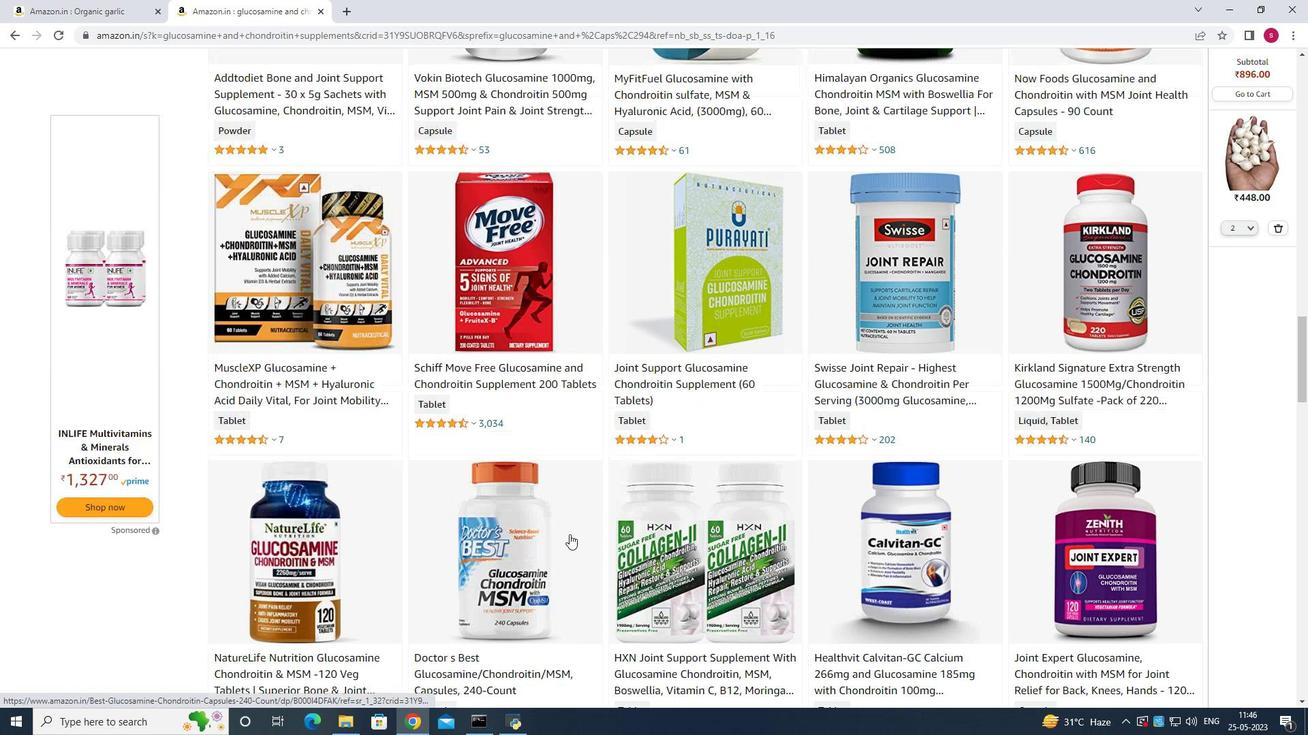 
Action: Mouse scrolled (569, 535) with delta (0, 0)
Screenshot: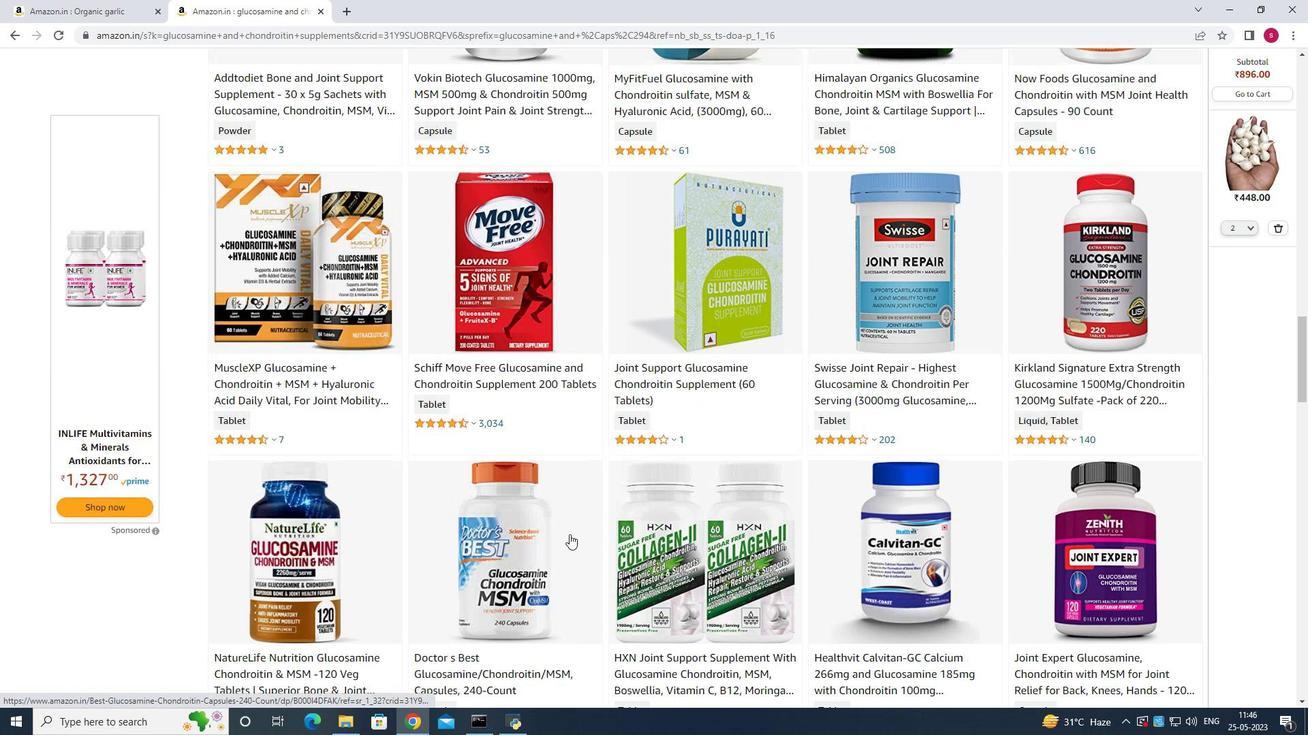 
Action: Mouse scrolled (569, 535) with delta (0, 0)
Screenshot: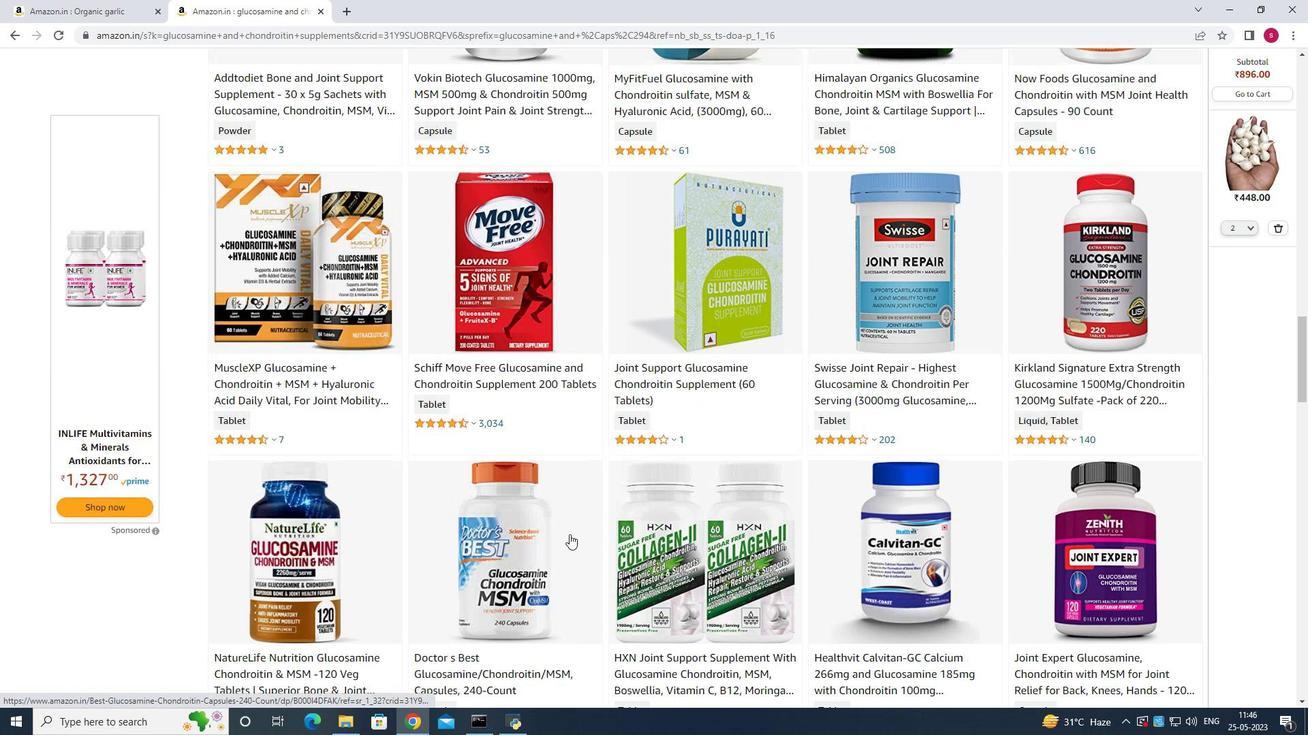 
Action: Mouse scrolled (569, 535) with delta (0, 0)
Screenshot: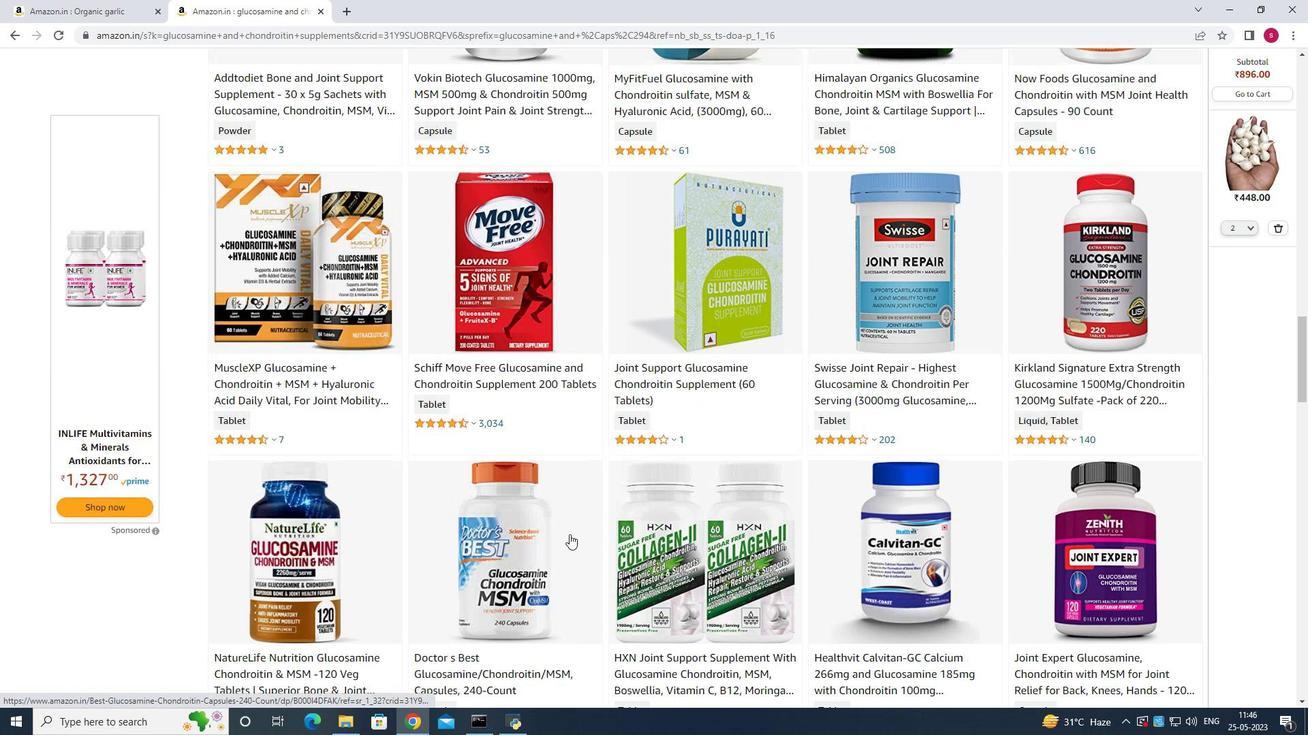 
Action: Mouse scrolled (569, 535) with delta (0, 0)
Screenshot: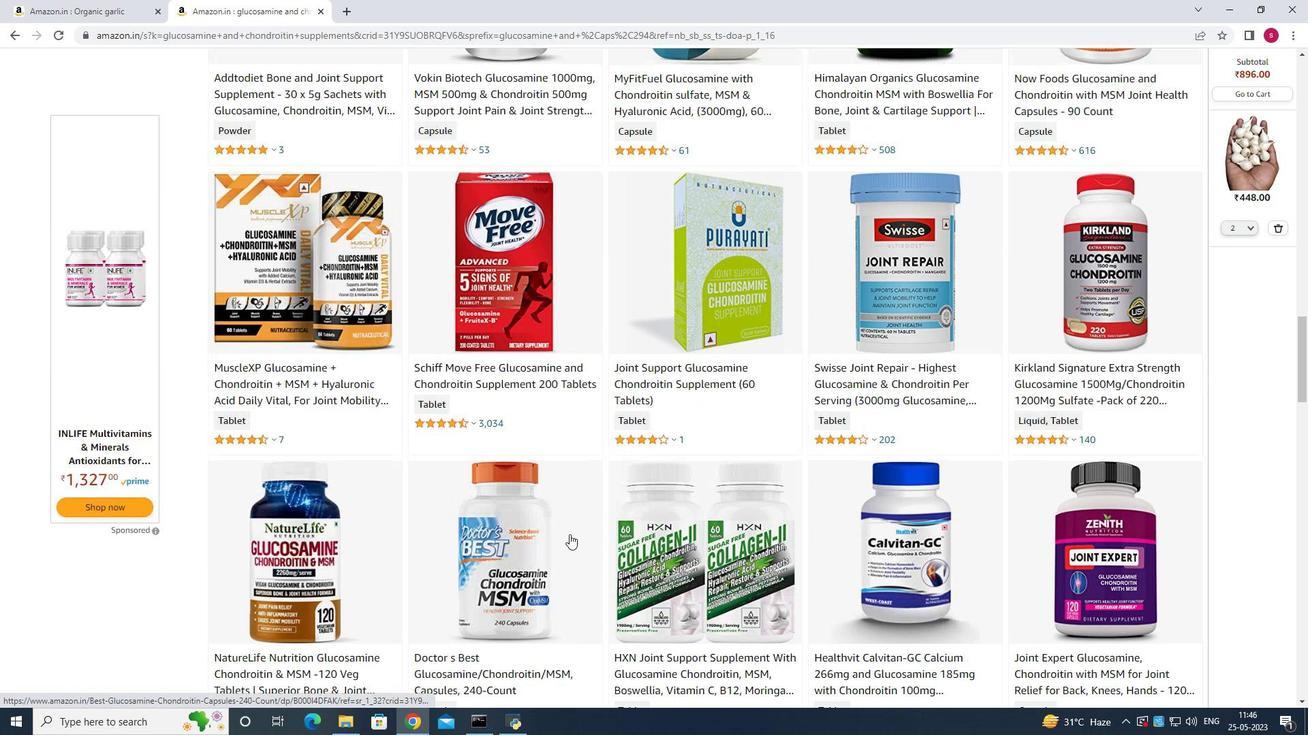 
Action: Mouse scrolled (569, 535) with delta (0, 0)
Screenshot: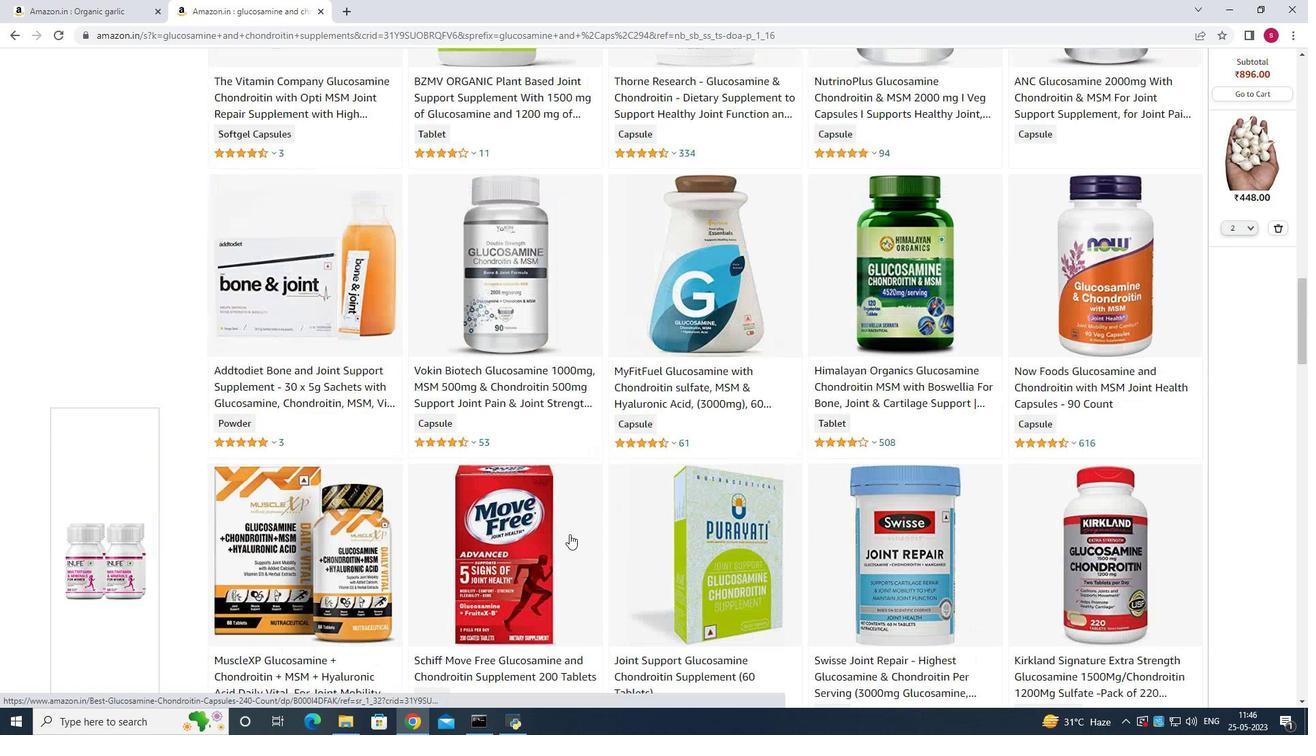 
Action: Mouse scrolled (569, 535) with delta (0, 0)
Screenshot: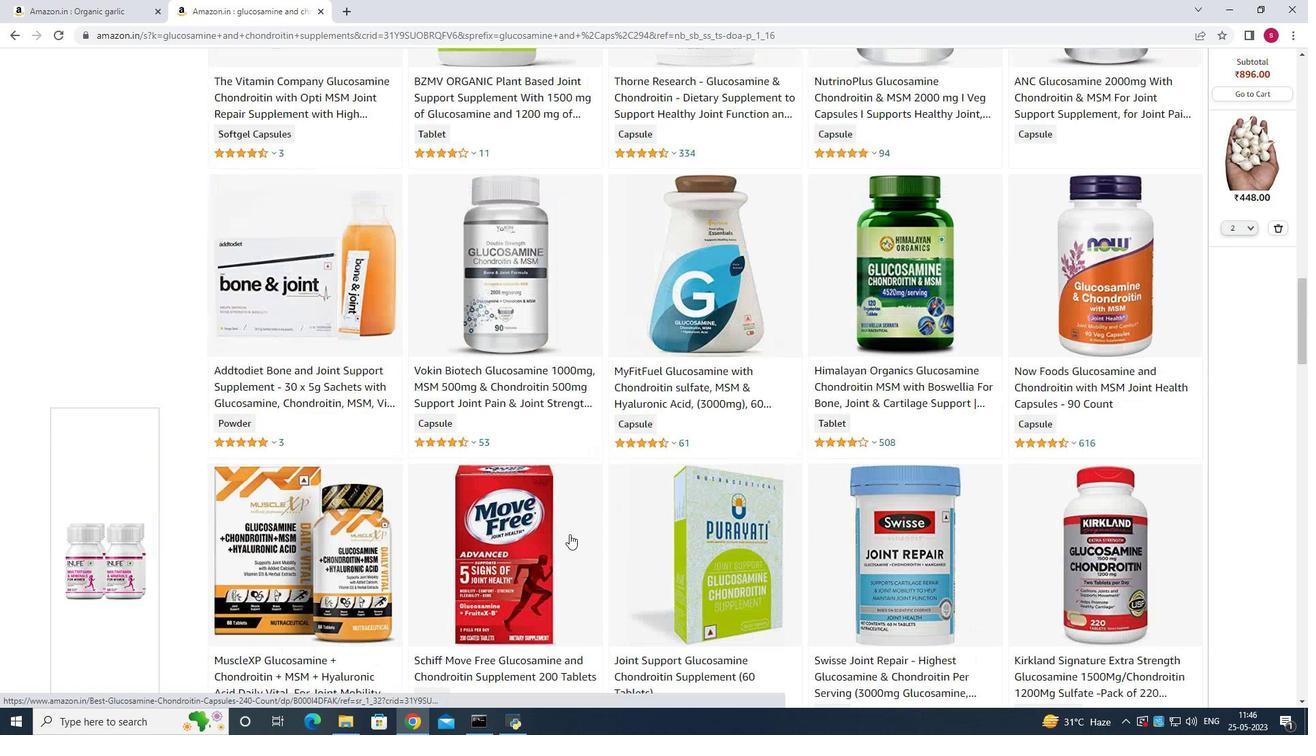 
Action: Mouse moved to (570, 534)
Screenshot: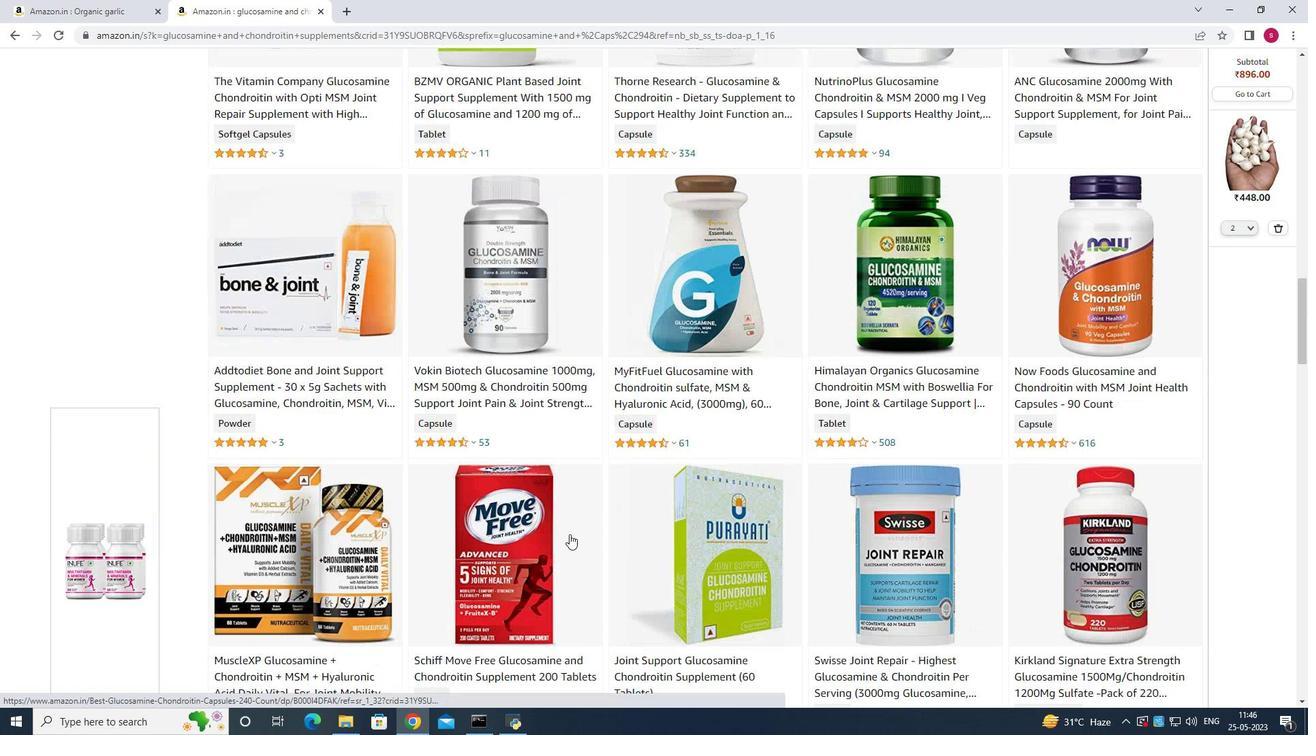 
Action: Mouse scrolled (570, 534) with delta (0, 0)
Screenshot: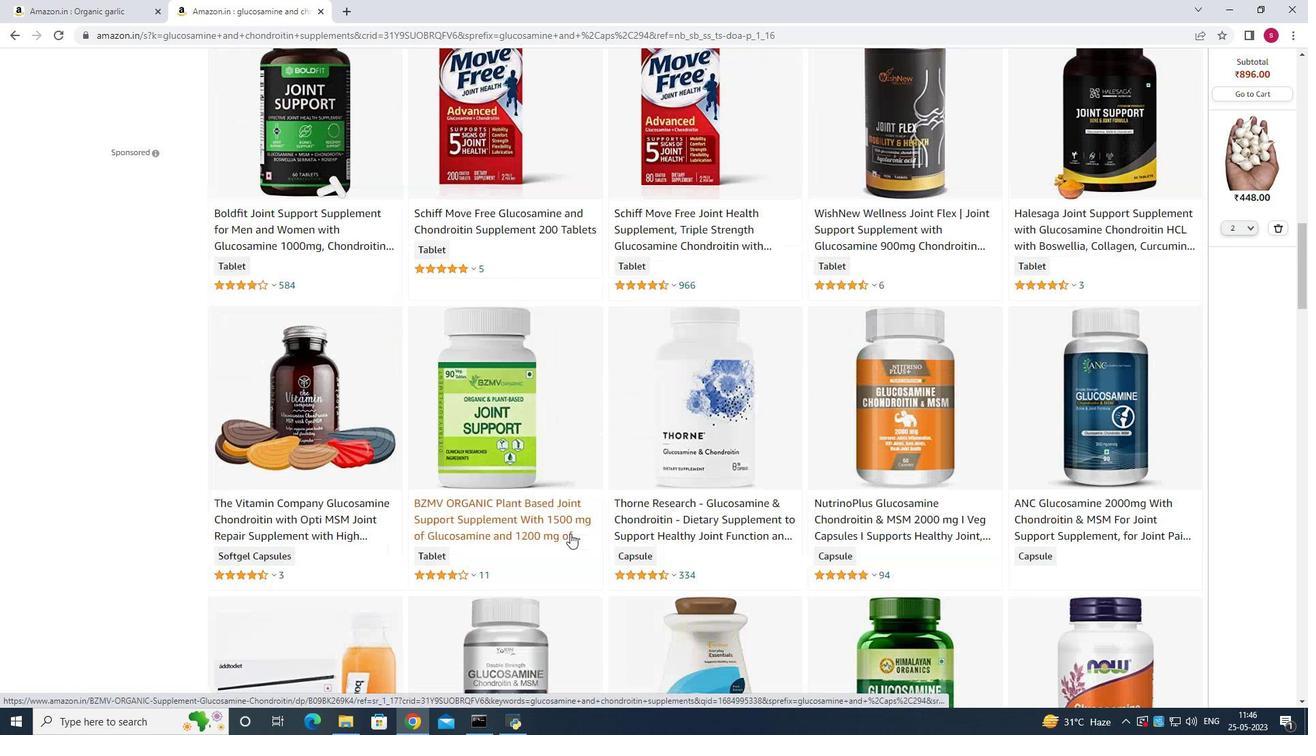 
Action: Mouse scrolled (570, 534) with delta (0, 0)
Screenshot: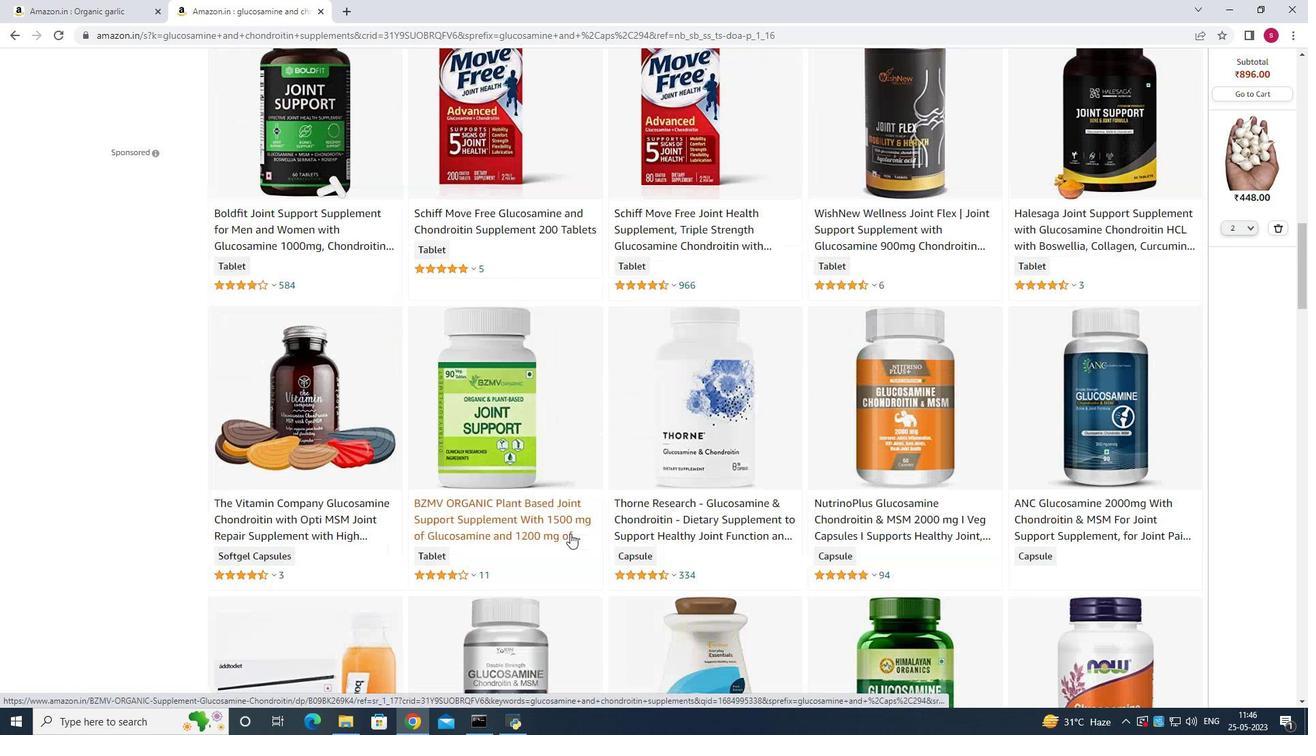 
Action: Mouse scrolled (570, 534) with delta (0, 0)
Screenshot: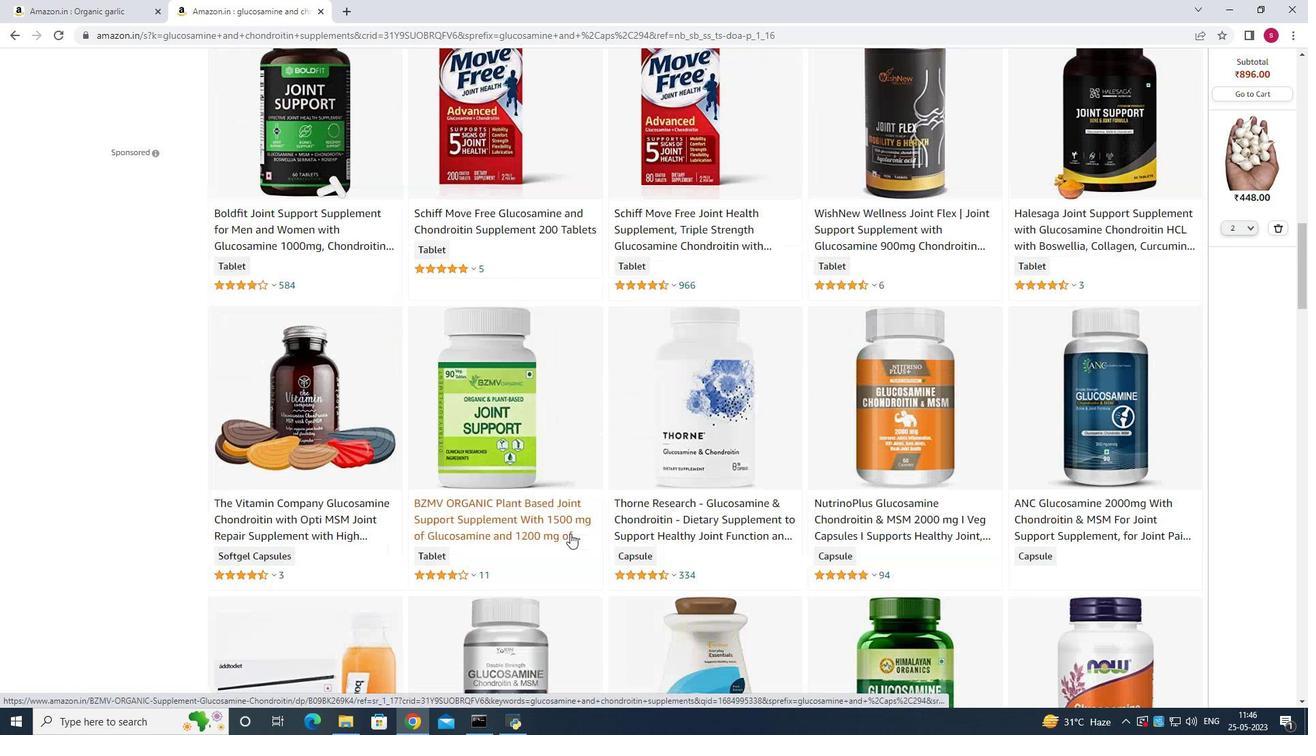
Action: Mouse scrolled (570, 534) with delta (0, 0)
Screenshot: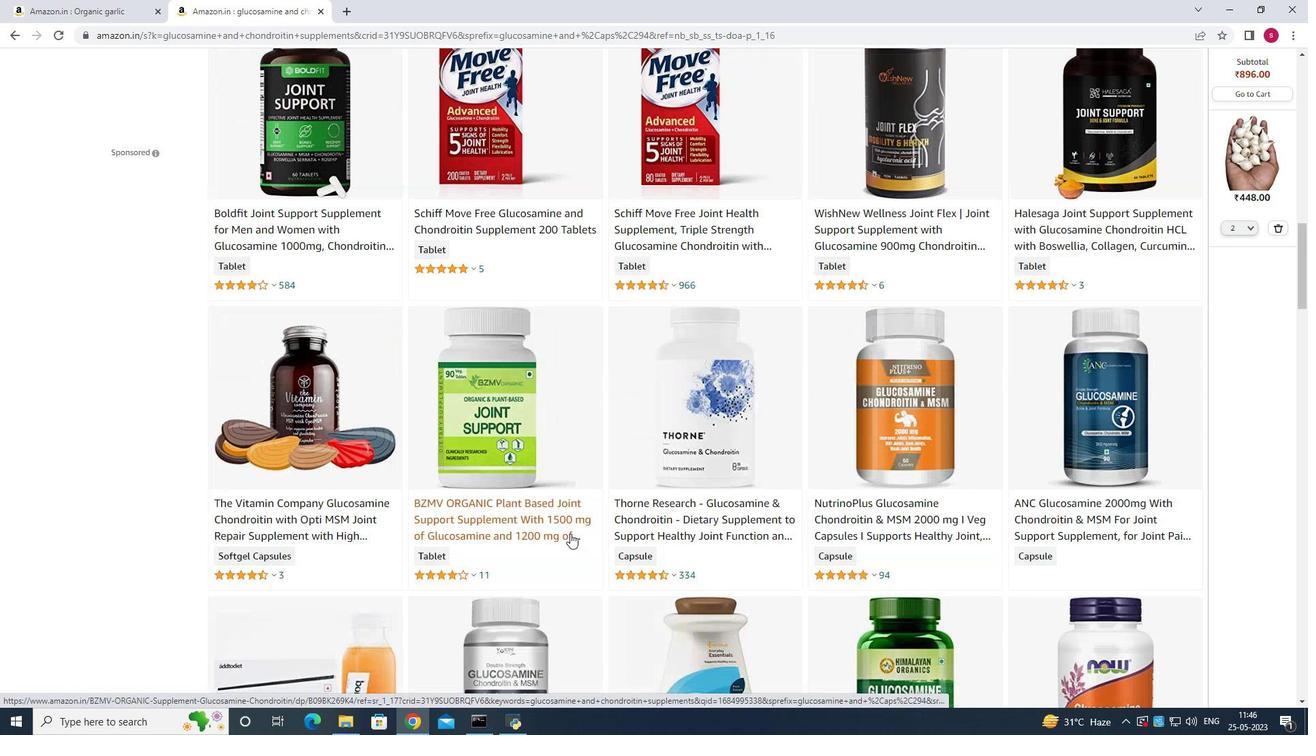 
Action: Mouse scrolled (570, 535) with delta (0, 1)
Screenshot: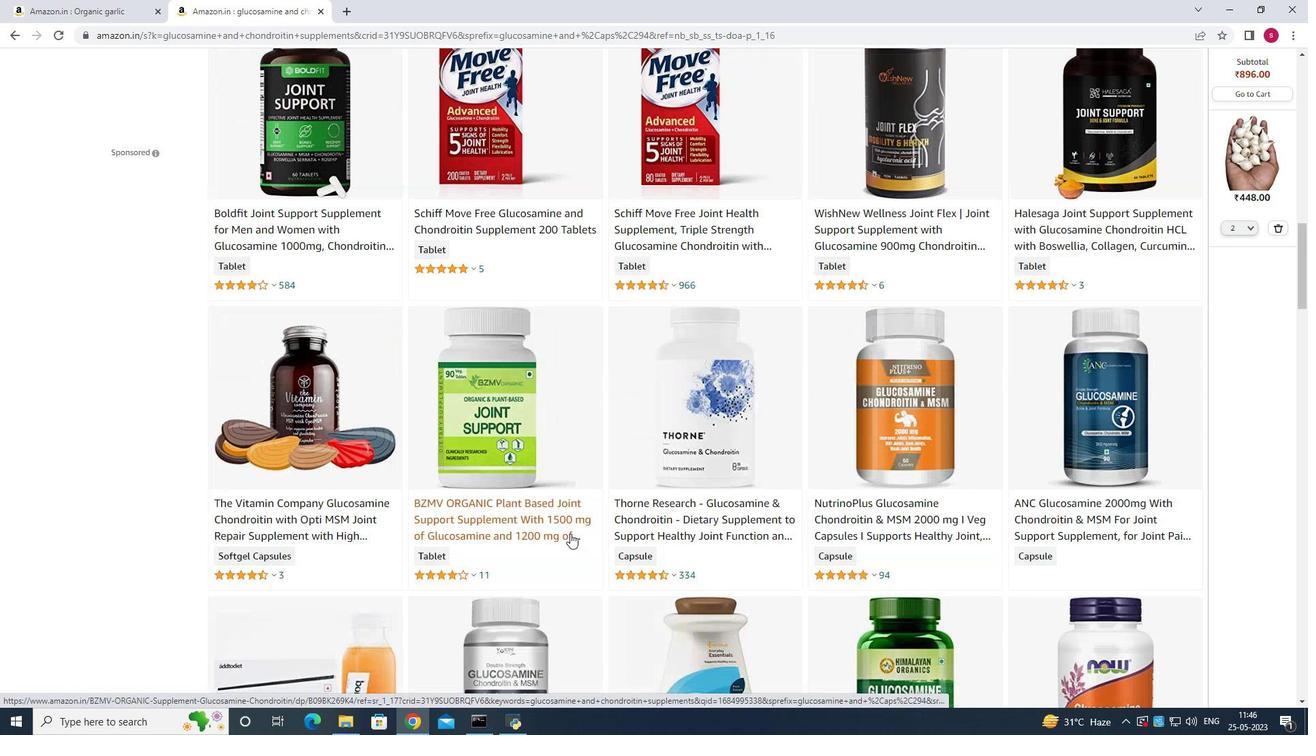 
Action: Mouse scrolled (570, 534) with delta (0, 0)
Screenshot: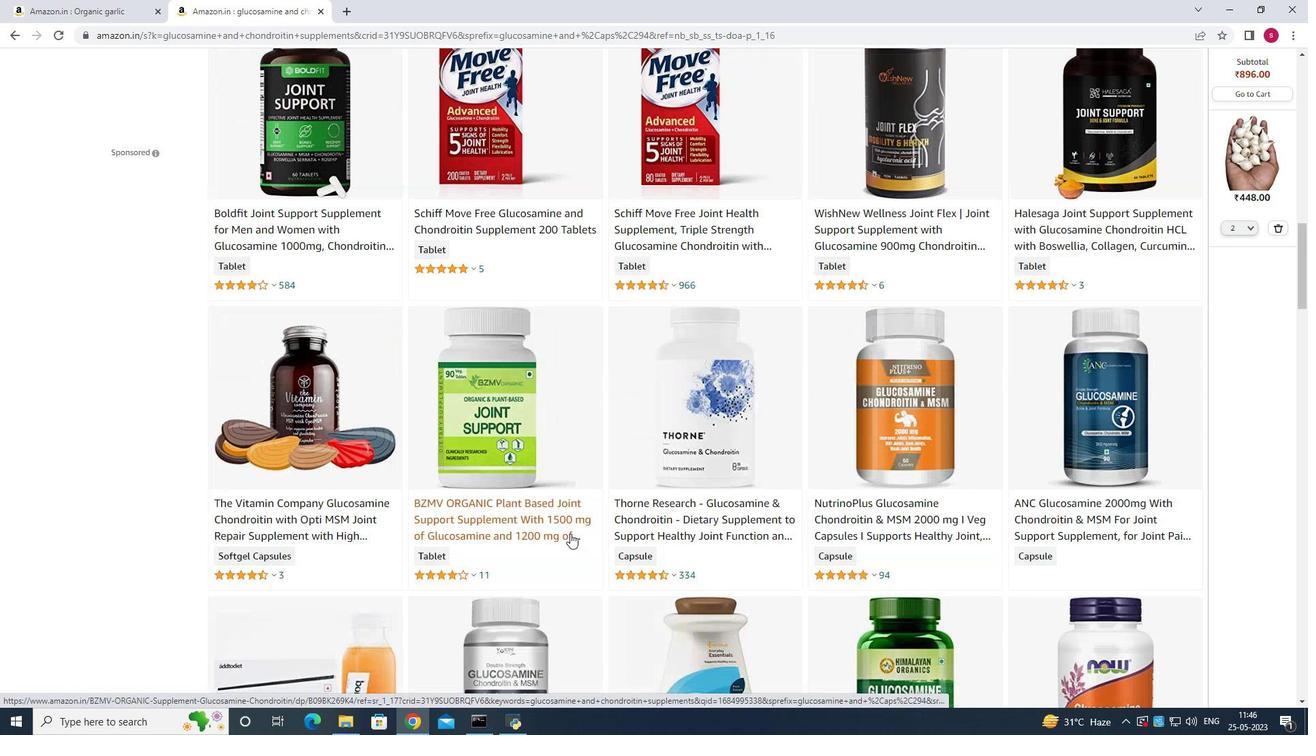 
Action: Mouse scrolled (570, 534) with delta (0, 0)
Screenshot: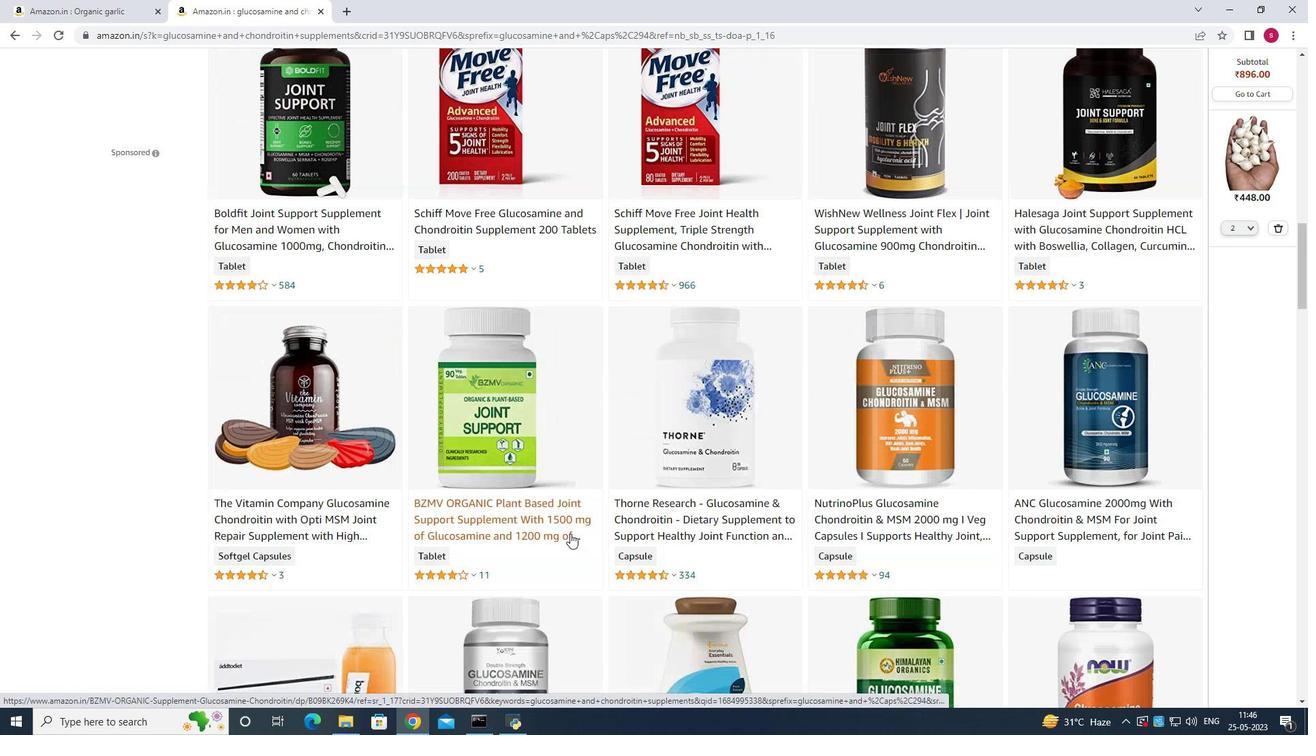 
Action: Mouse moved to (1094, 503)
Screenshot: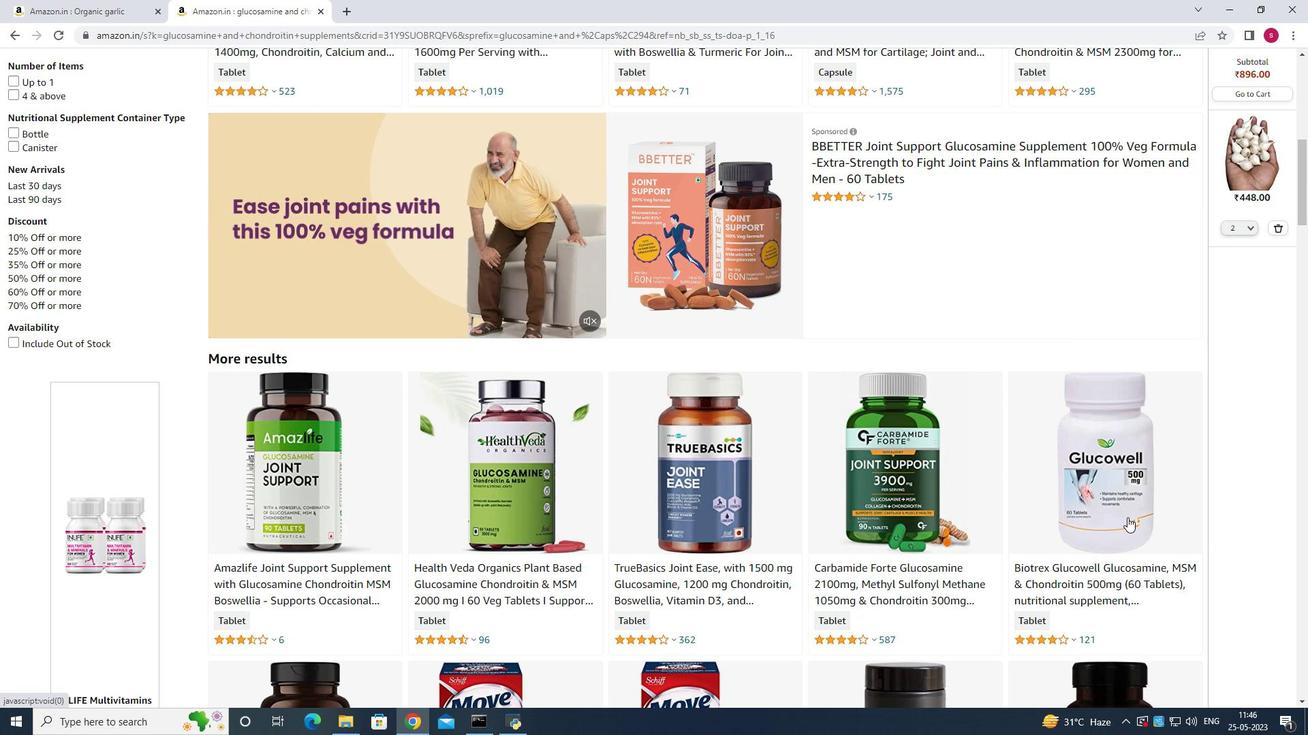 
Action: Mouse pressed left at (1094, 503)
Screenshot: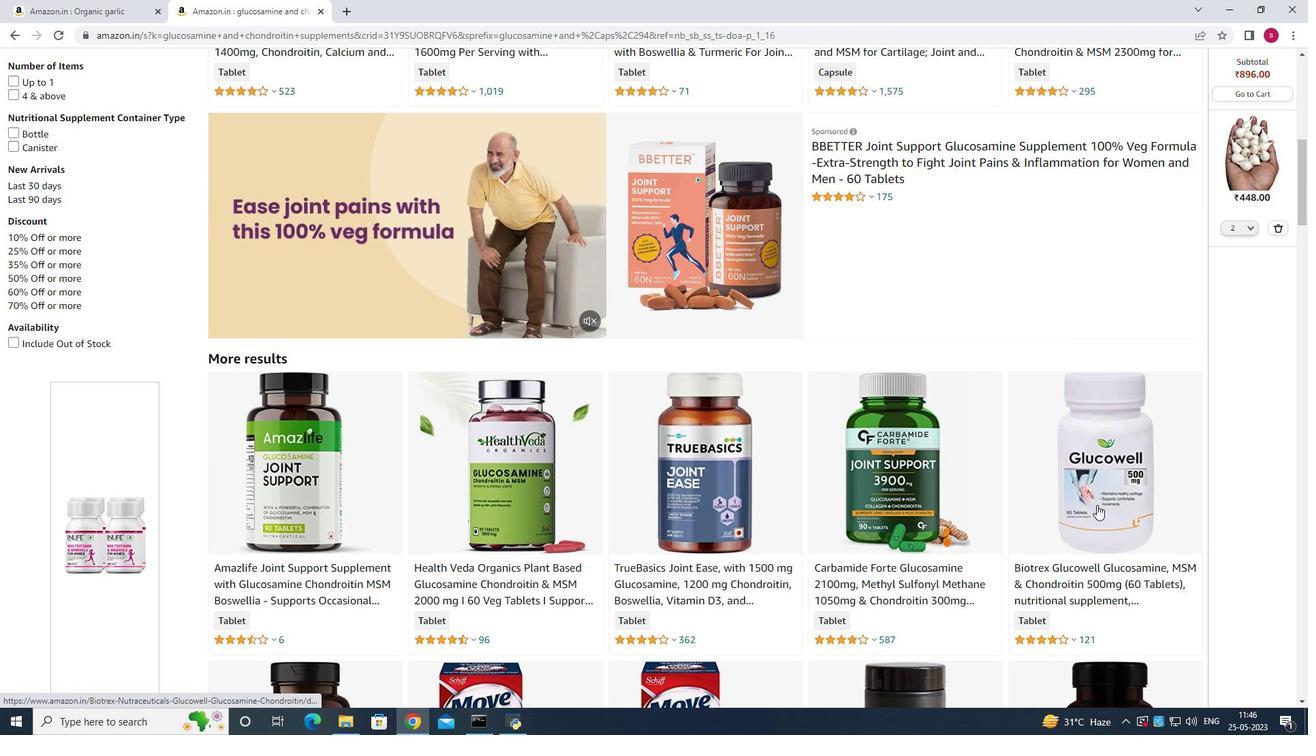 
Action: Mouse moved to (1026, 455)
Screenshot: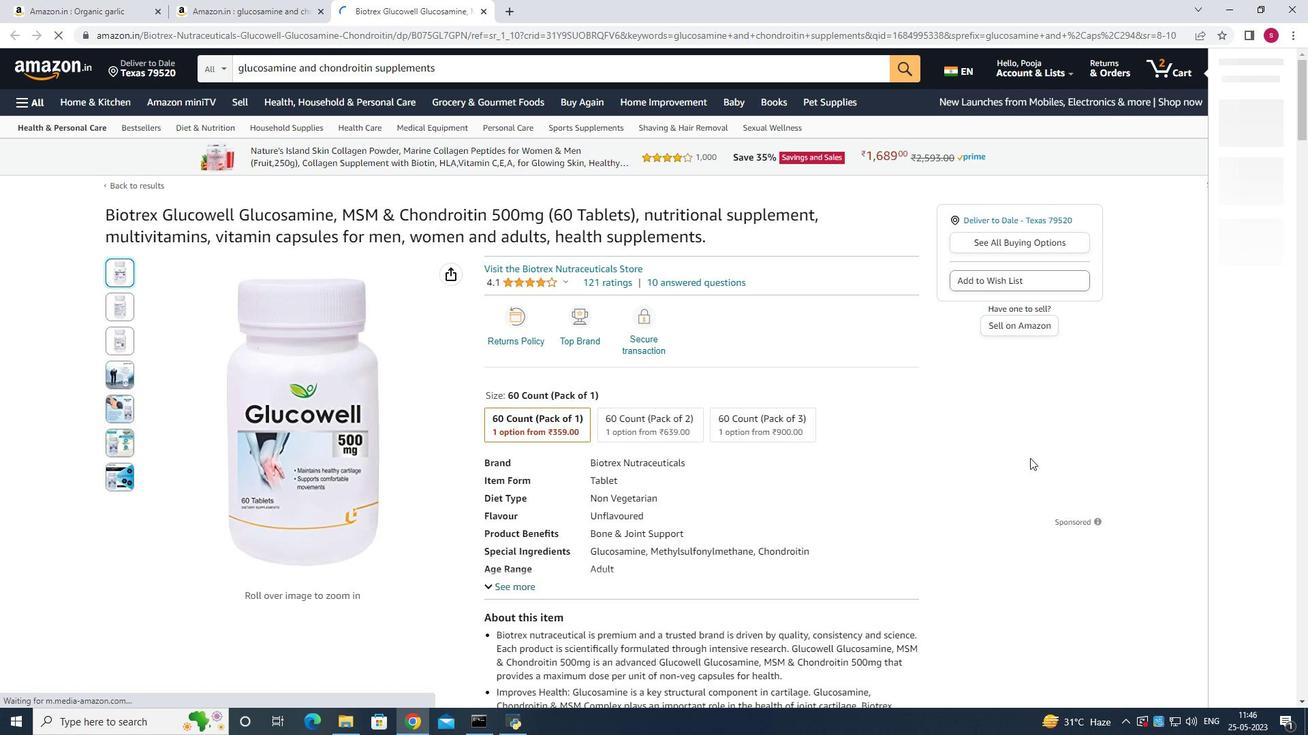 
Action: Mouse scrolled (1026, 456) with delta (0, 0)
Screenshot: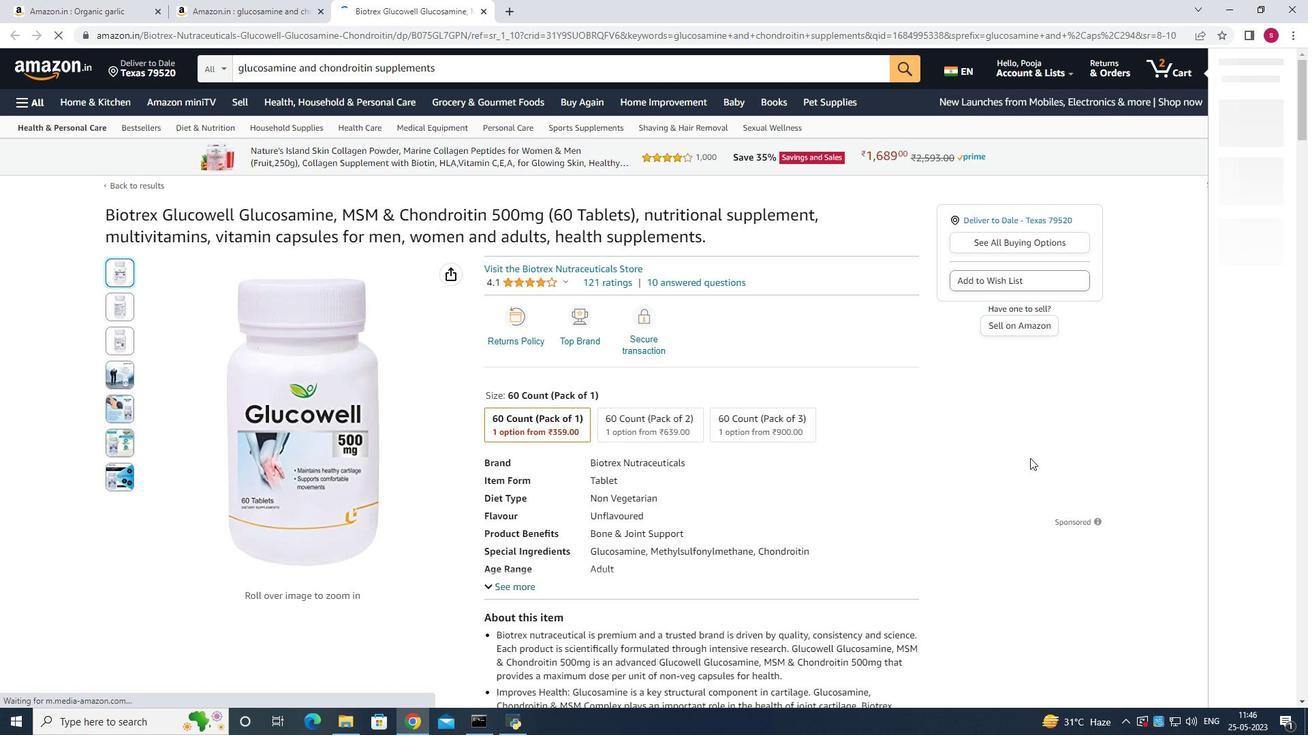 
Action: Mouse scrolled (1026, 456) with delta (0, 0)
Screenshot: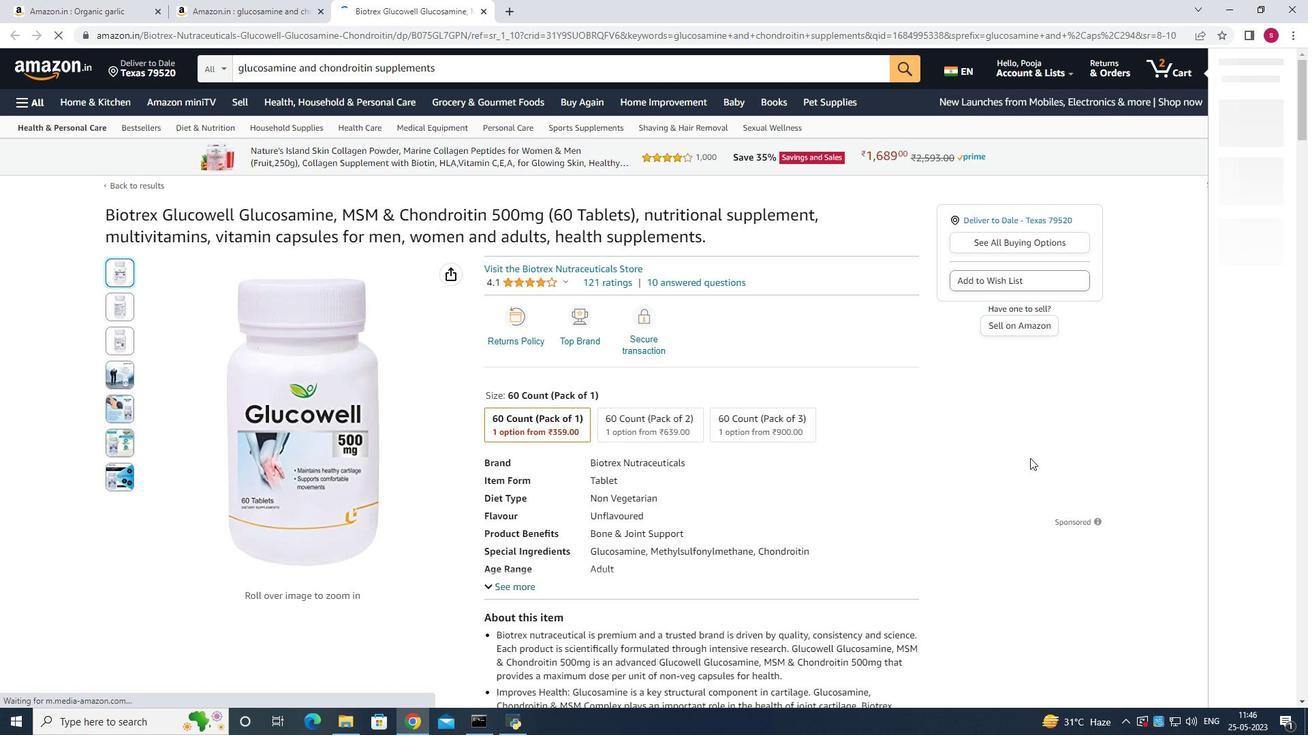 
Action: Mouse scrolled (1026, 456) with delta (0, 0)
Screenshot: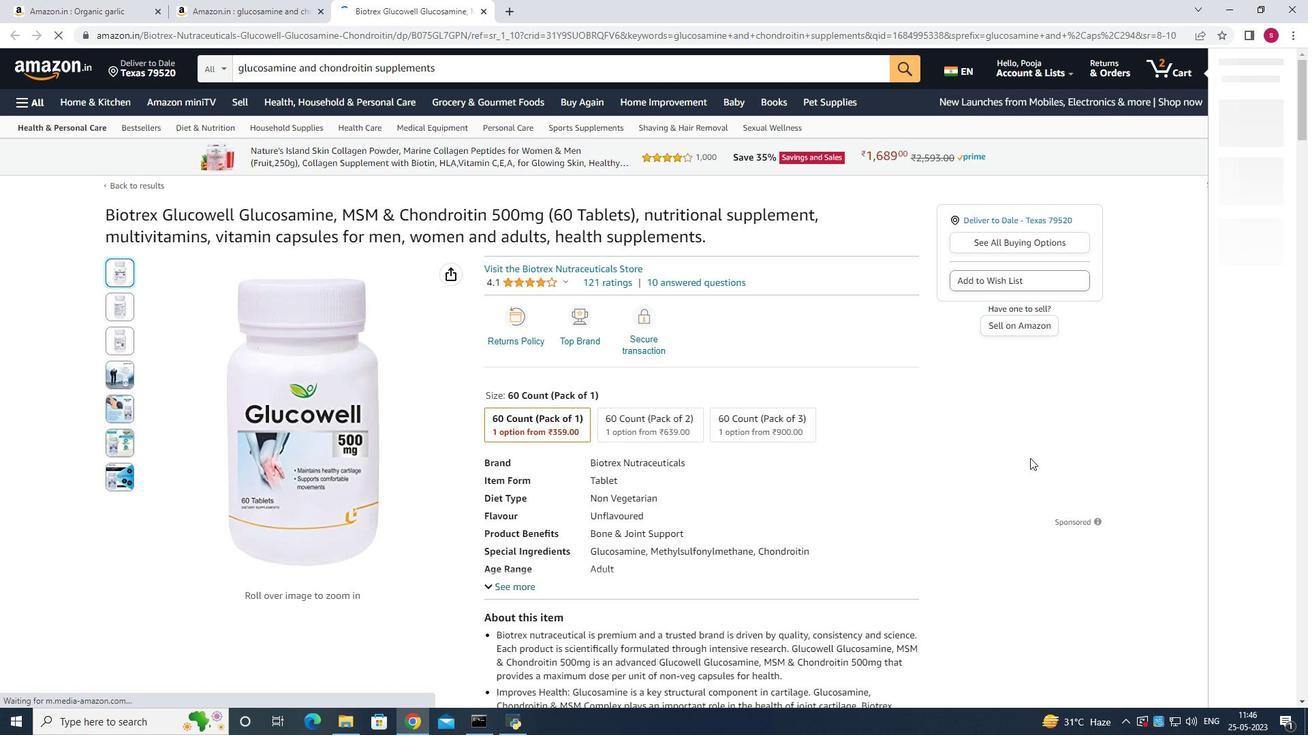 
Action: Mouse scrolled (1026, 456) with delta (0, 0)
Screenshot: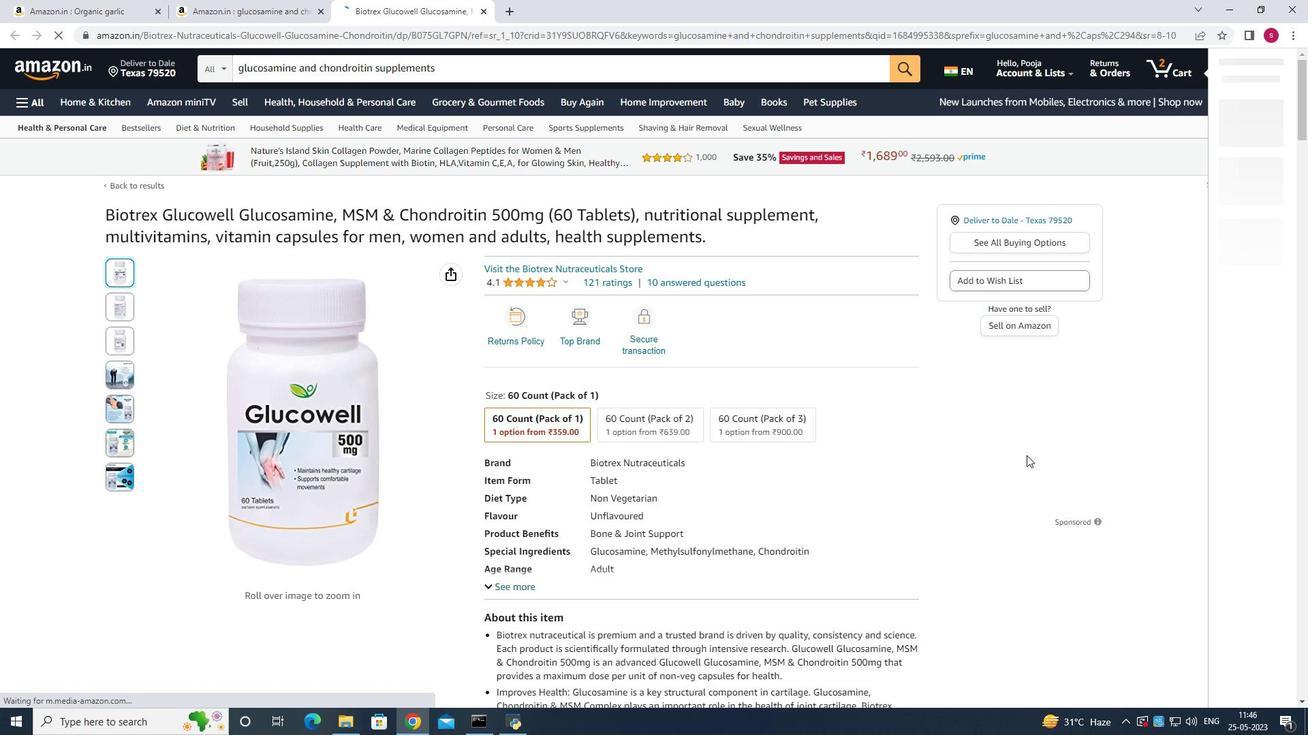 
Action: Mouse scrolled (1026, 456) with delta (0, 0)
Screenshot: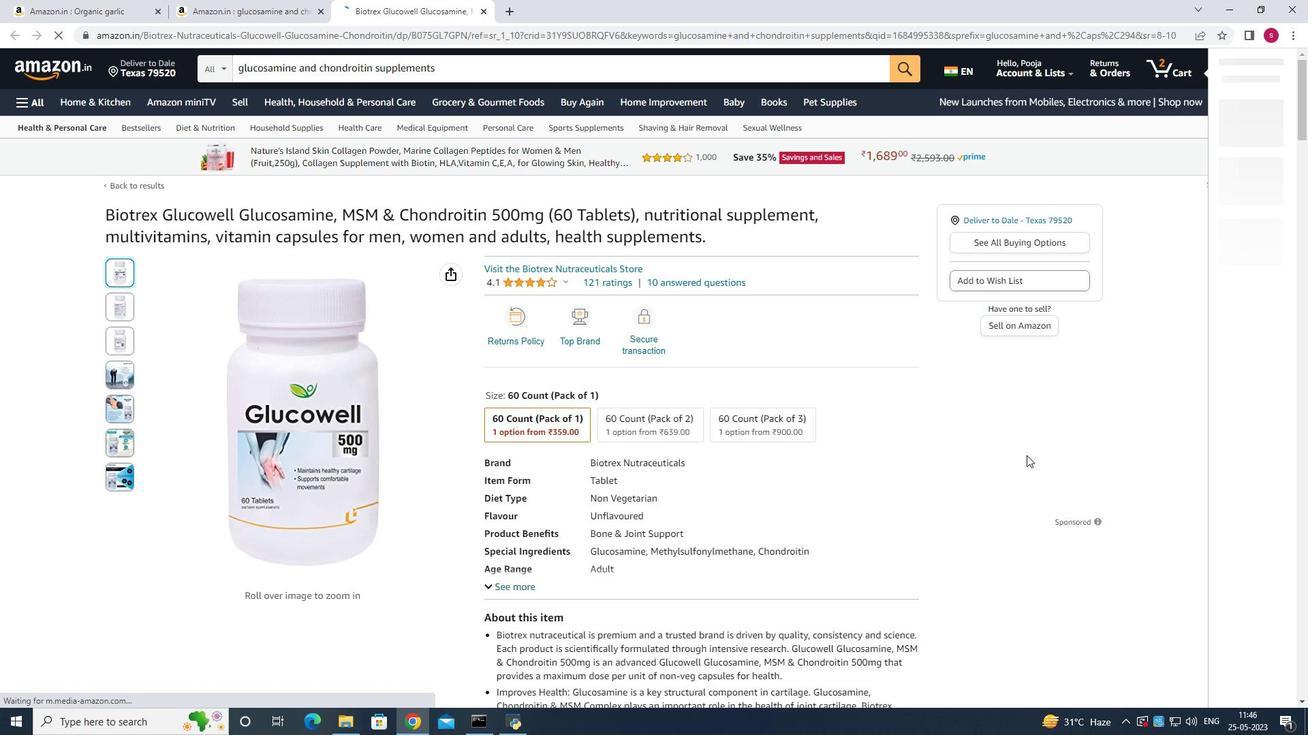 
Action: Mouse scrolled (1026, 455) with delta (0, 0)
Screenshot: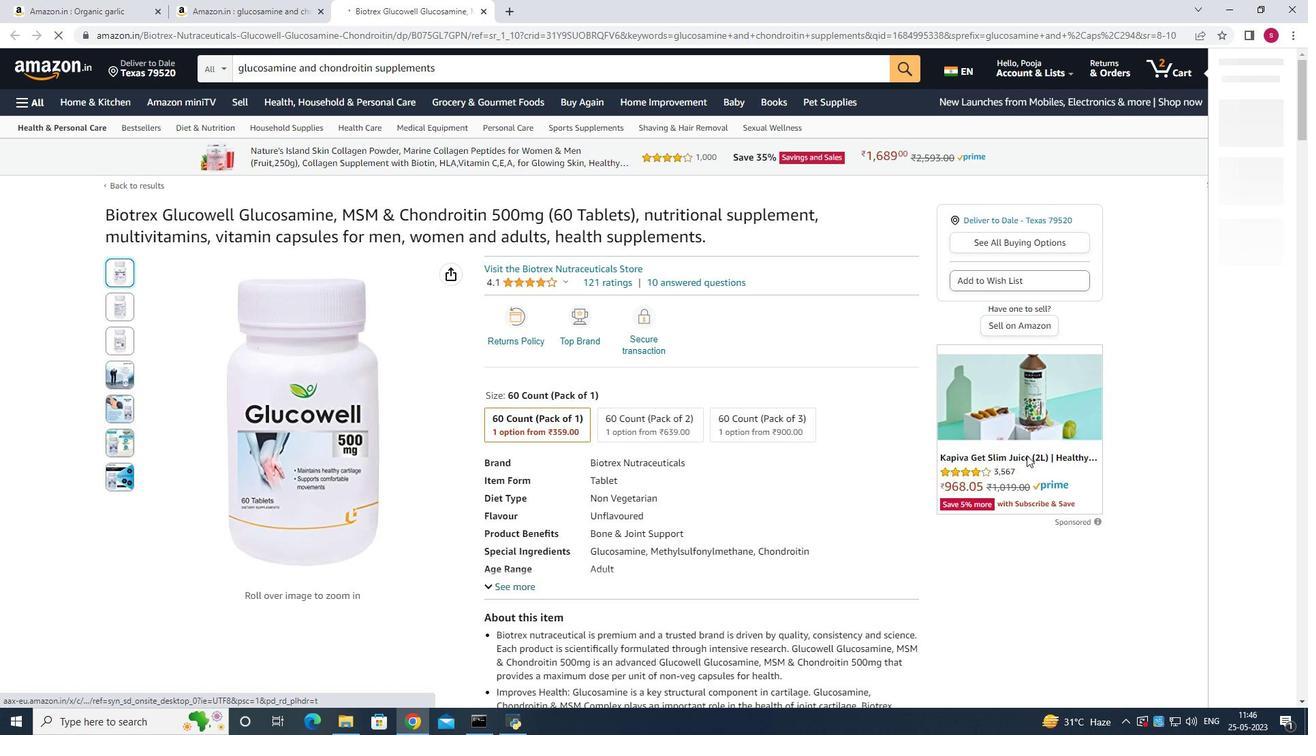 
Action: Mouse scrolled (1026, 455) with delta (0, 0)
Screenshot: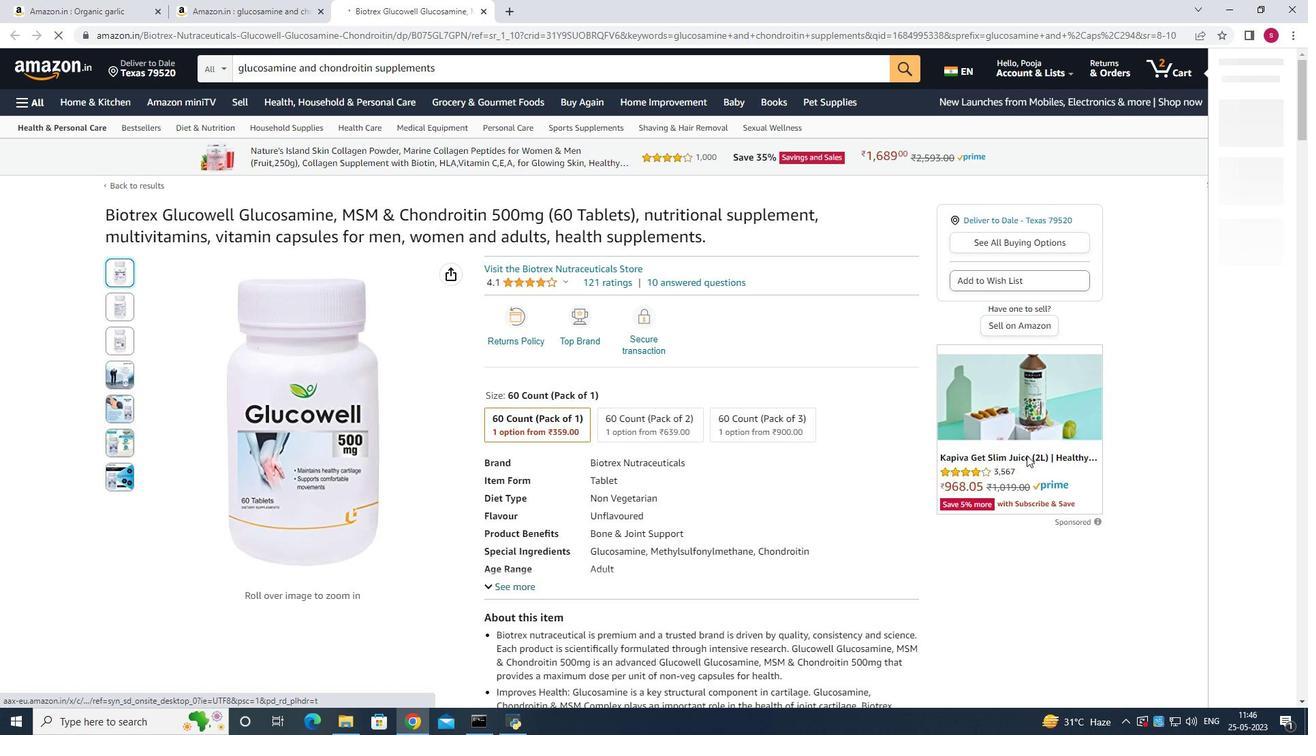 
Action: Mouse scrolled (1026, 455) with delta (0, 0)
Screenshot: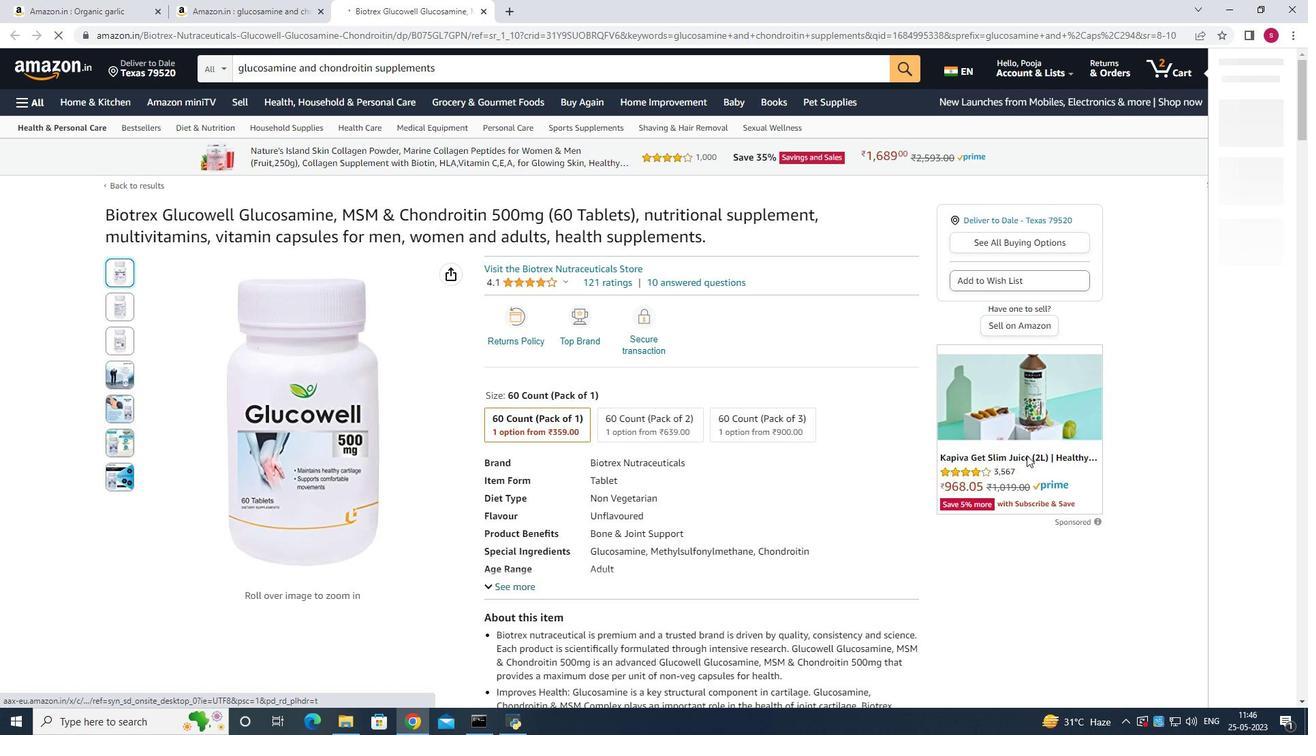 
Action: Mouse scrolled (1026, 455) with delta (0, 0)
Screenshot: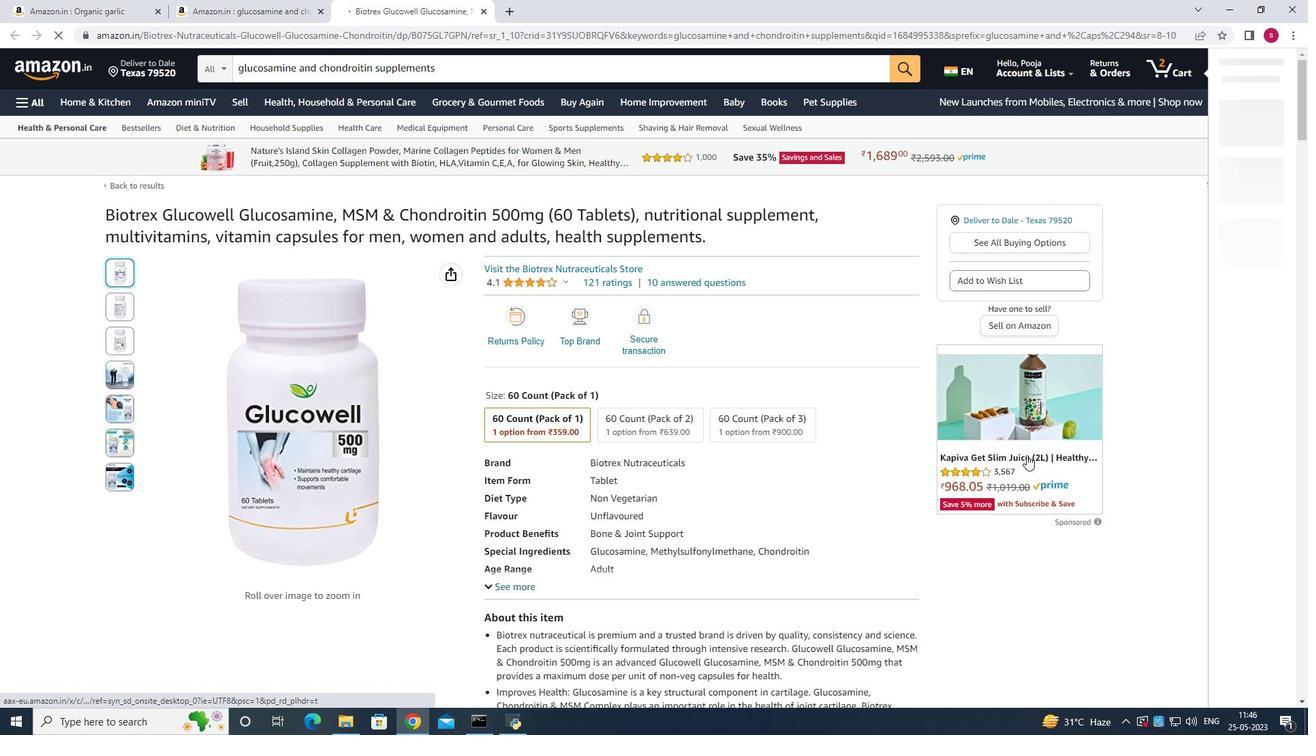 
Action: Mouse scrolled (1026, 455) with delta (0, 0)
Screenshot: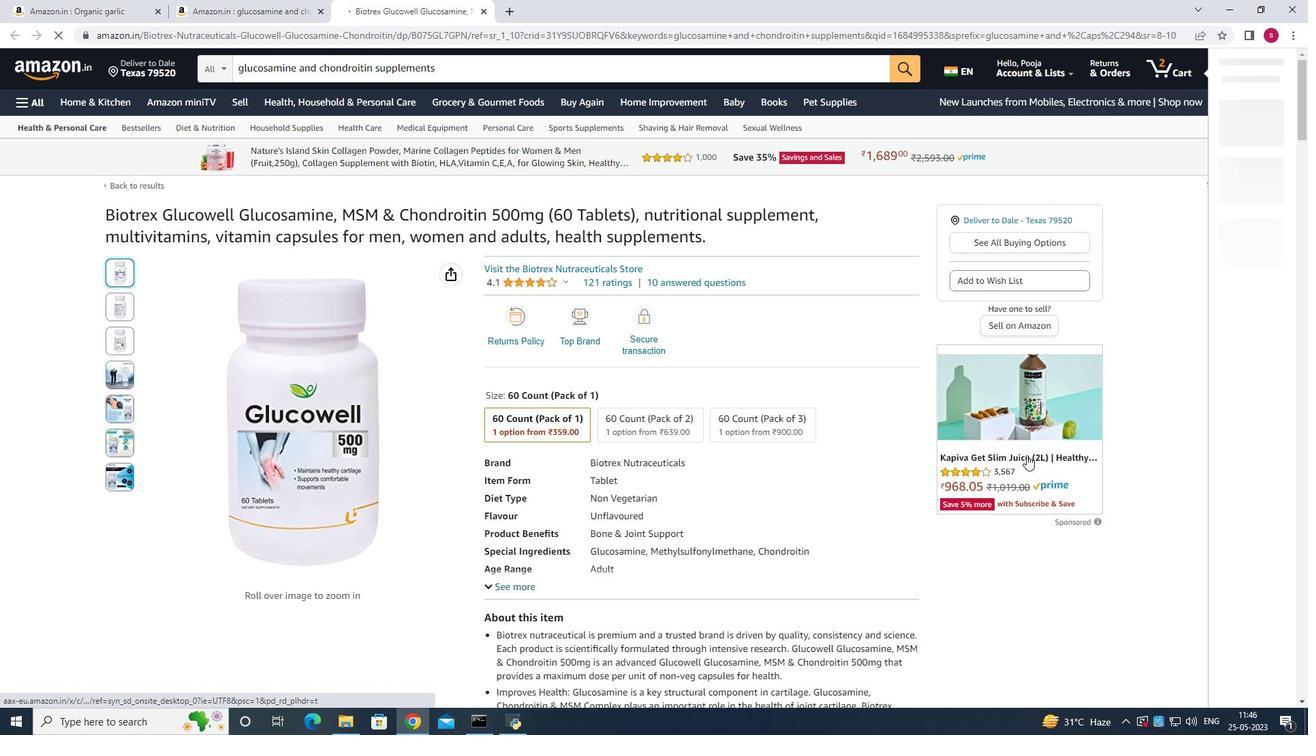 
Action: Mouse scrolled (1026, 455) with delta (0, 0)
Screenshot: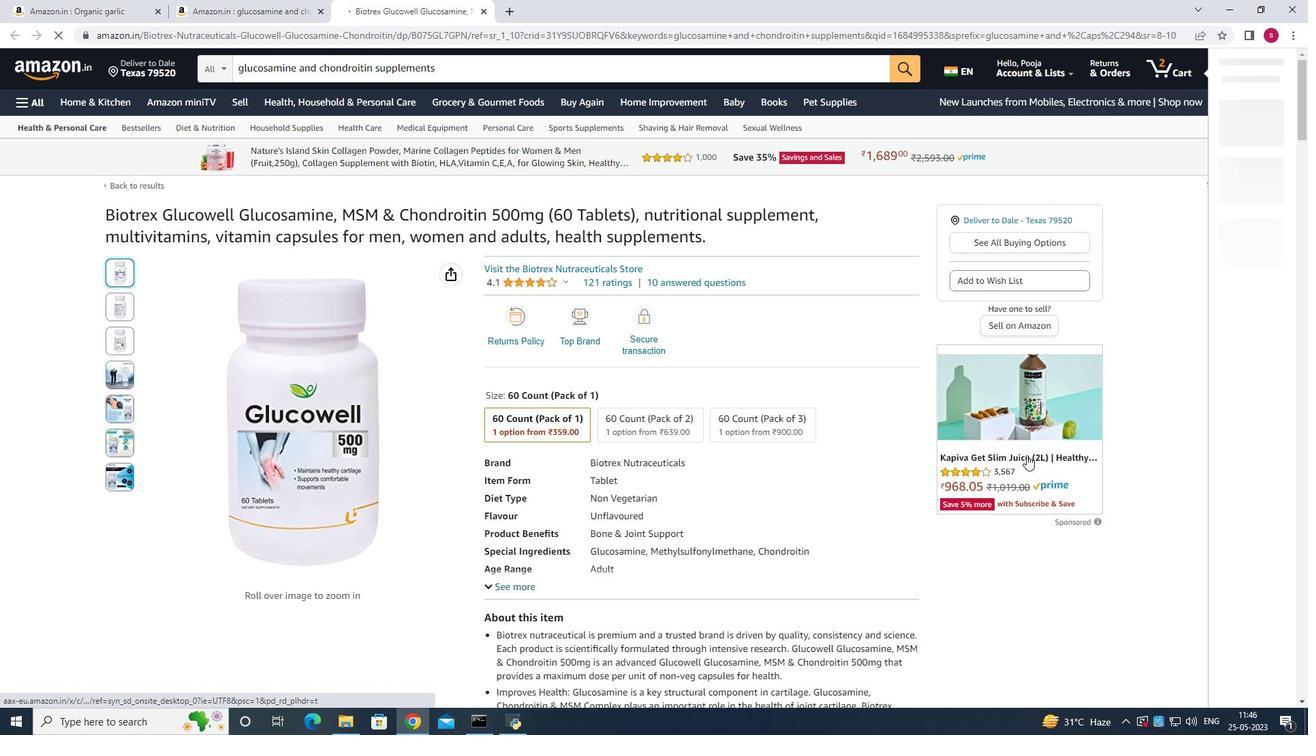 
Action: Mouse scrolled (1026, 455) with delta (0, 0)
Screenshot: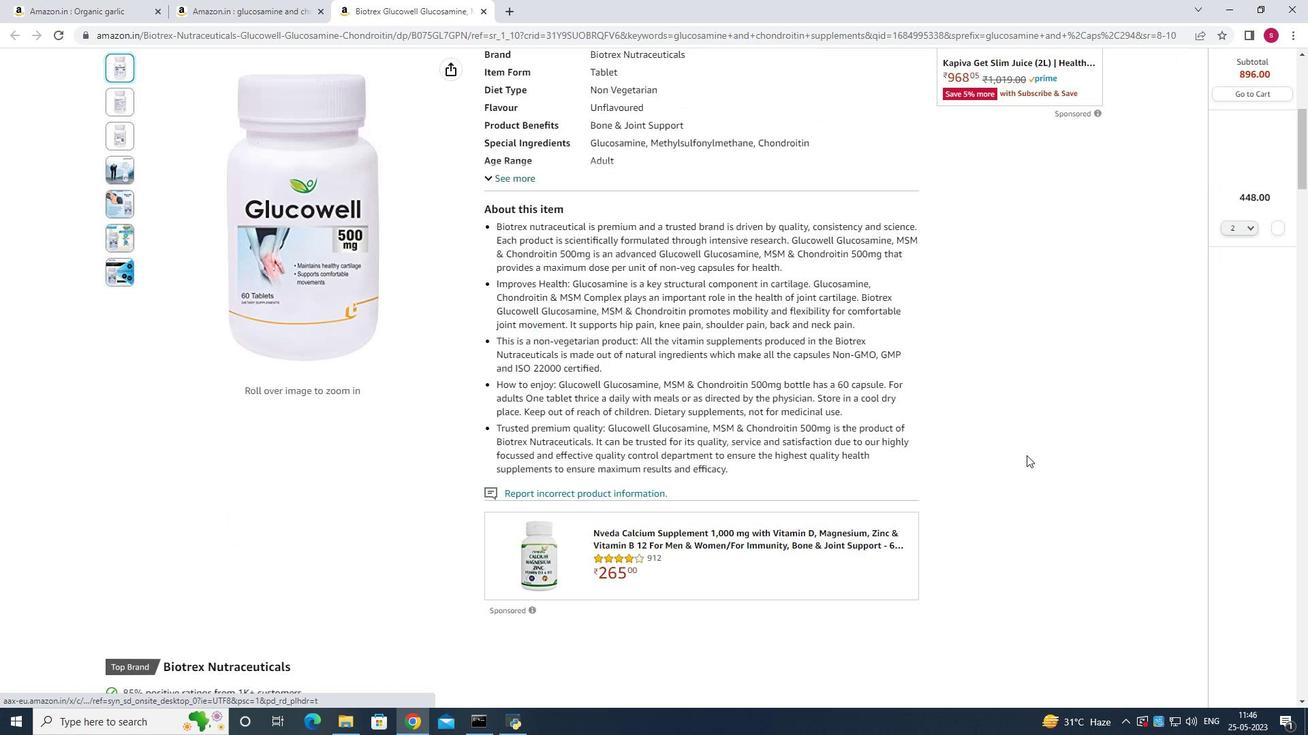 
Action: Mouse scrolled (1026, 455) with delta (0, 0)
Screenshot: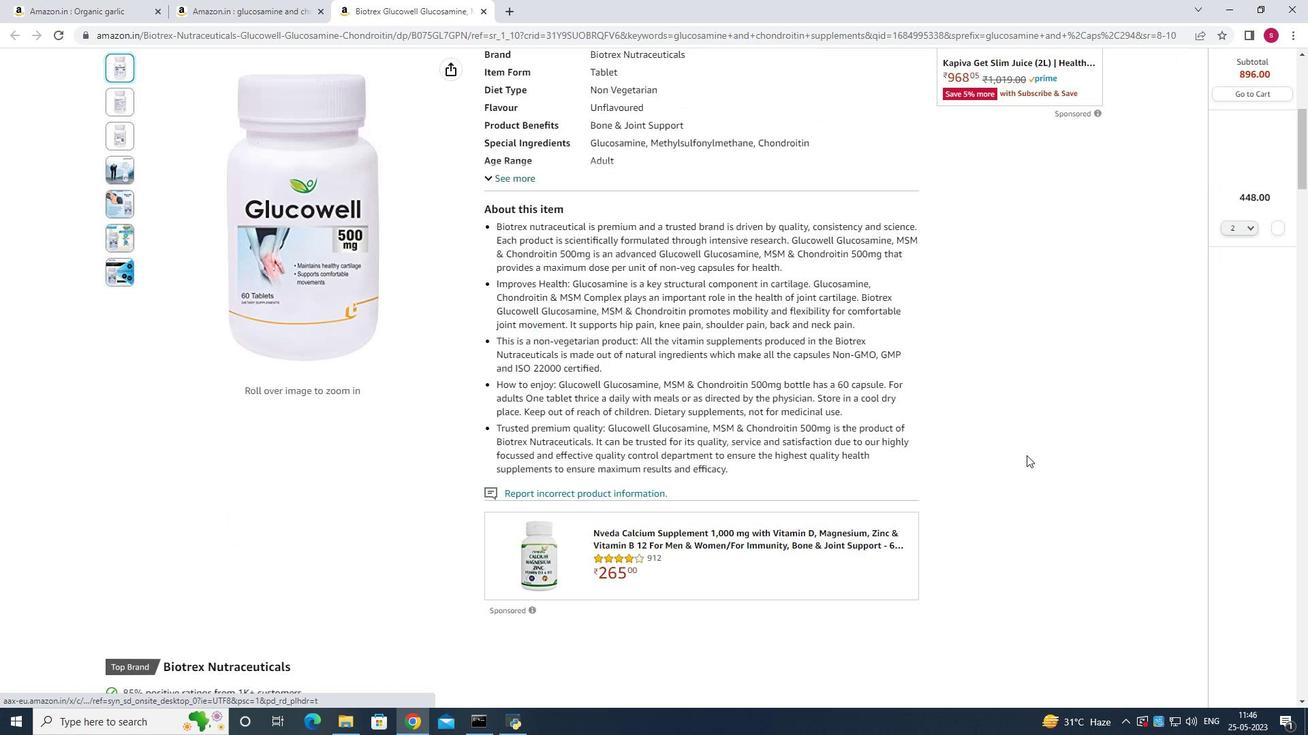 
Action: Mouse scrolled (1026, 455) with delta (0, 0)
Screenshot: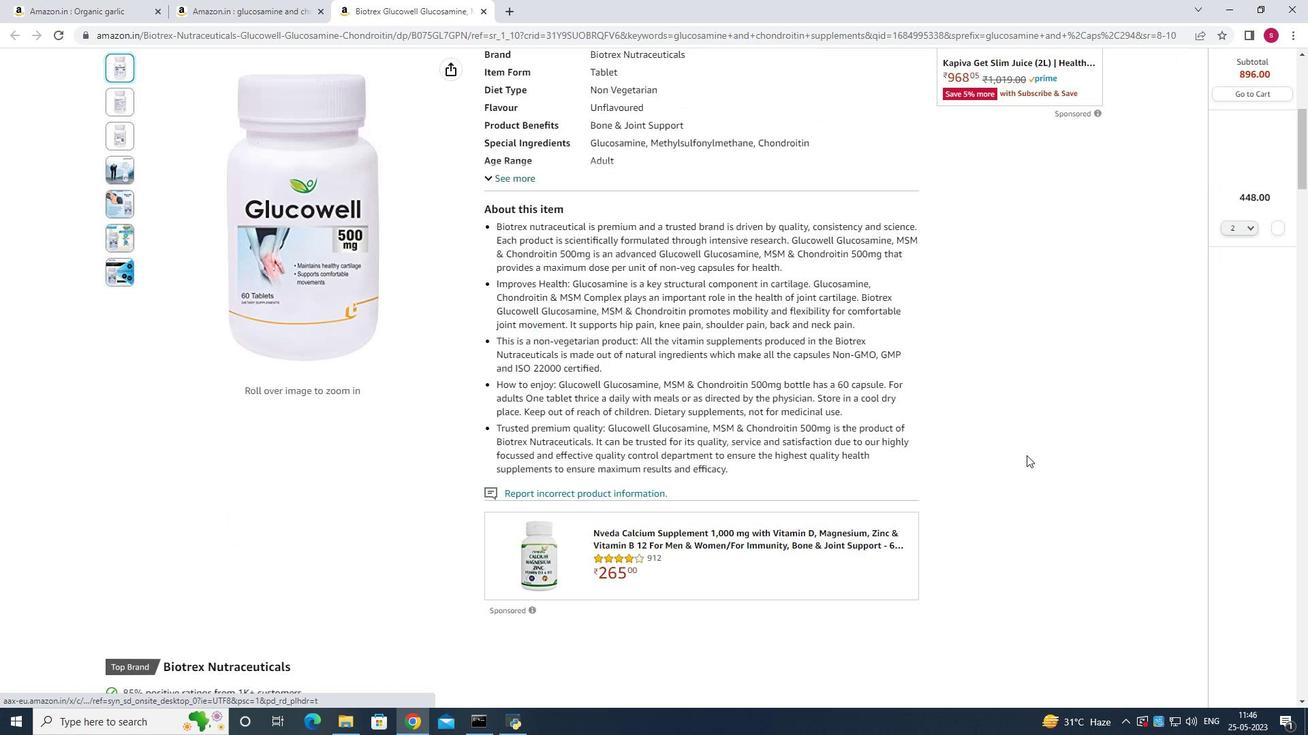 
Action: Mouse scrolled (1026, 455) with delta (0, 0)
Screenshot: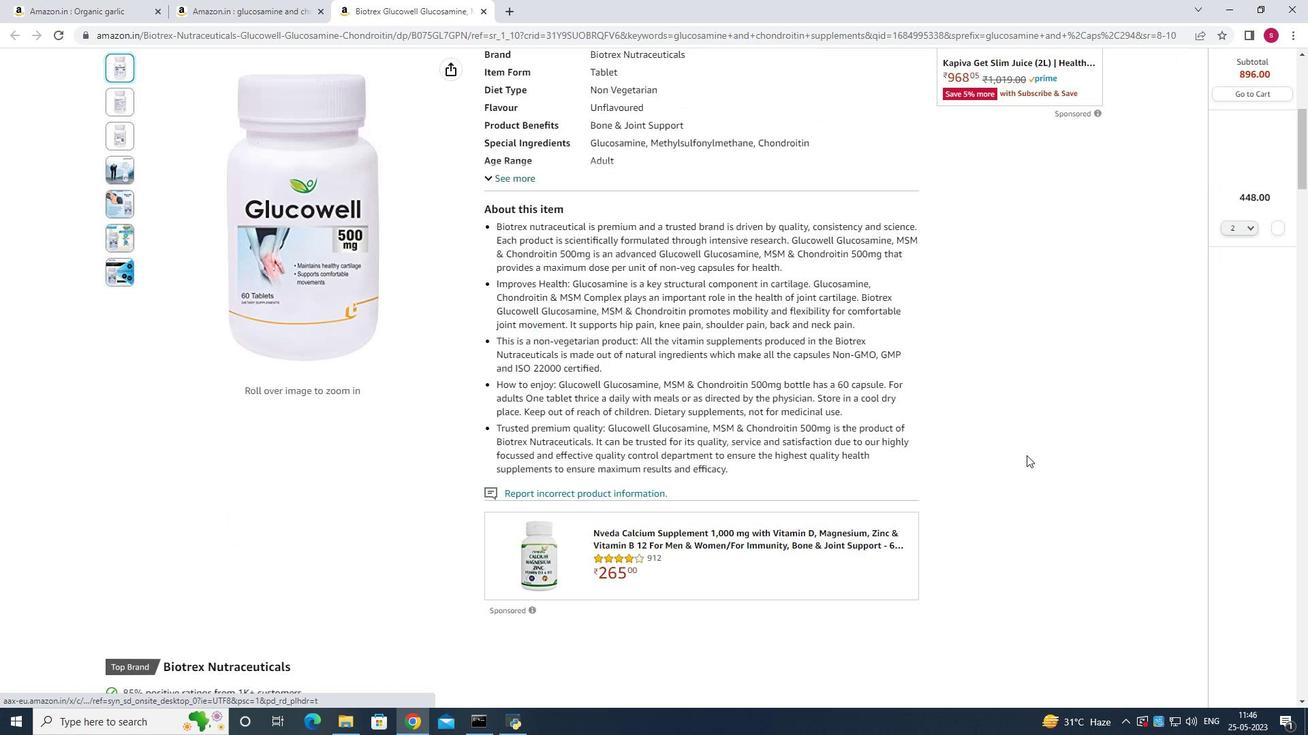 
Action: Mouse scrolled (1026, 455) with delta (0, 0)
Screenshot: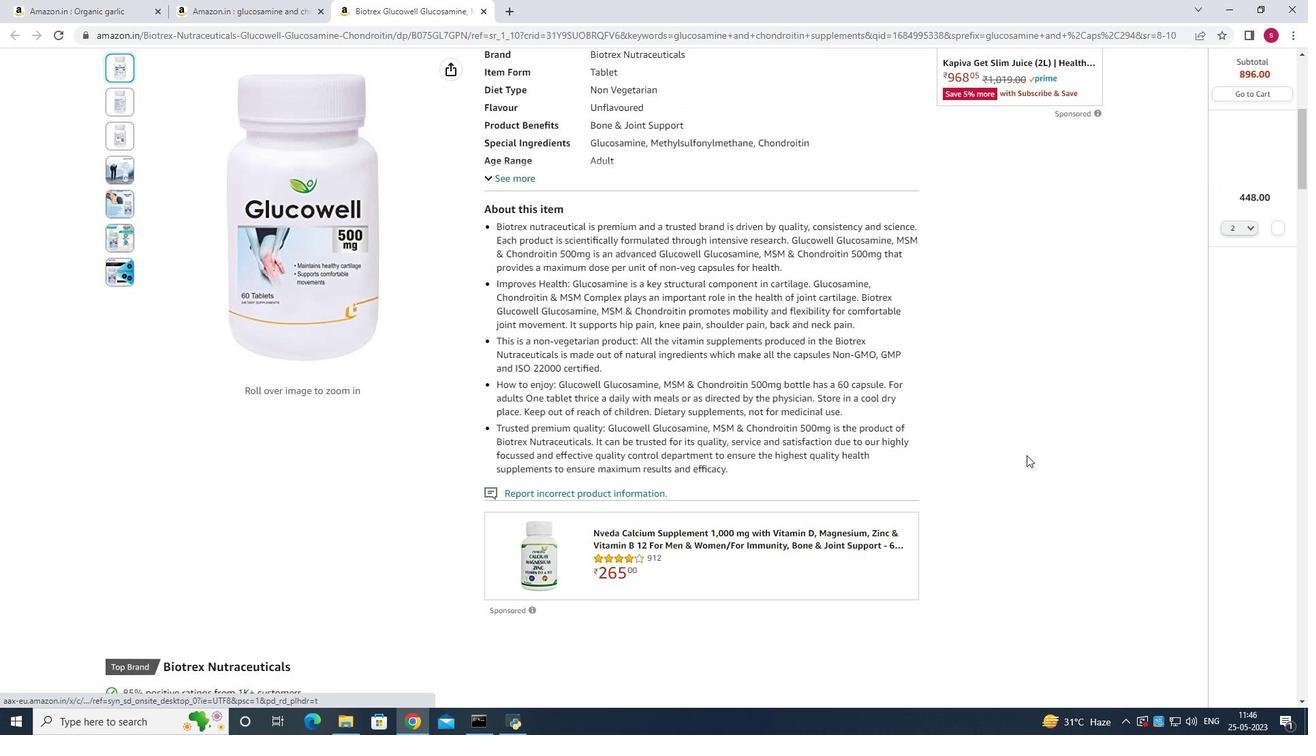 
Action: Mouse moved to (1027, 455)
Screenshot: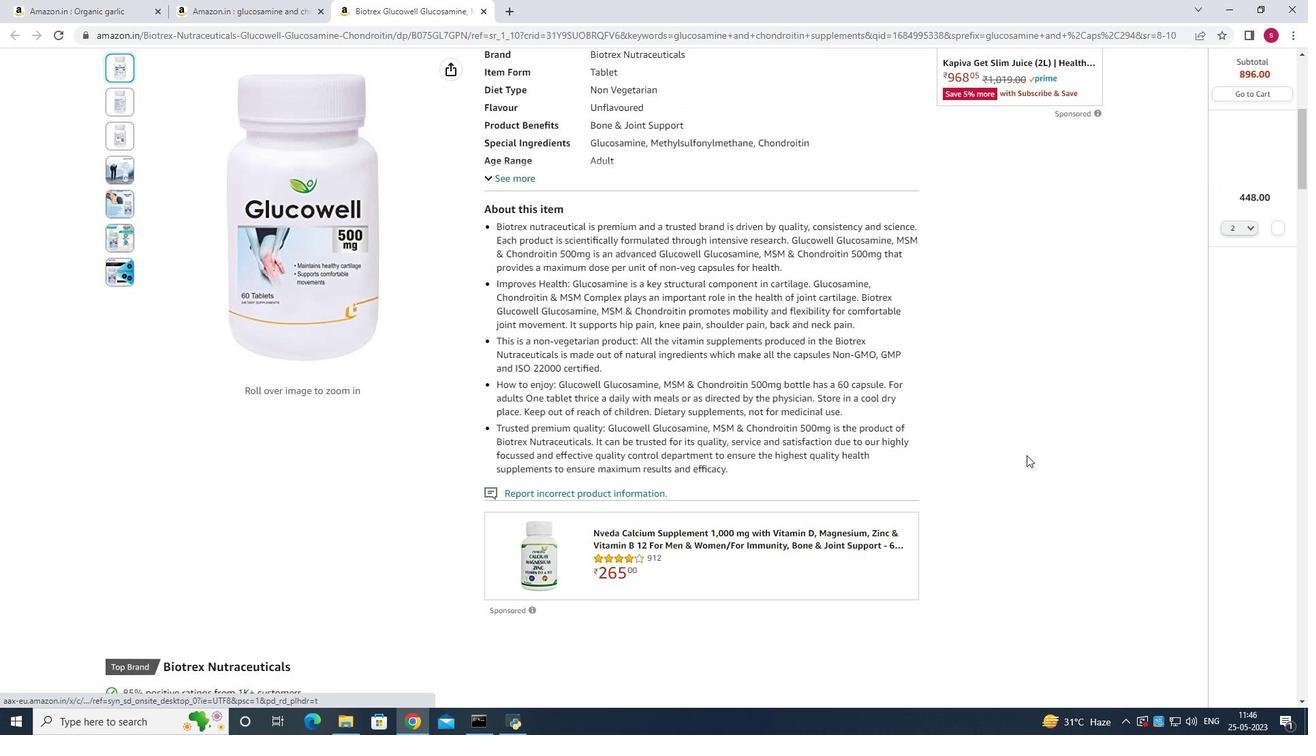 
Action: Mouse scrolled (1027, 455) with delta (0, 0)
Screenshot: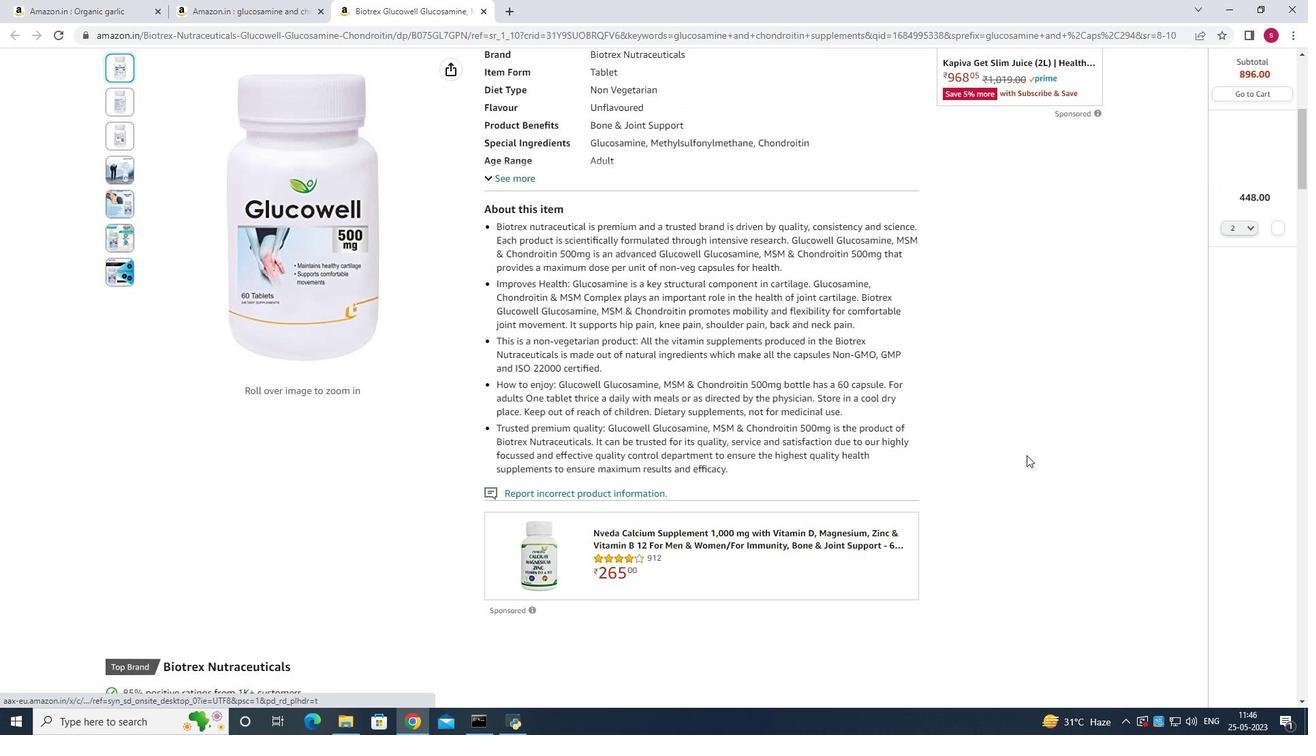 
Action: Mouse moved to (1037, 463)
Screenshot: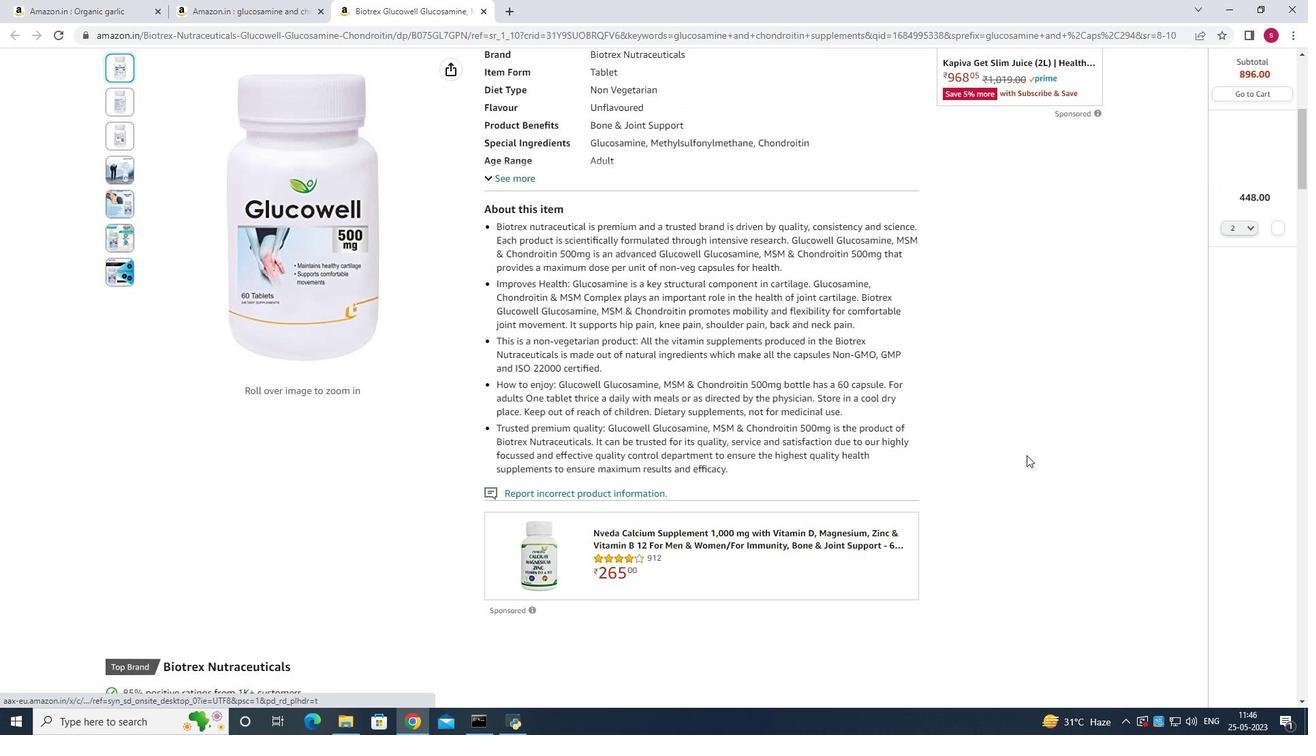 
Action: Mouse scrolled (1031, 457) with delta (0, 0)
Screenshot: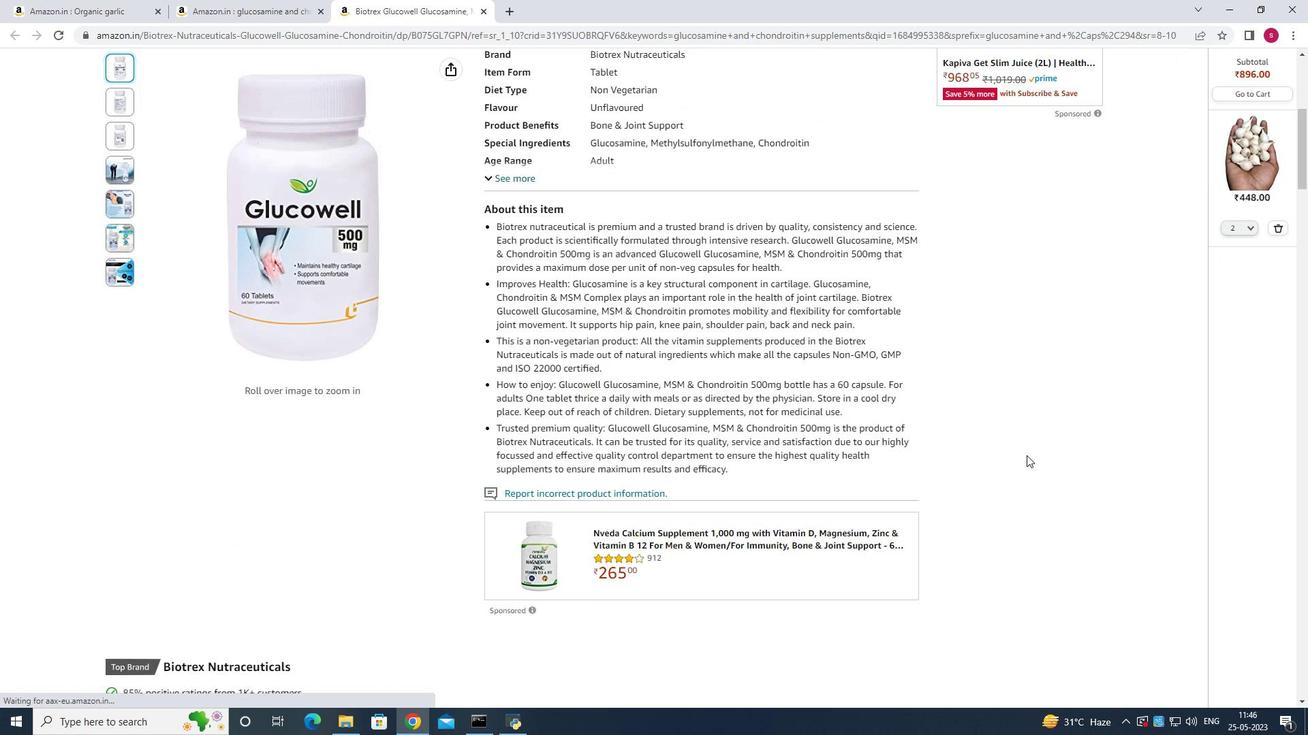 
Action: Mouse moved to (1047, 470)
Screenshot: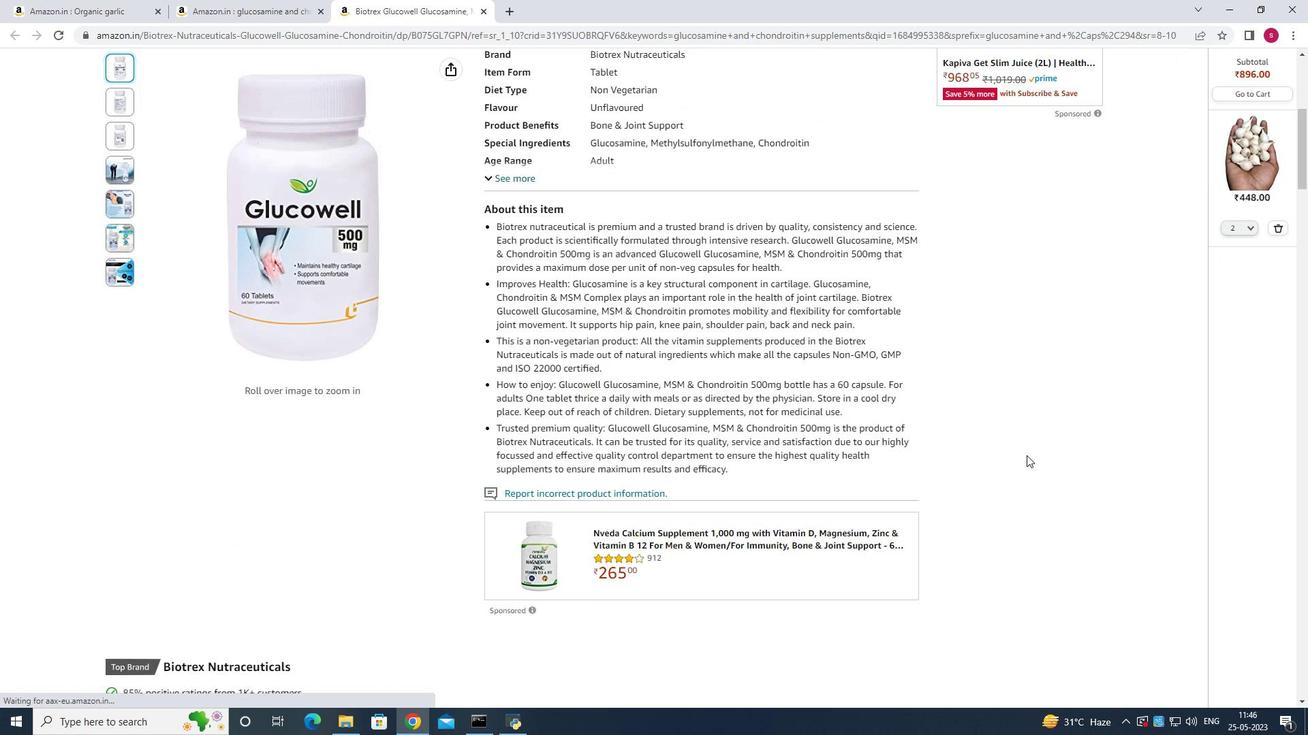
Action: Mouse scrolled (1047, 470) with delta (0, 0)
Screenshot: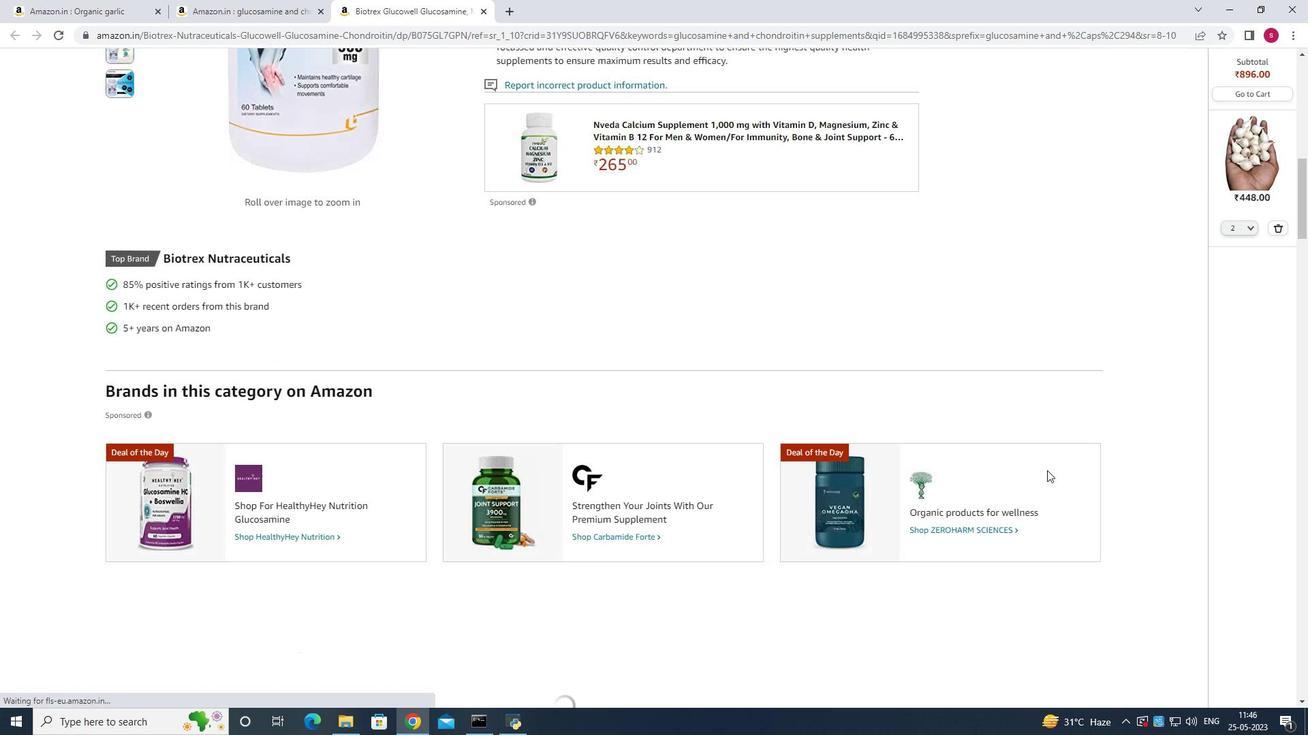 
Action: Mouse scrolled (1047, 470) with delta (0, 0)
Screenshot: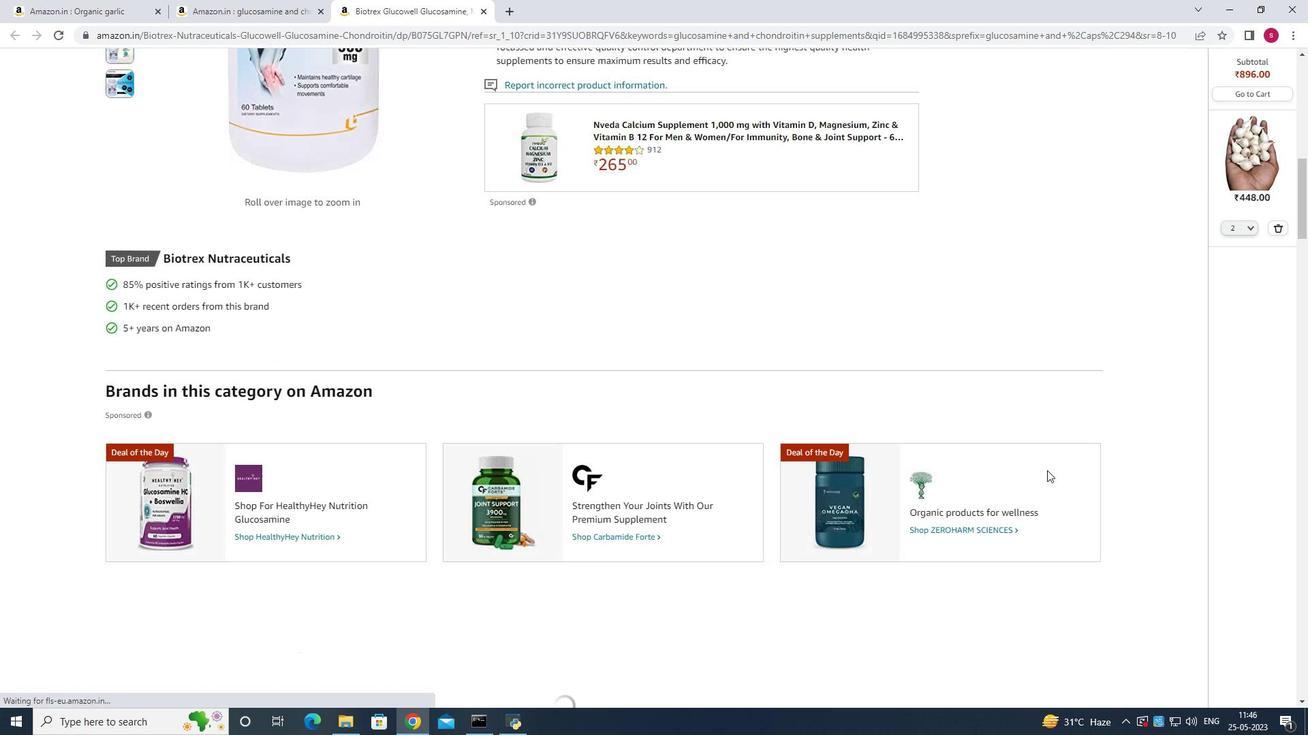 
Action: Mouse scrolled (1047, 470) with delta (0, 0)
Screenshot: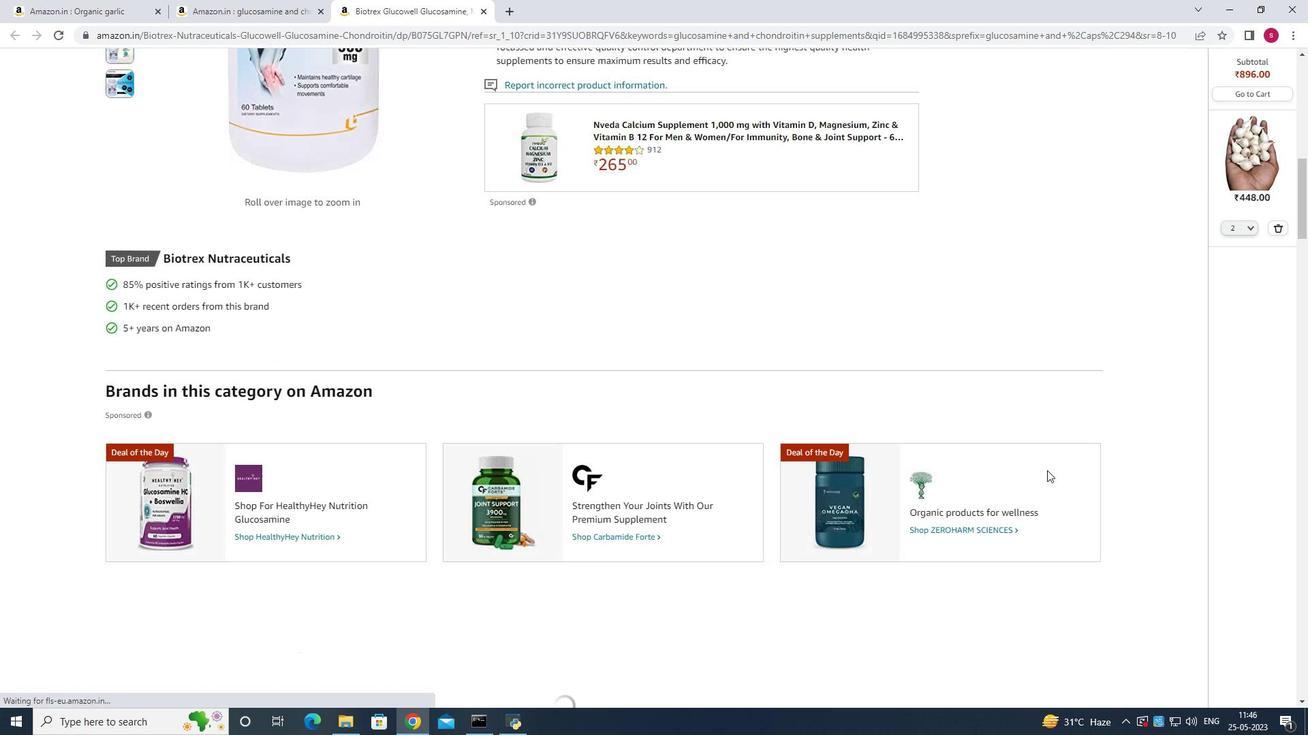 
Action: Mouse scrolled (1047, 470) with delta (0, 0)
Screenshot: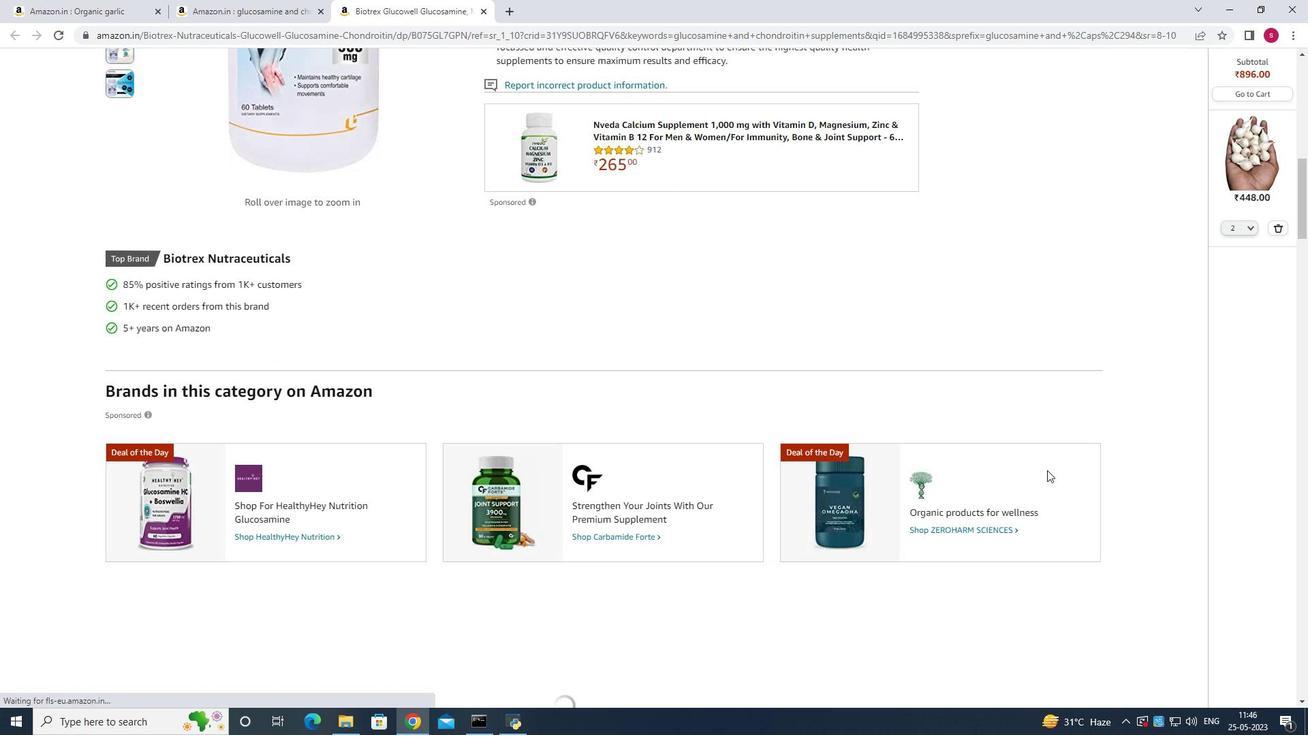 
Action: Mouse moved to (1047, 471)
Screenshot: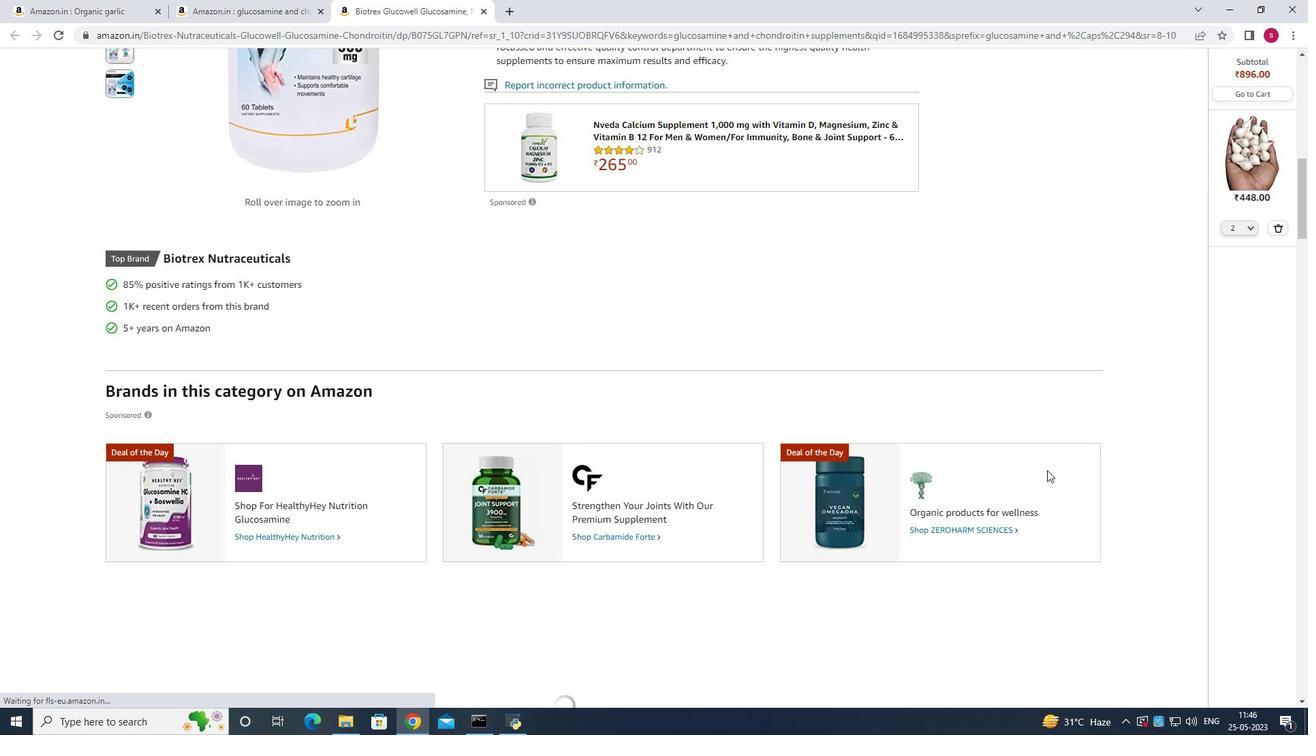 
Action: Mouse scrolled (1047, 472) with delta (0, 0)
Screenshot: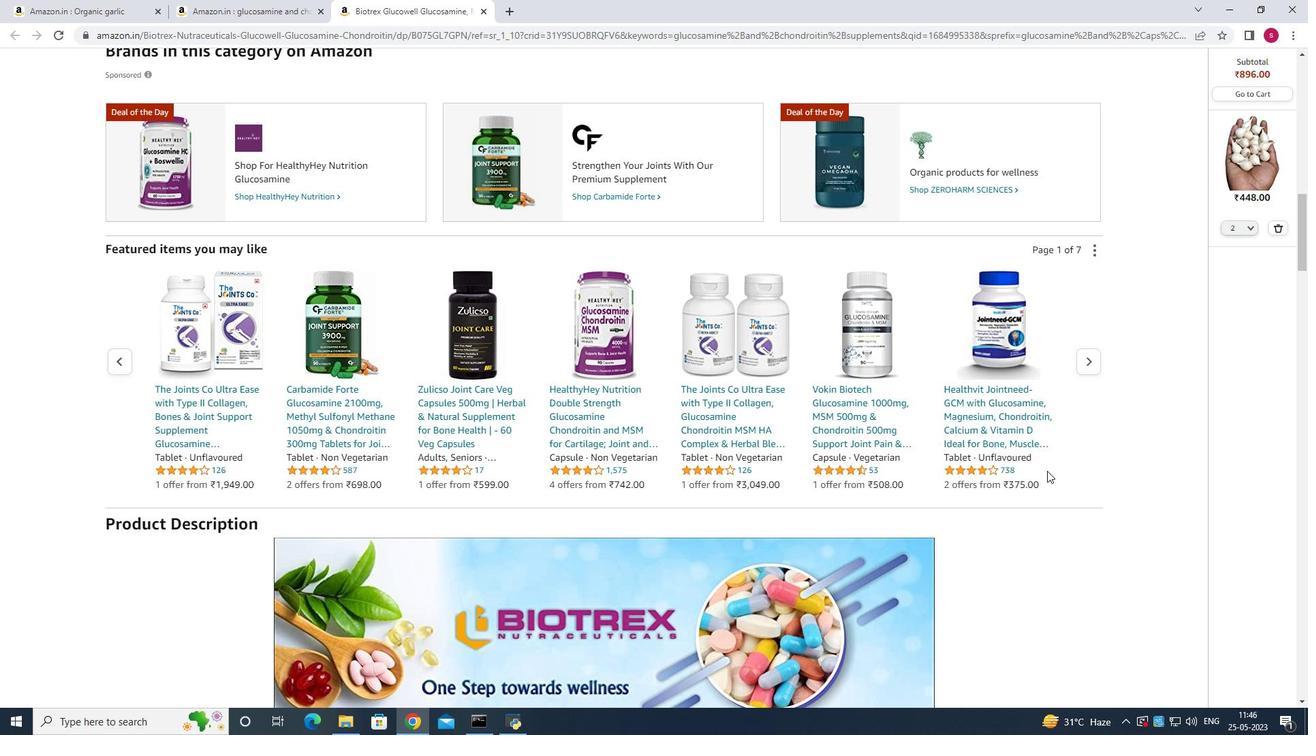 
Action: Mouse scrolled (1047, 472) with delta (0, 0)
Screenshot: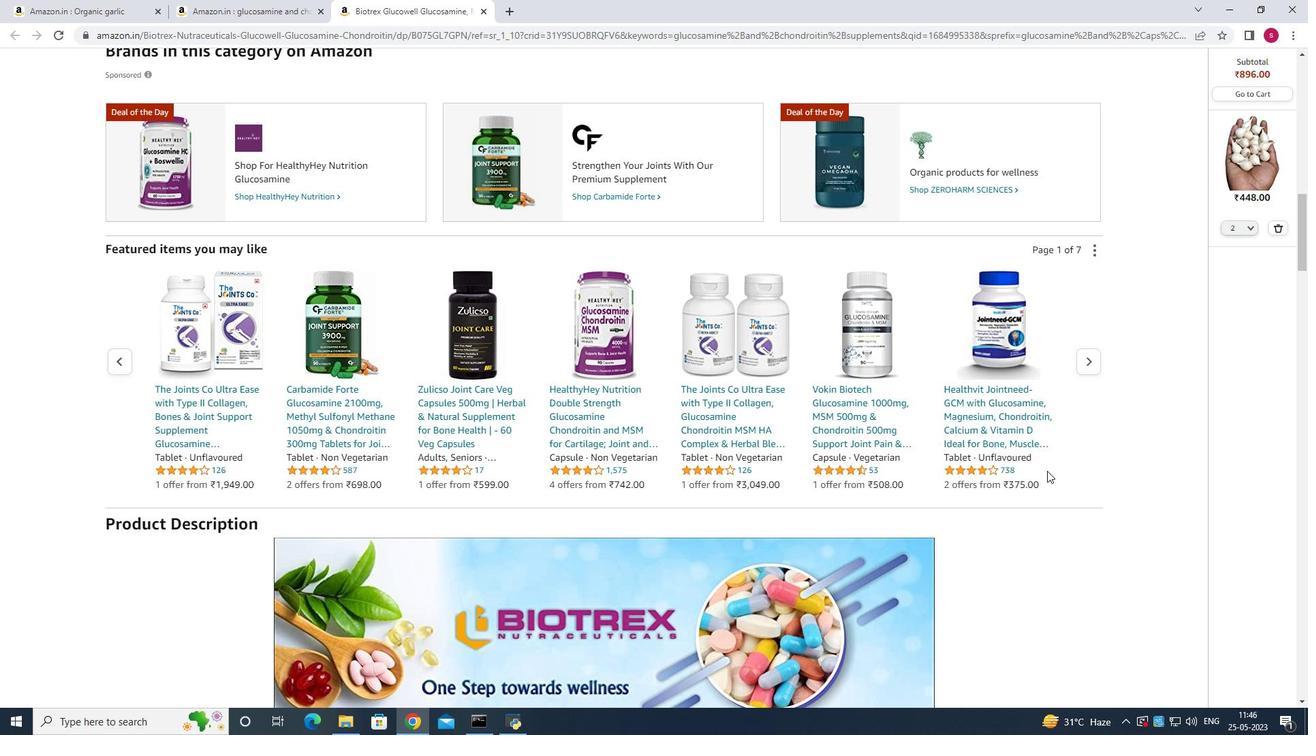 
Action: Mouse moved to (594, 471)
Screenshot: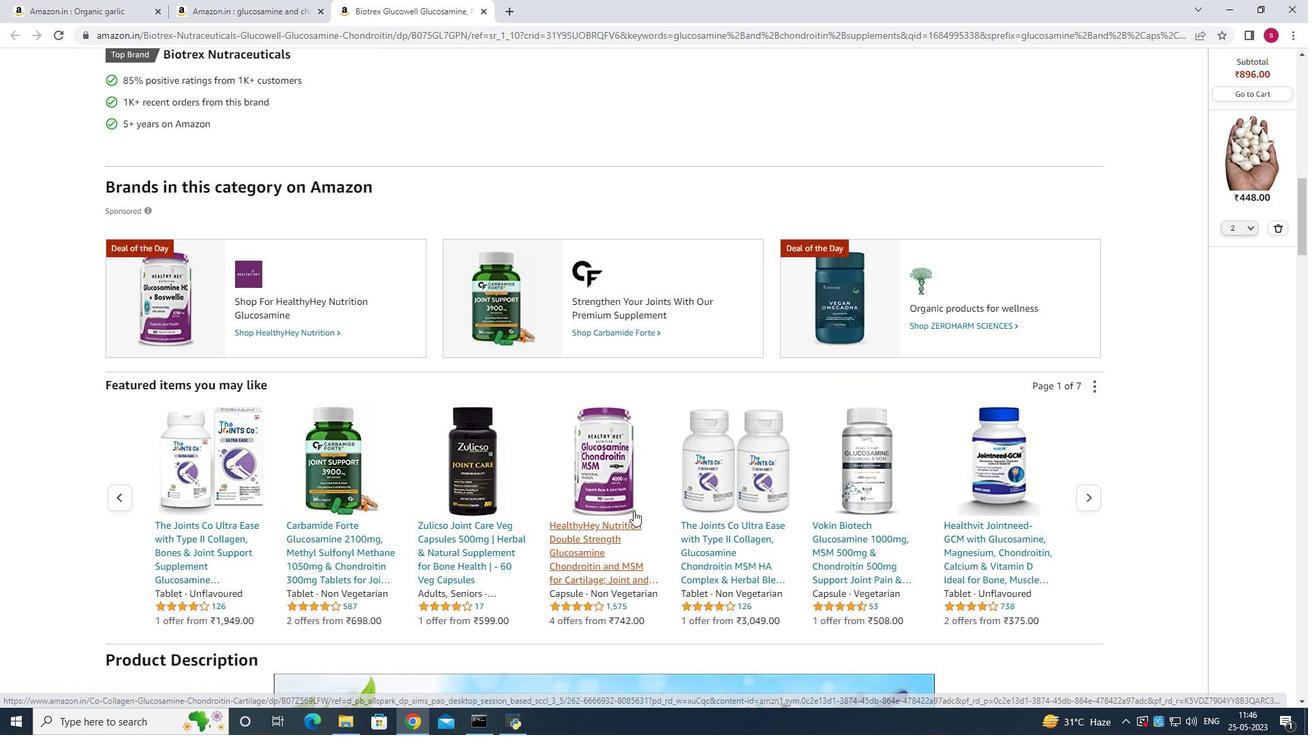 
Action: Mouse pressed left at (594, 471)
Screenshot: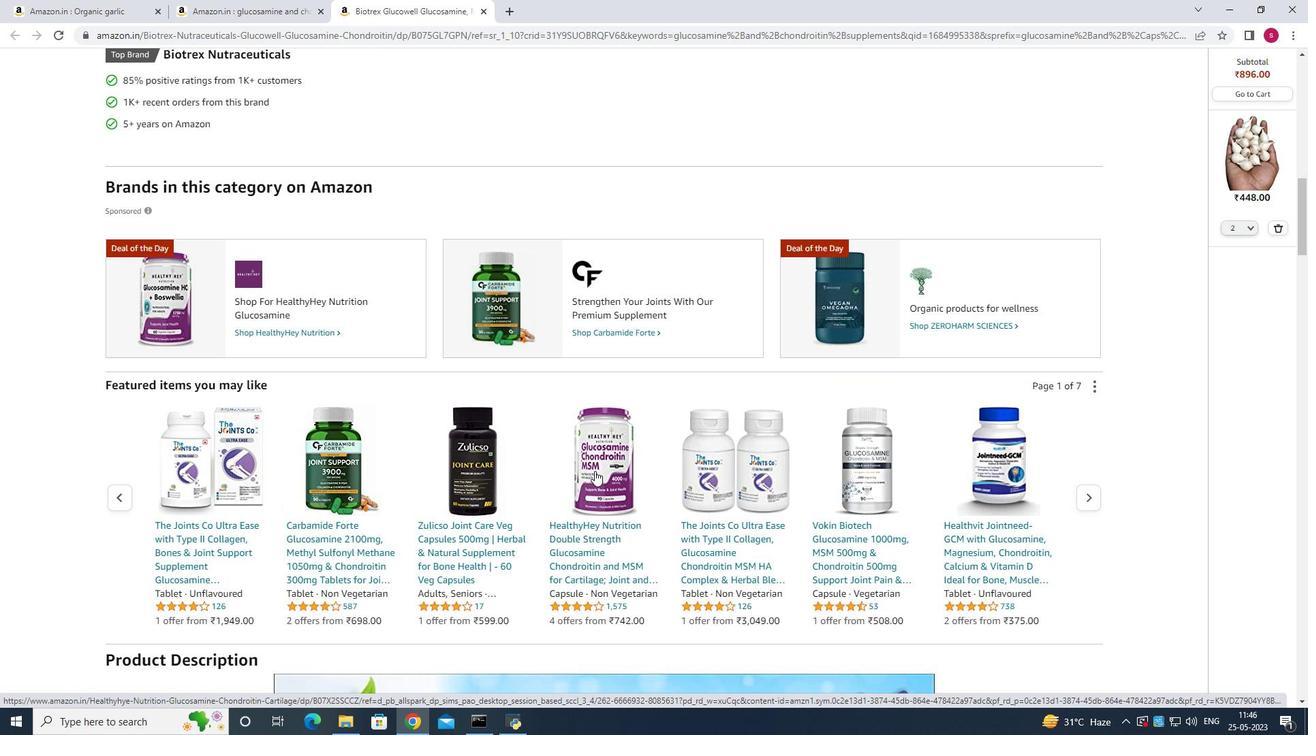 
Action: Mouse moved to (616, 579)
Screenshot: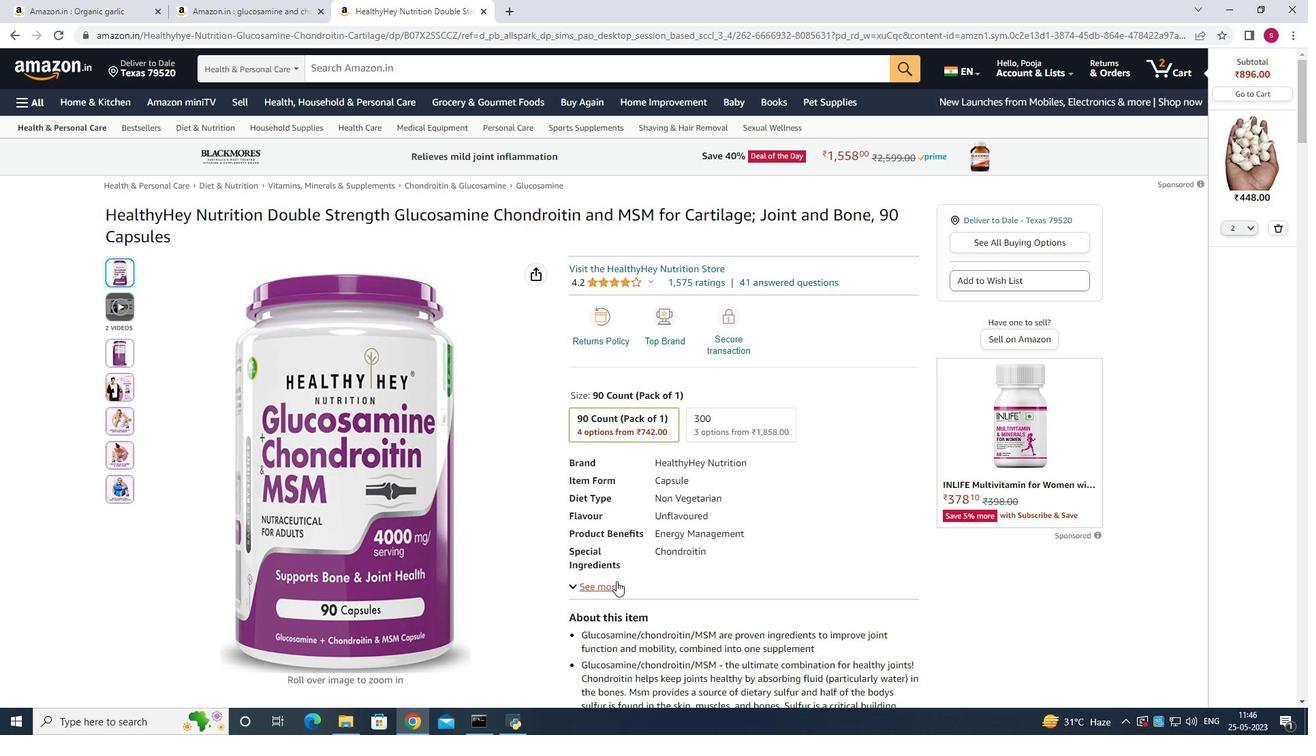 
Action: Mouse scrolled (616, 579) with delta (0, 0)
Screenshot: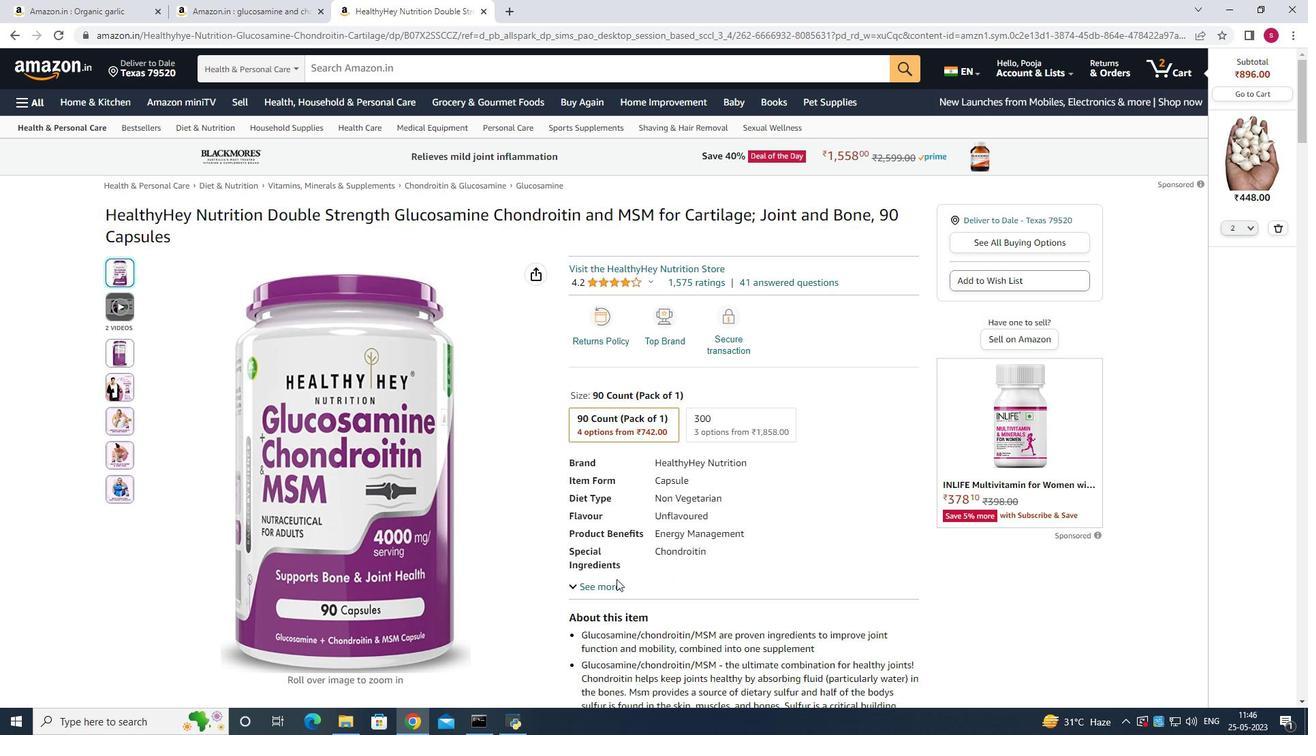 
Action: Mouse scrolled (616, 579) with delta (0, 0)
Screenshot: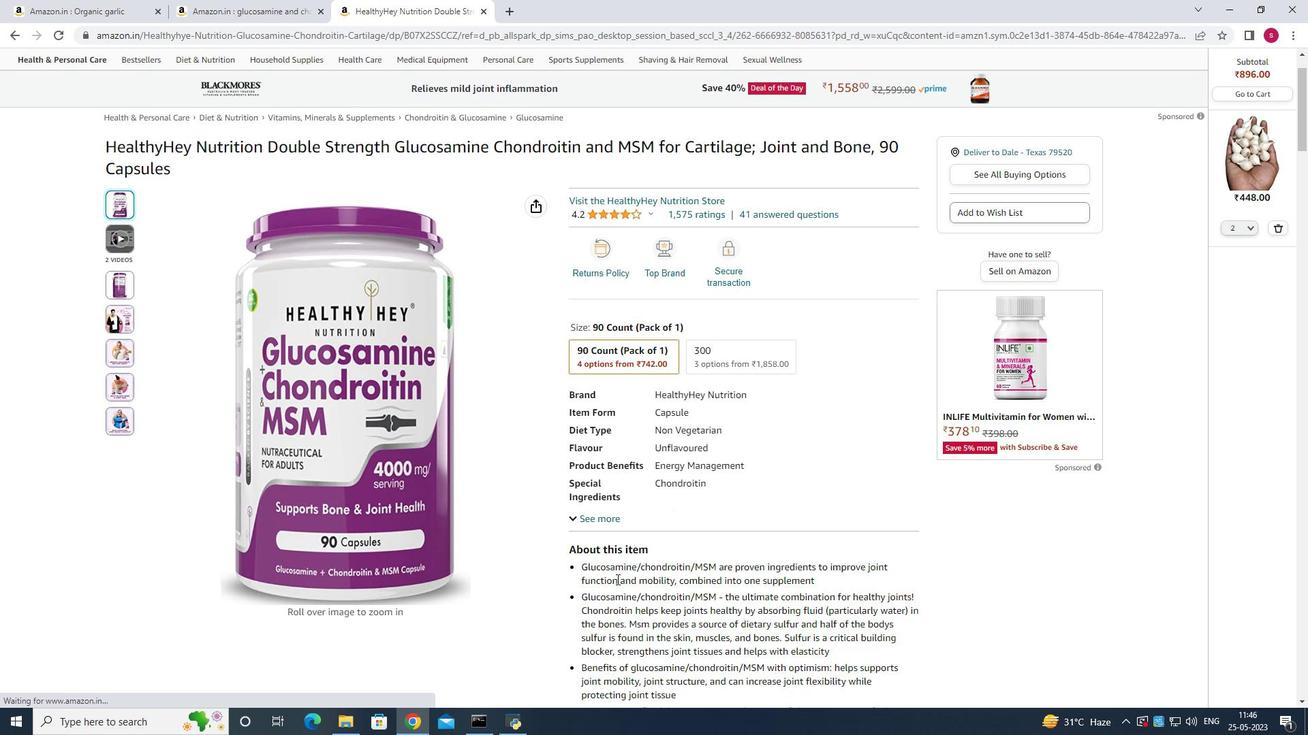
Action: Mouse scrolled (616, 579) with delta (0, 0)
Screenshot: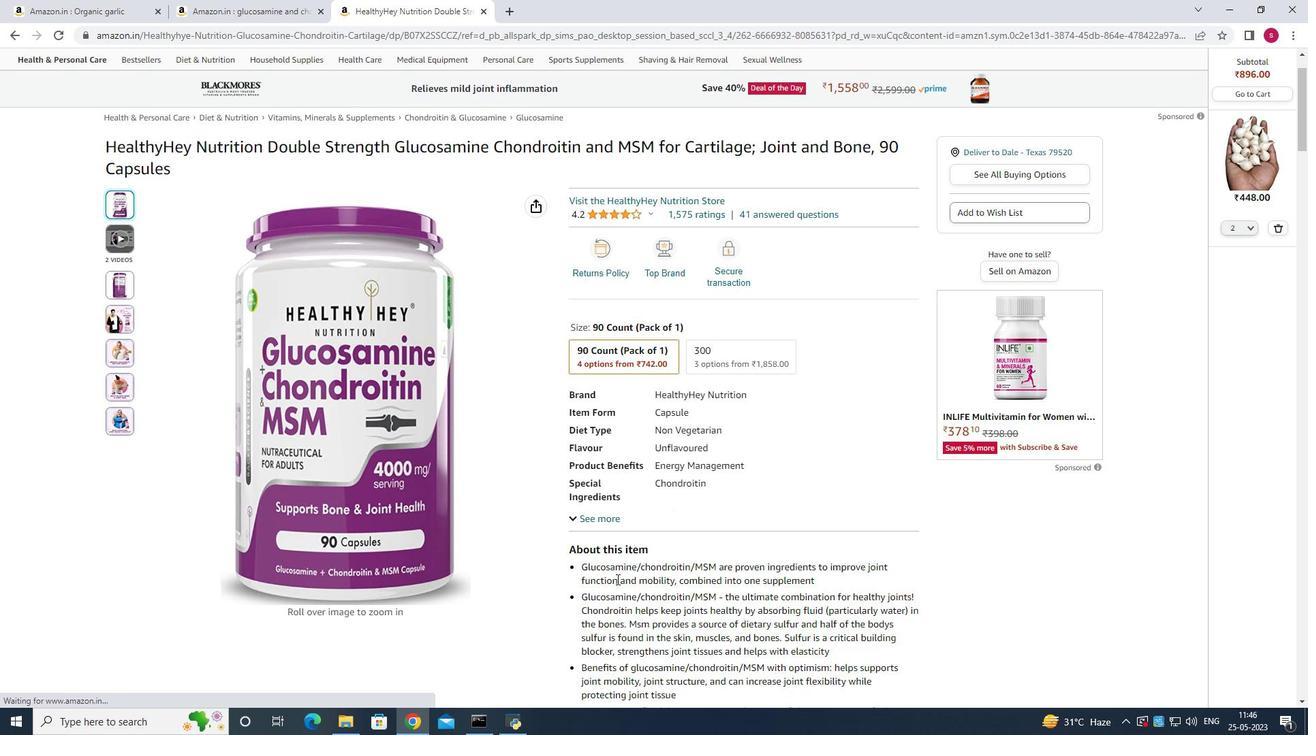 
Action: Mouse scrolled (616, 580) with delta (0, 0)
Screenshot: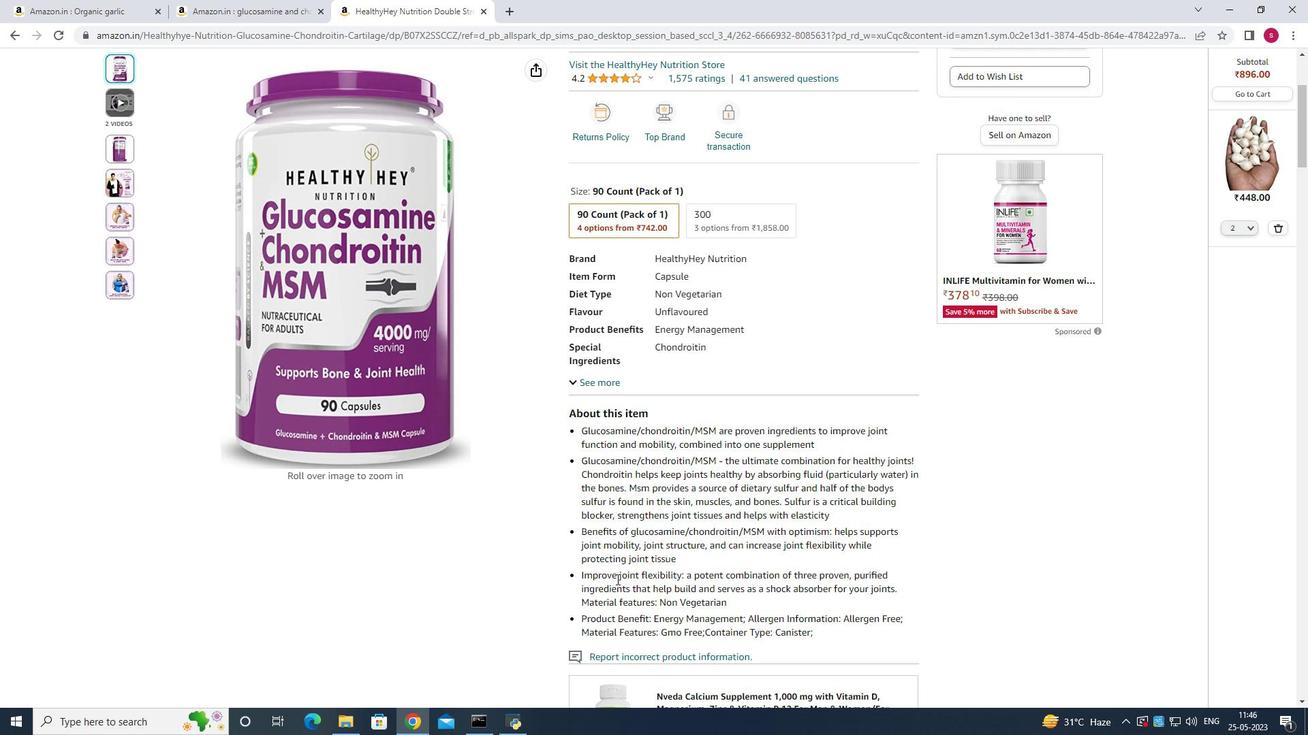 
Action: Mouse scrolled (616, 580) with delta (0, 0)
Screenshot: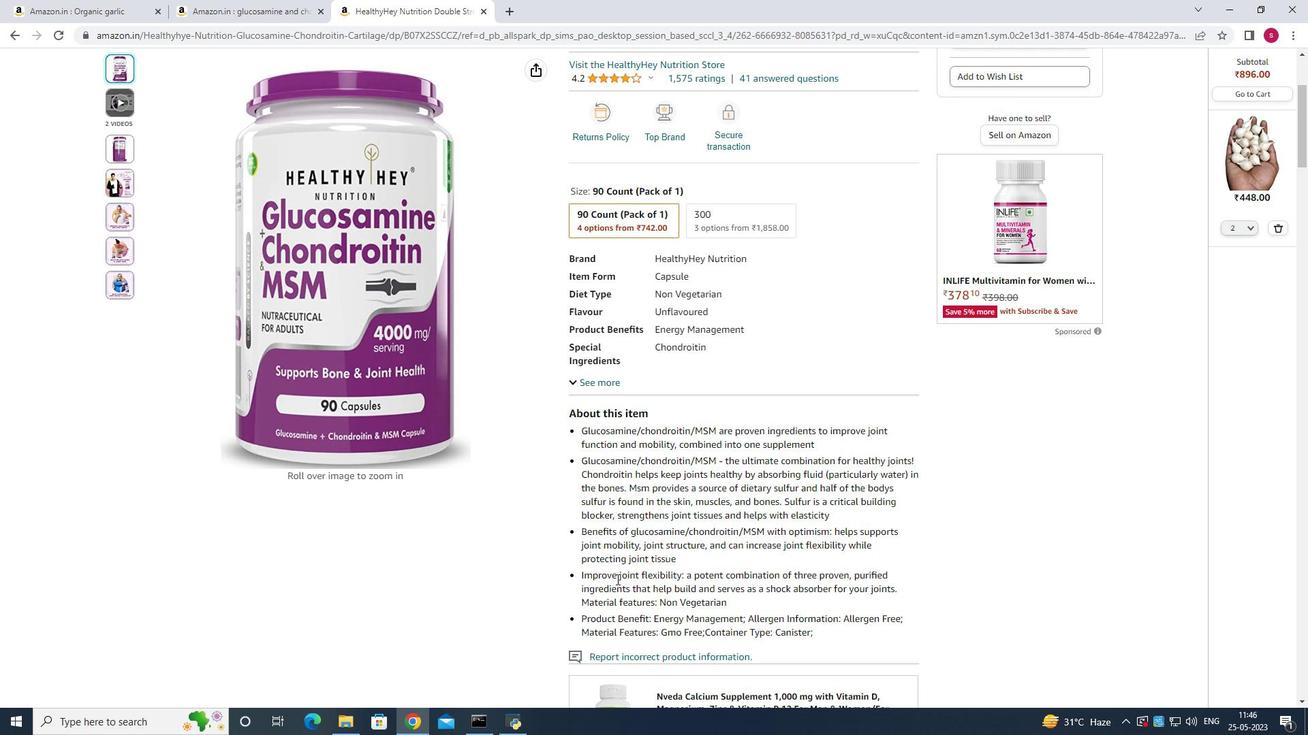 
Action: Mouse scrolled (616, 580) with delta (0, 0)
Screenshot: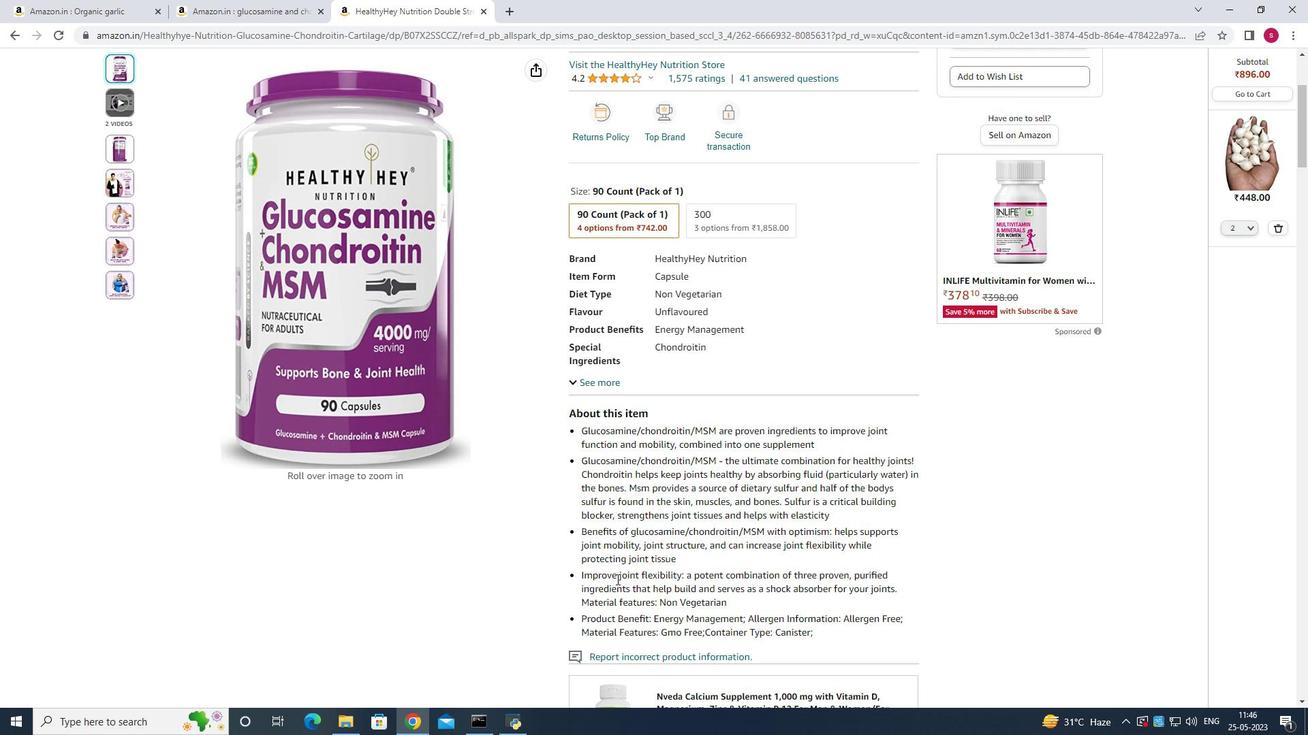 
Action: Mouse moved to (972, 235)
Screenshot: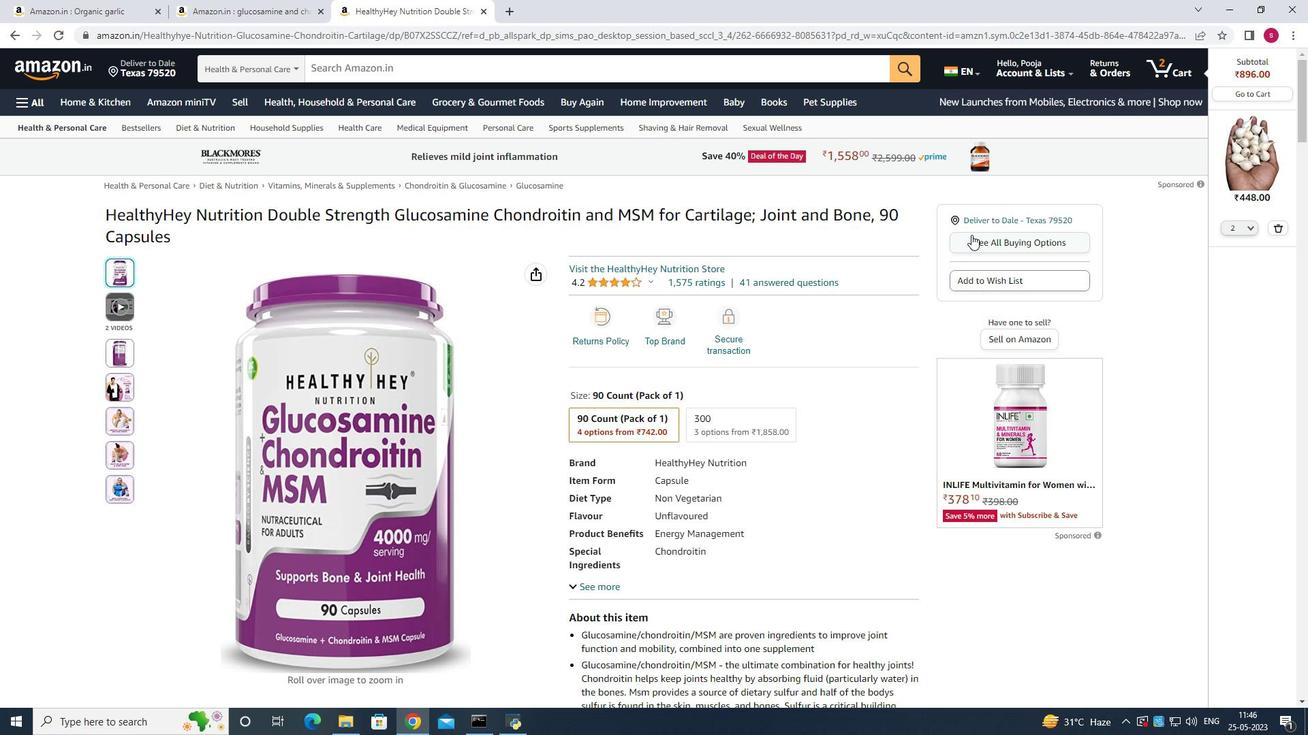 
Action: Mouse pressed left at (972, 235)
Screenshot: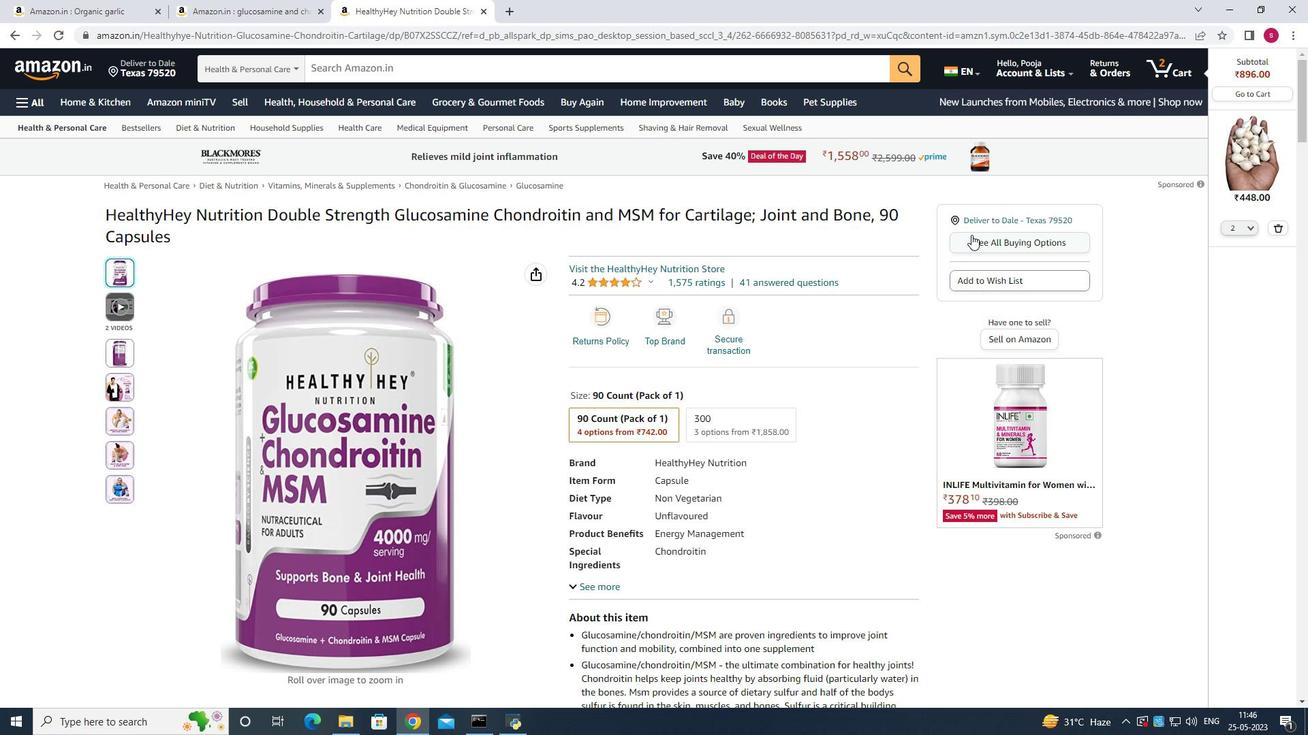 
Action: Mouse moved to (1261, 245)
Screenshot: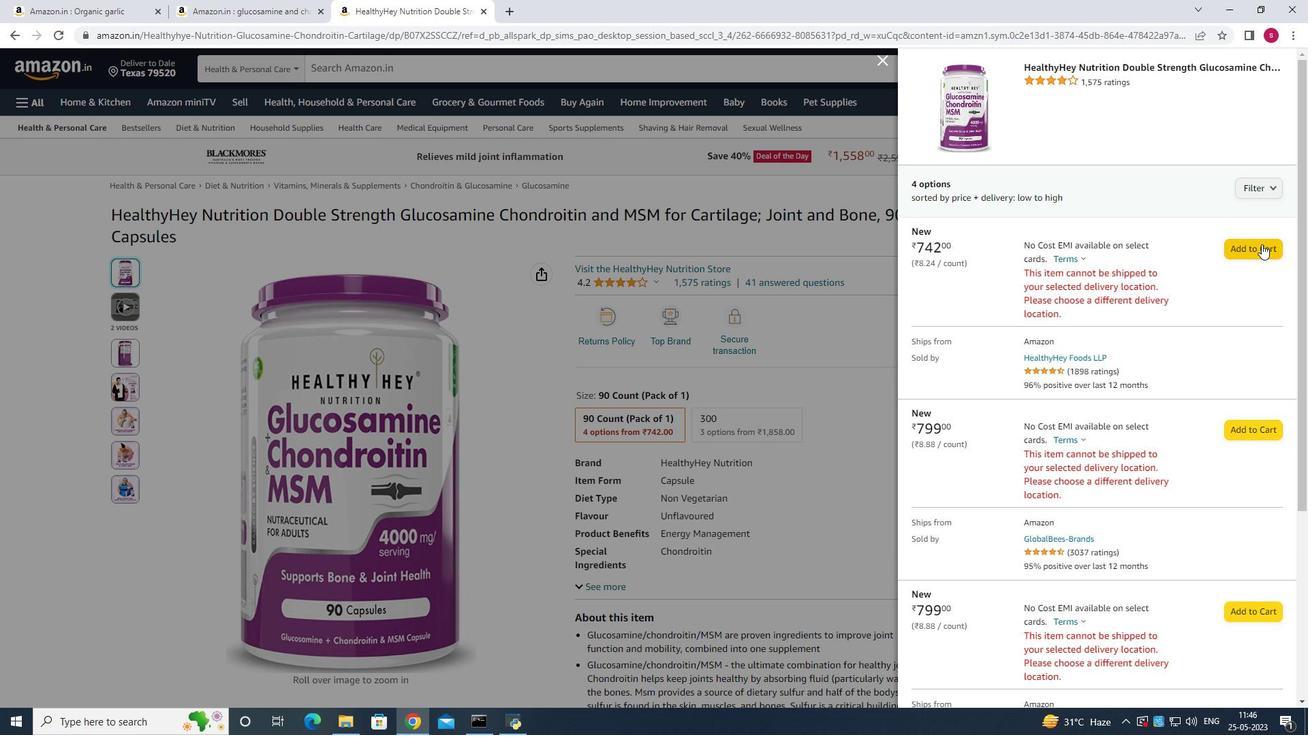 
Action: Mouse pressed left at (1261, 245)
Screenshot: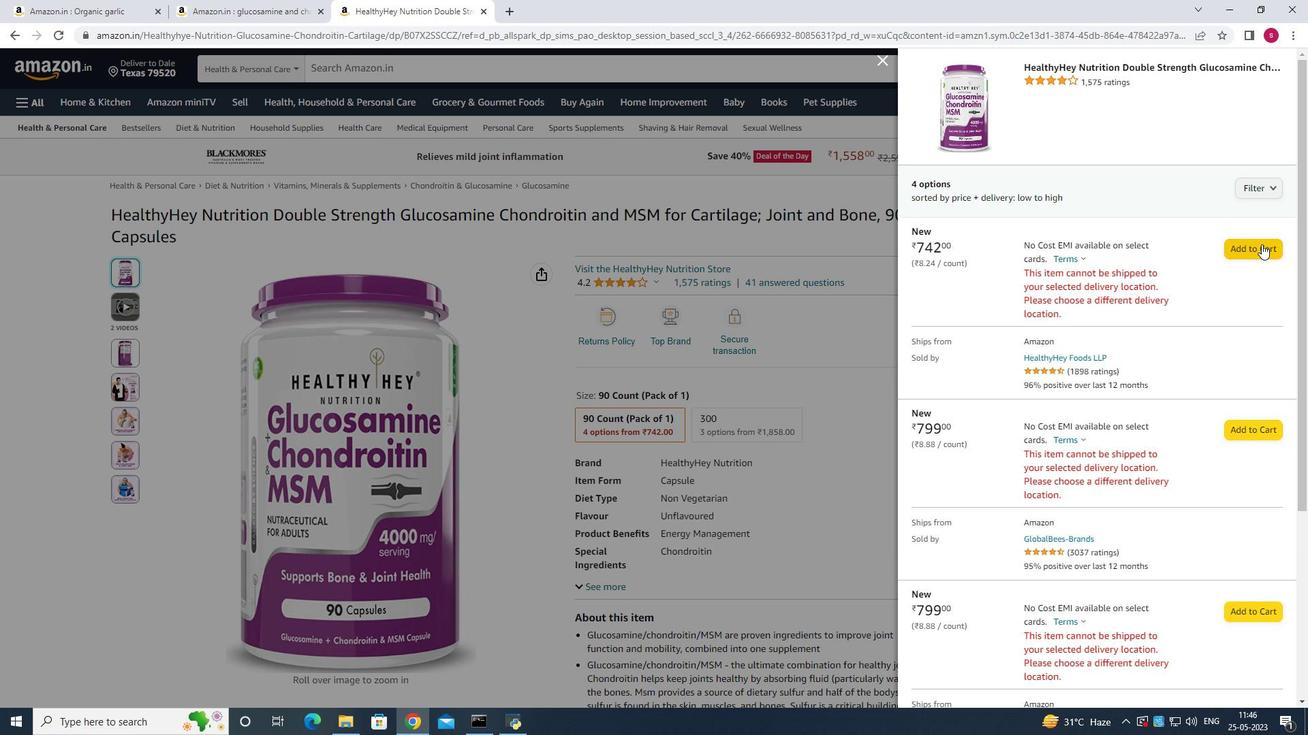 
Action: Mouse moved to (725, 352)
Screenshot: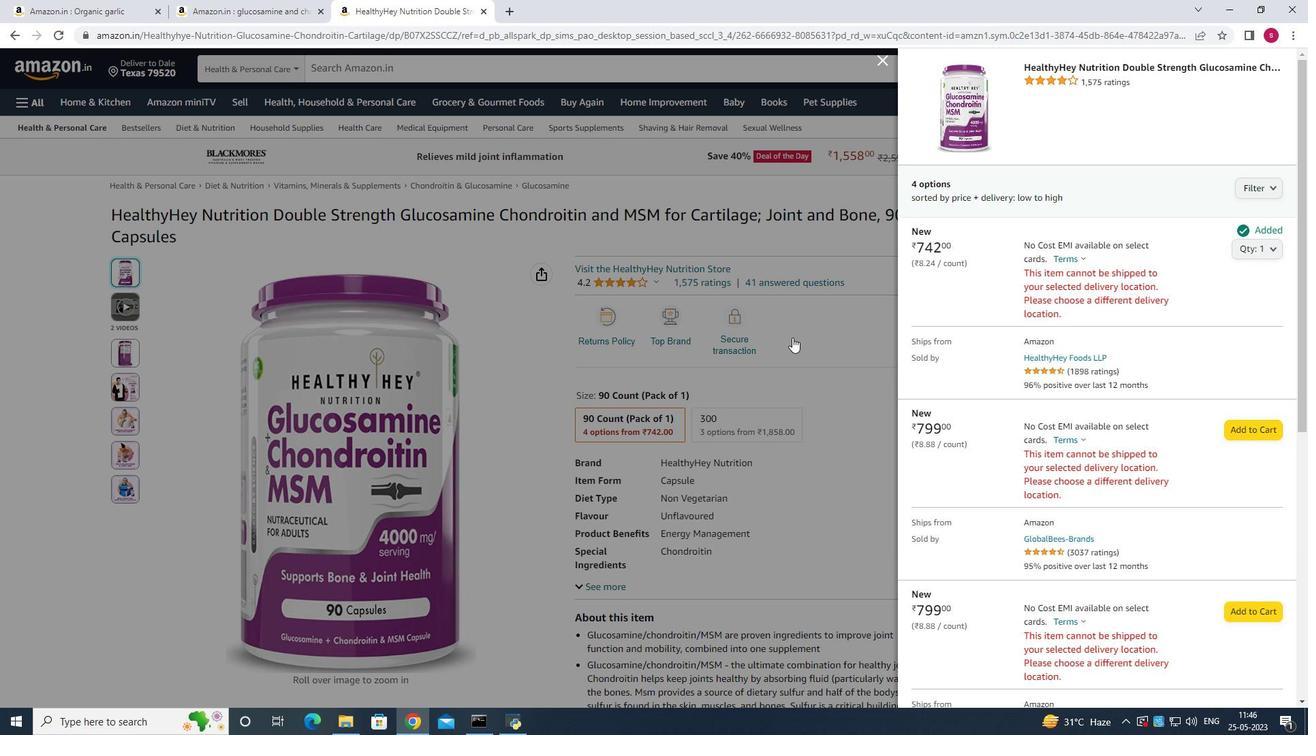 
Action: Mouse pressed left at (725, 352)
Screenshot: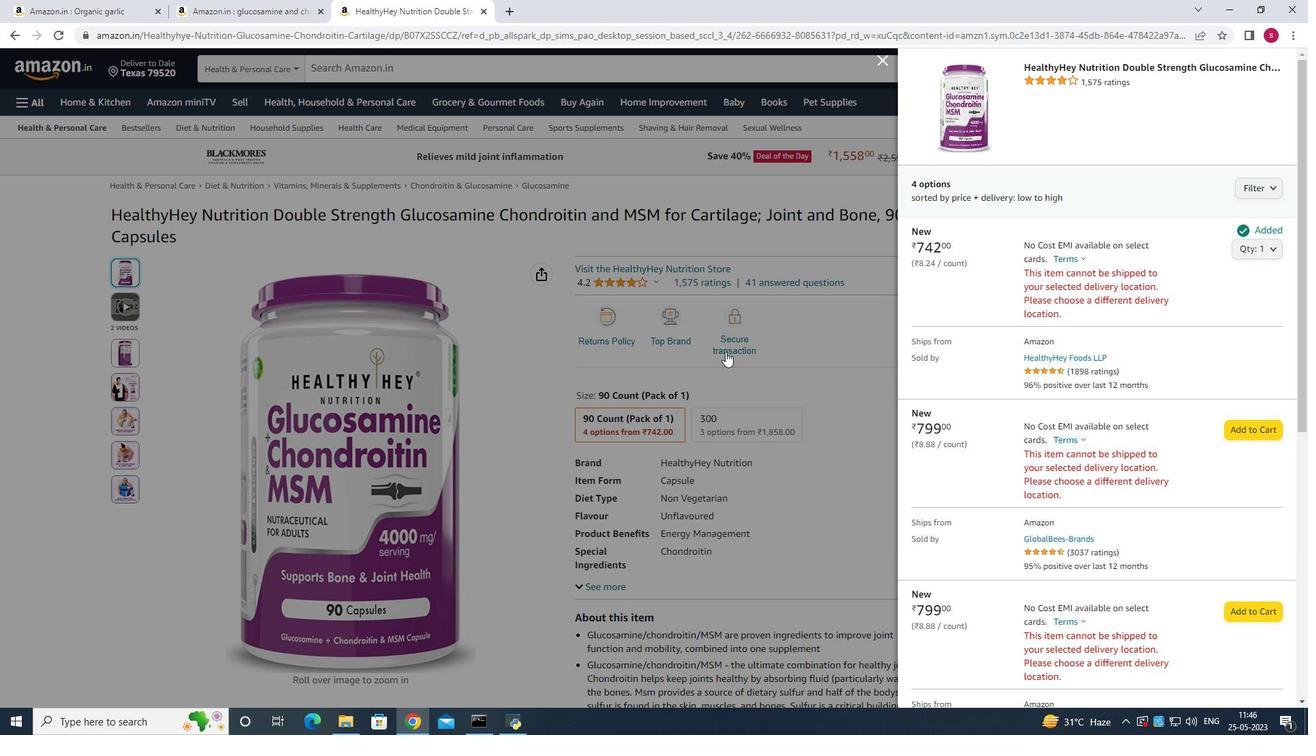 
Action: Mouse moved to (1239, 92)
Screenshot: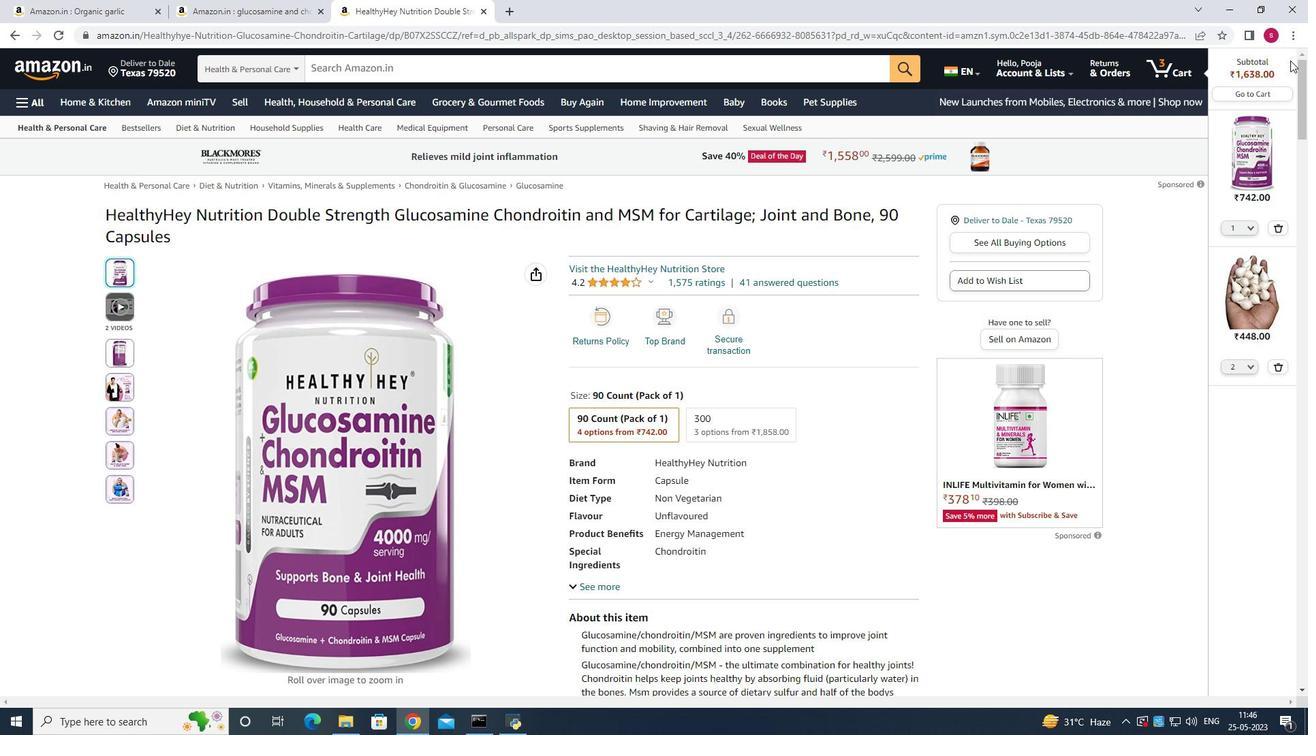
Action: Mouse pressed left at (1239, 92)
Screenshot: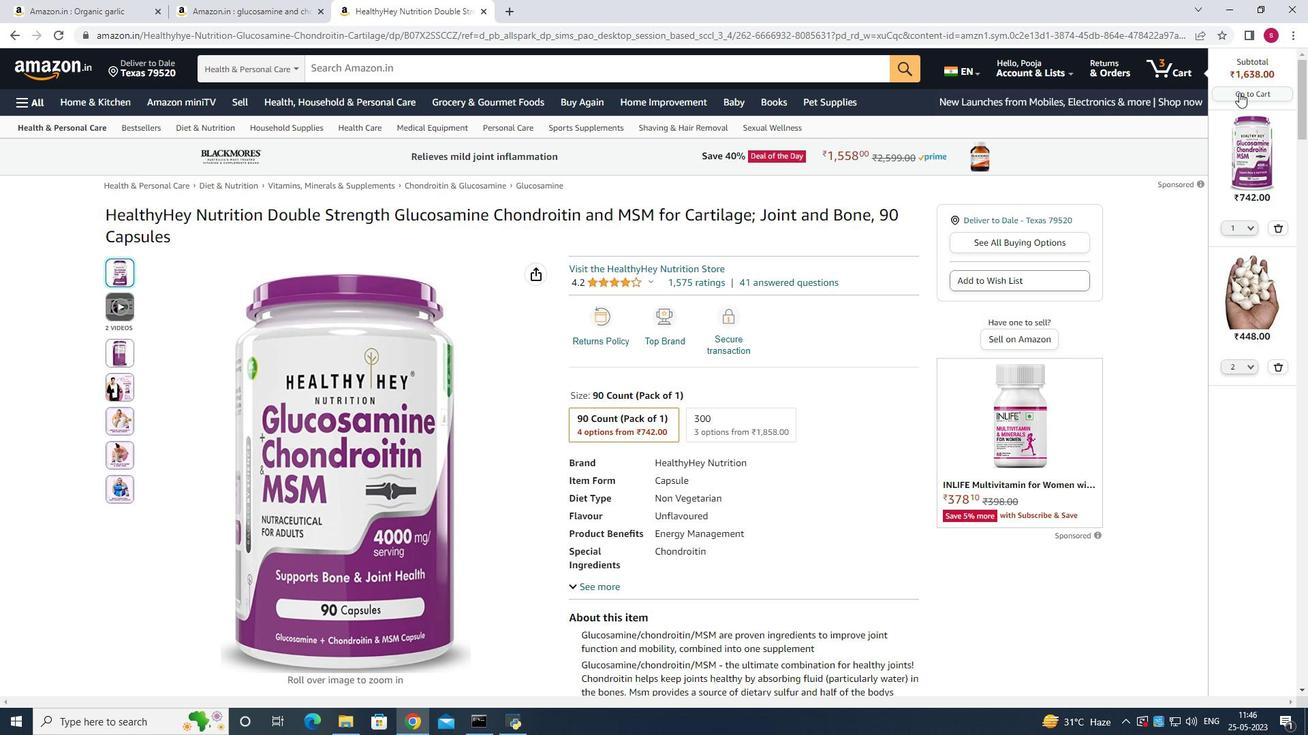 
Action: Mouse moved to (1227, 200)
Screenshot: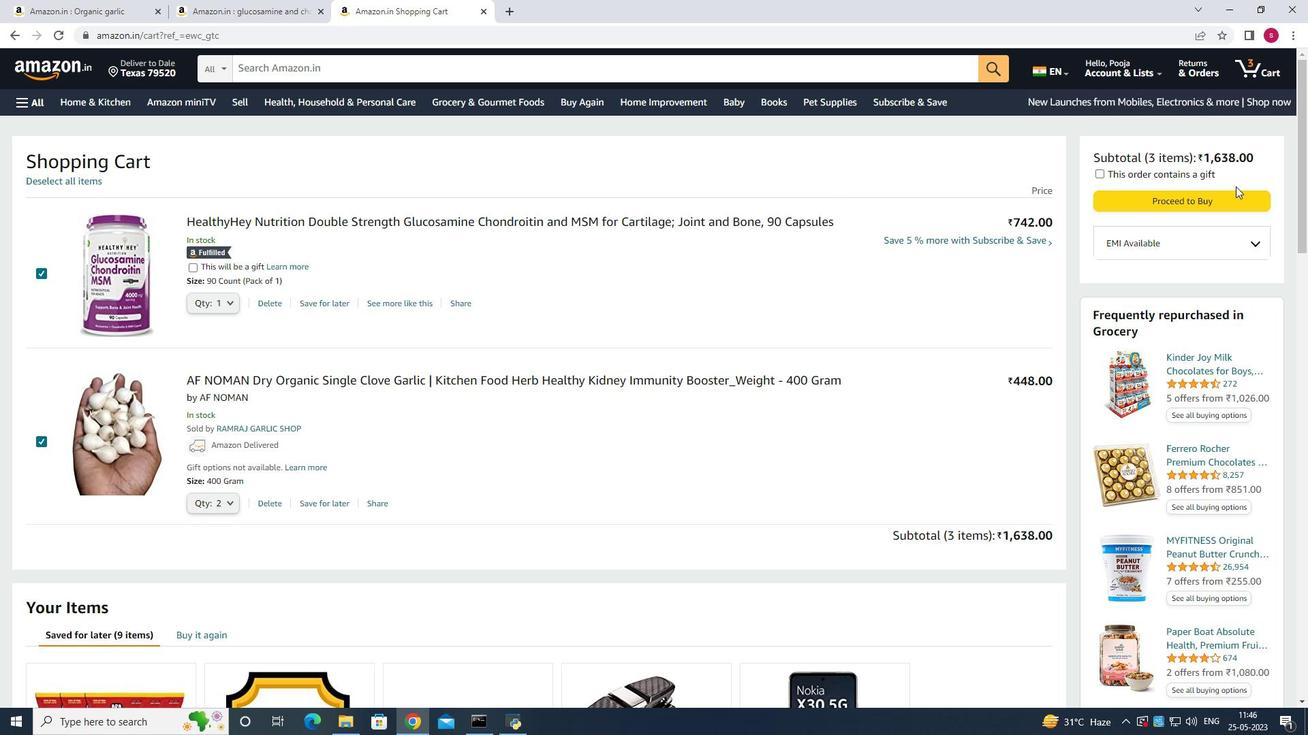 
Action: Mouse pressed left at (1227, 200)
Screenshot: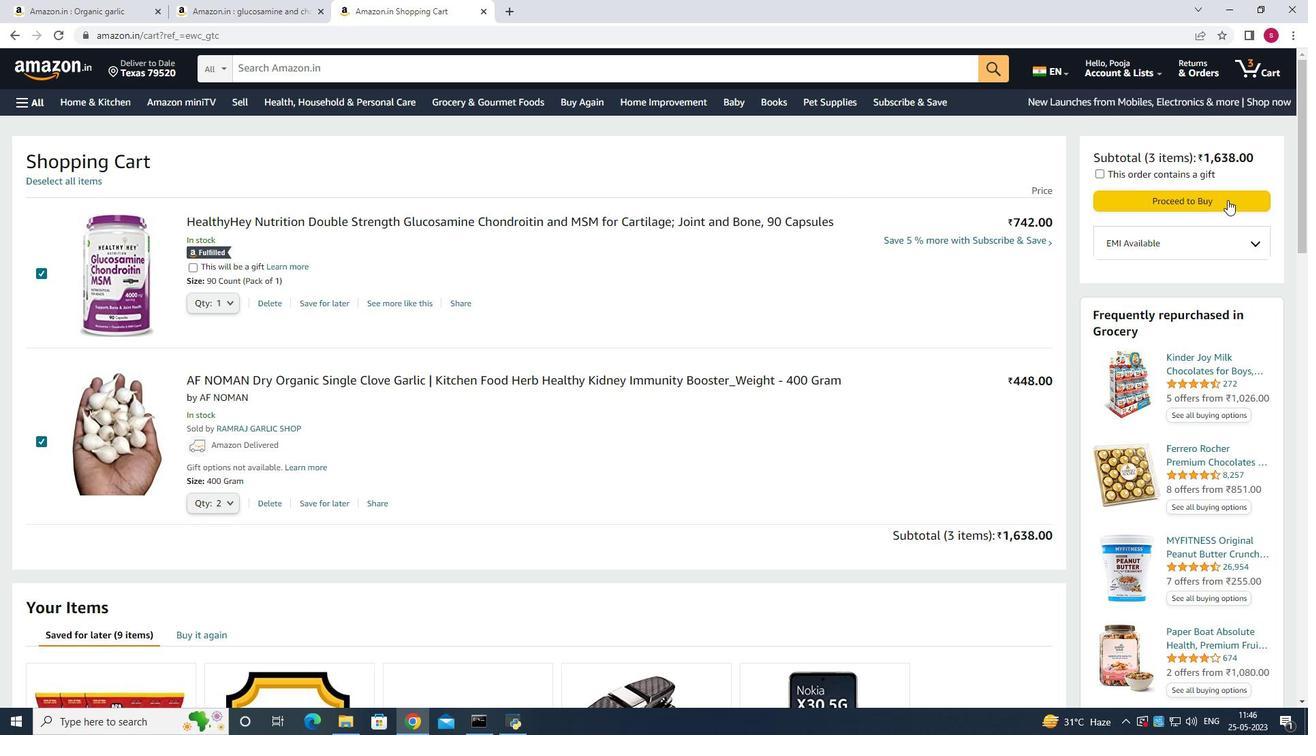 
Action: Mouse moved to (786, 109)
Screenshot: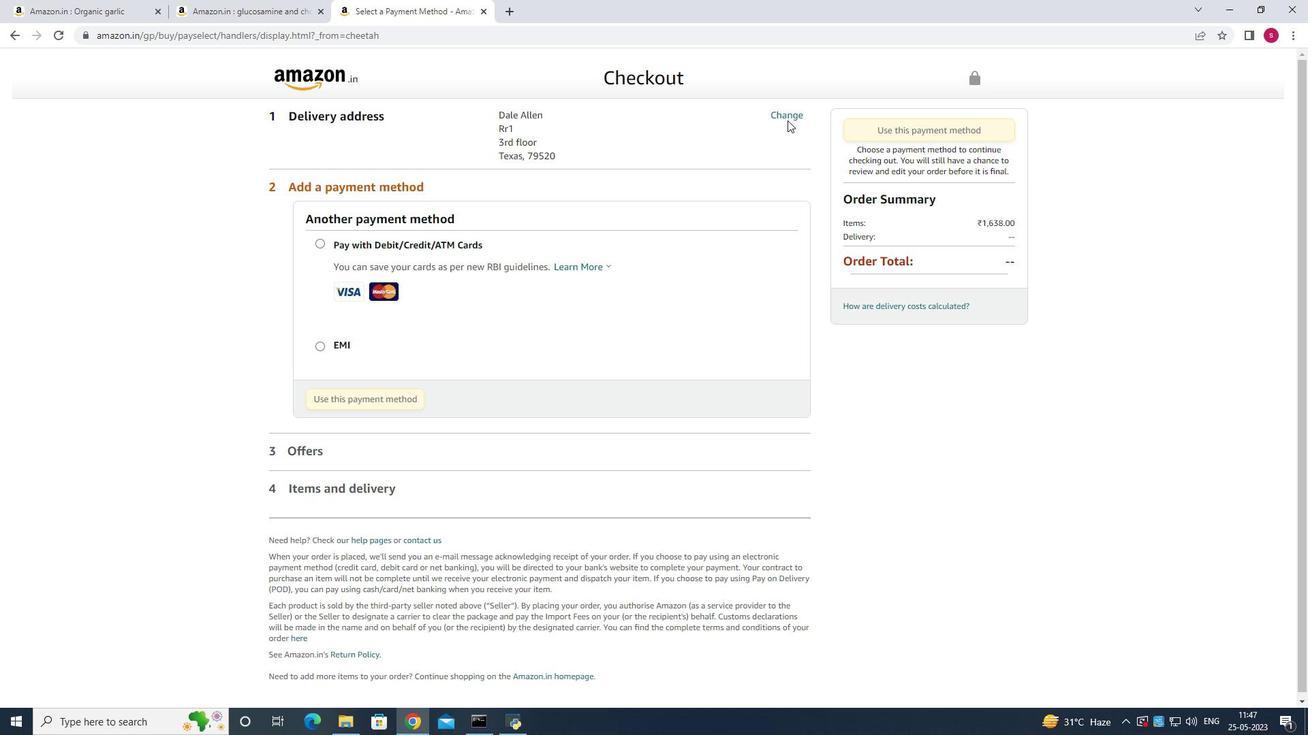 
Action: Mouse pressed left at (786, 109)
Screenshot: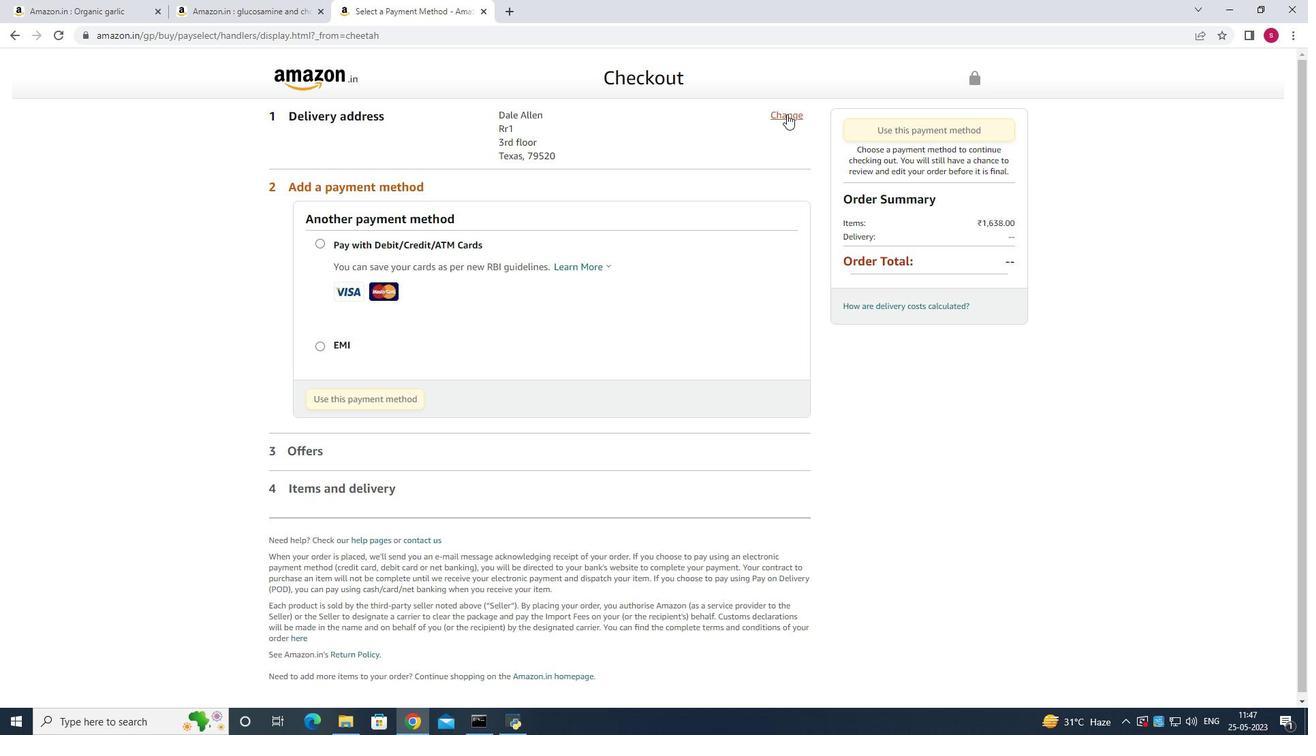 
Action: Mouse moved to (636, 186)
Screenshot: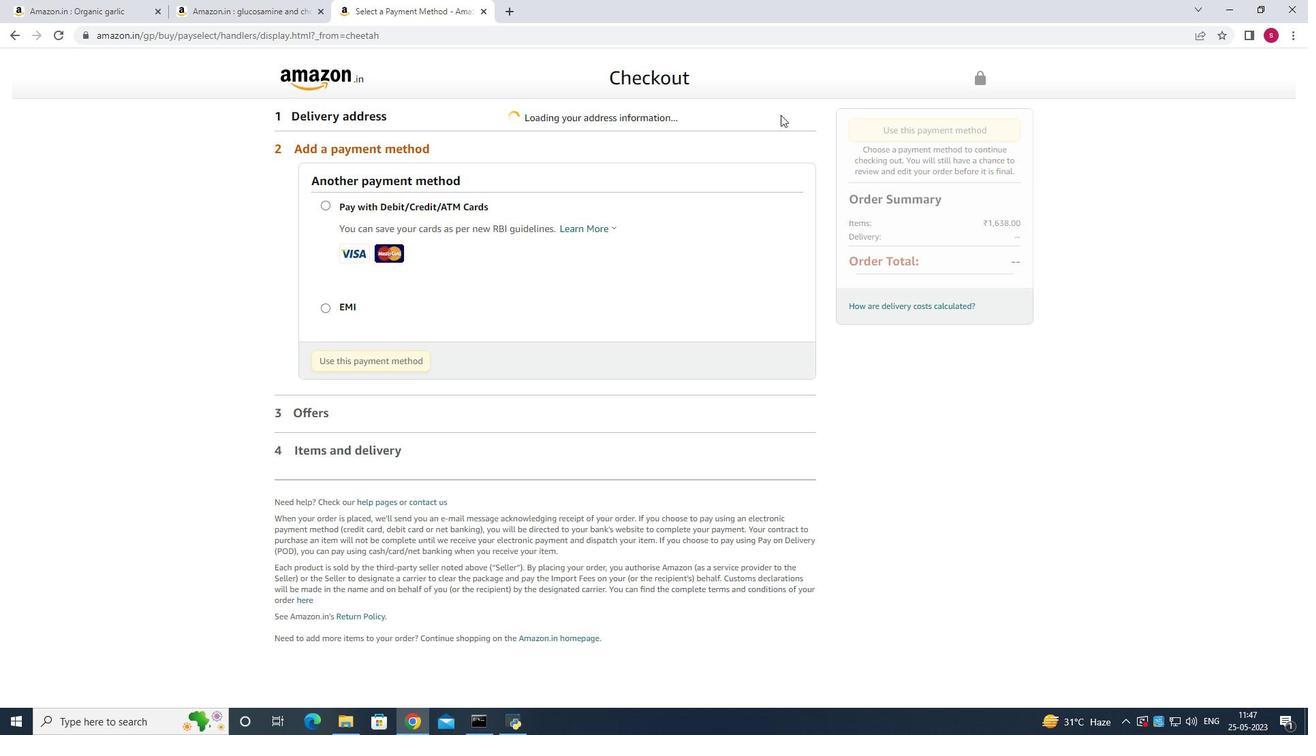
Action: Mouse scrolled (636, 185) with delta (0, 0)
Screenshot: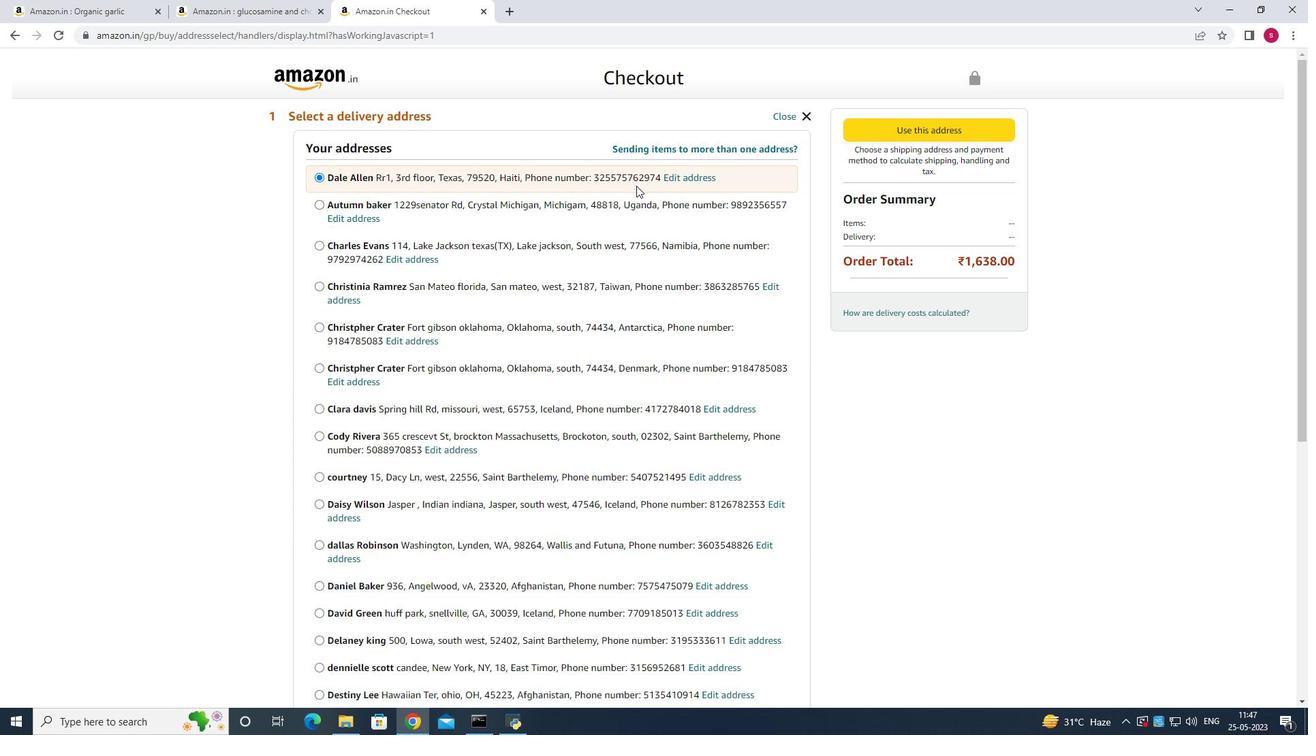 
Action: Mouse scrolled (636, 185) with delta (0, 0)
Screenshot: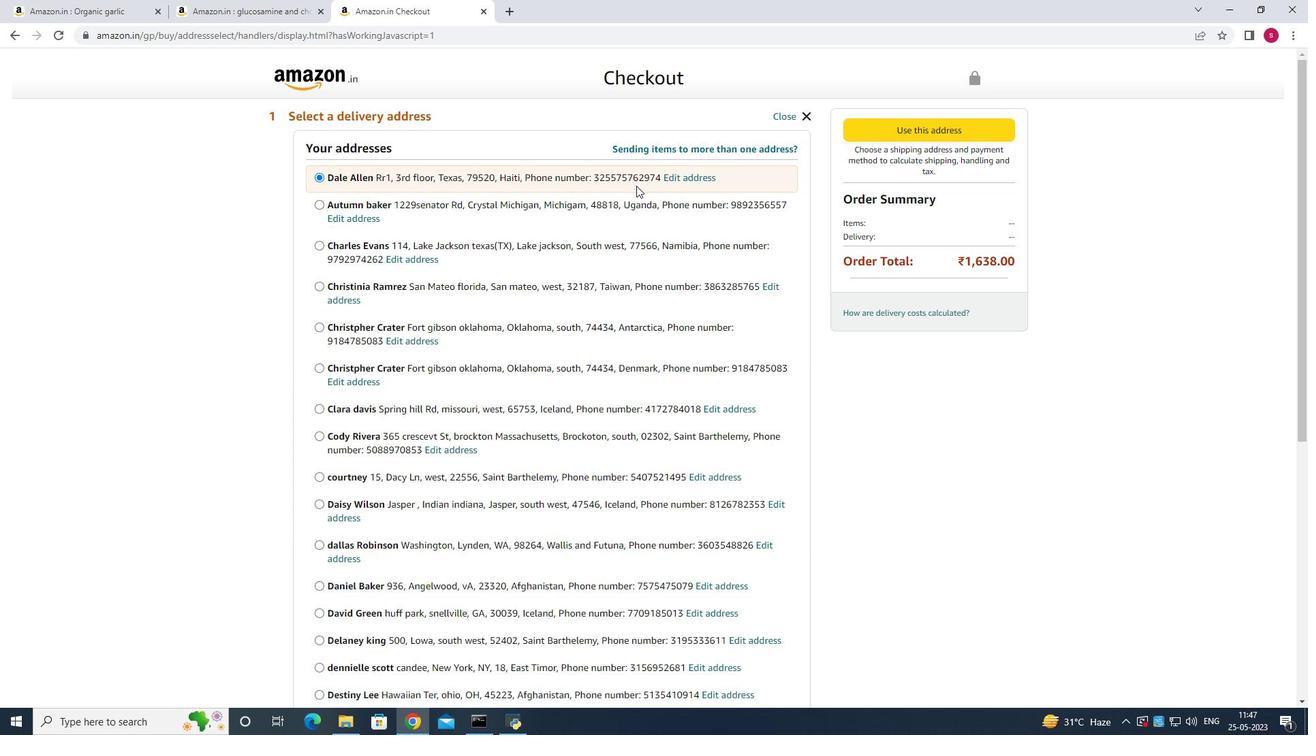
Action: Mouse scrolled (636, 185) with delta (0, 0)
Screenshot: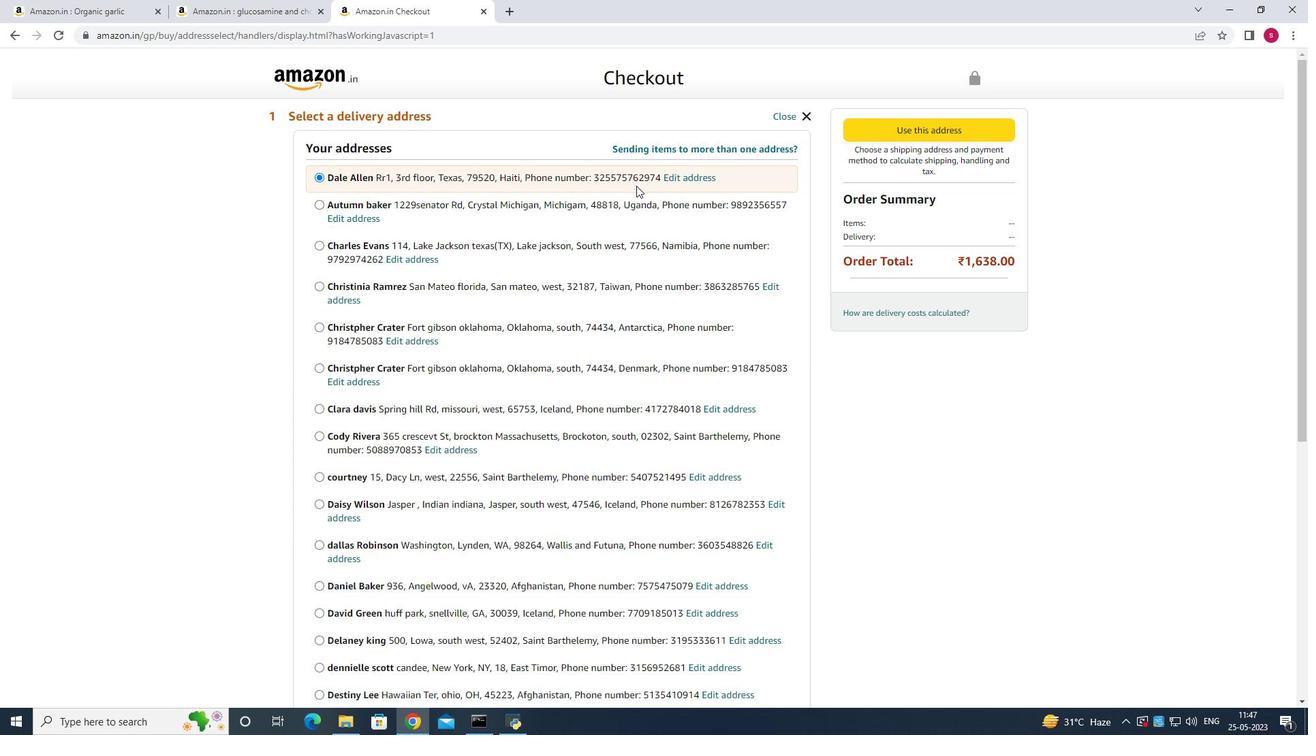 
Action: Mouse scrolled (636, 185) with delta (0, 0)
Screenshot: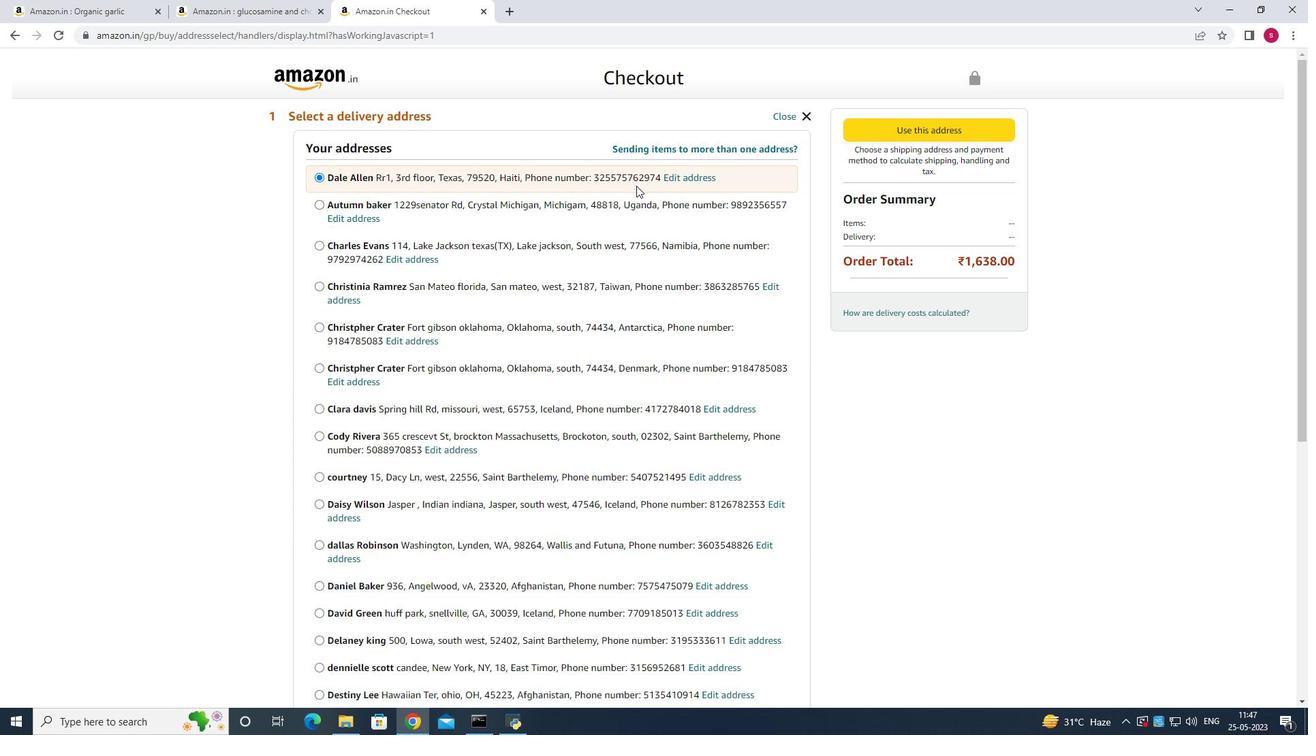 
Action: Mouse scrolled (636, 185) with delta (0, 0)
Screenshot: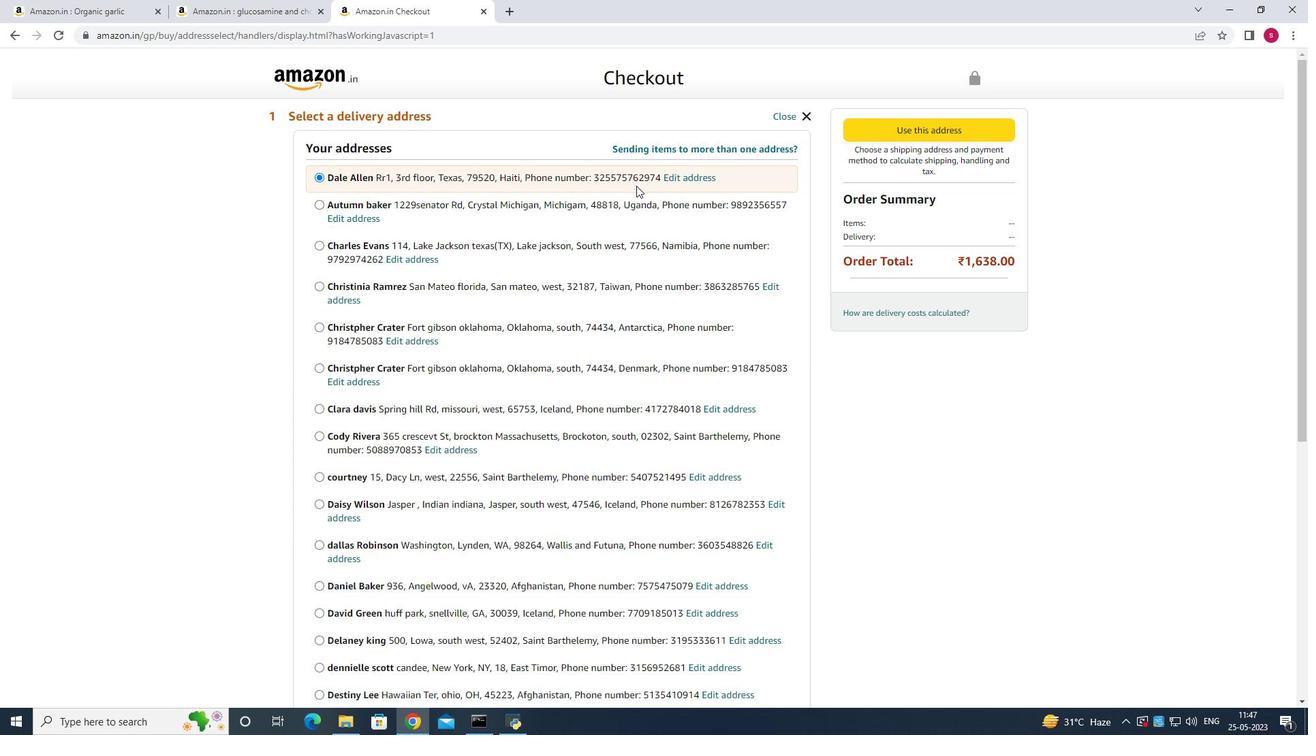 
Action: Mouse scrolled (636, 185) with delta (0, 0)
Screenshot: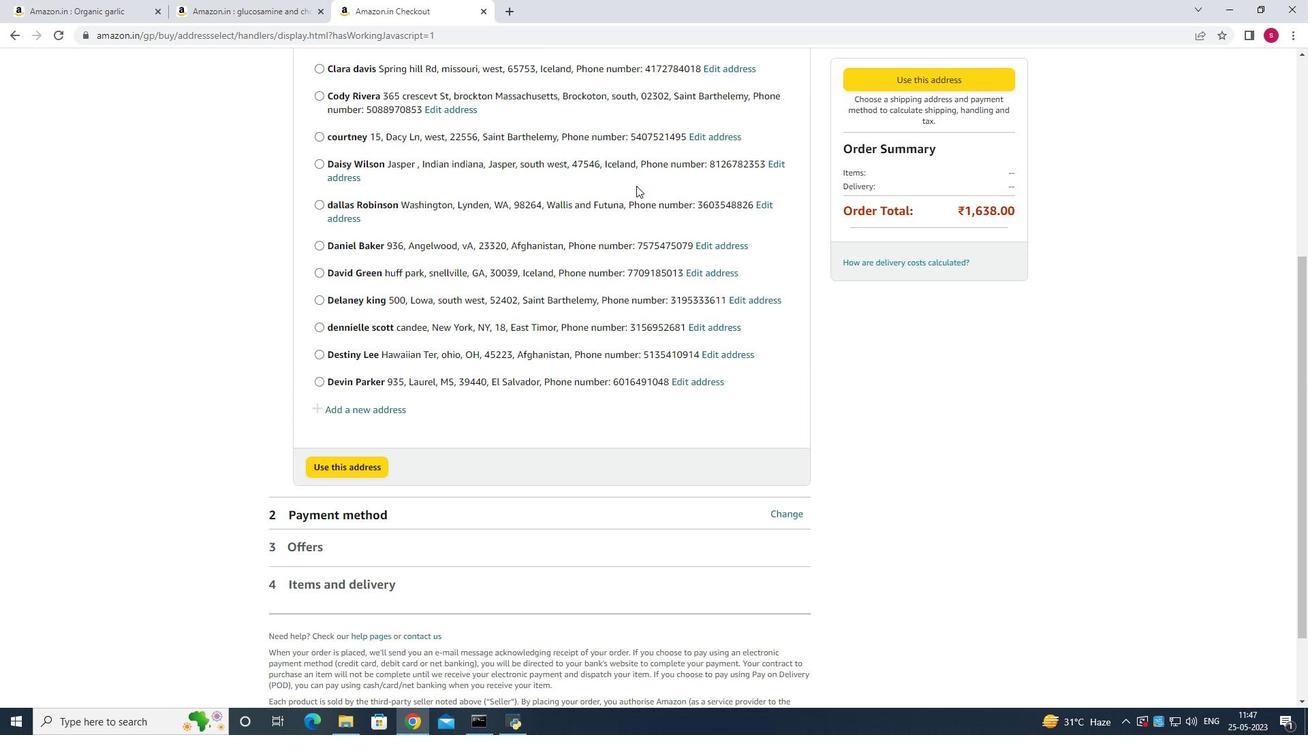 
Action: Mouse moved to (383, 343)
Screenshot: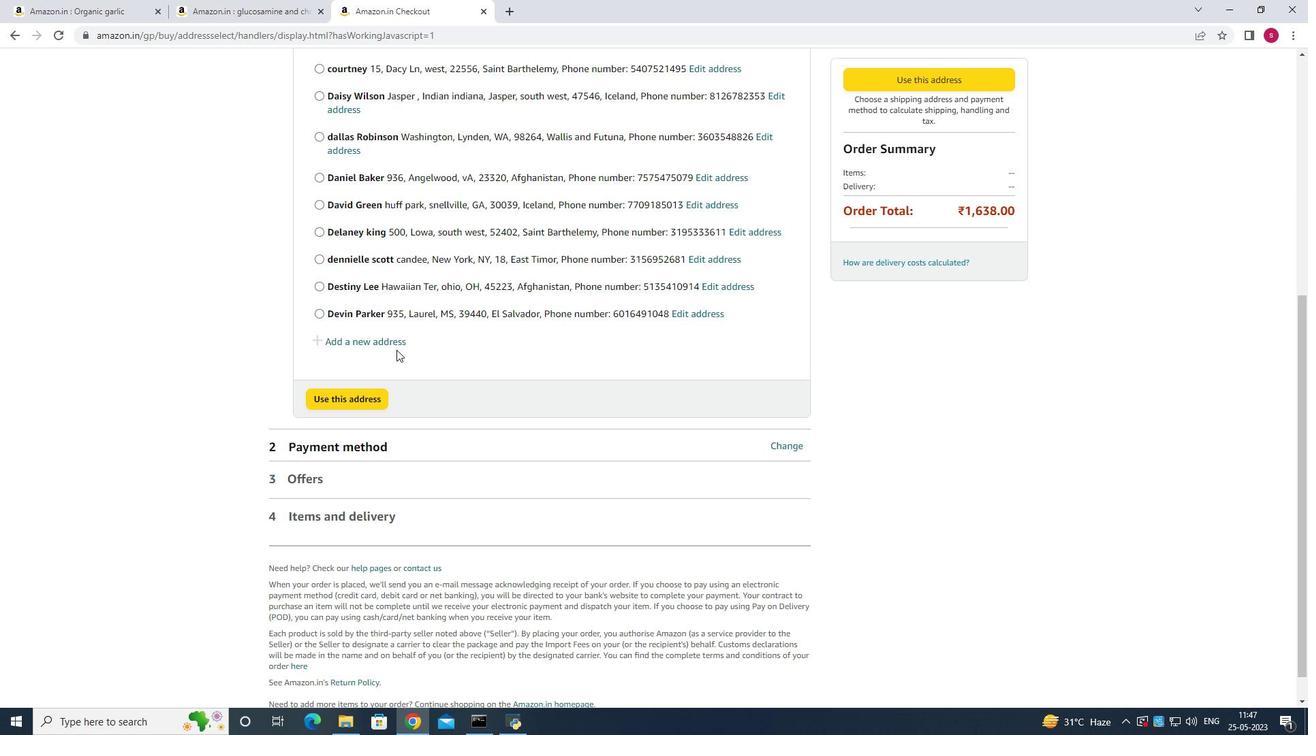 
Action: Mouse pressed left at (383, 343)
Screenshot: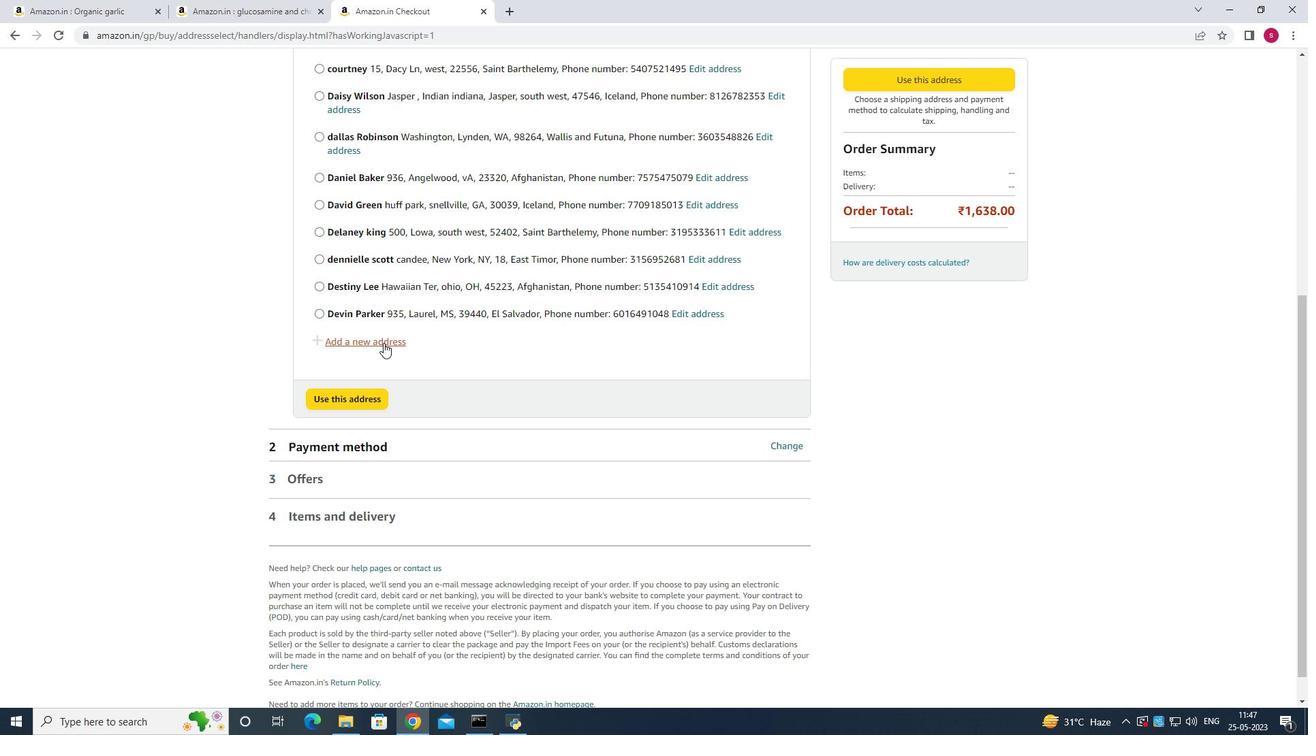 
Action: Mouse moved to (489, 271)
Screenshot: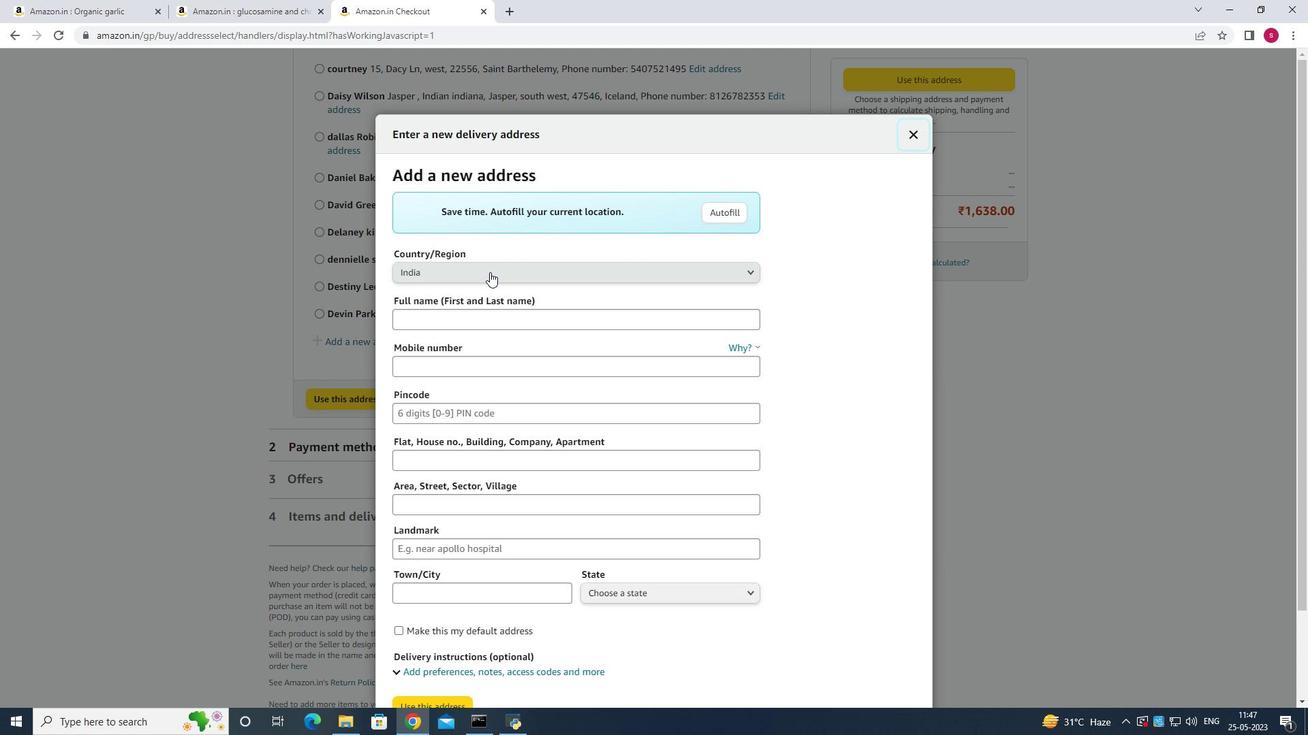 
Action: Mouse pressed left at (489, 271)
Screenshot: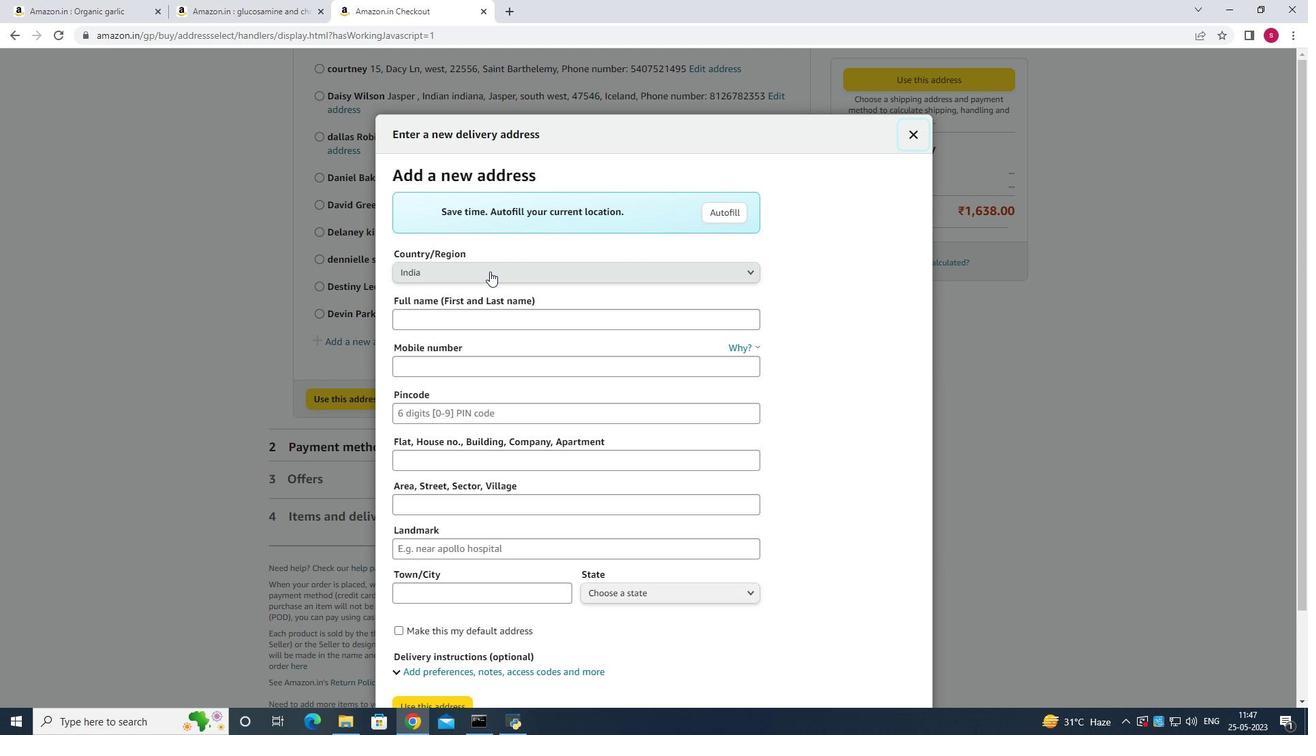 
Action: Key pressed <Key.shift>Georgia<Key.enter>
Screenshot: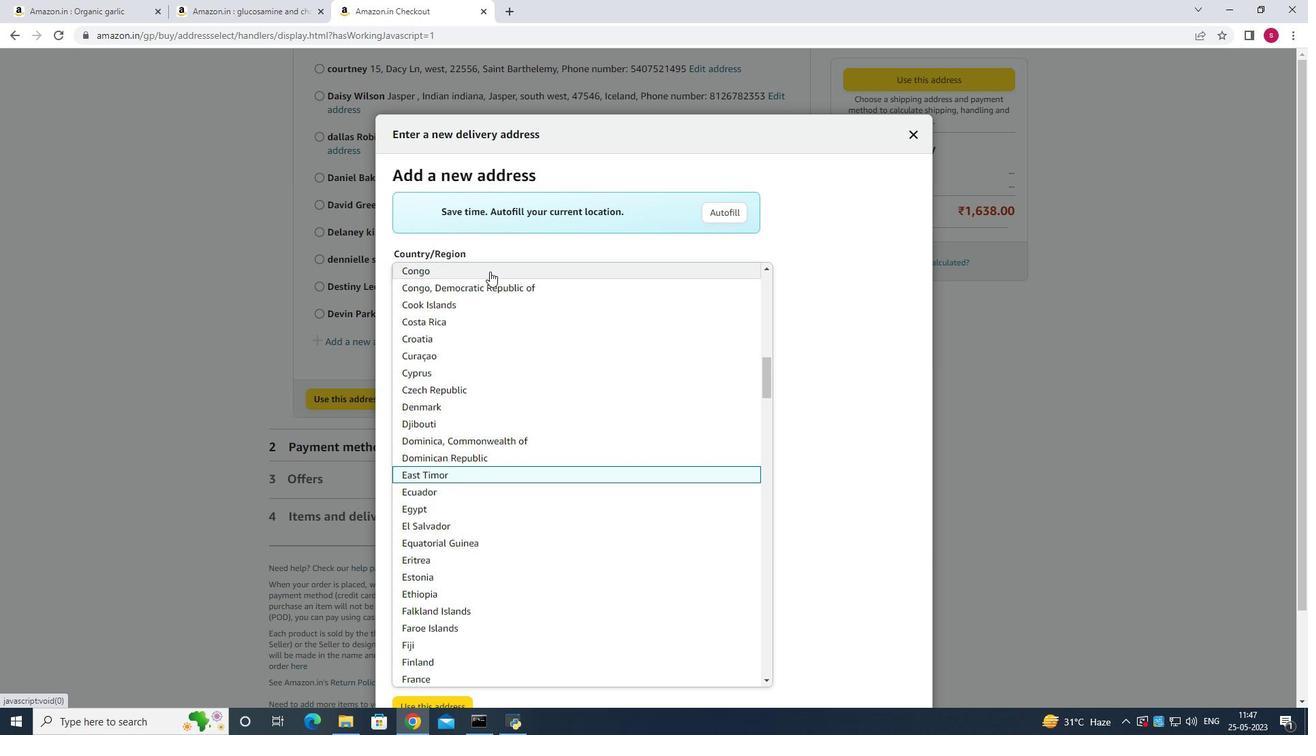 
Action: Mouse moved to (481, 313)
Screenshot: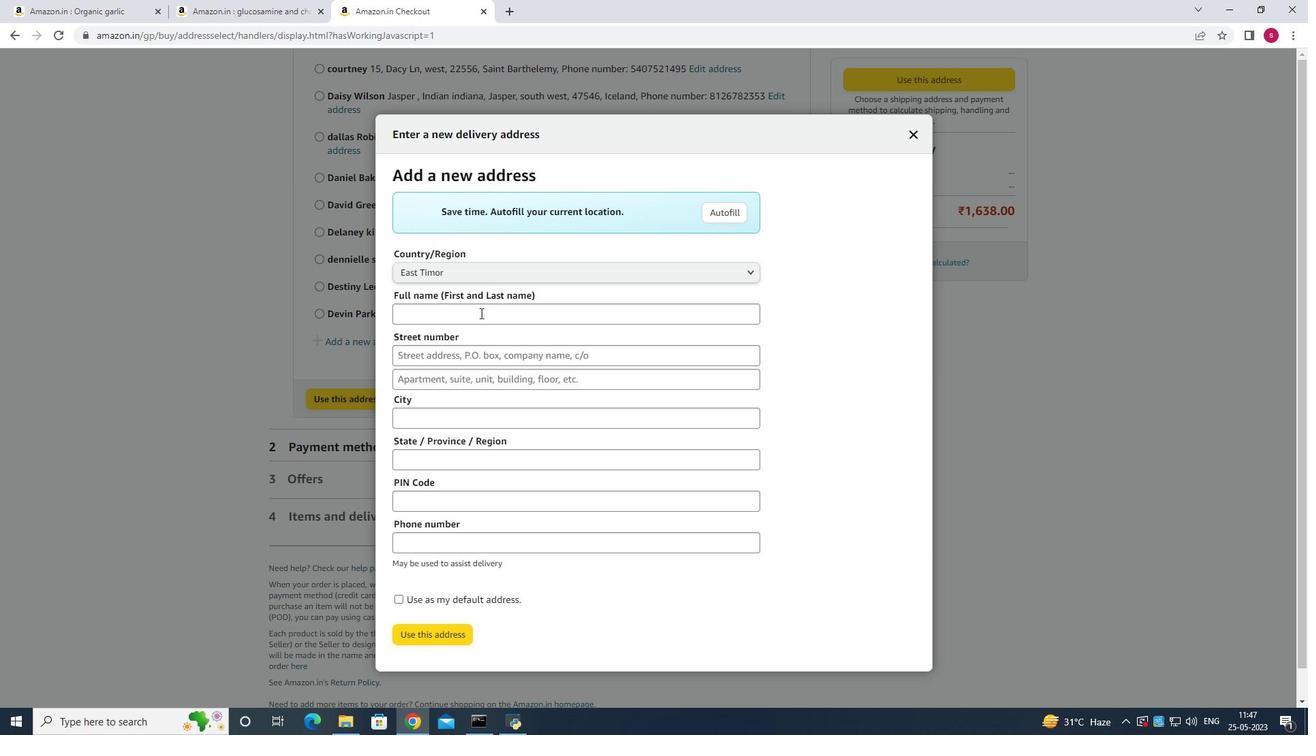 
Action: Mouse pressed left at (481, 313)
Screenshot: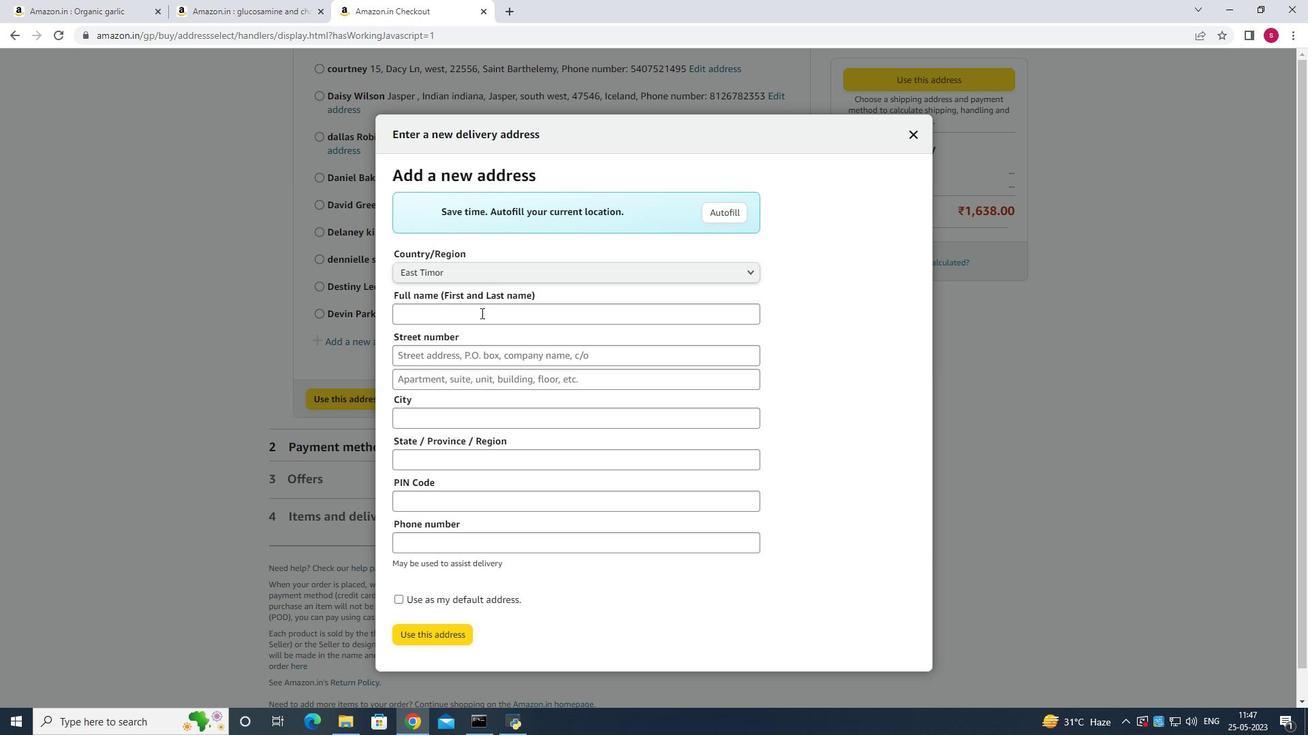 
Action: Mouse moved to (475, 315)
Screenshot: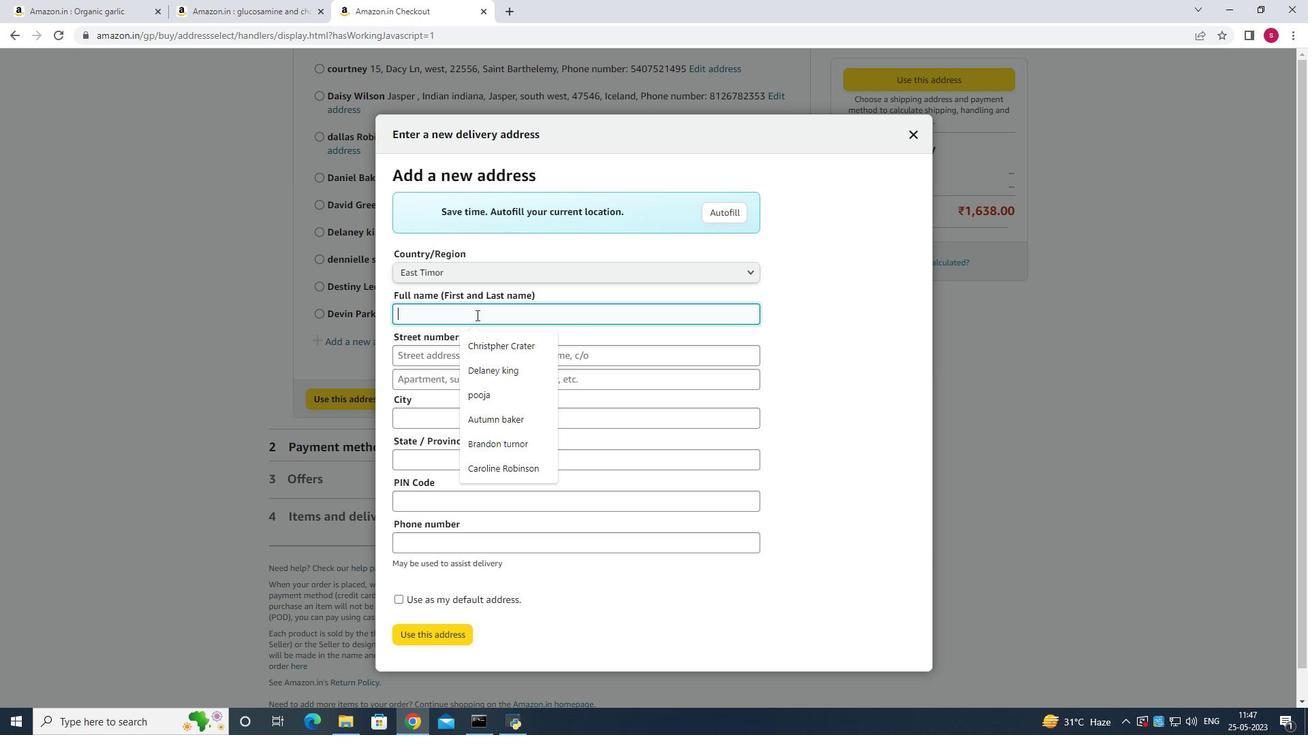 
Action: Key pressed <Key.shift>Dominique<Key.space><Key.shift>Adams
Screenshot: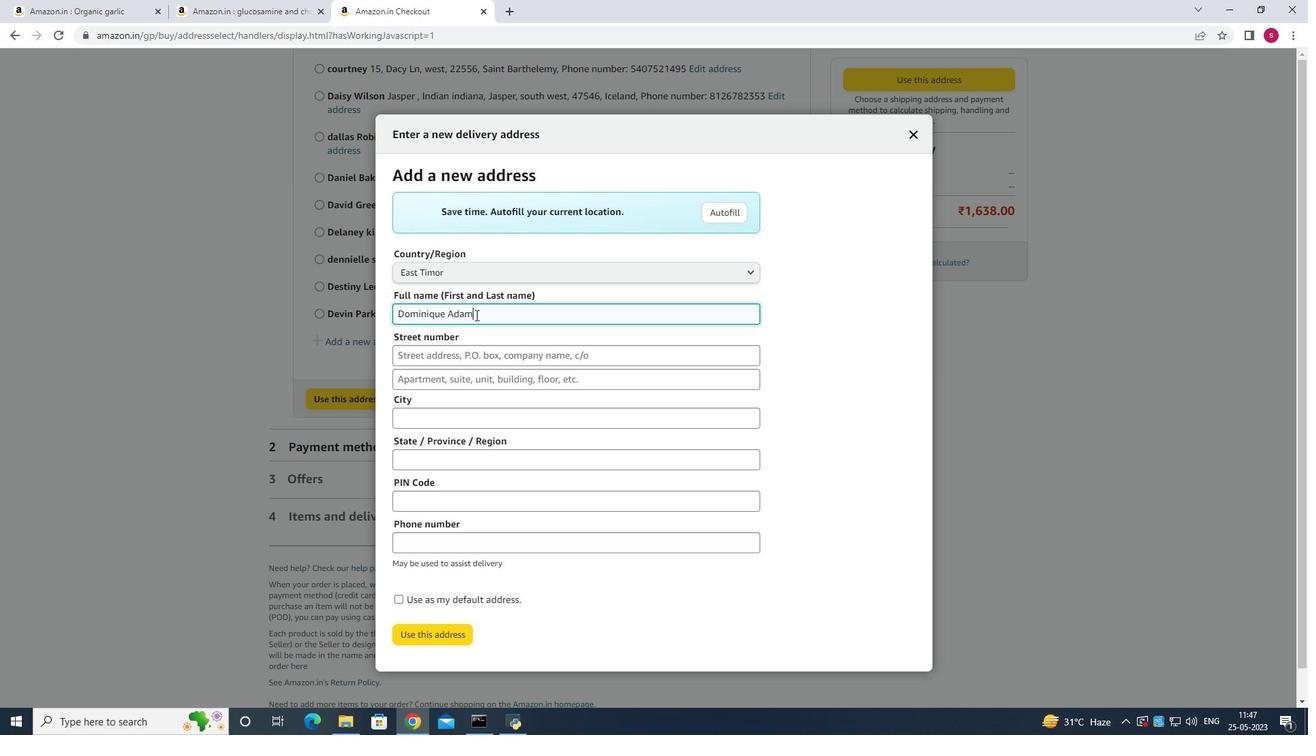 
Action: Mouse moved to (489, 358)
Screenshot: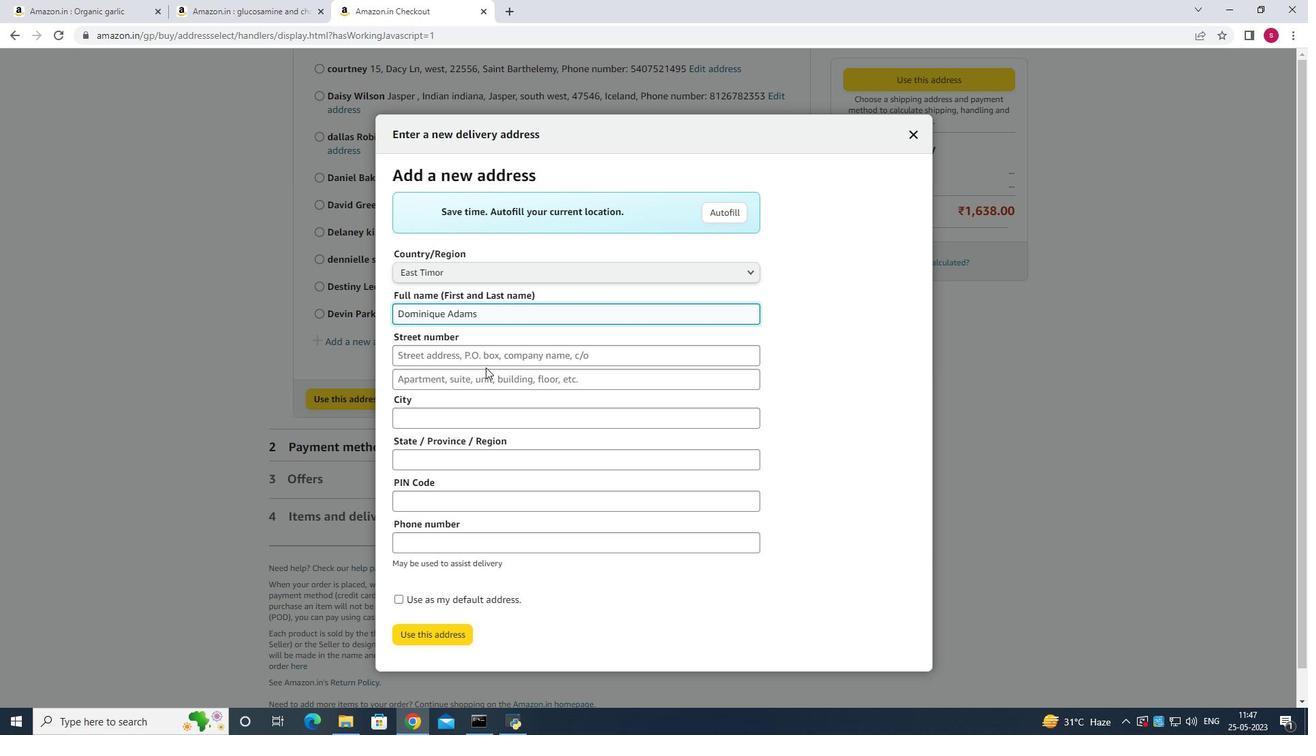 
Action: Mouse pressed left at (489, 358)
Screenshot: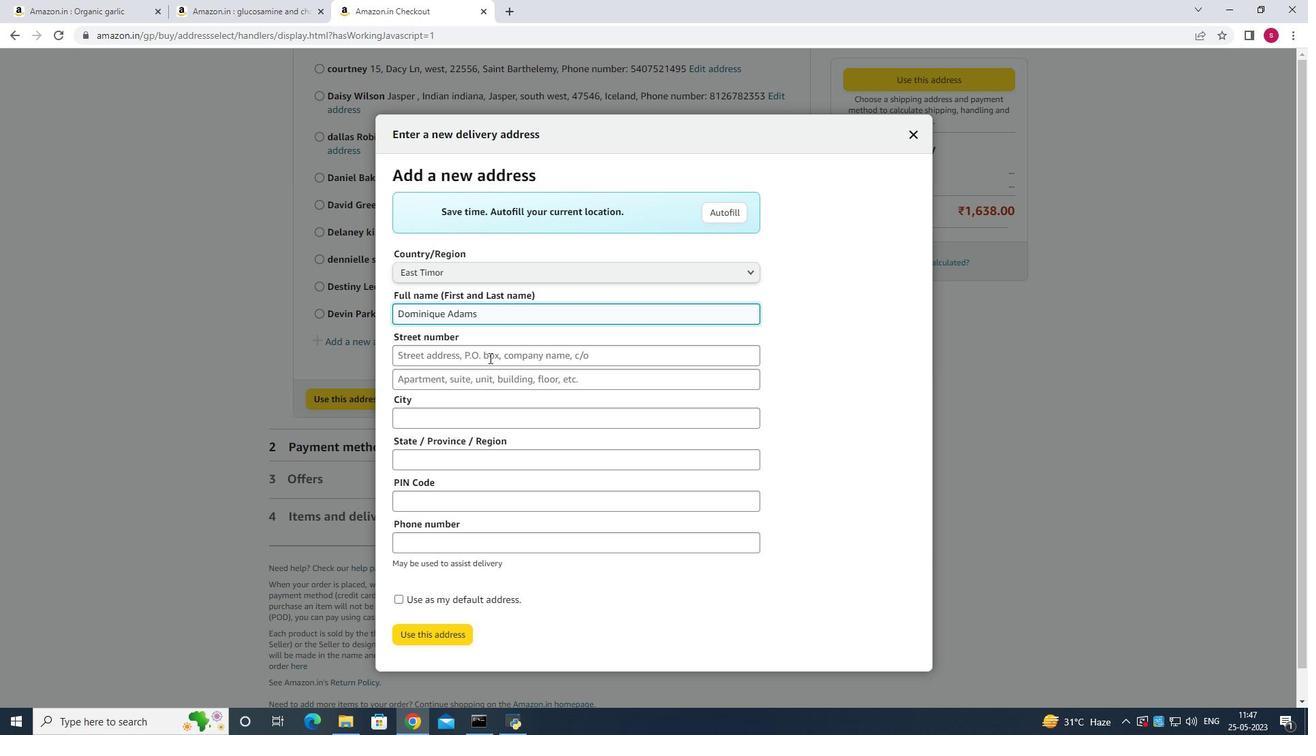 
Action: Key pressed 1834
Screenshot: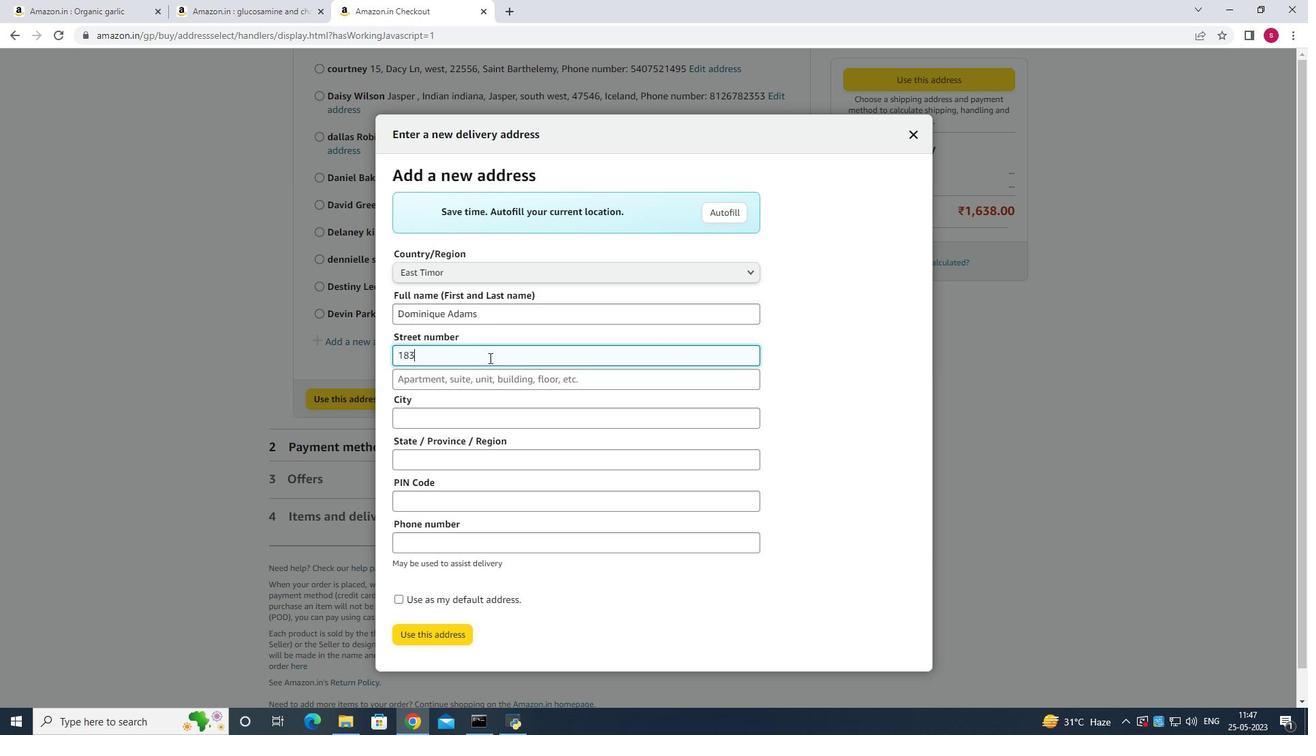 
Action: Mouse moved to (481, 411)
Screenshot: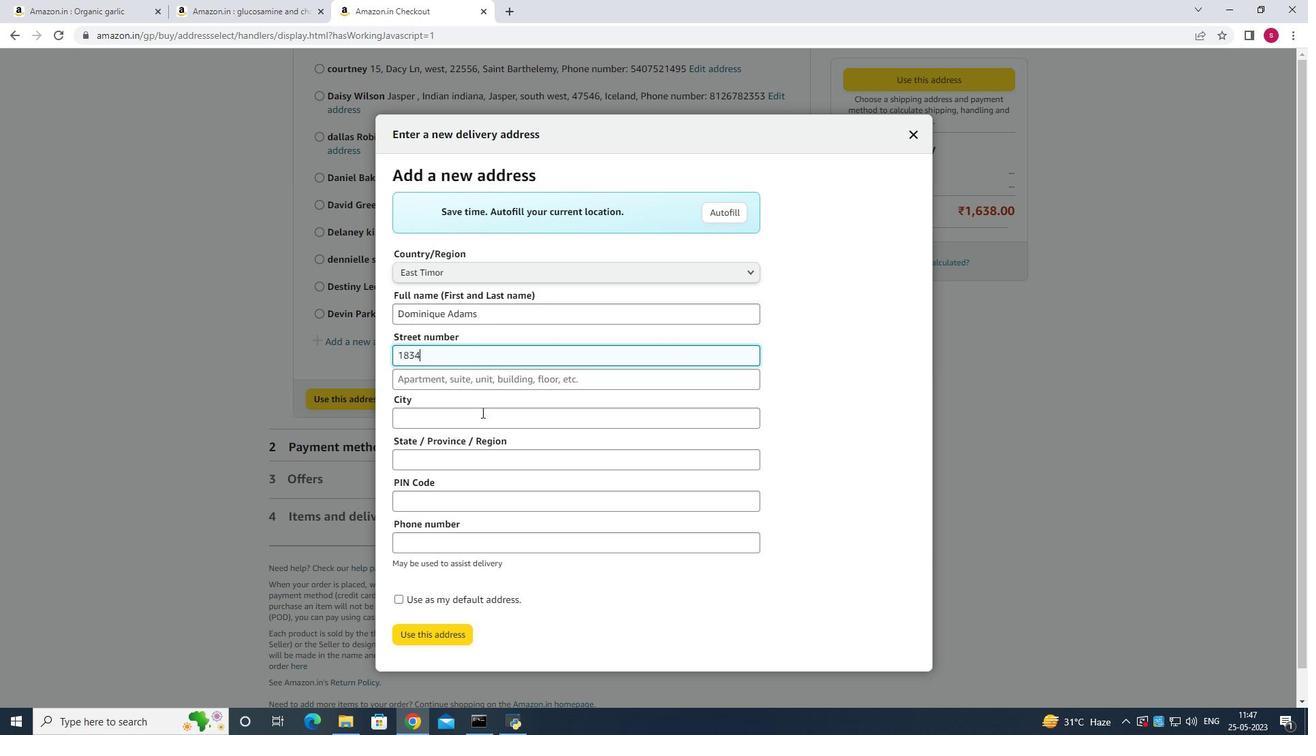 
Action: Mouse pressed left at (481, 411)
Screenshot: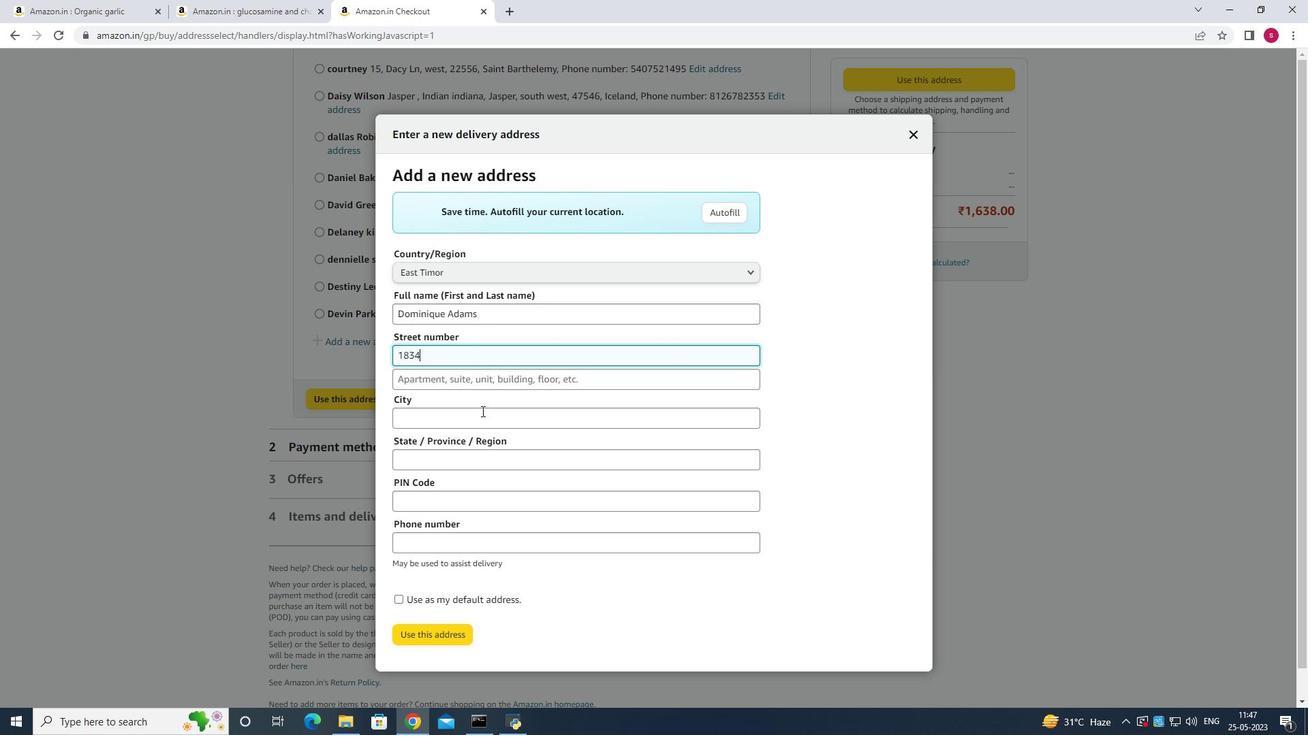 
Action: Key pressed <Key.shift>Vianna
Screenshot: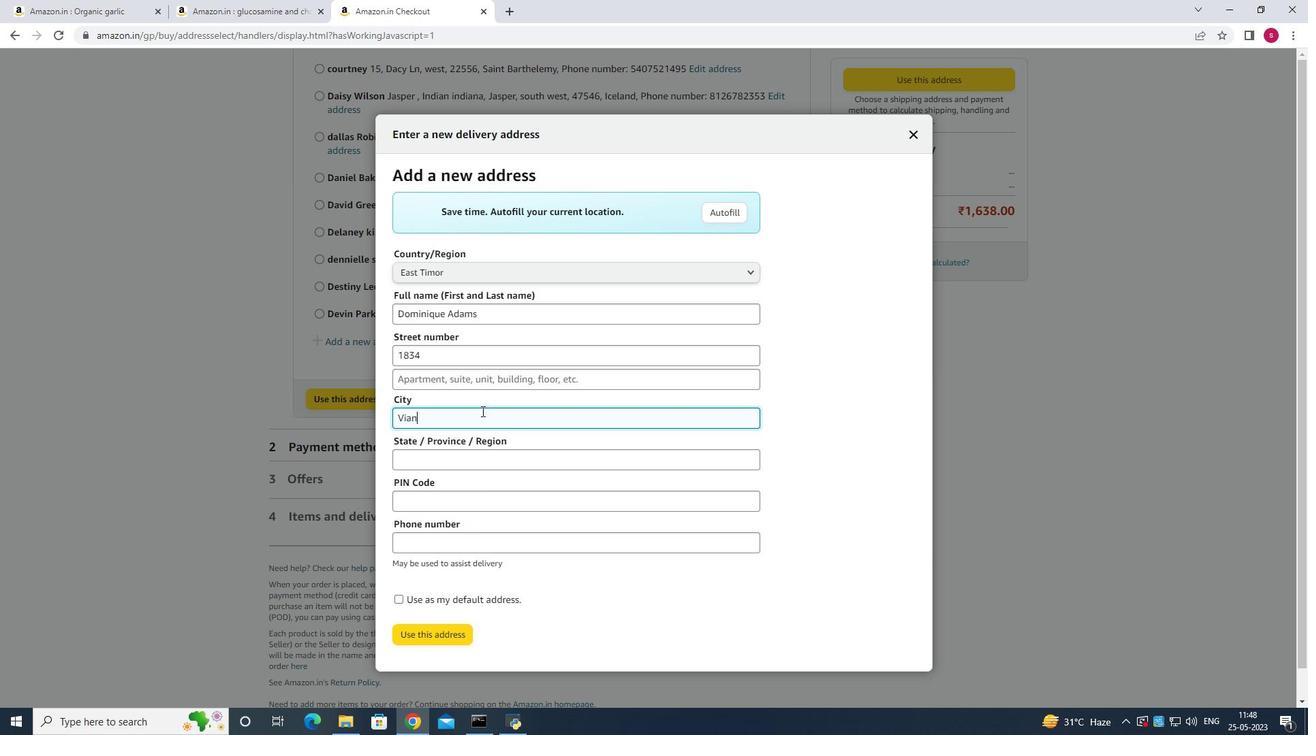 
Action: Mouse moved to (481, 461)
Screenshot: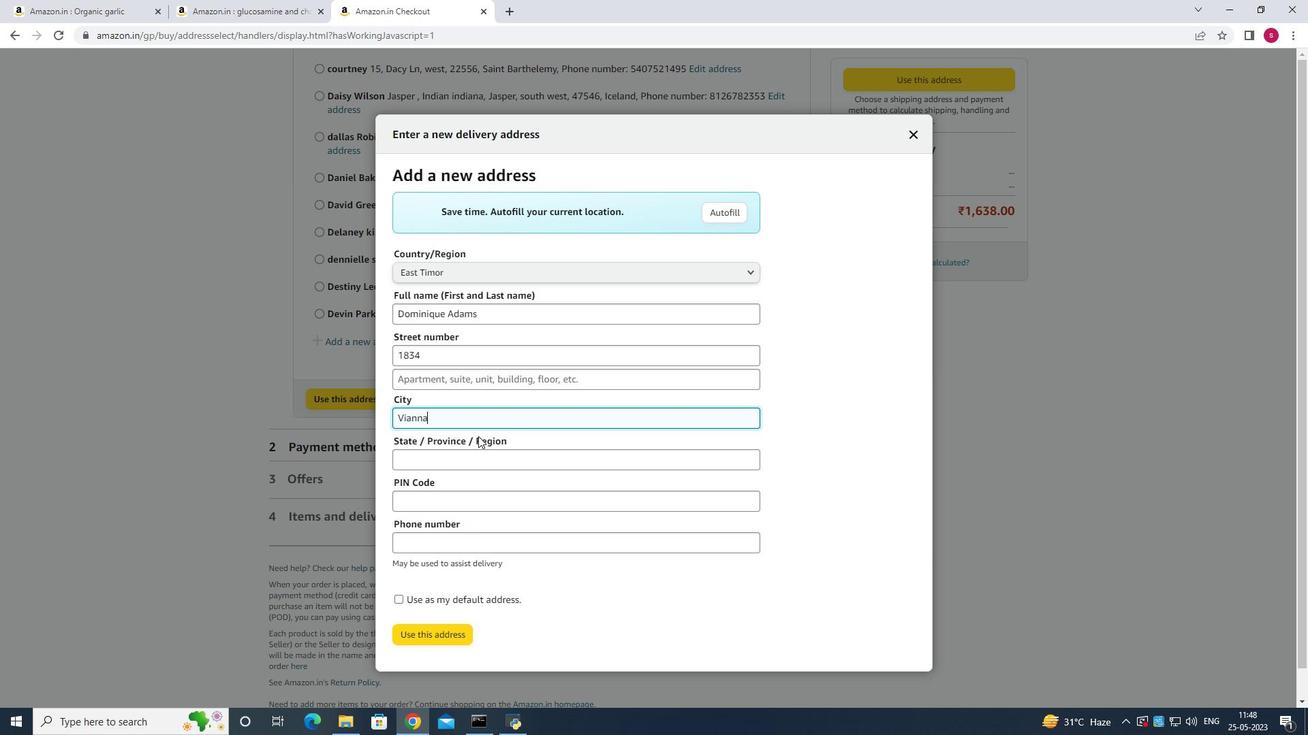 
Action: Mouse pressed left at (481, 461)
Screenshot: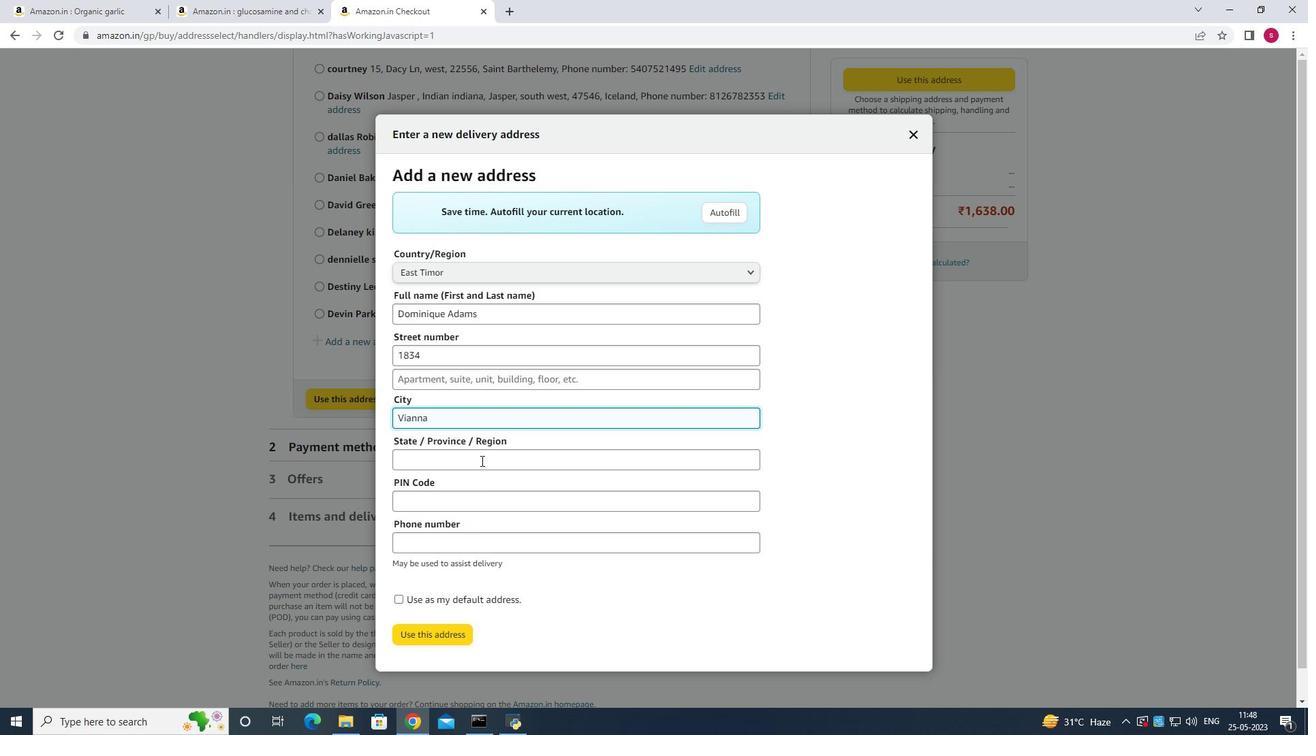 
Action: Key pressed <Key.shift>G<Key.shift>A
Screenshot: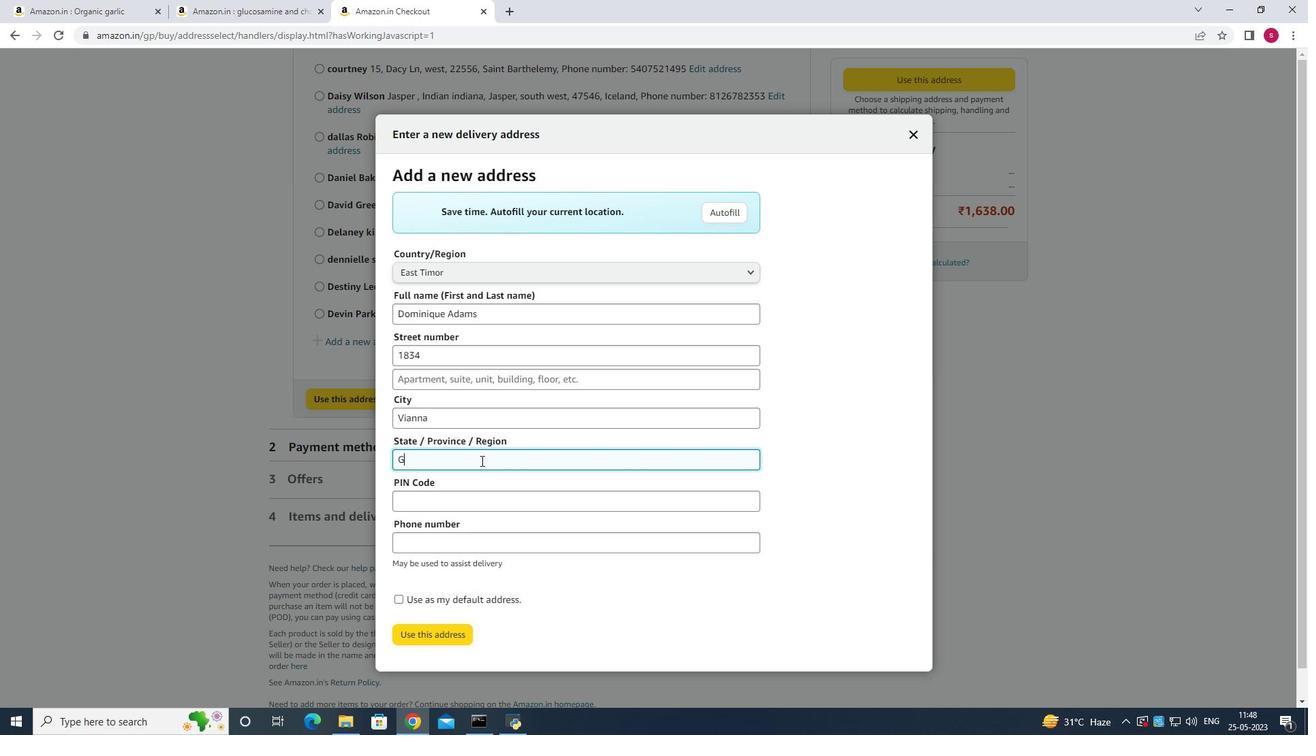 
Action: Mouse moved to (474, 504)
Screenshot: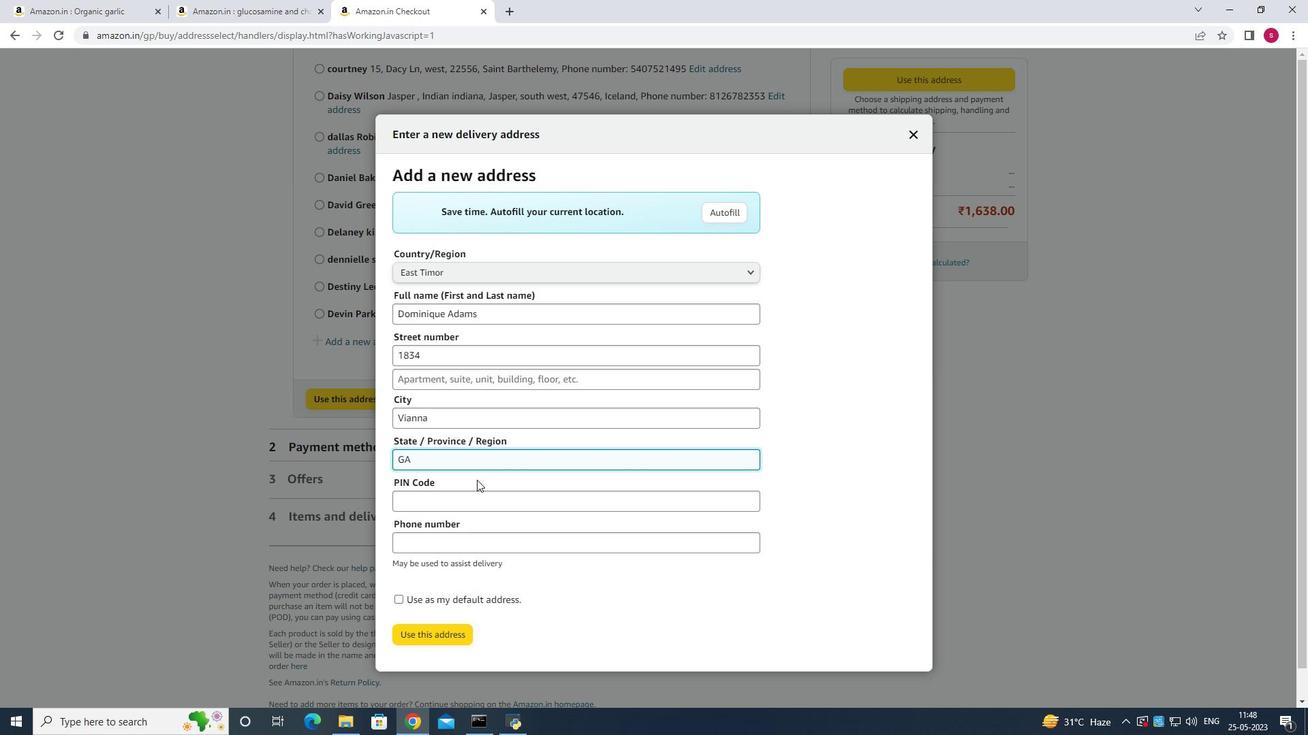 
Action: Mouse pressed left at (474, 504)
Screenshot: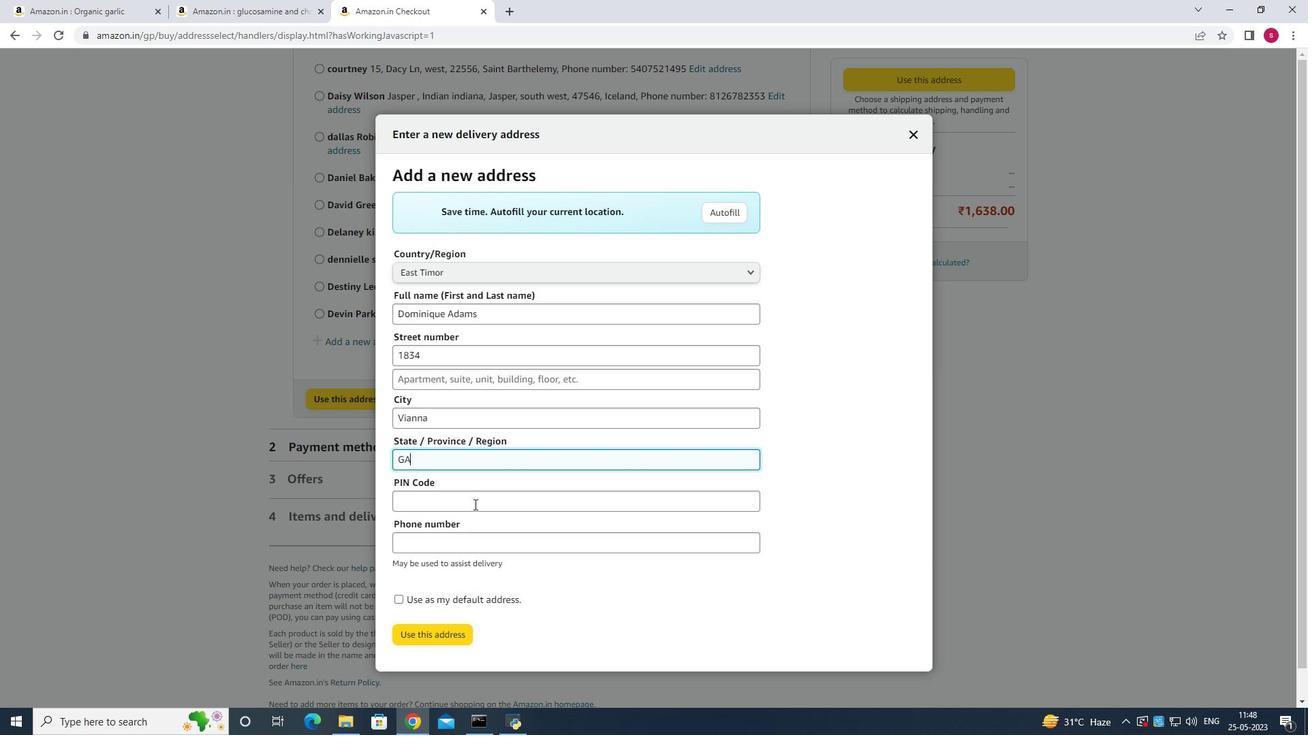
Action: Key pressed 31092
Screenshot: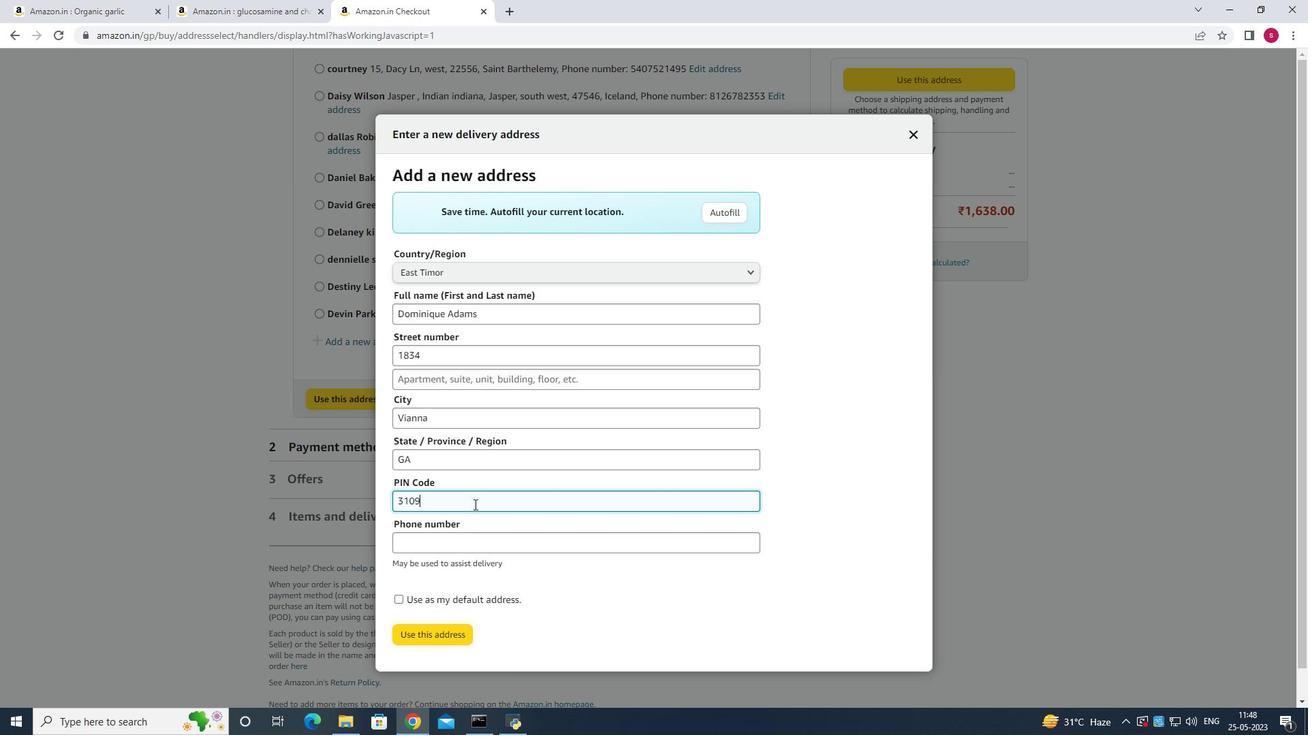 
Action: Mouse scrolled (474, 504) with delta (0, 0)
Screenshot: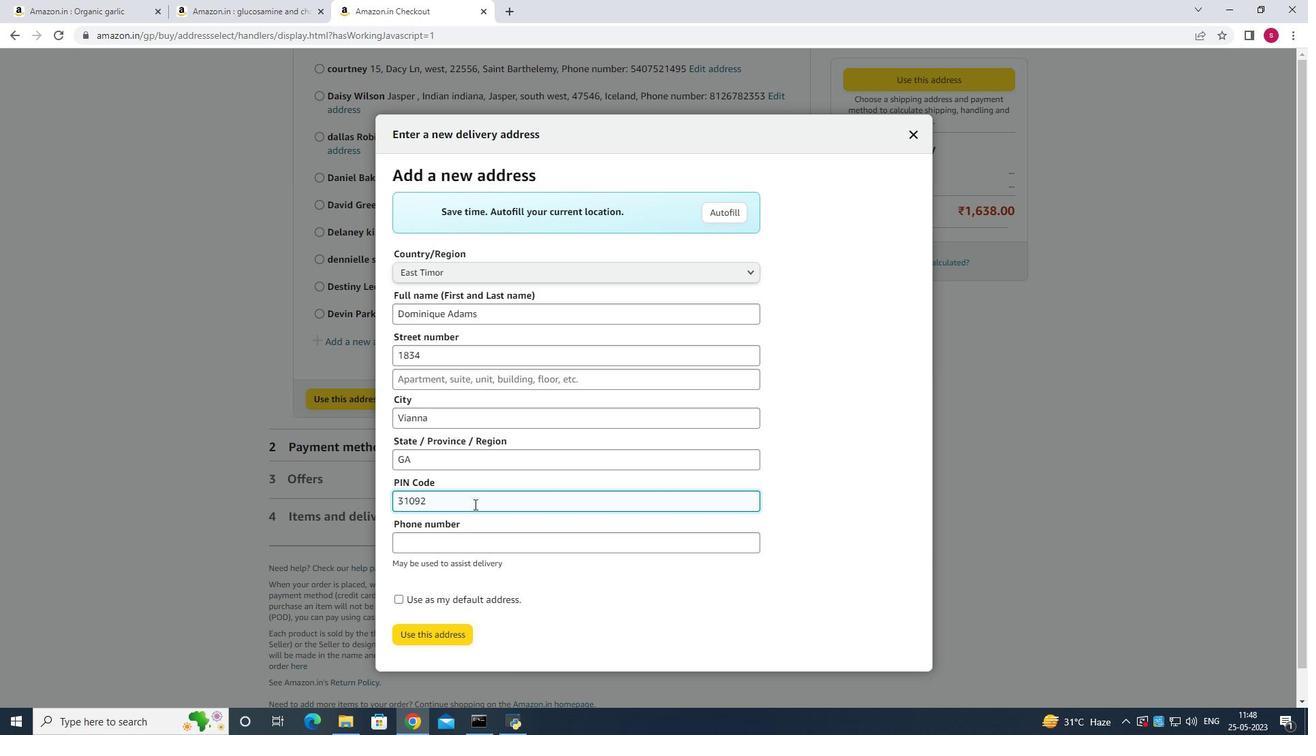 
Action: Mouse scrolled (474, 504) with delta (0, 0)
Screenshot: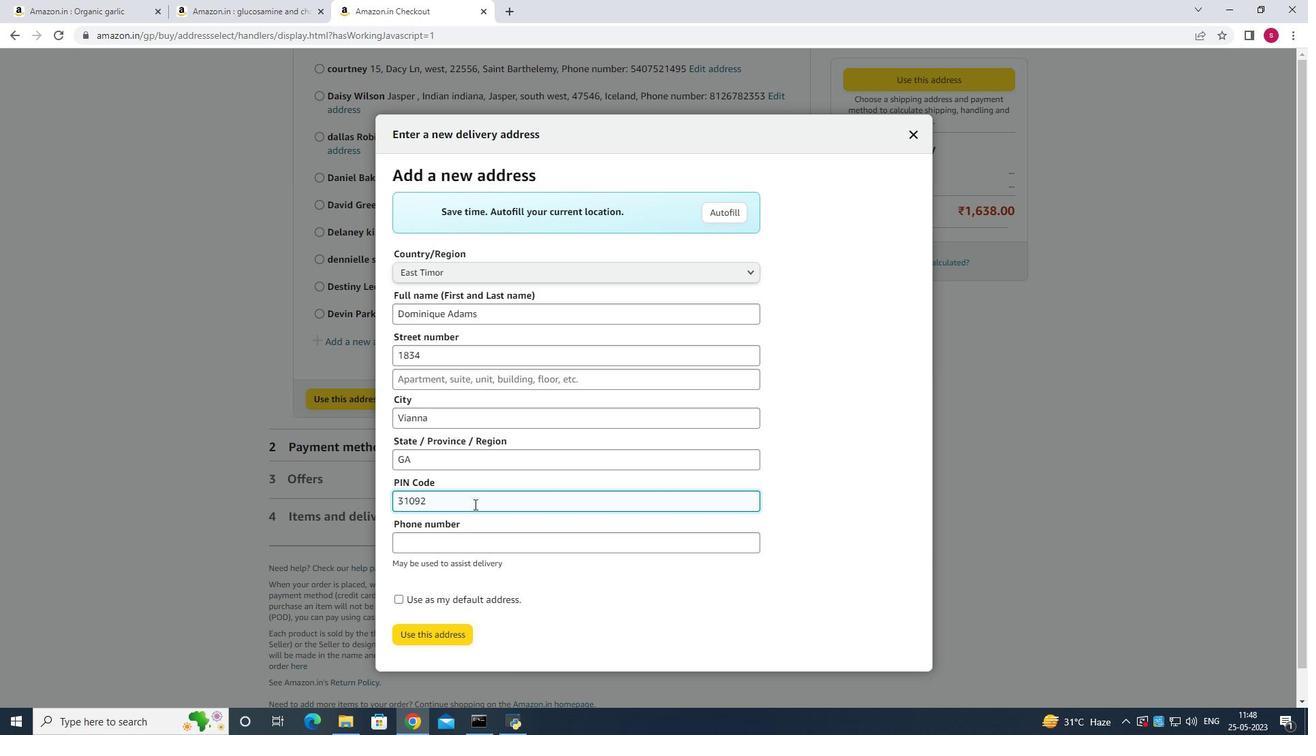 
Action: Mouse moved to (474, 505)
Screenshot: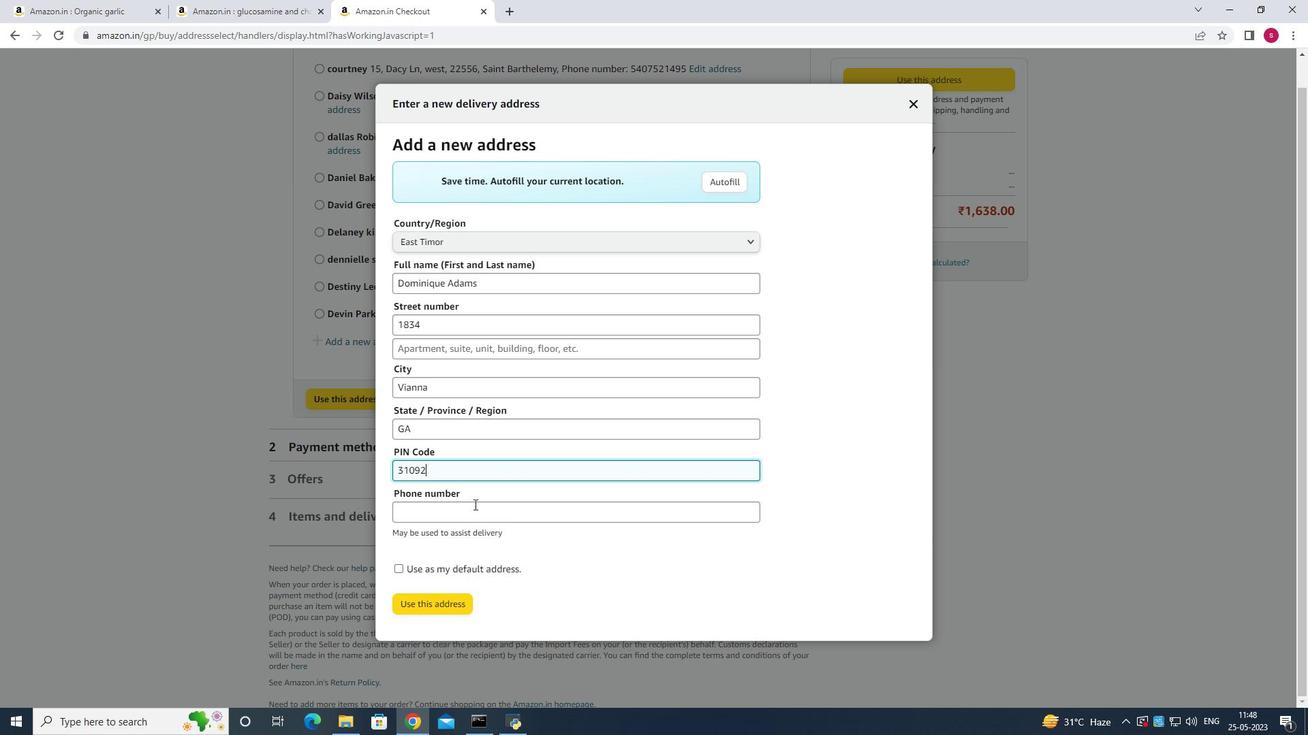 
Action: Mouse pressed left at (474, 505)
Screenshot: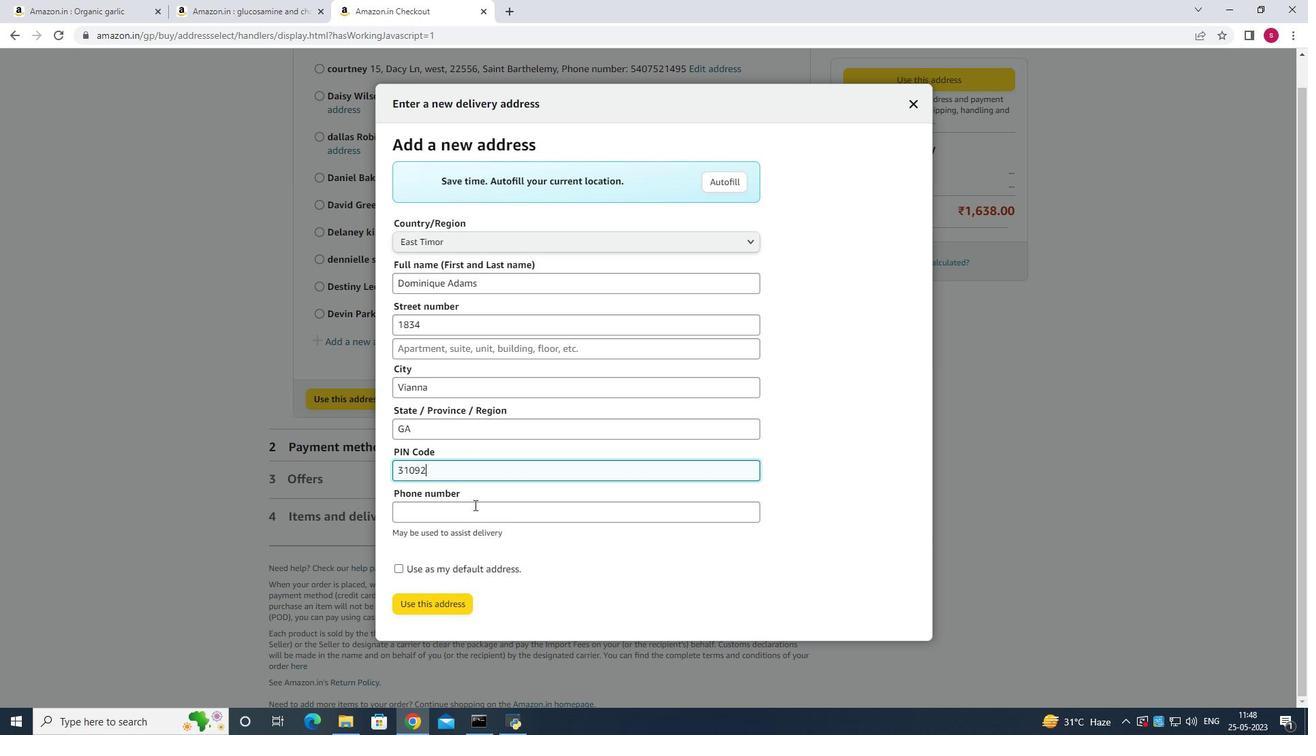
Action: Key pressed 22968<Key.left><Key.left><Key.left>0<Key.backspace>2
Screenshot: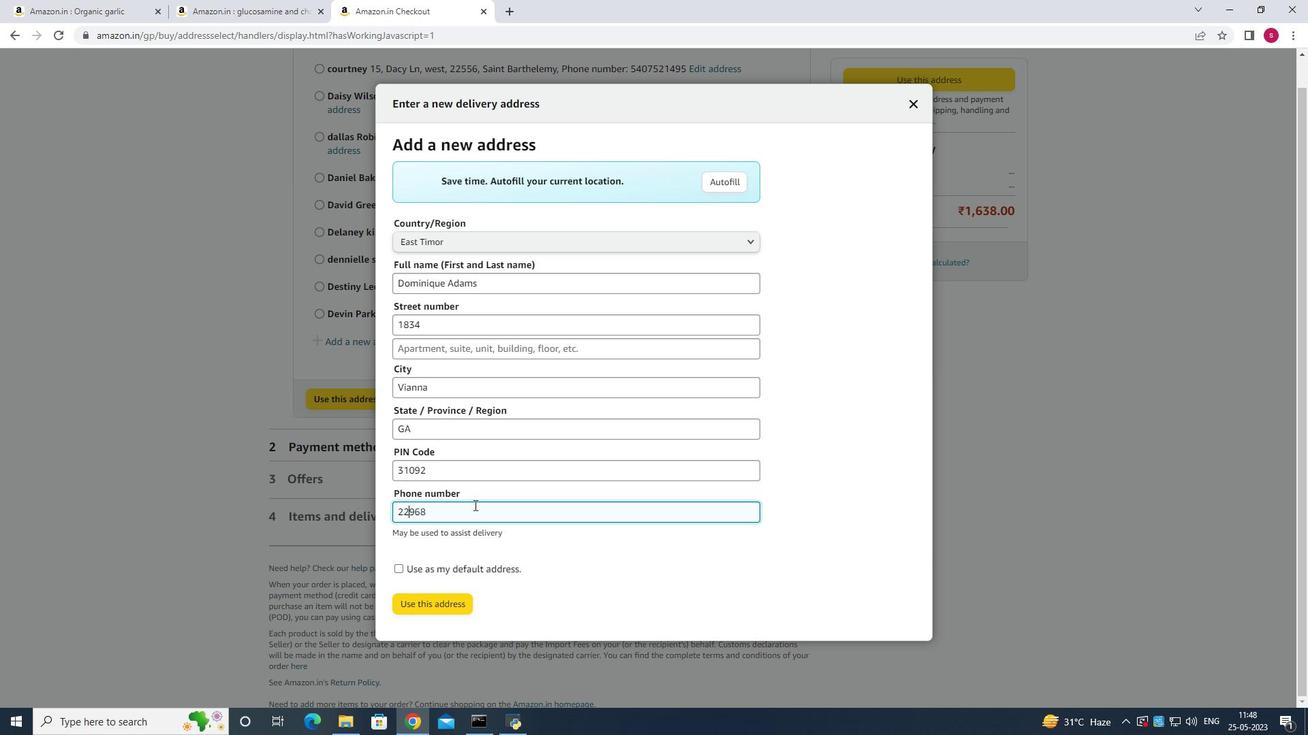 
Action: Mouse pressed left at (474, 505)
Screenshot: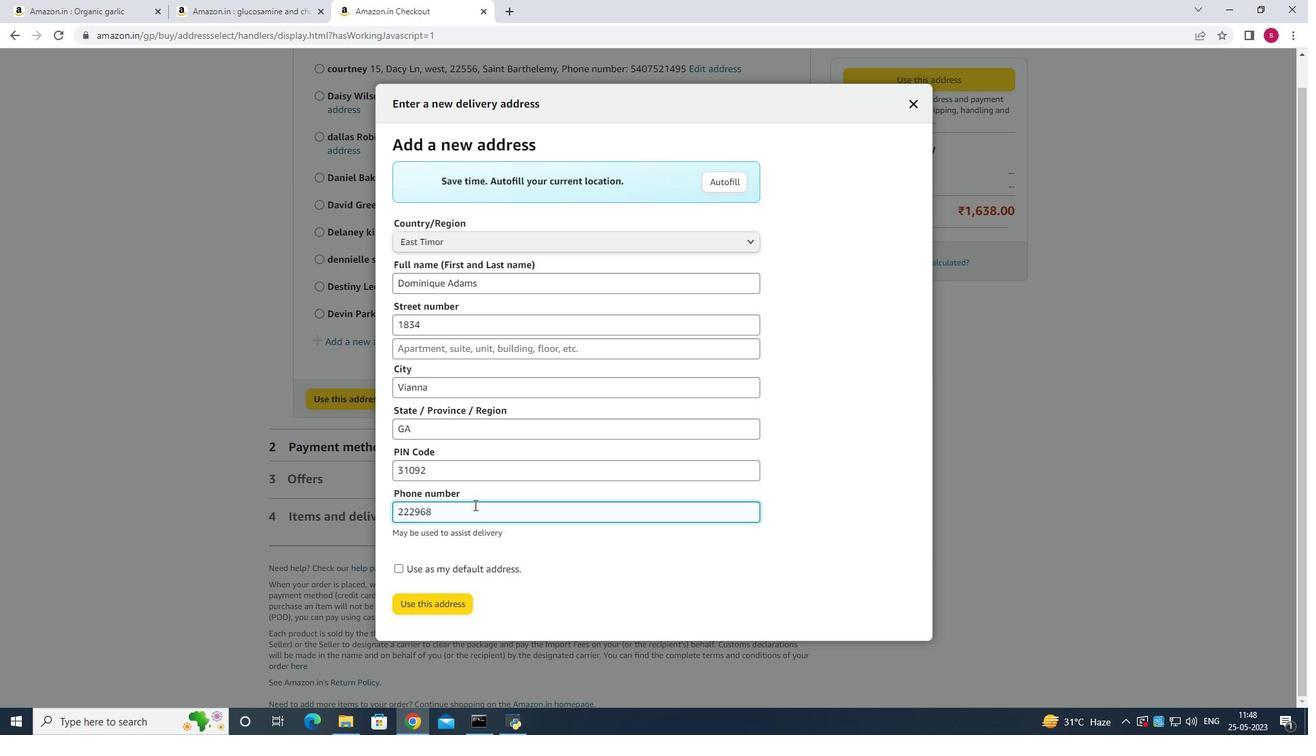 
Action: Mouse moved to (1202, 430)
Screenshot: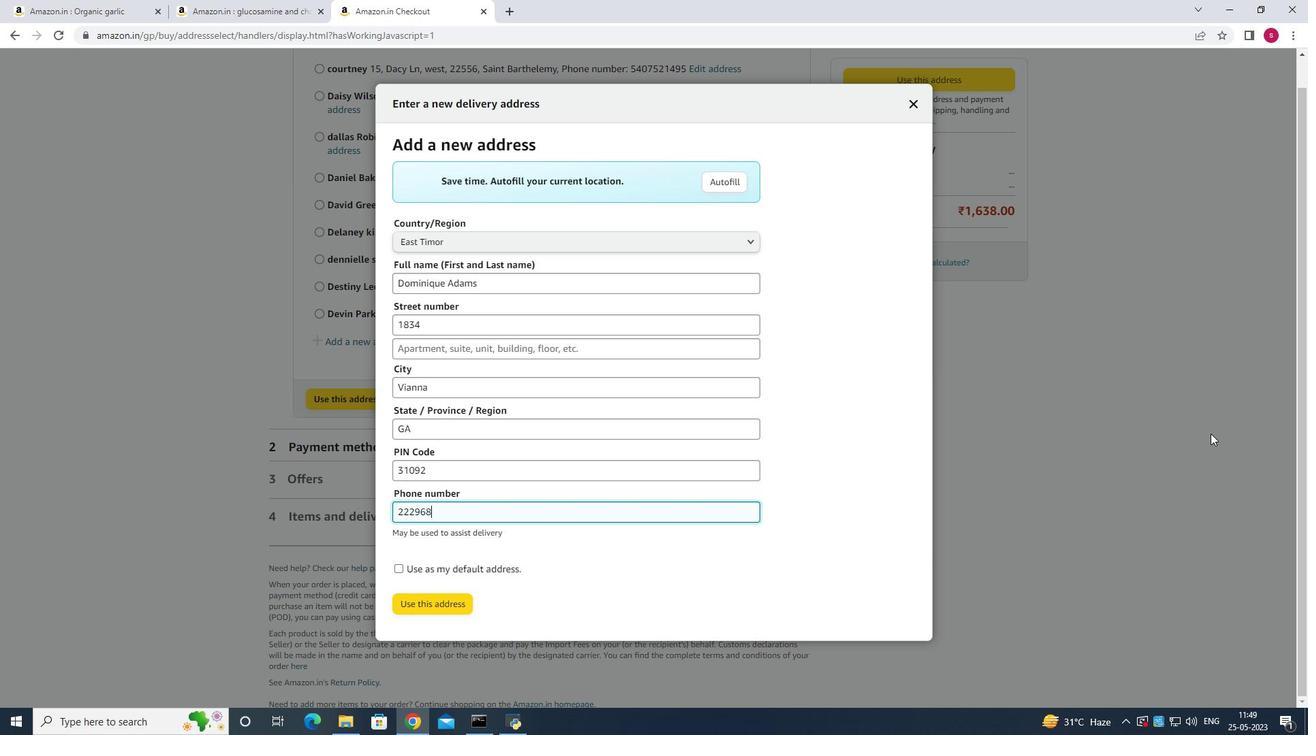 
Action: Key pressed <Key.left><Key.left><Key.left><Key.backspace>0<Key.backspace><Key.right>2<Key.right><Key.right>4958
Screenshot: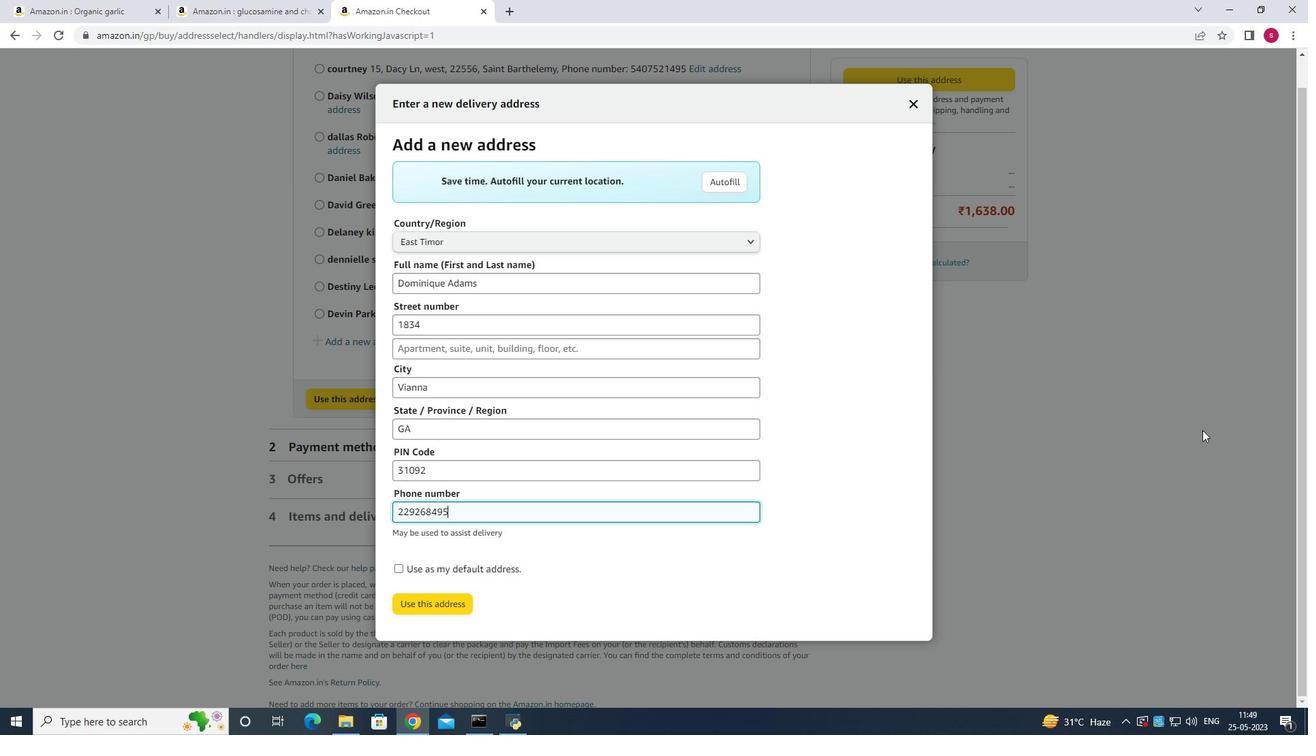 
Action: Mouse moved to (427, 645)
Screenshot: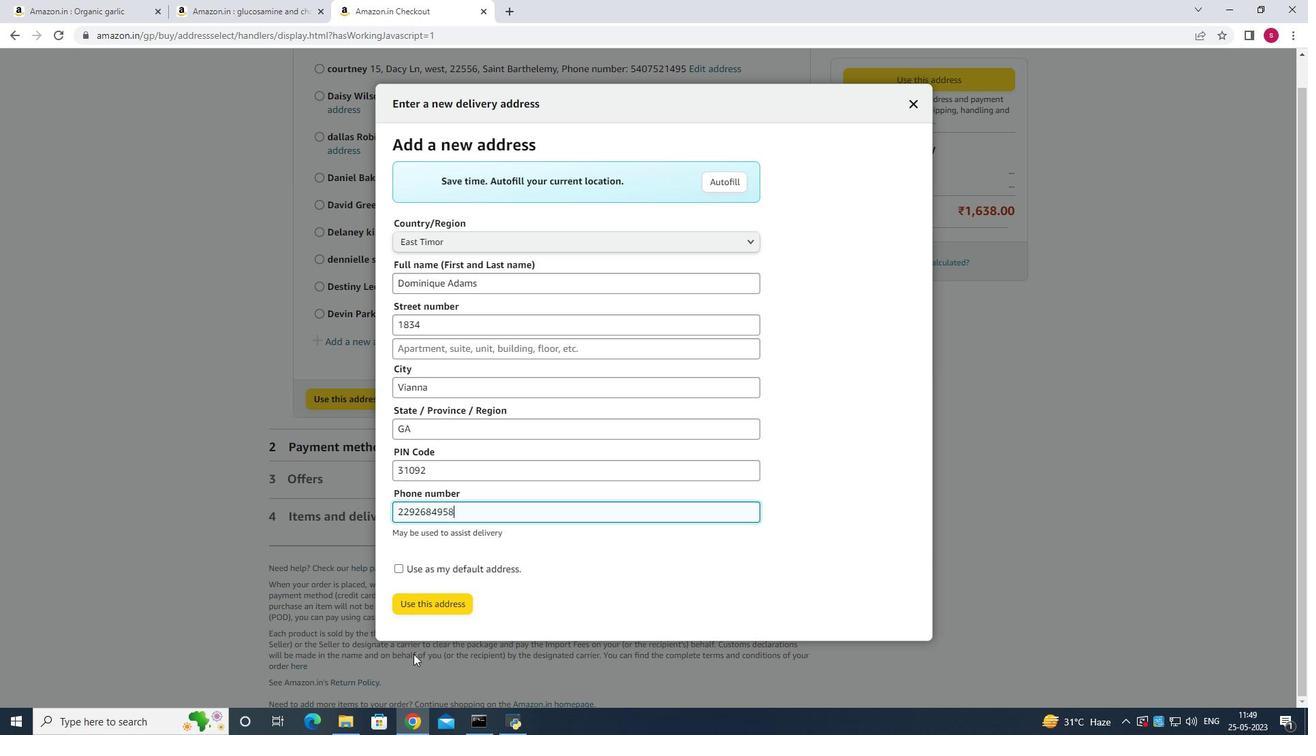 
Action: Key pressed <Key.backspace>3
Screenshot: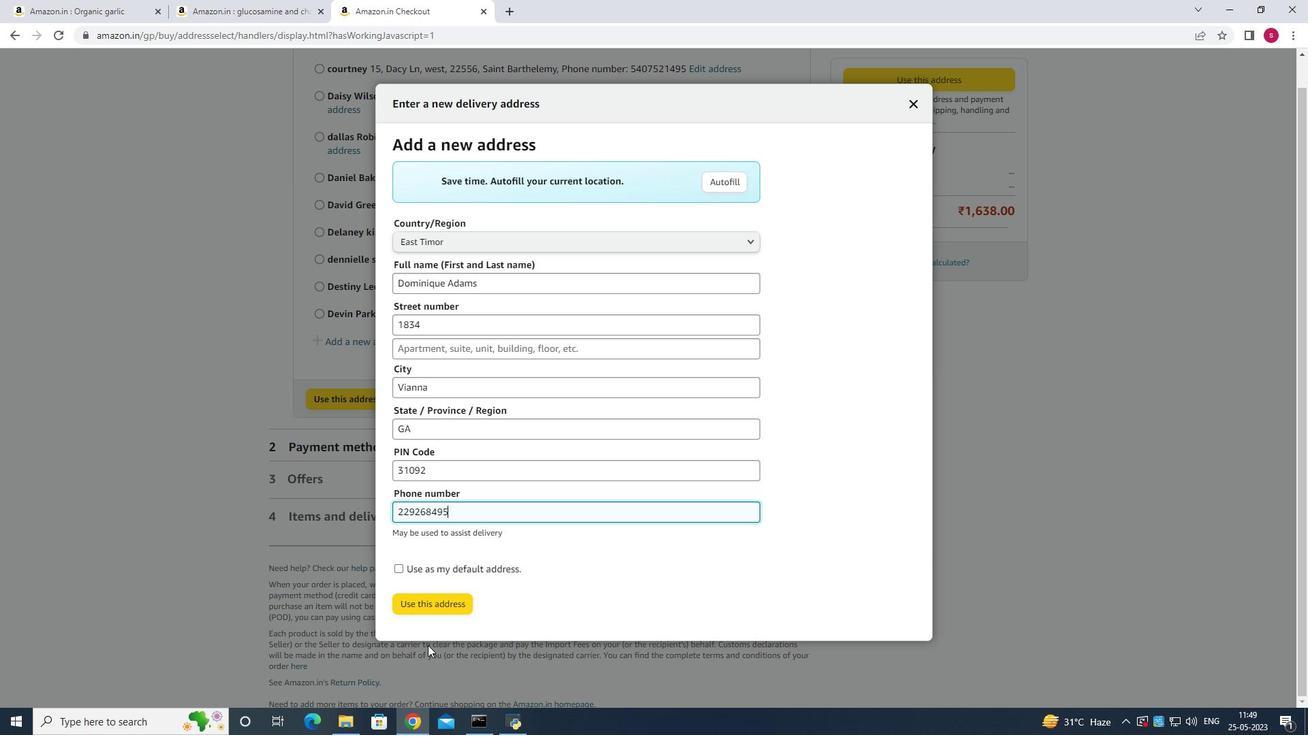
Action: Mouse moved to (422, 647)
Screenshot: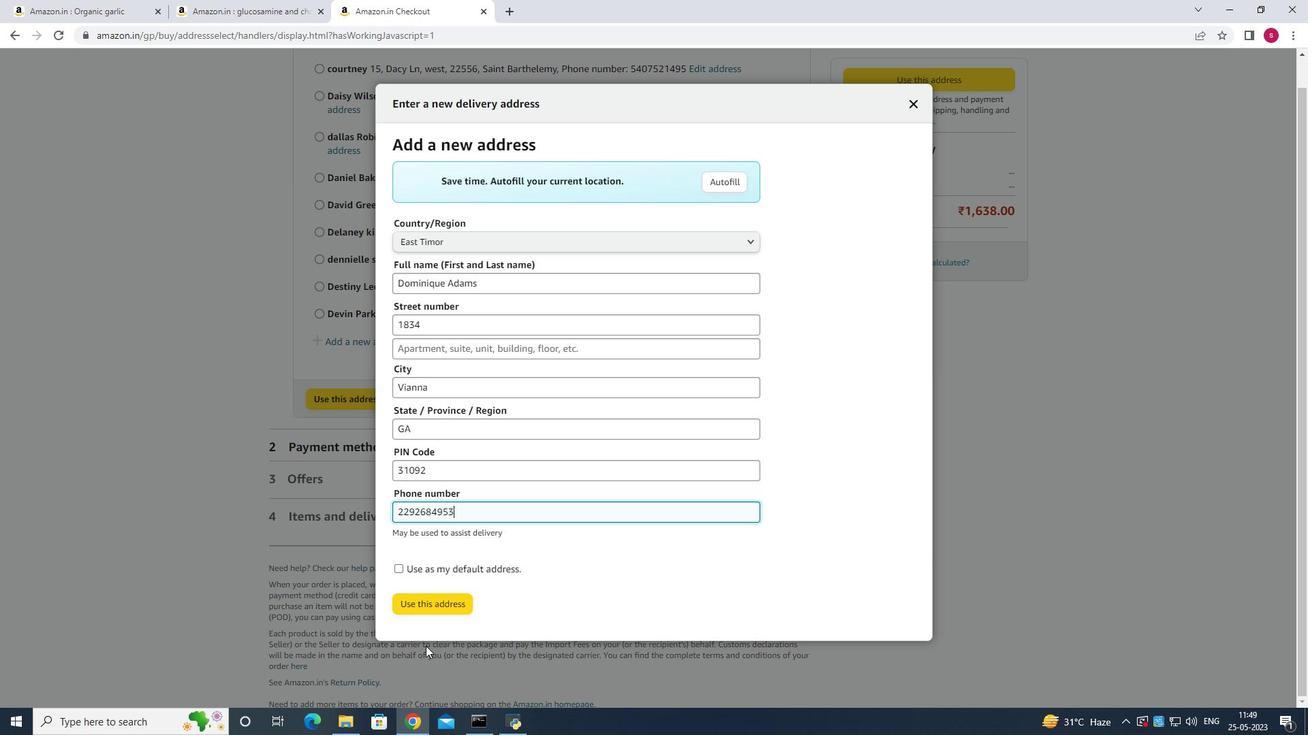
Action: Mouse scrolled (422, 647) with delta (0, 0)
Screenshot: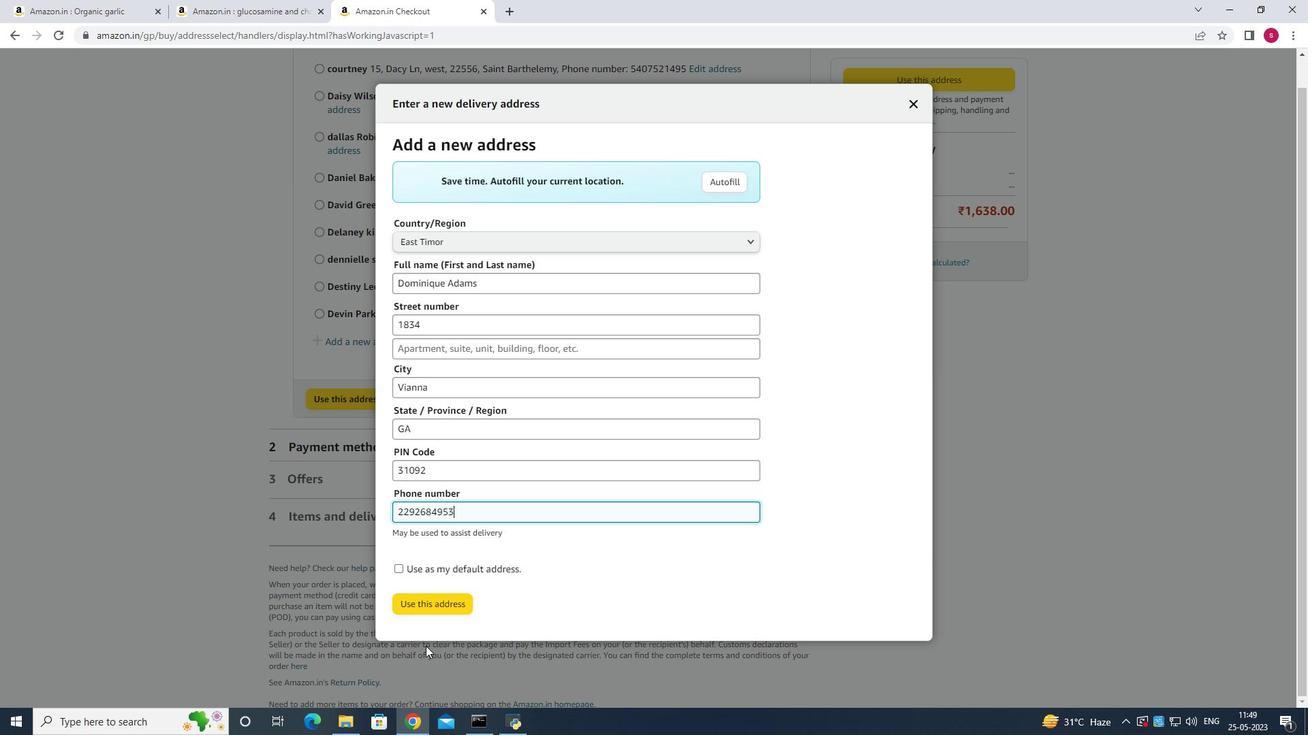 
Action: Mouse moved to (436, 597)
Screenshot: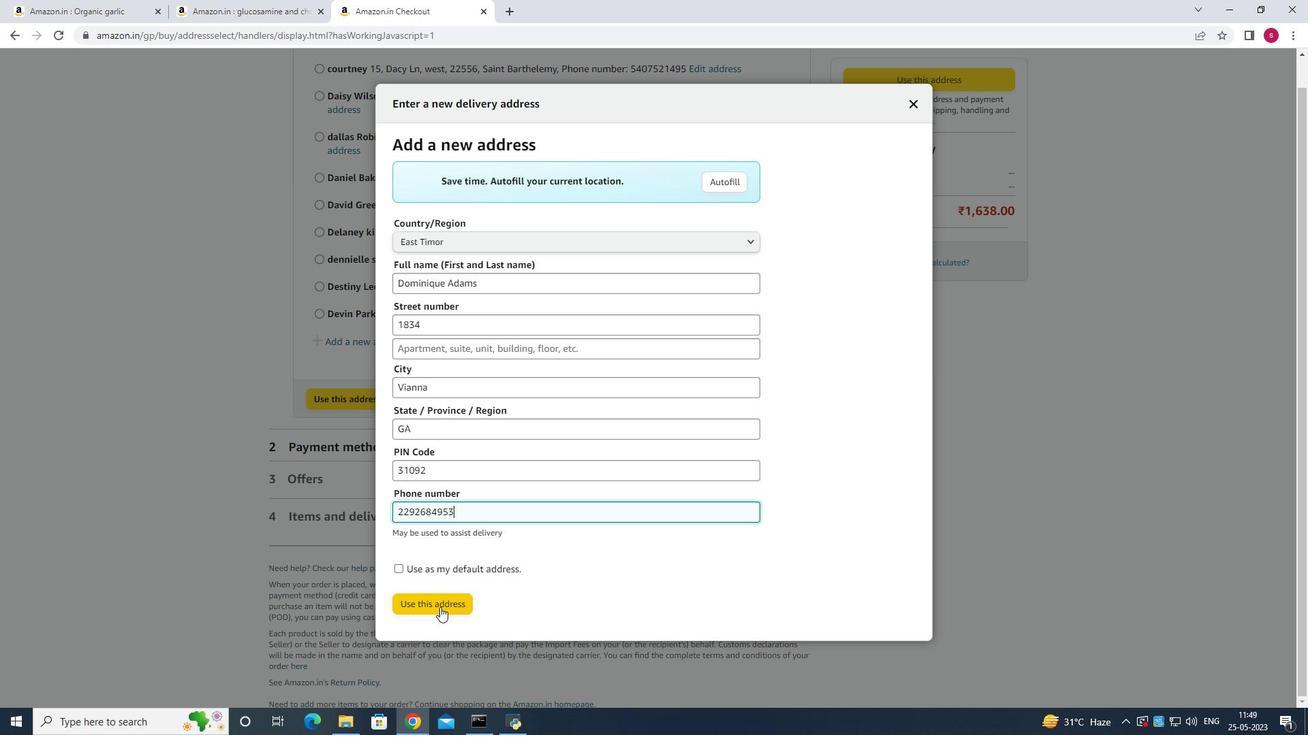 
Action: Mouse pressed left at (436, 597)
Screenshot: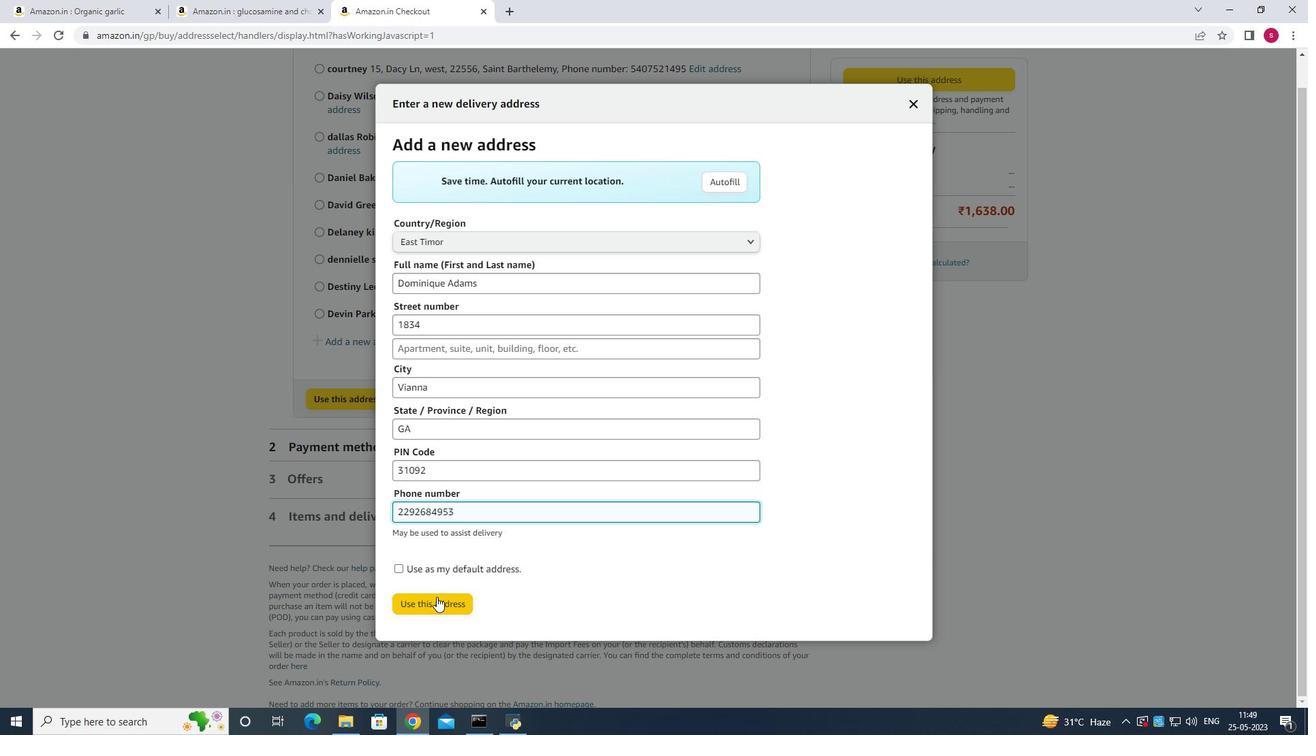 
Action: Mouse moved to (743, 509)
